 Task: Identify Urban Lofts in Chicago.
Action: Mouse moved to (317, 180)
Screenshot: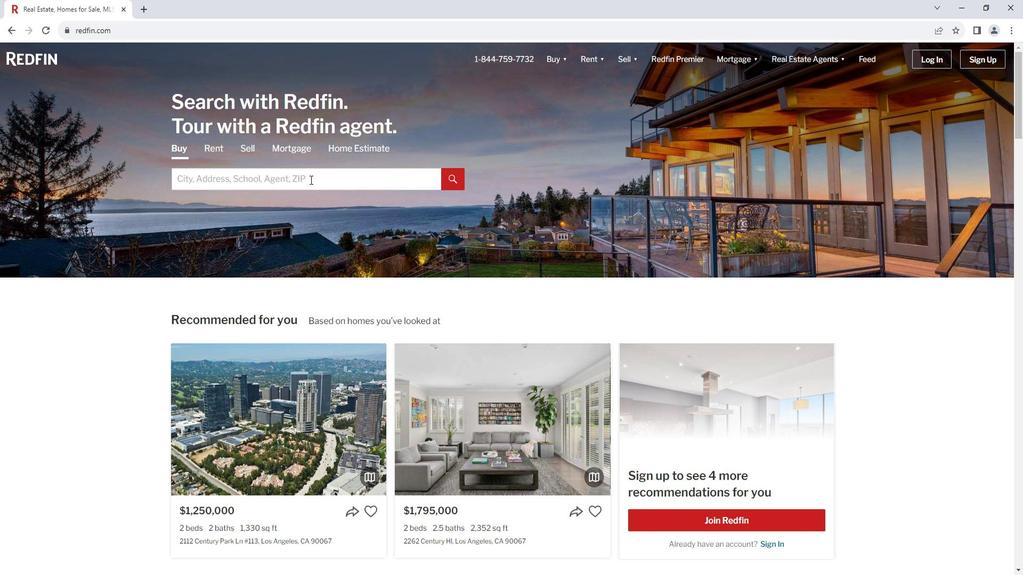 
Action: Mouse pressed left at (317, 180)
Screenshot: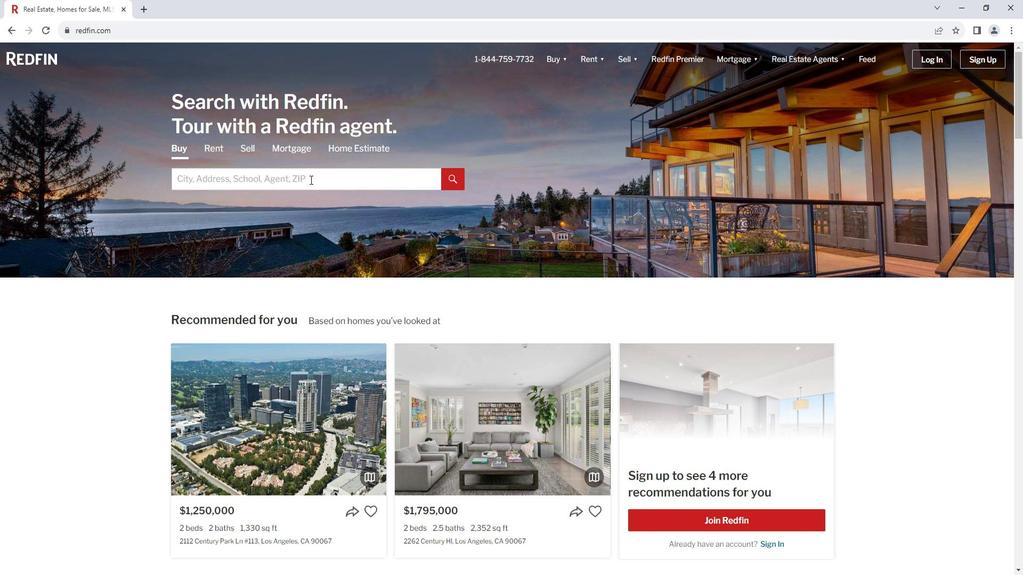 
Action: Key pressed c<Key.backspace><Key.shift>Chicago
Screenshot: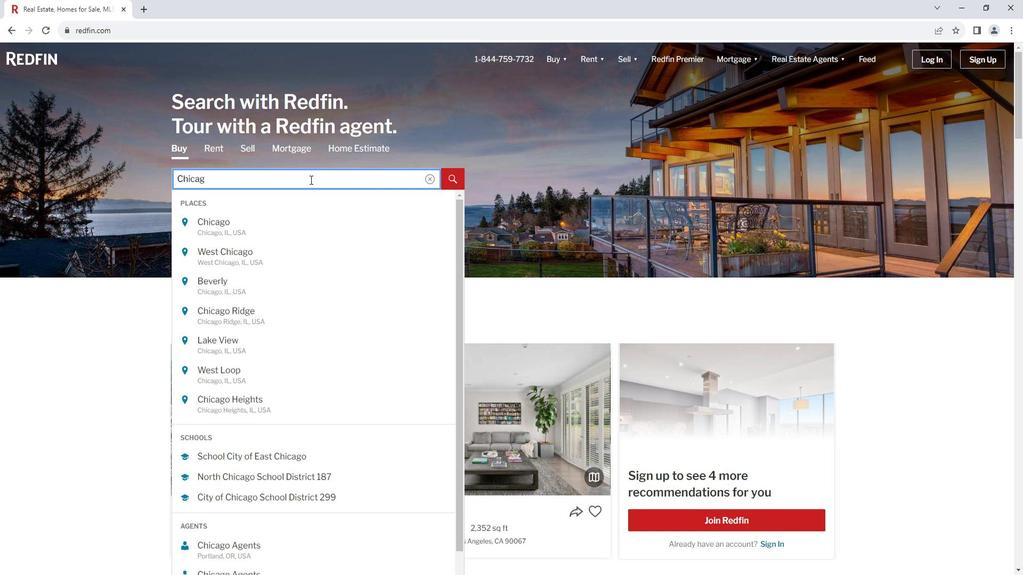 
Action: Mouse moved to (258, 221)
Screenshot: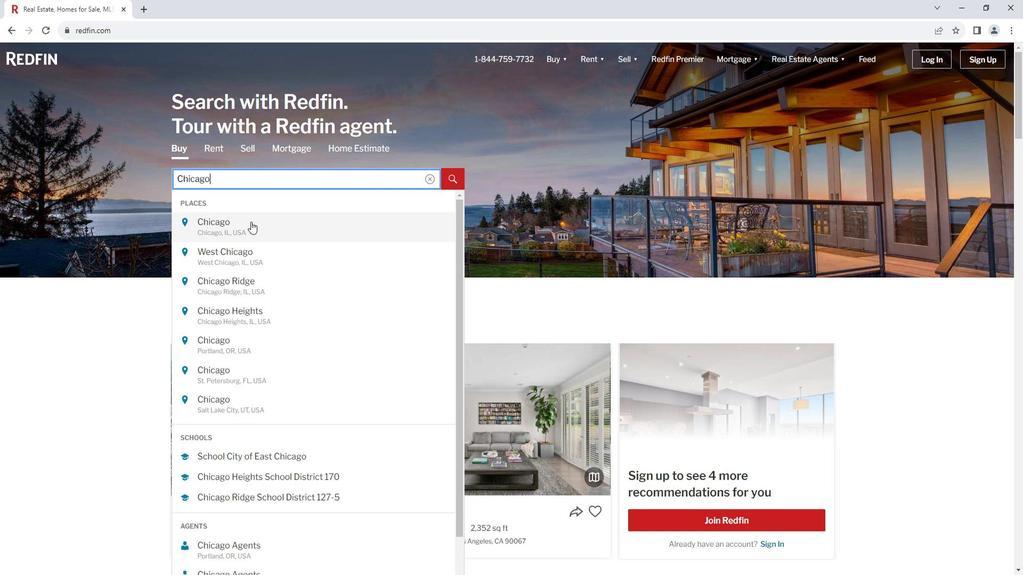 
Action: Mouse pressed left at (258, 221)
Screenshot: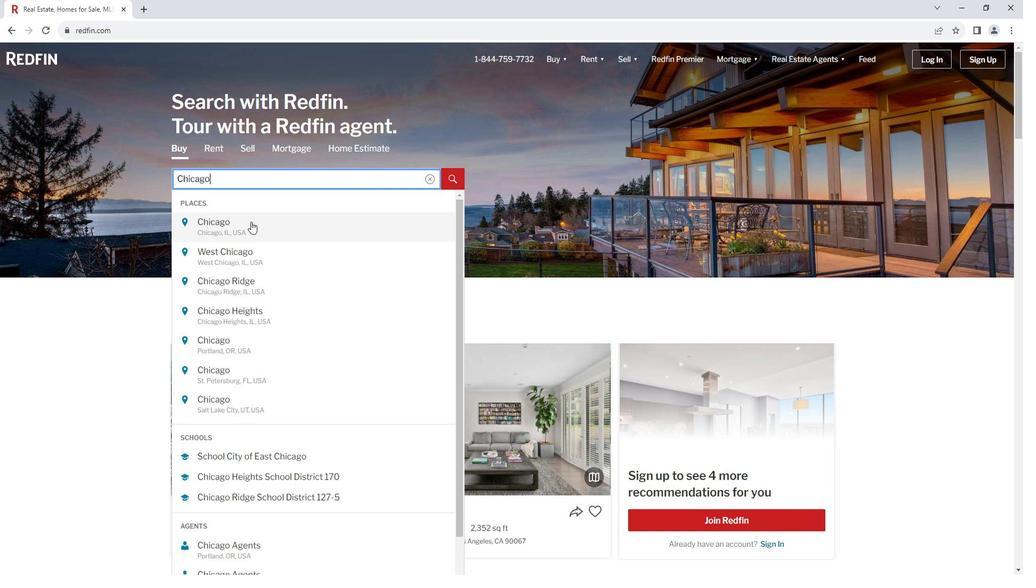 
Action: Mouse moved to (906, 133)
Screenshot: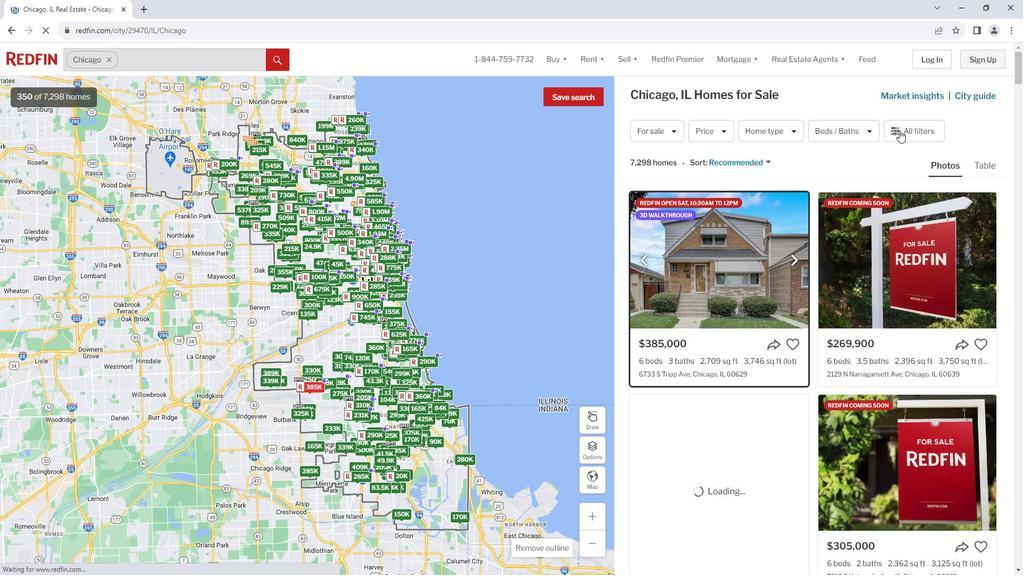 
Action: Mouse pressed left at (906, 133)
Screenshot: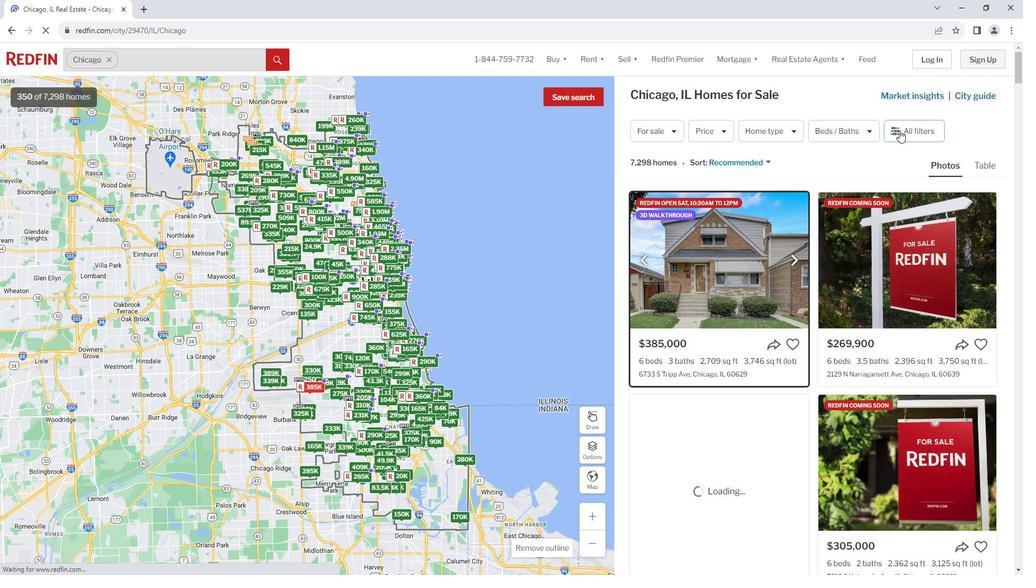 
Action: Mouse moved to (924, 132)
Screenshot: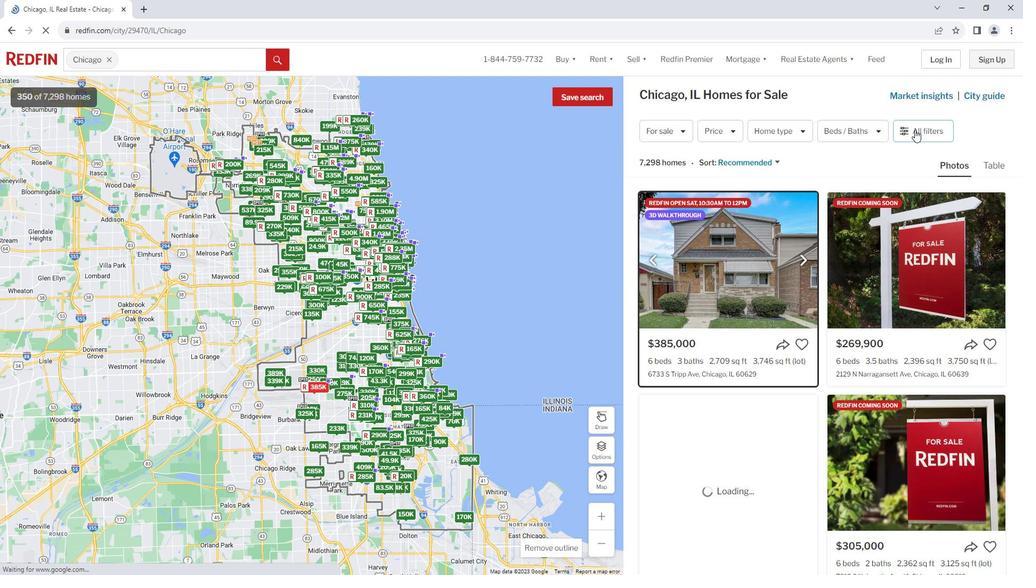 
Action: Mouse pressed left at (924, 132)
Screenshot: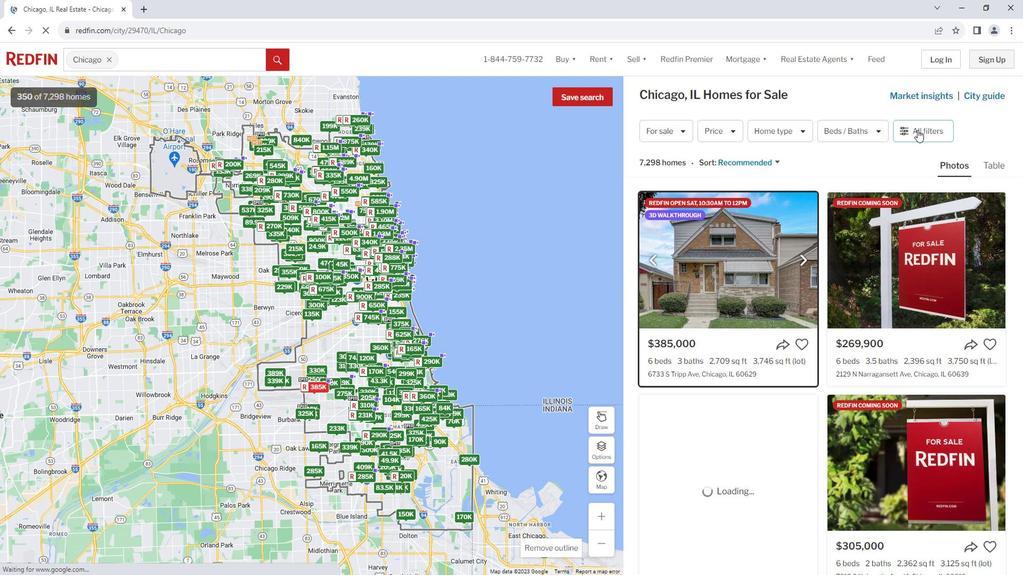 
Action: Mouse moved to (804, 287)
Screenshot: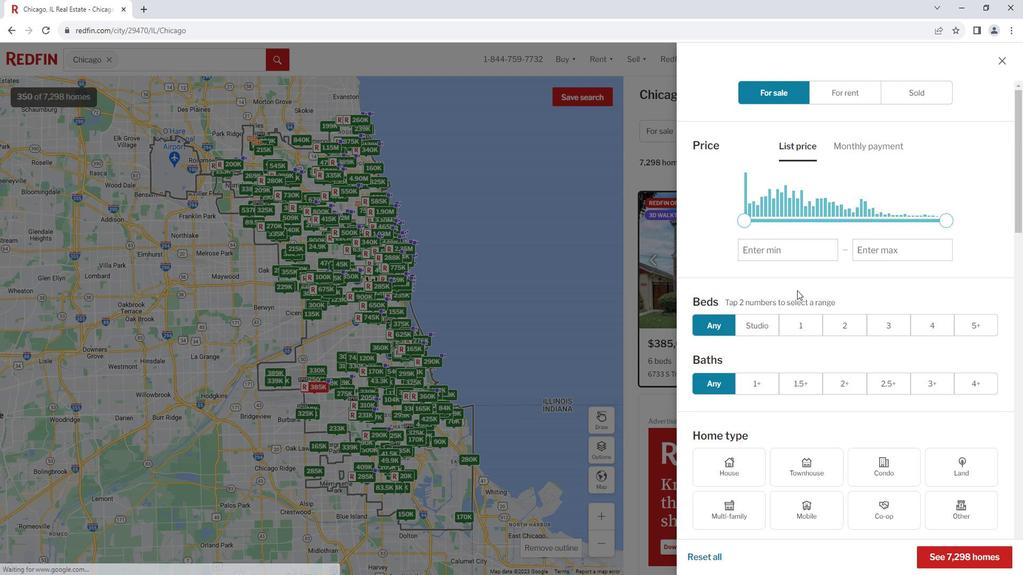 
Action: Mouse scrolled (804, 286) with delta (0, 0)
Screenshot: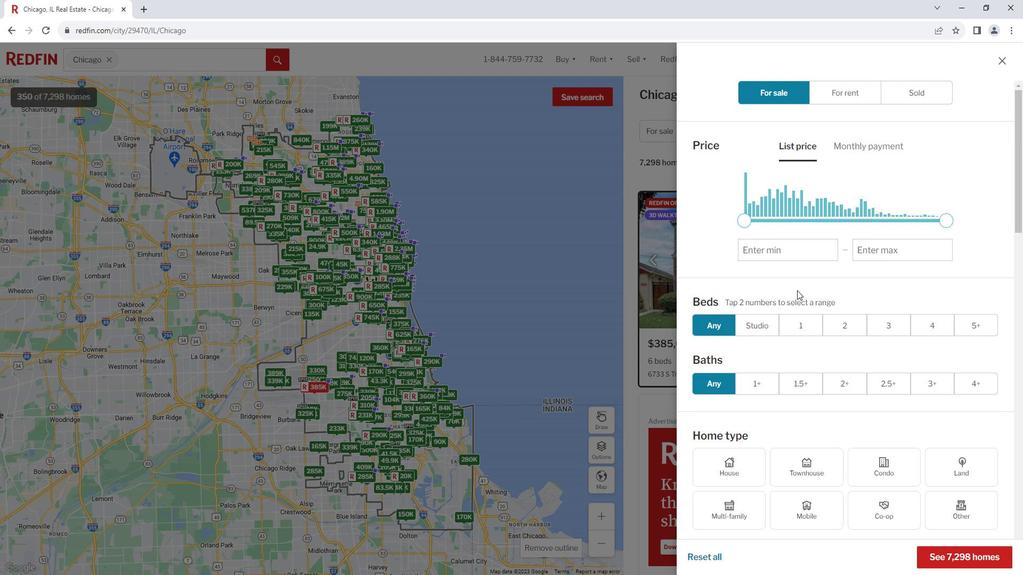 
Action: Mouse scrolled (804, 286) with delta (0, 0)
Screenshot: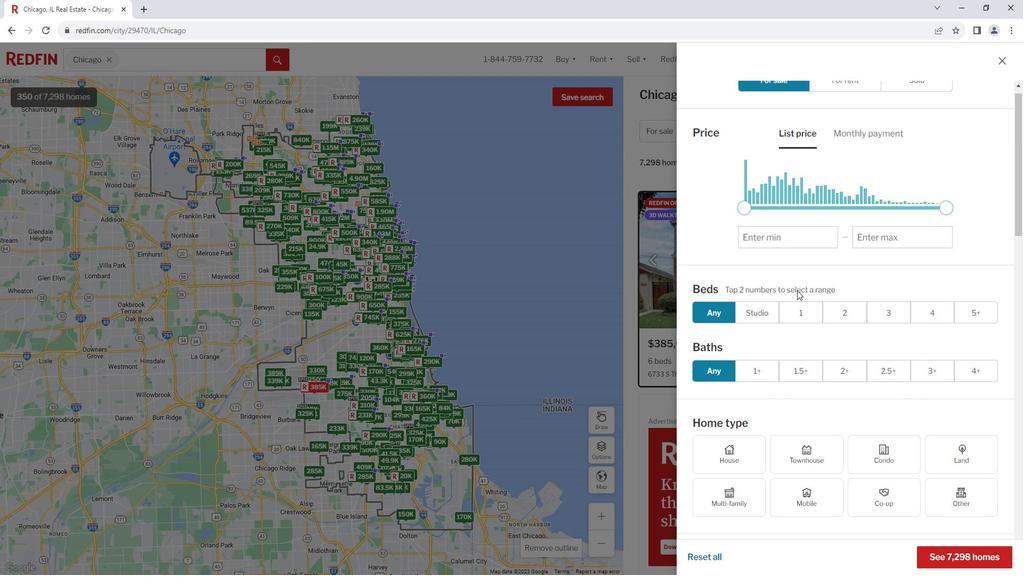 
Action: Mouse scrolled (804, 286) with delta (0, 0)
Screenshot: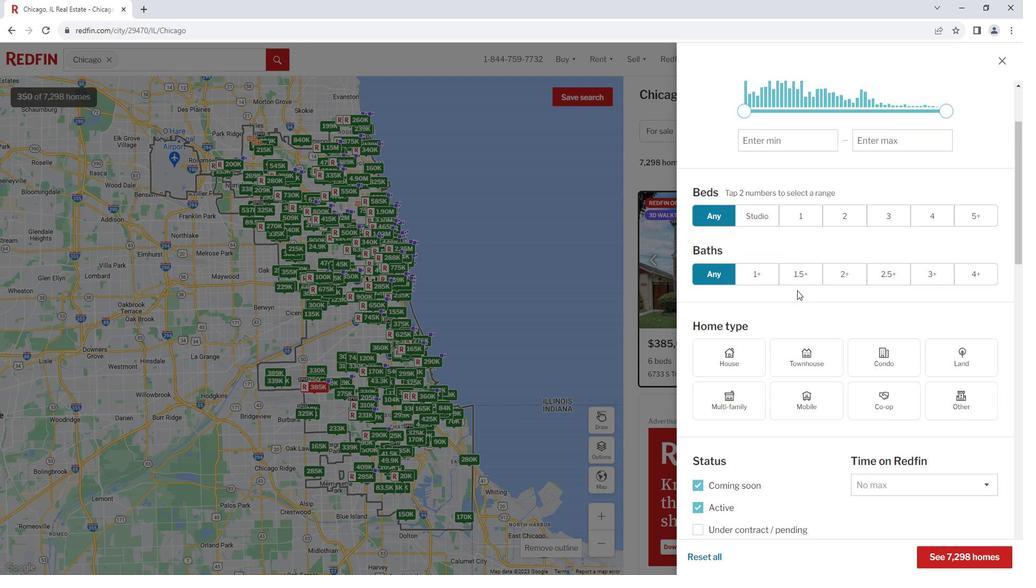 
Action: Mouse moved to (804, 287)
Screenshot: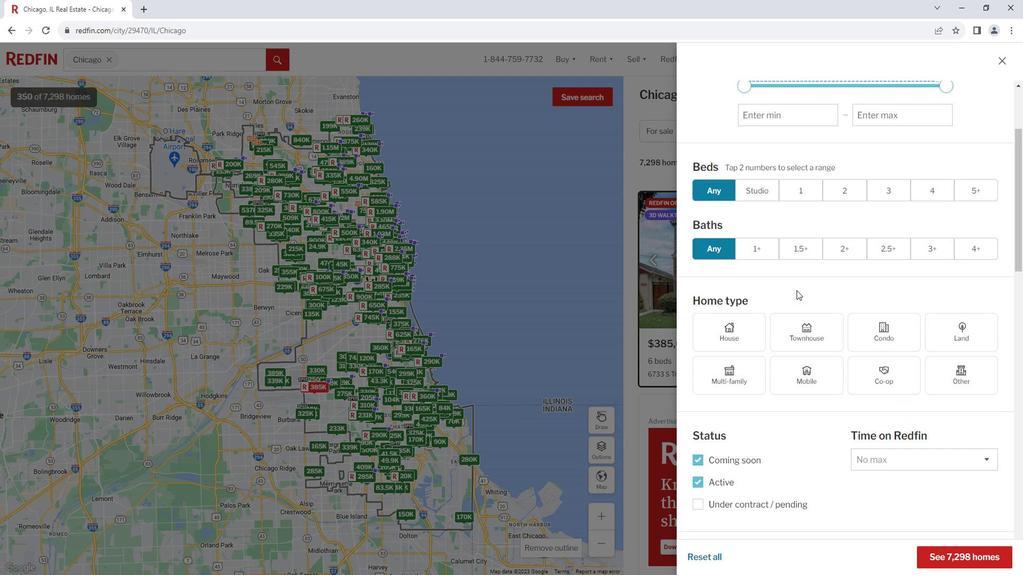 
Action: Mouse scrolled (804, 286) with delta (0, 0)
Screenshot: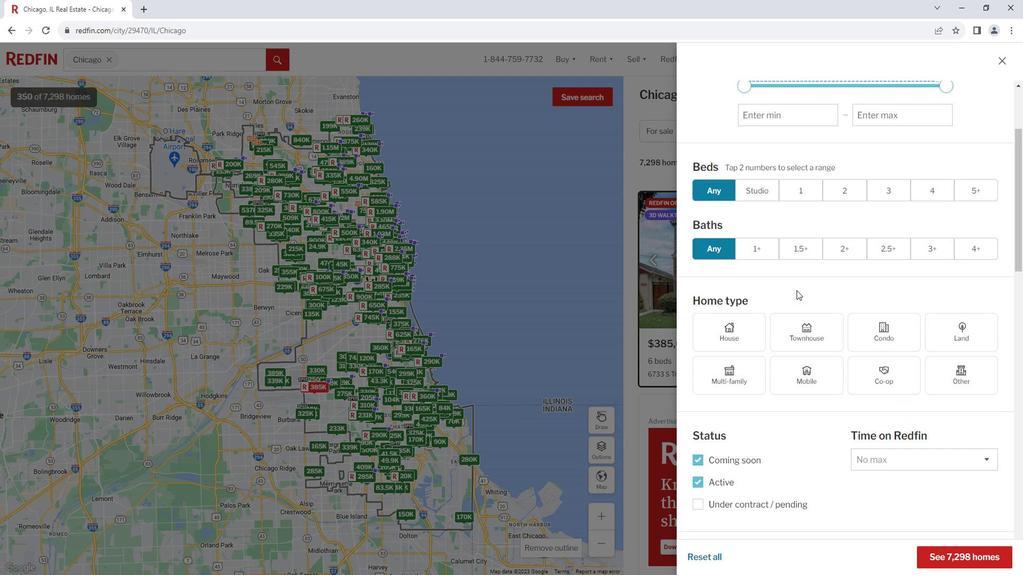 
Action: Mouse moved to (801, 286)
Screenshot: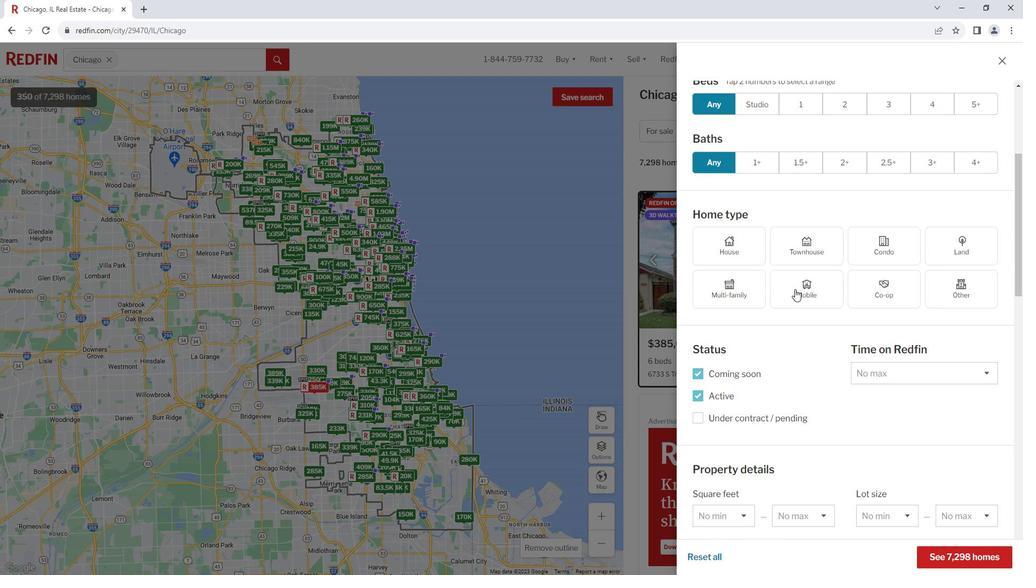 
Action: Mouse scrolled (801, 285) with delta (0, 0)
Screenshot: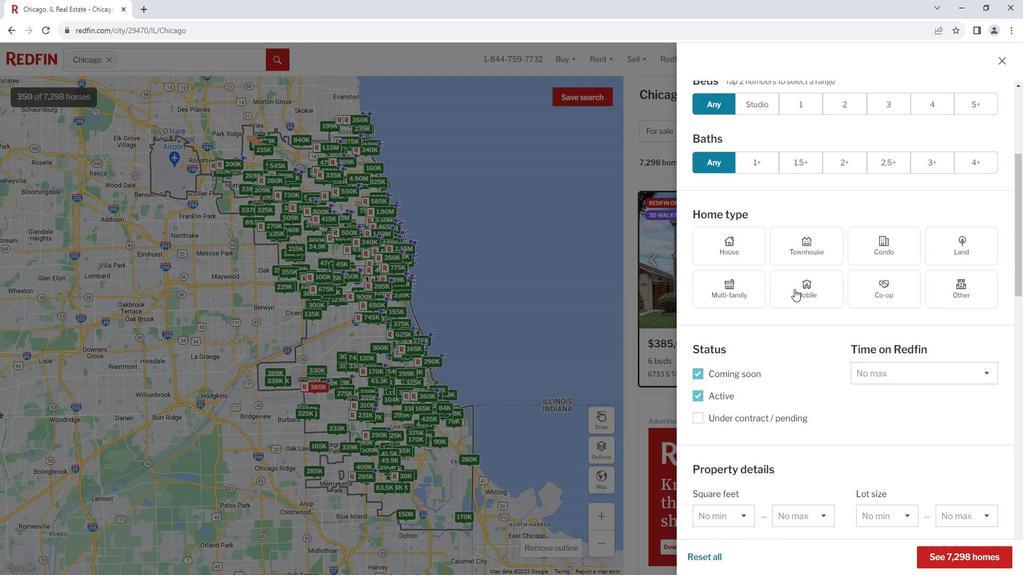 
Action: Mouse scrolled (801, 285) with delta (0, 0)
Screenshot: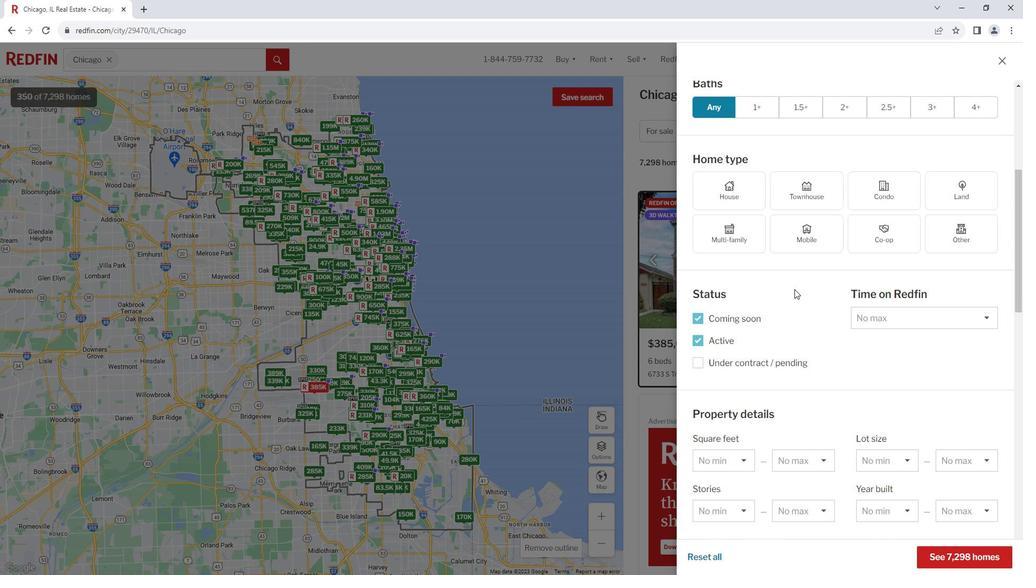 
Action: Mouse scrolled (801, 285) with delta (0, 0)
Screenshot: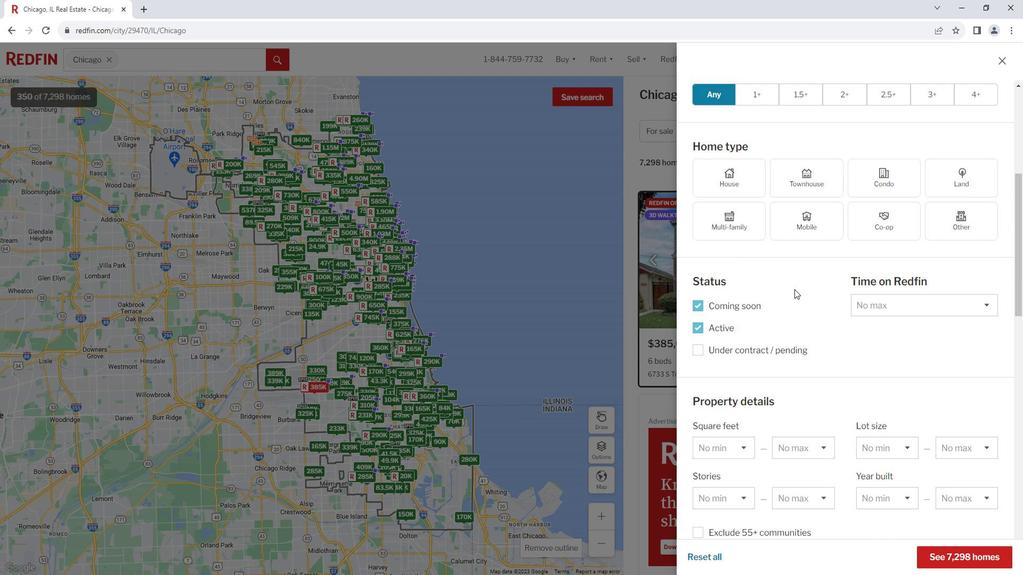 
Action: Mouse scrolled (801, 285) with delta (0, 0)
Screenshot: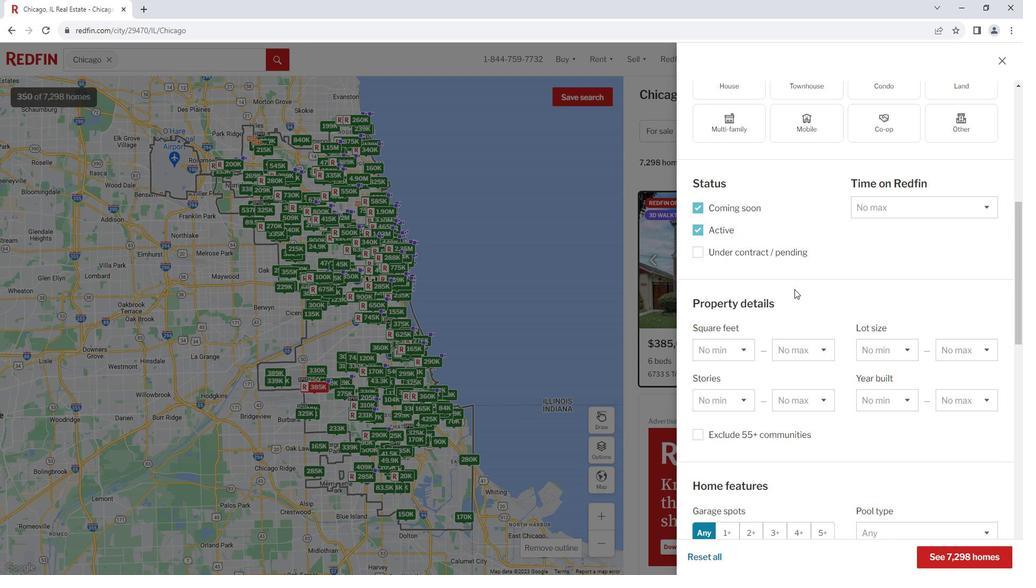 
Action: Mouse scrolled (801, 285) with delta (0, 0)
Screenshot: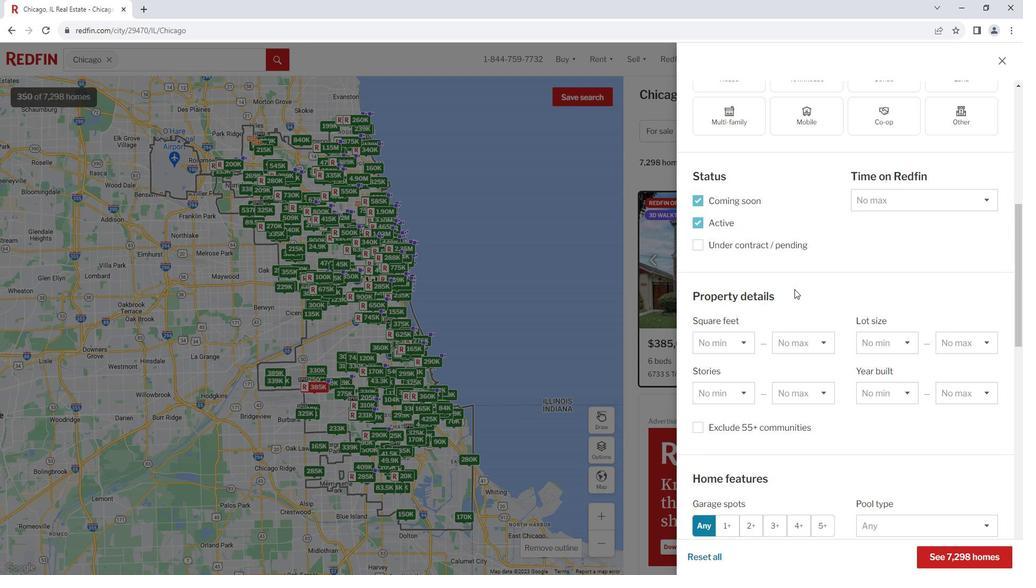 
Action: Mouse scrolled (801, 285) with delta (0, 0)
Screenshot: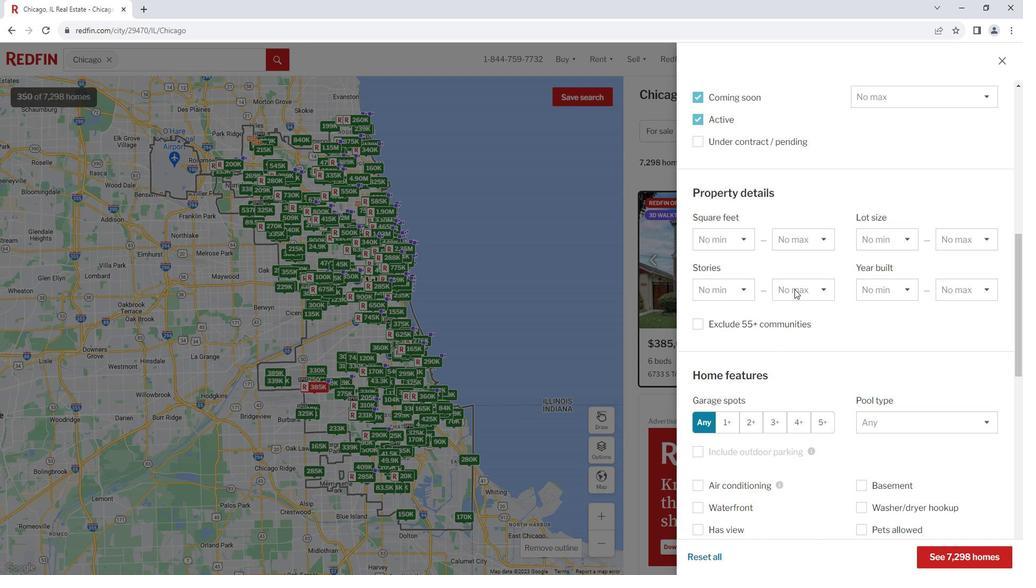 
Action: Mouse scrolled (801, 285) with delta (0, 0)
Screenshot: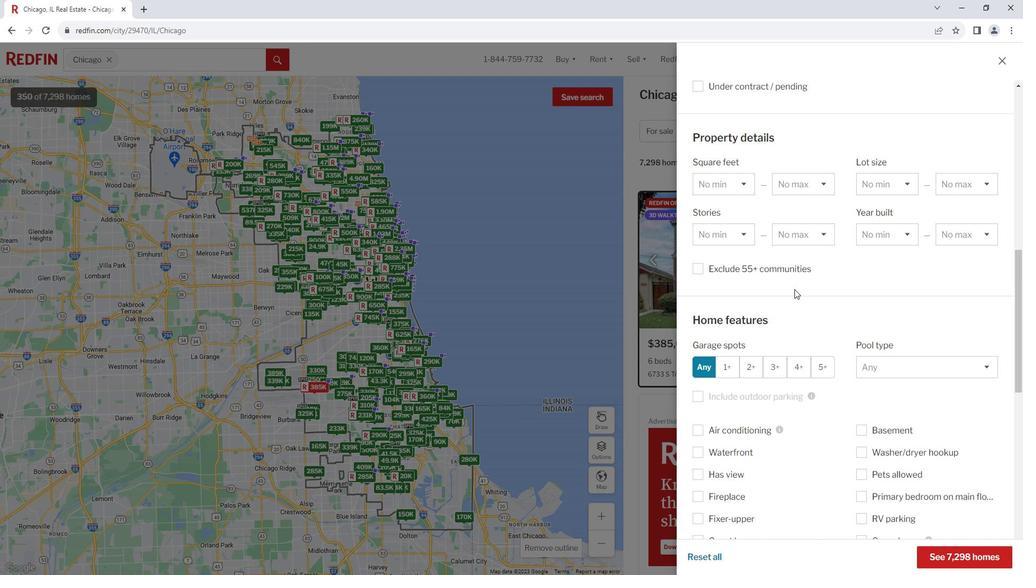
Action: Mouse scrolled (801, 285) with delta (0, 0)
Screenshot: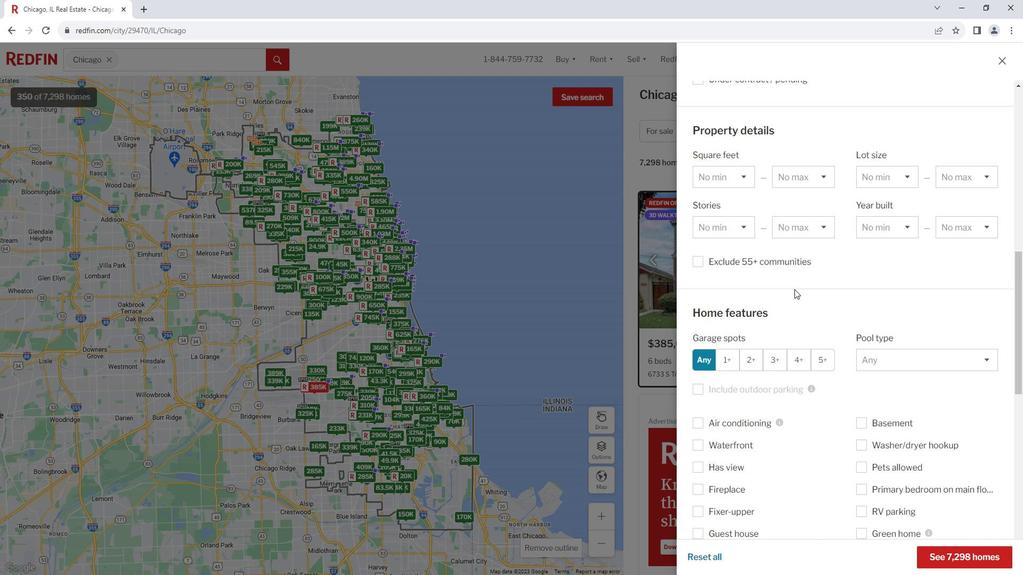 
Action: Mouse scrolled (801, 285) with delta (0, 0)
Screenshot: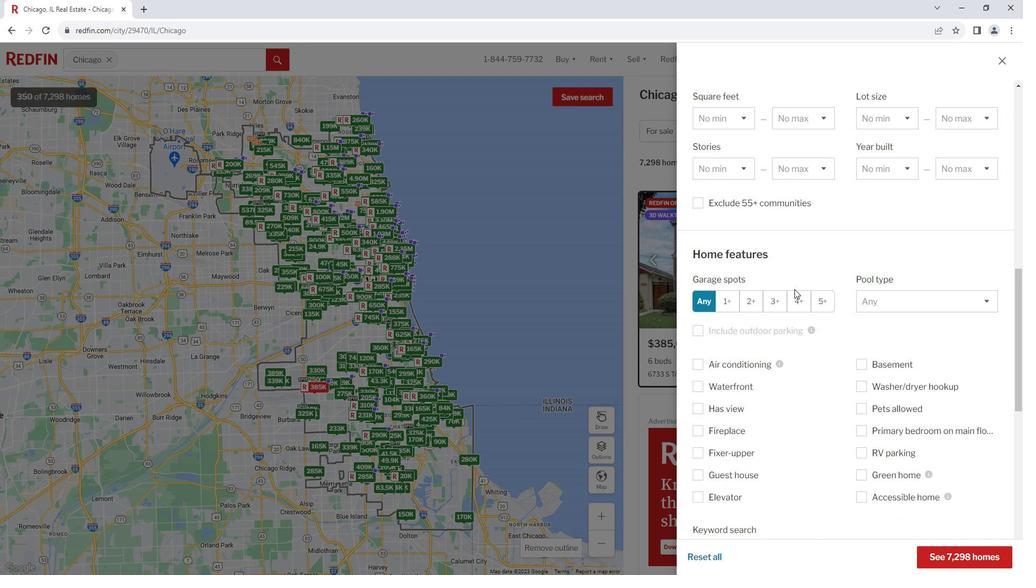 
Action: Mouse scrolled (801, 285) with delta (0, 0)
Screenshot: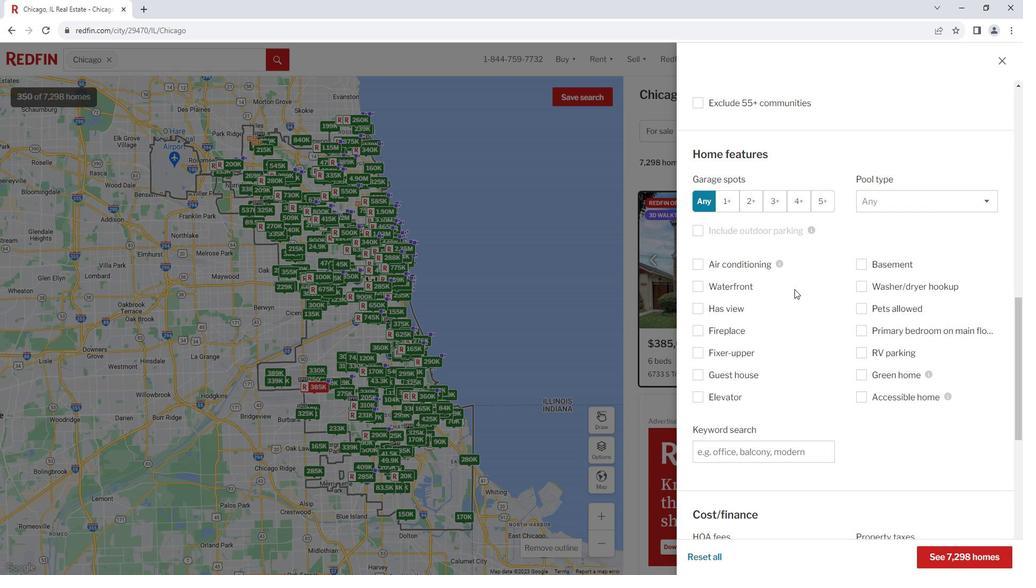 
Action: Mouse scrolled (801, 285) with delta (0, 0)
Screenshot: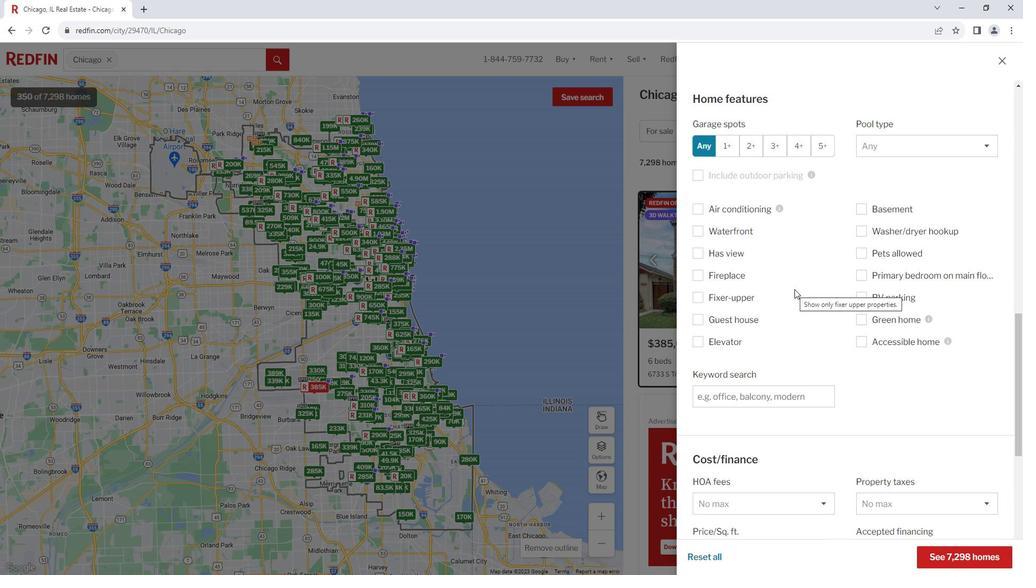 
Action: Mouse scrolled (801, 285) with delta (0, 0)
Screenshot: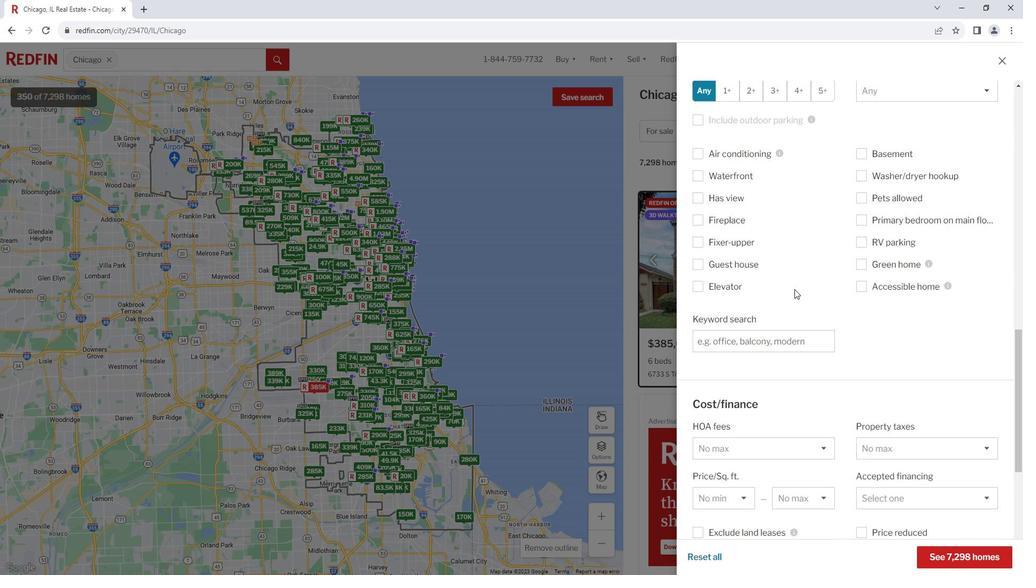
Action: Mouse moved to (770, 291)
Screenshot: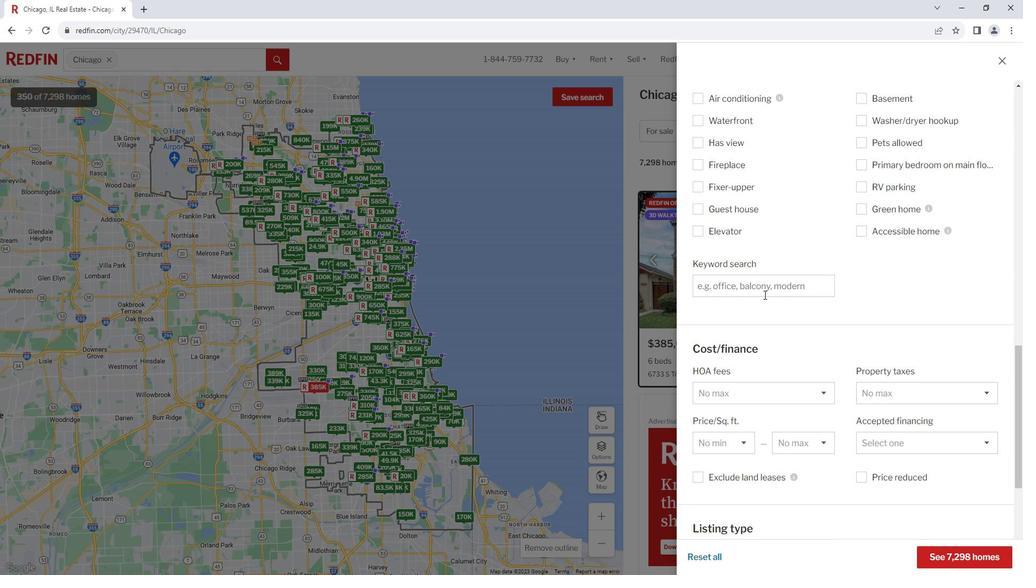 
Action: Mouse pressed left at (770, 291)
Screenshot: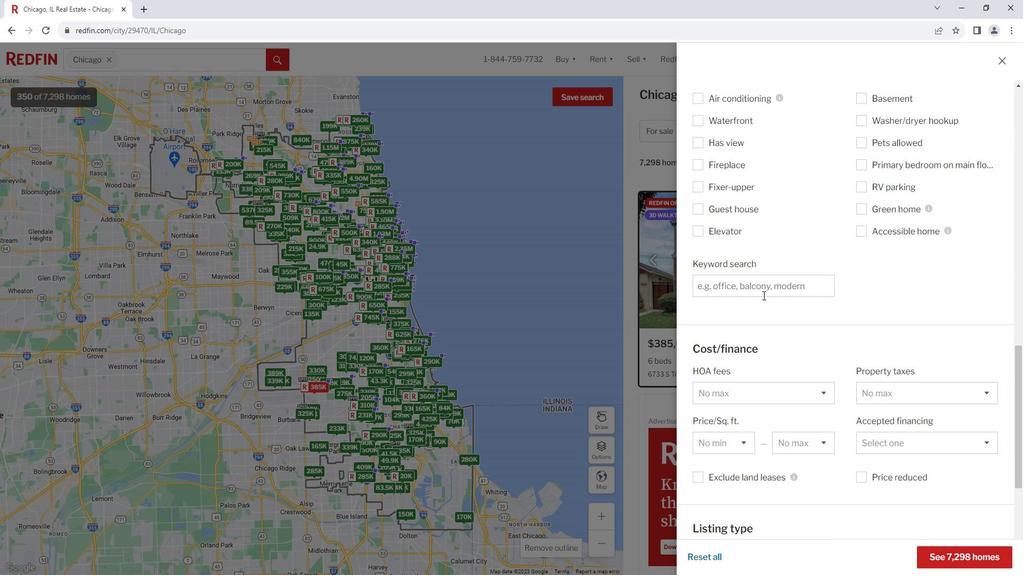 
Action: Mouse moved to (770, 291)
Screenshot: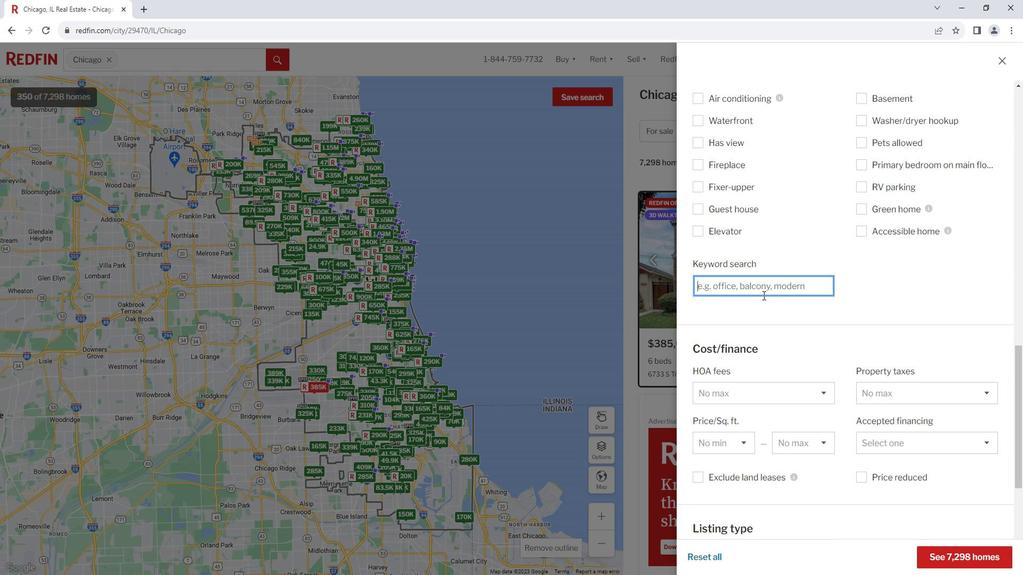 
Action: Key pressed <Key.shift>Urban<Key.space><Key.shift>Lofts
Screenshot: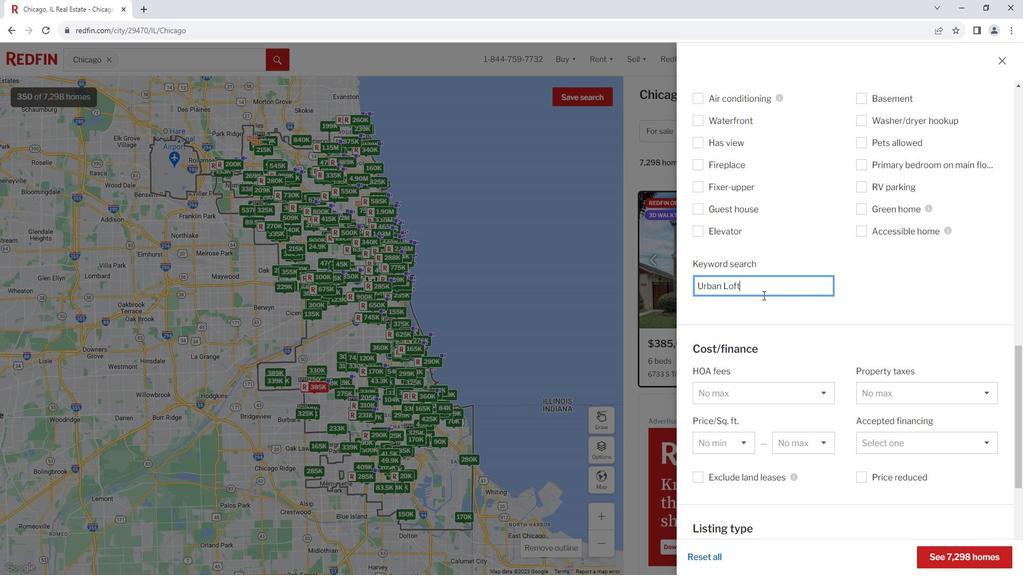 
Action: Mouse moved to (785, 373)
Screenshot: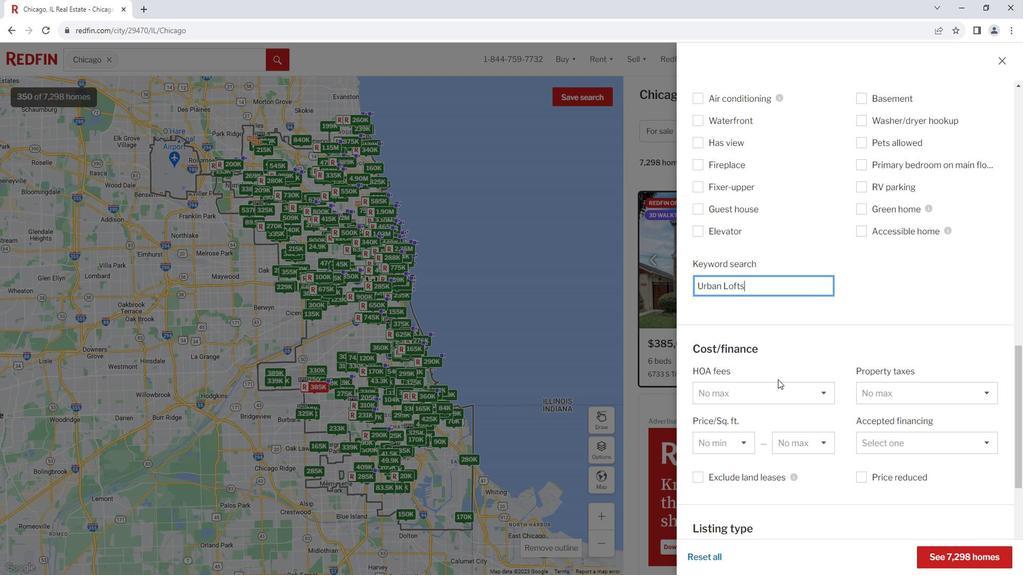 
Action: Mouse scrolled (785, 372) with delta (0, 0)
Screenshot: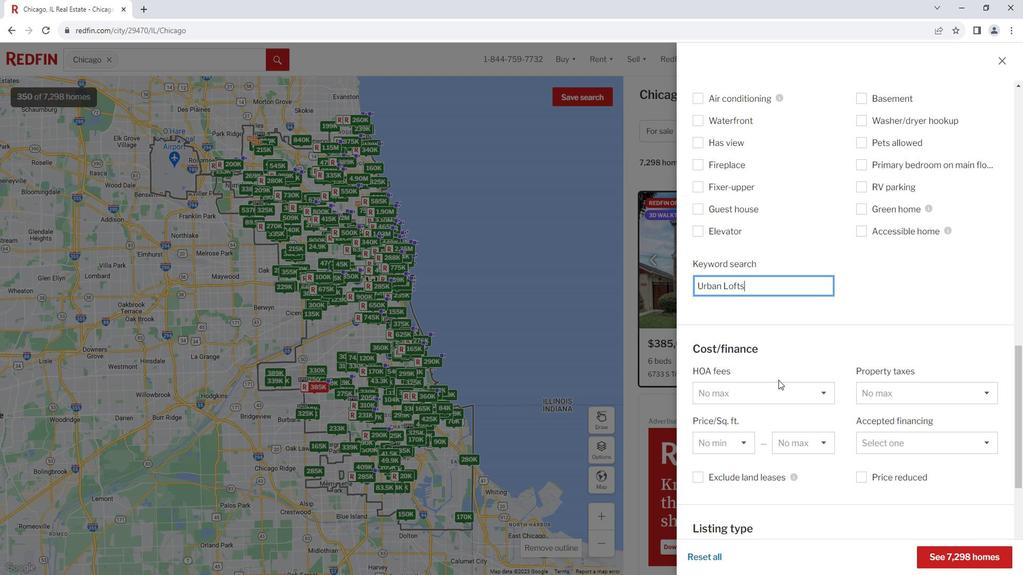 
Action: Mouse scrolled (785, 372) with delta (0, 0)
Screenshot: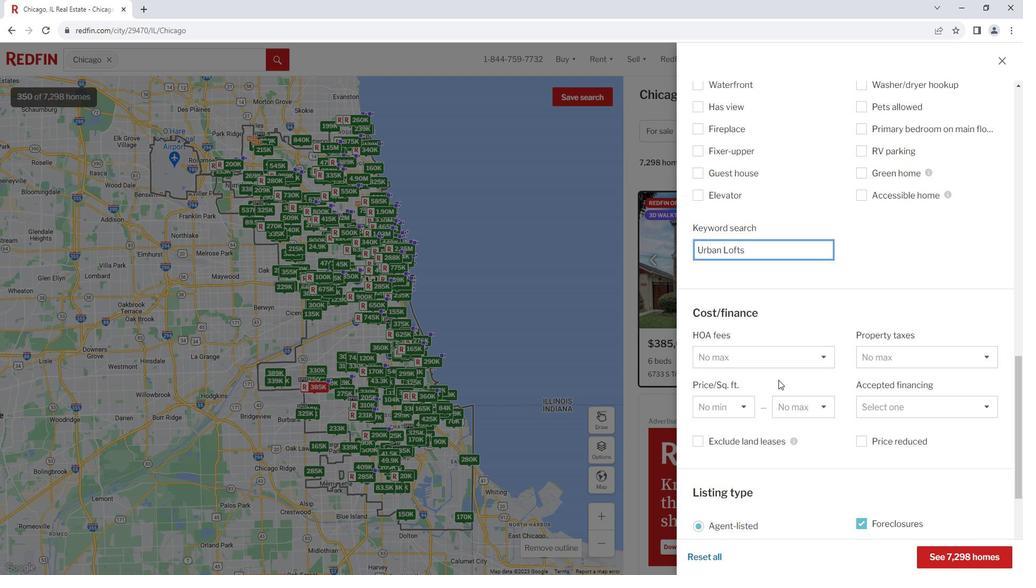
Action: Mouse scrolled (785, 372) with delta (0, 0)
Screenshot: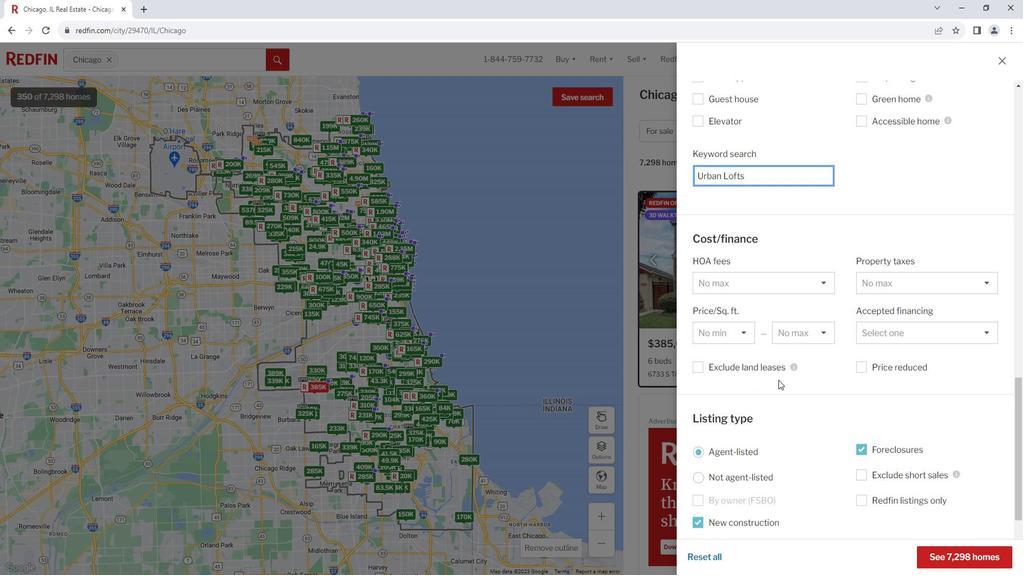 
Action: Mouse scrolled (785, 372) with delta (0, 0)
Screenshot: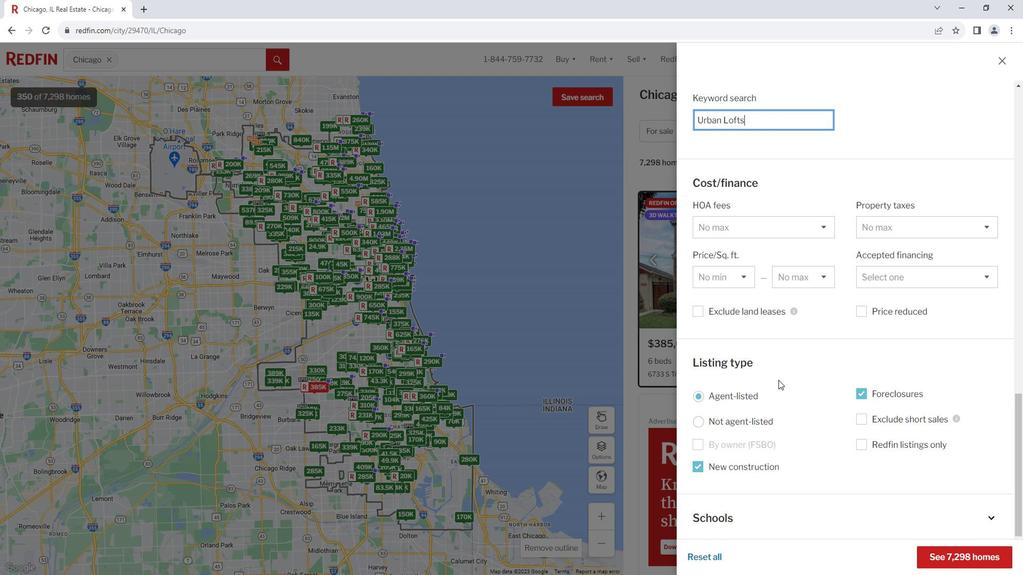 
Action: Mouse scrolled (785, 372) with delta (0, 0)
Screenshot: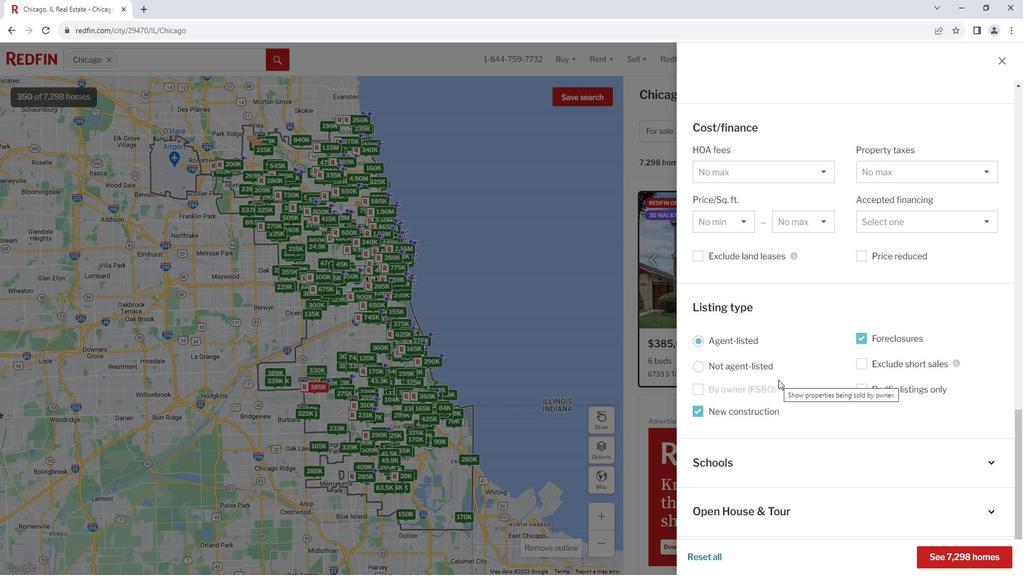 
Action: Mouse scrolled (785, 372) with delta (0, 0)
Screenshot: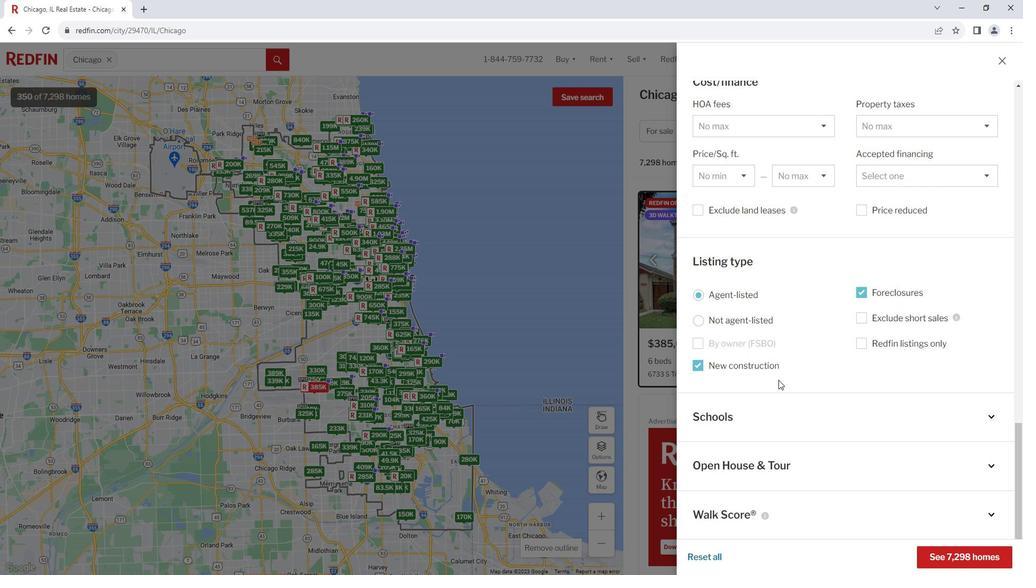 
Action: Mouse scrolled (785, 372) with delta (0, 0)
Screenshot: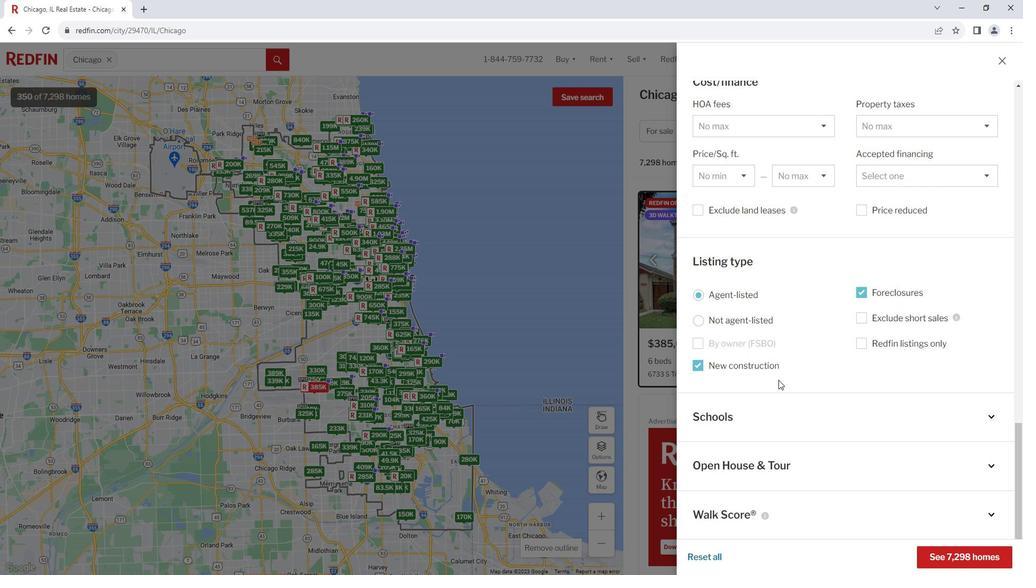 
Action: Mouse scrolled (785, 372) with delta (0, 0)
Screenshot: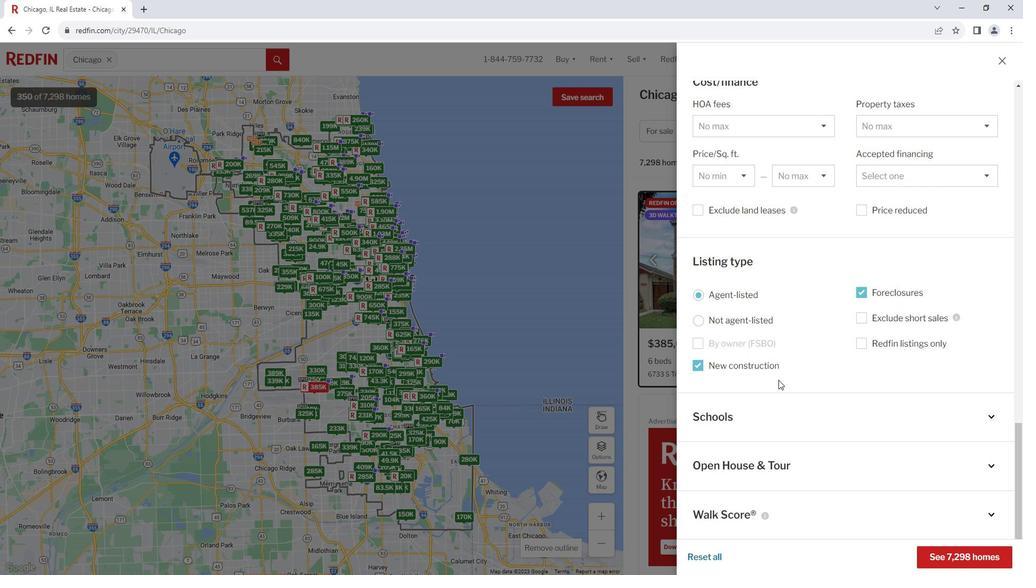 
Action: Mouse moved to (951, 540)
Screenshot: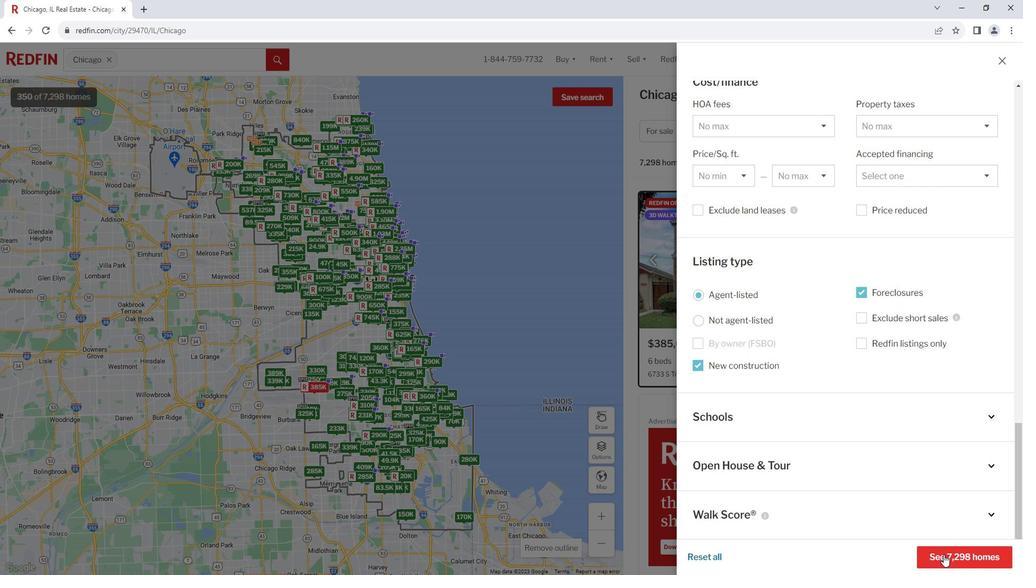 
Action: Mouse pressed left at (951, 540)
Screenshot: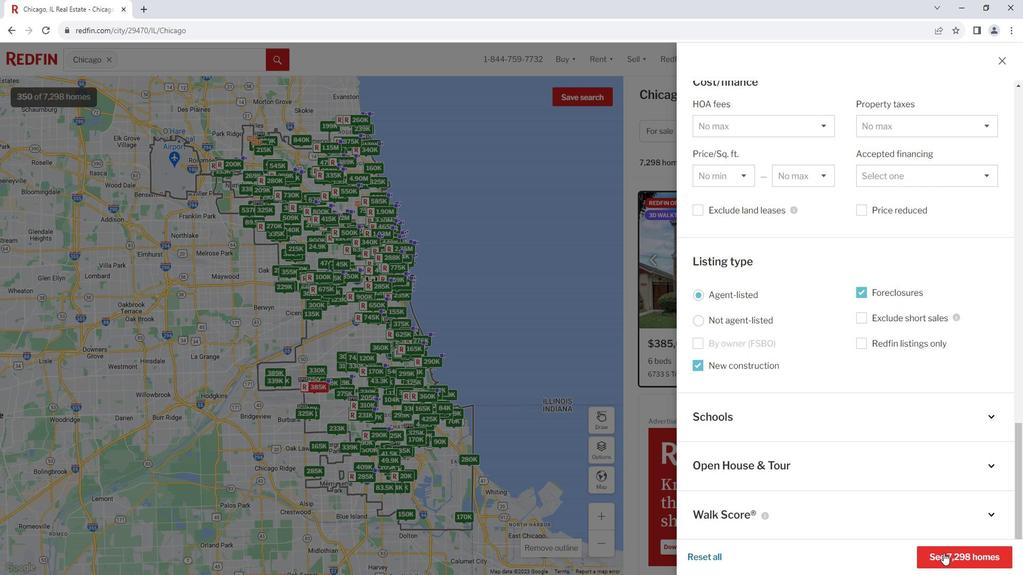 
Action: Mouse moved to (873, 251)
Screenshot: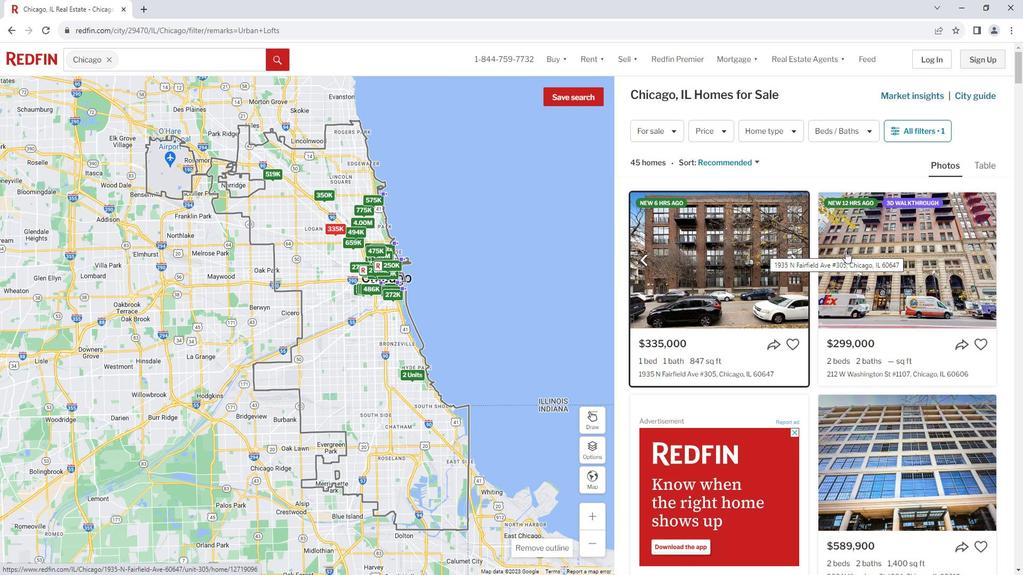 
Action: Mouse pressed left at (873, 251)
Screenshot: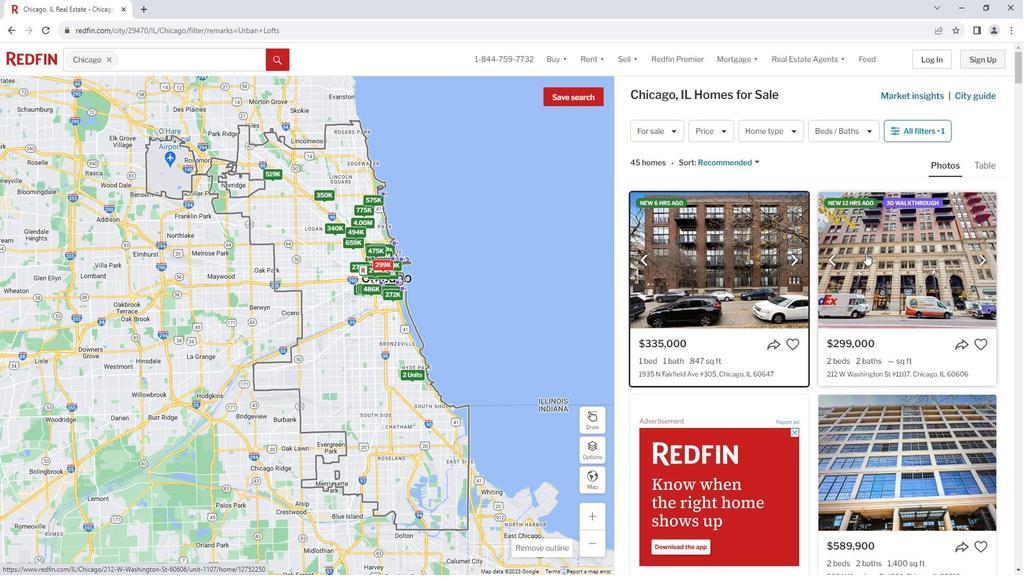 
Action: Mouse moved to (759, 343)
Screenshot: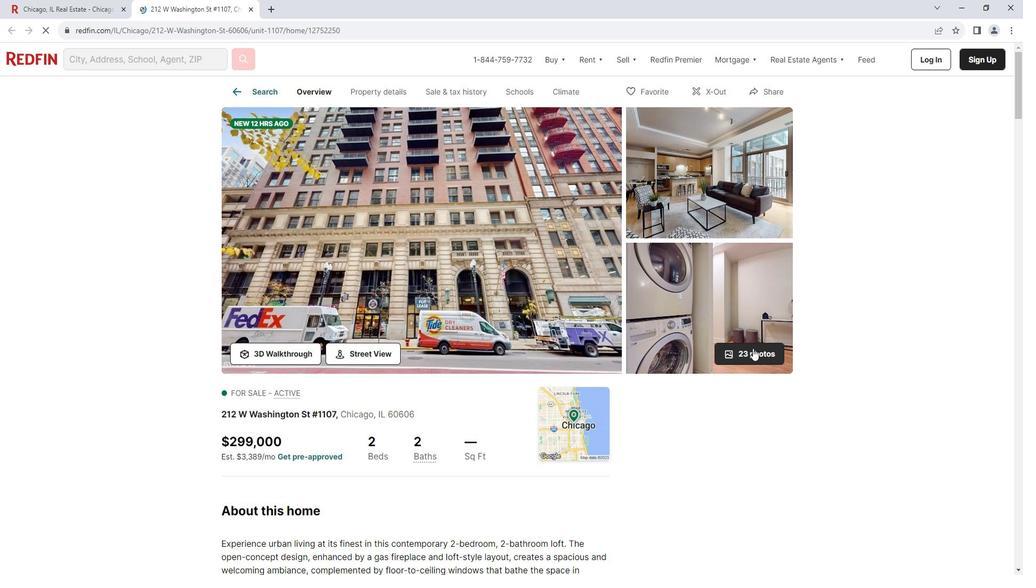 
Action: Mouse pressed left at (759, 343)
Screenshot: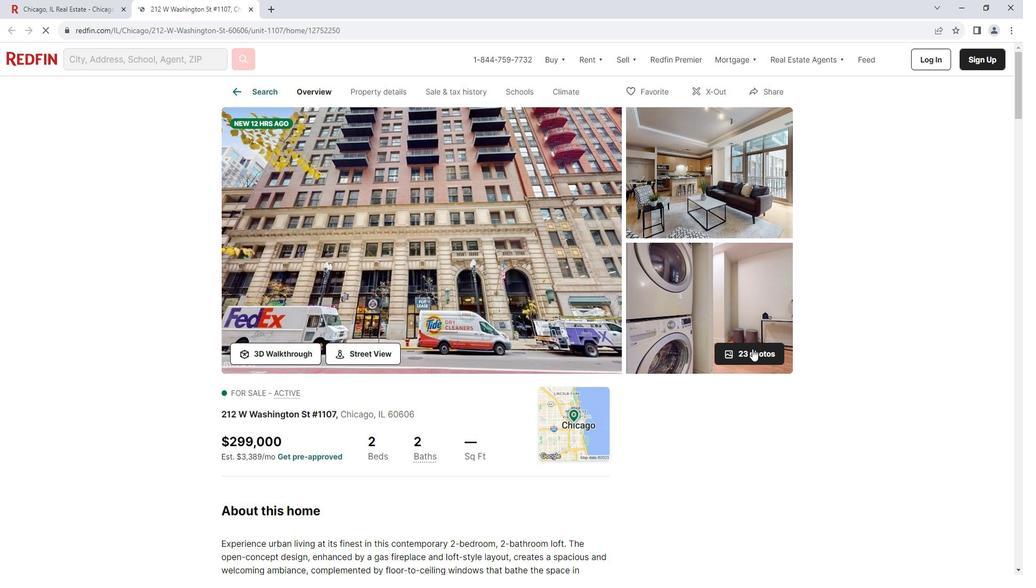 
Action: Mouse moved to (970, 306)
Screenshot: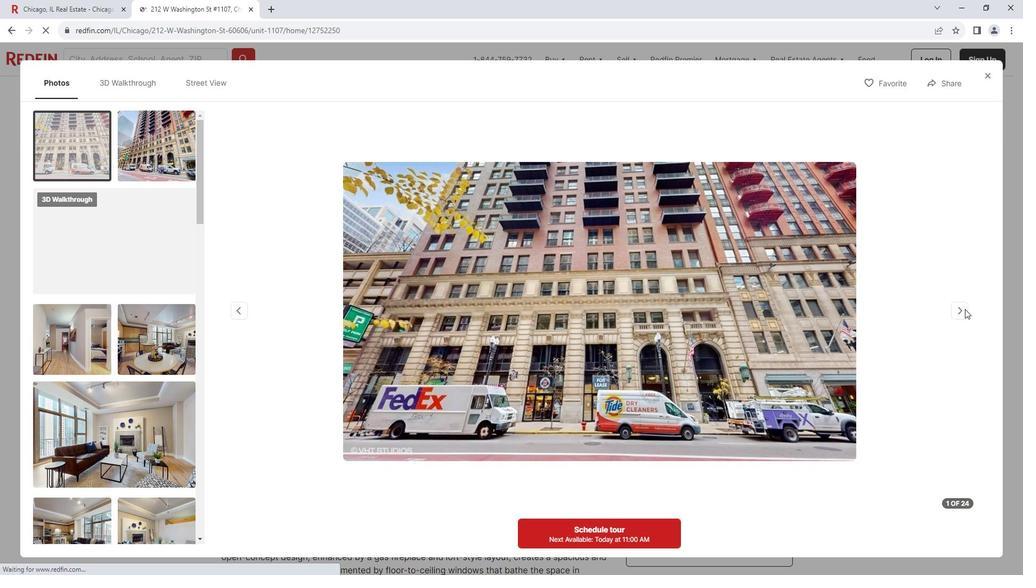 
Action: Mouse pressed left at (970, 306)
Screenshot: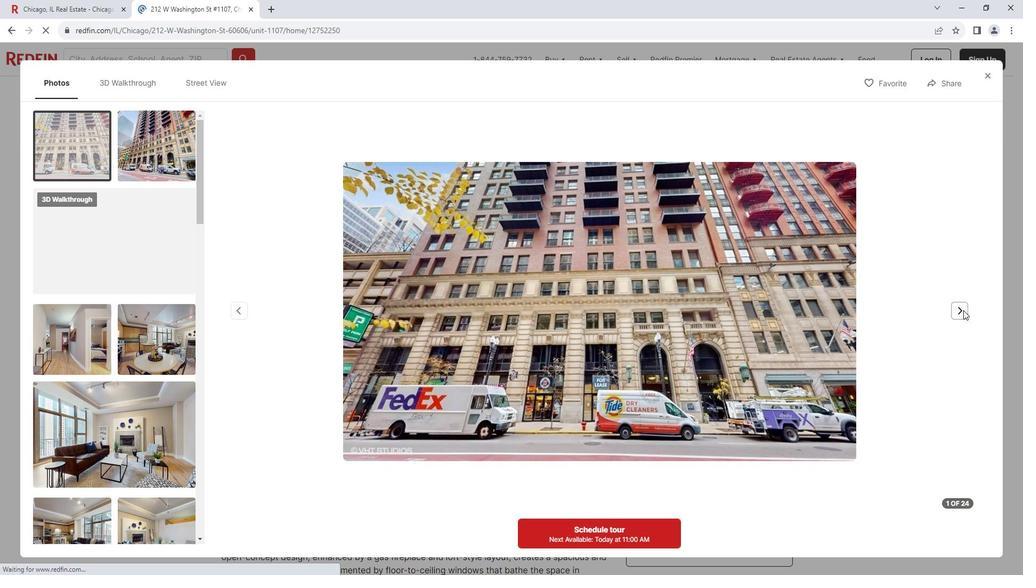 
Action: Mouse pressed left at (970, 306)
Screenshot: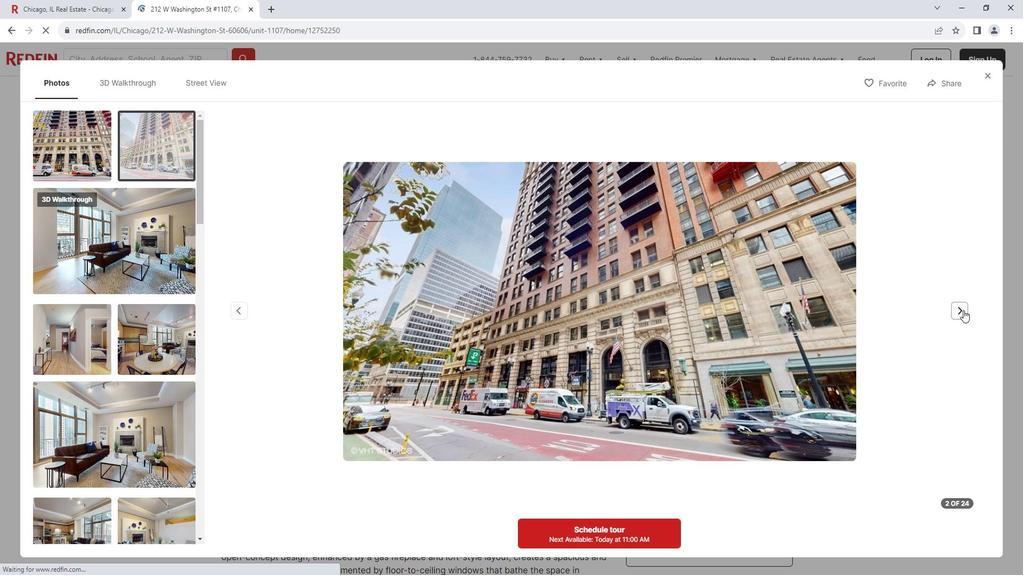 
Action: Mouse pressed left at (970, 306)
Screenshot: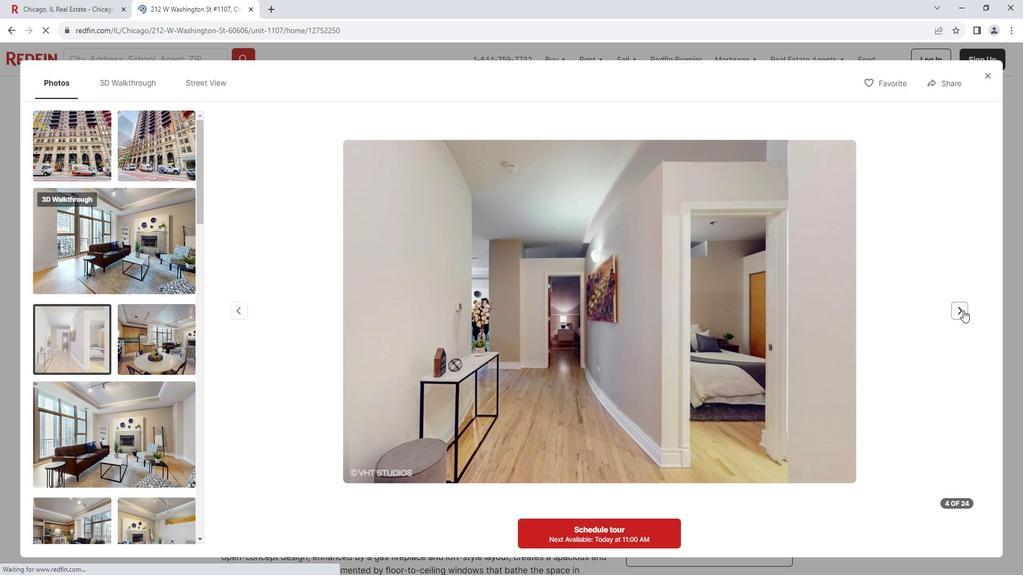 
Action: Mouse pressed left at (970, 306)
Screenshot: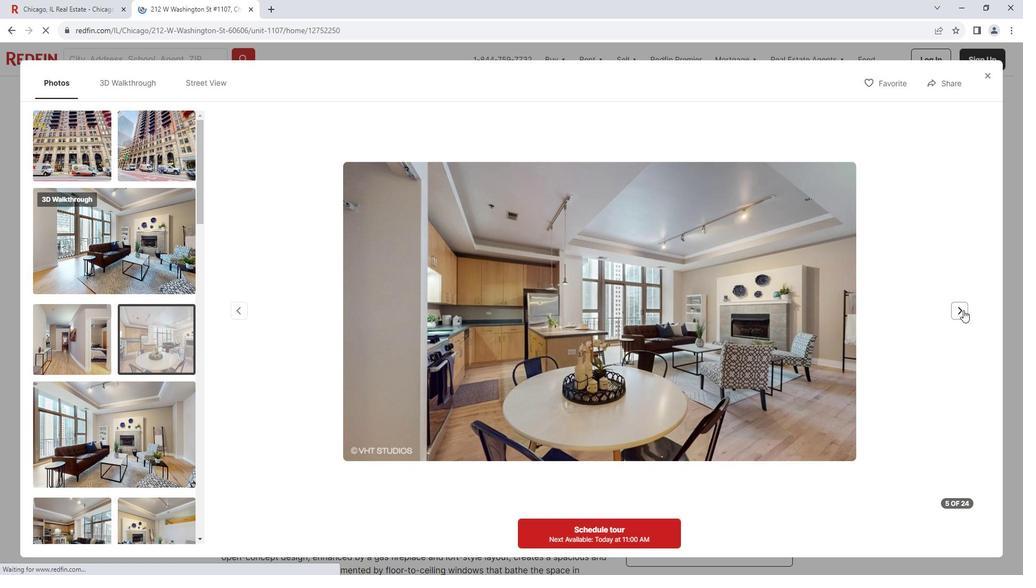 
Action: Mouse moved to (993, 78)
Screenshot: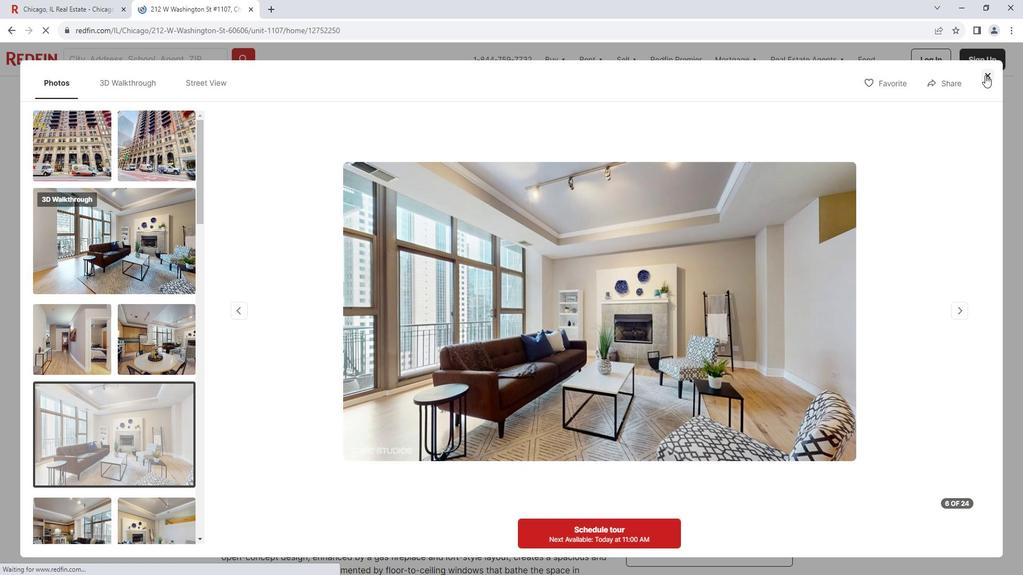
Action: Mouse pressed left at (993, 78)
Screenshot: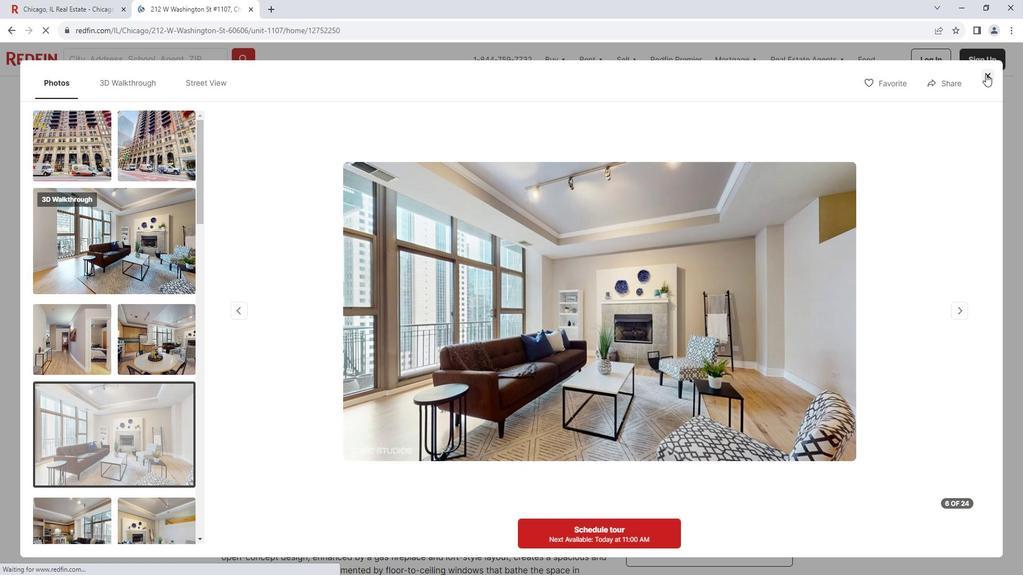 
Action: Mouse moved to (870, 212)
Screenshot: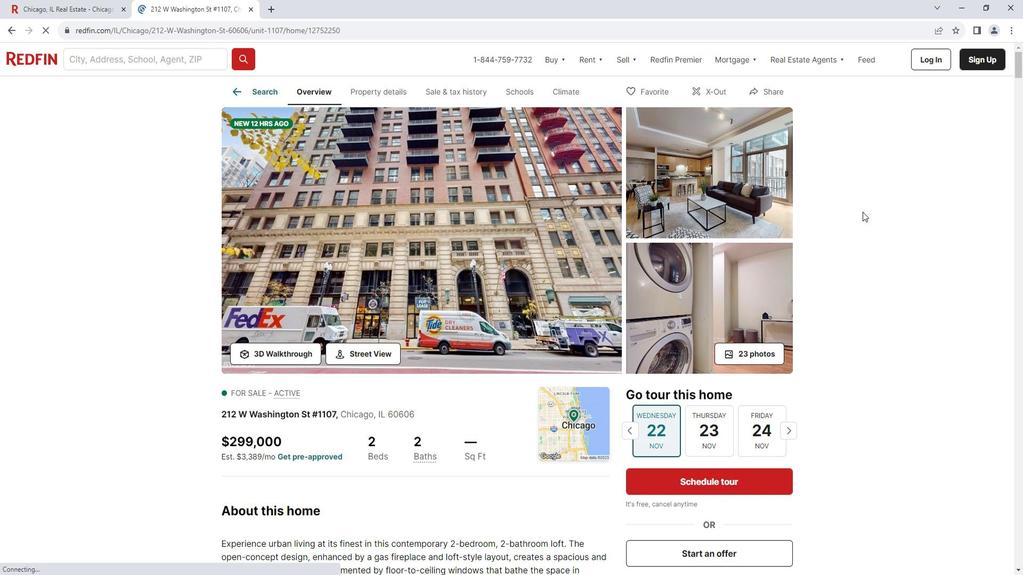 
Action: Mouse scrolled (870, 211) with delta (0, 0)
Screenshot: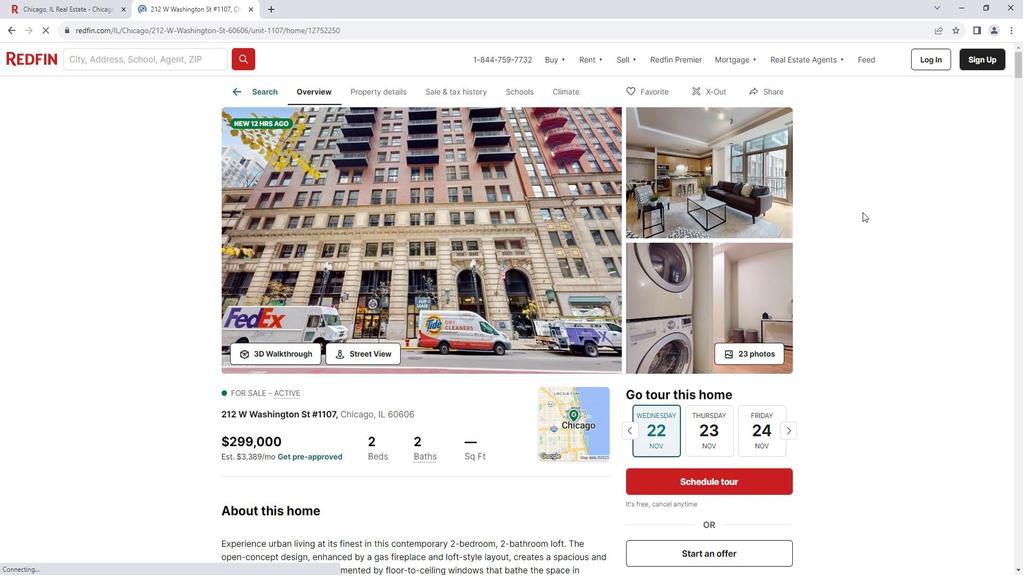 
Action: Mouse scrolled (870, 211) with delta (0, 0)
Screenshot: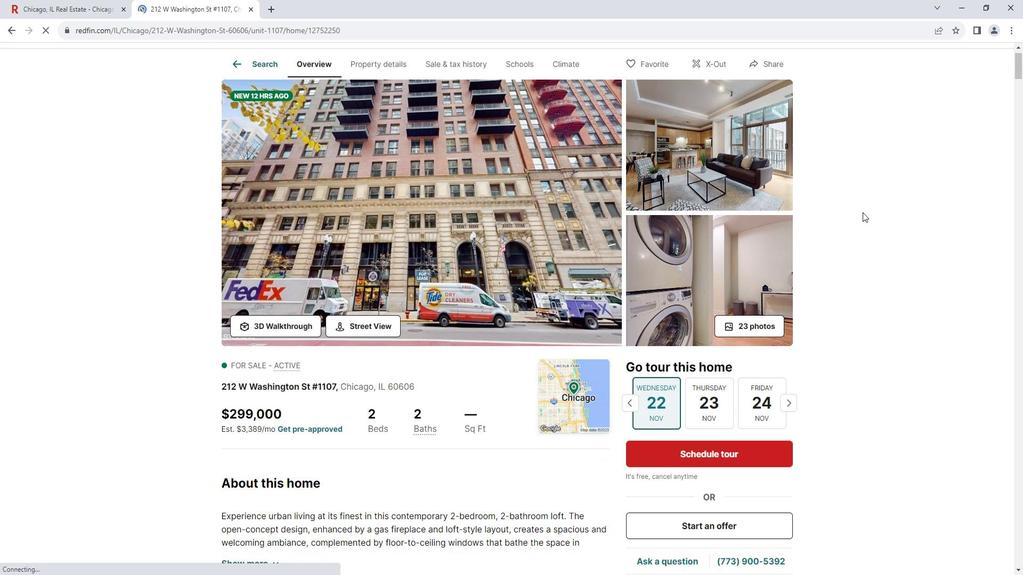 
Action: Mouse scrolled (870, 211) with delta (0, 0)
Screenshot: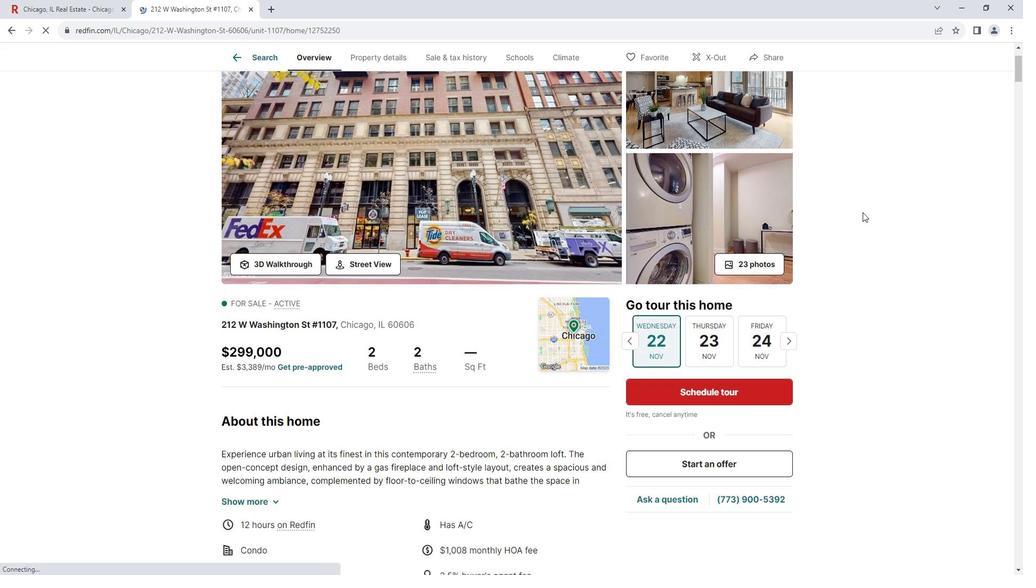 
Action: Mouse moved to (267, 416)
Screenshot: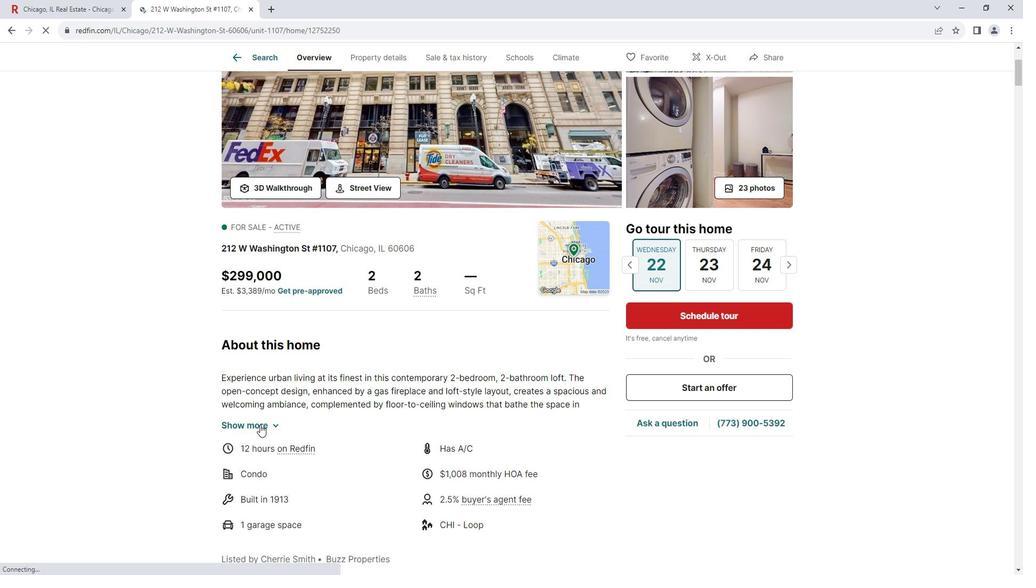 
Action: Mouse pressed left at (267, 416)
Screenshot: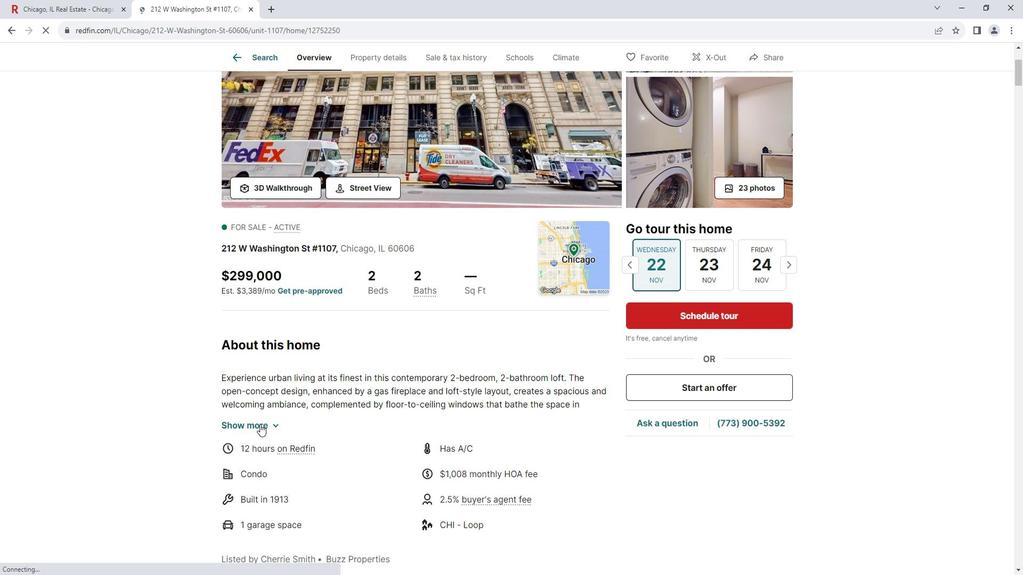 
Action: Mouse moved to (300, 410)
Screenshot: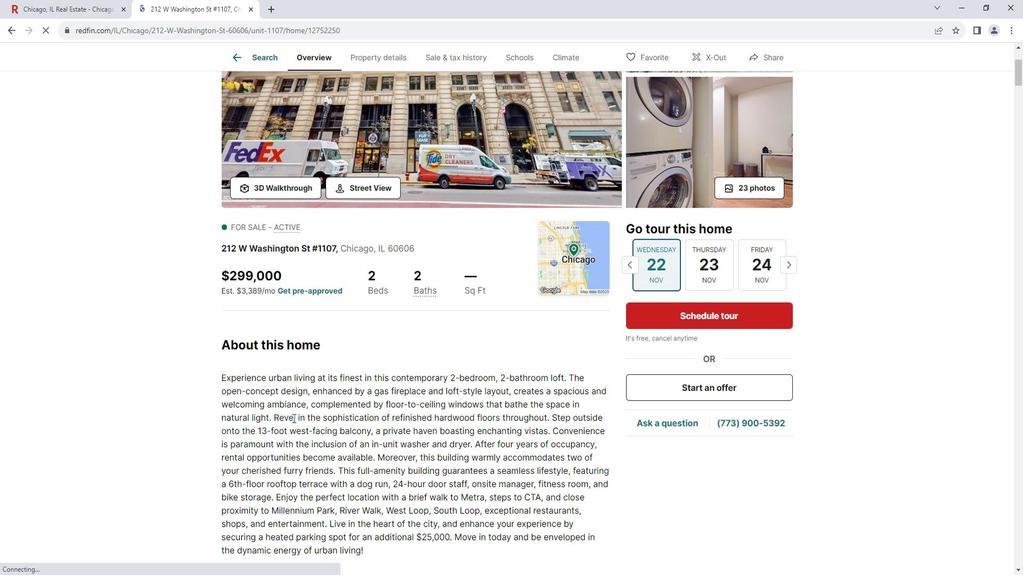 
Action: Mouse scrolled (300, 409) with delta (0, 0)
Screenshot: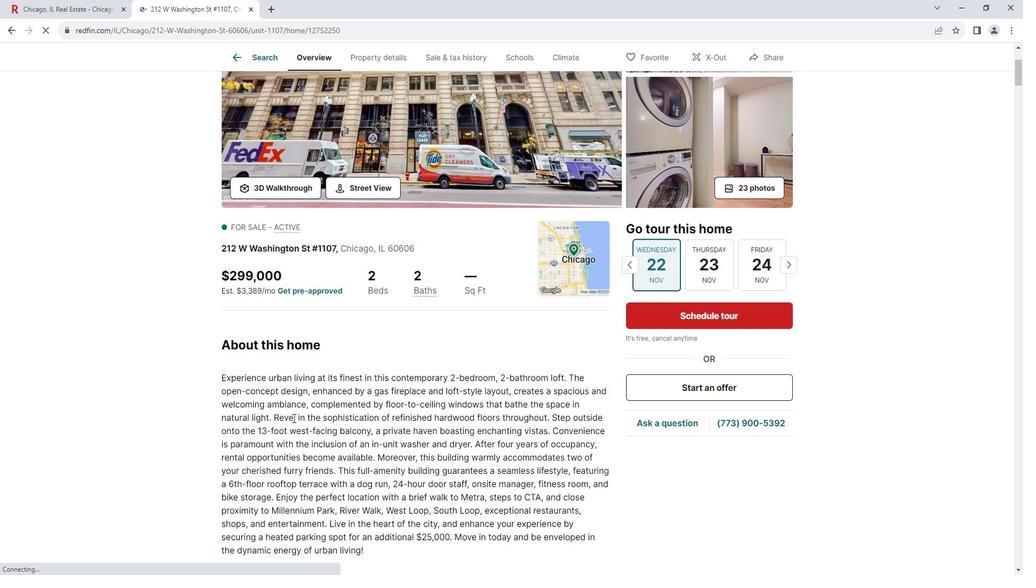 
Action: Mouse moved to (301, 409)
Screenshot: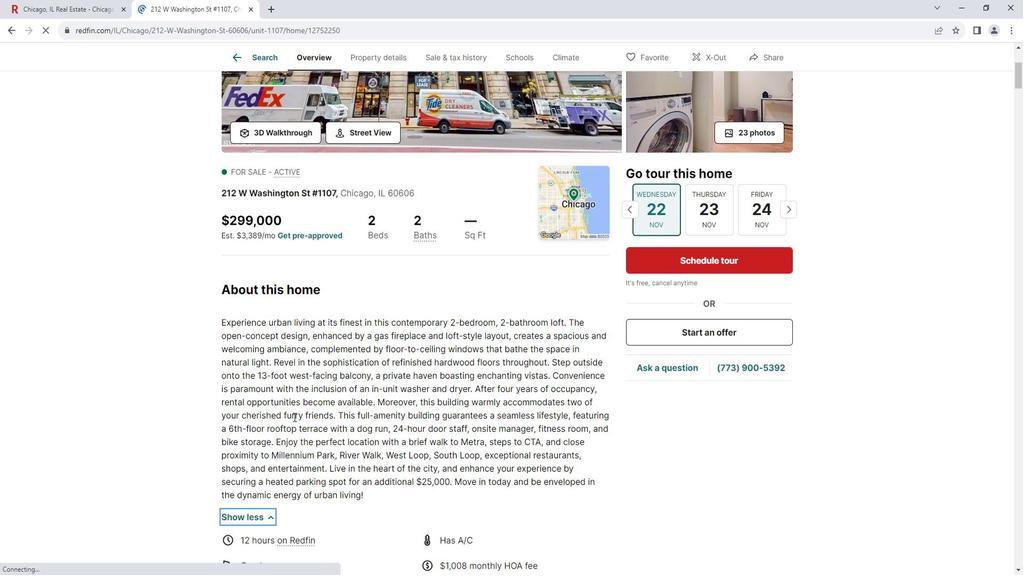 
Action: Mouse scrolled (301, 408) with delta (0, 0)
Screenshot: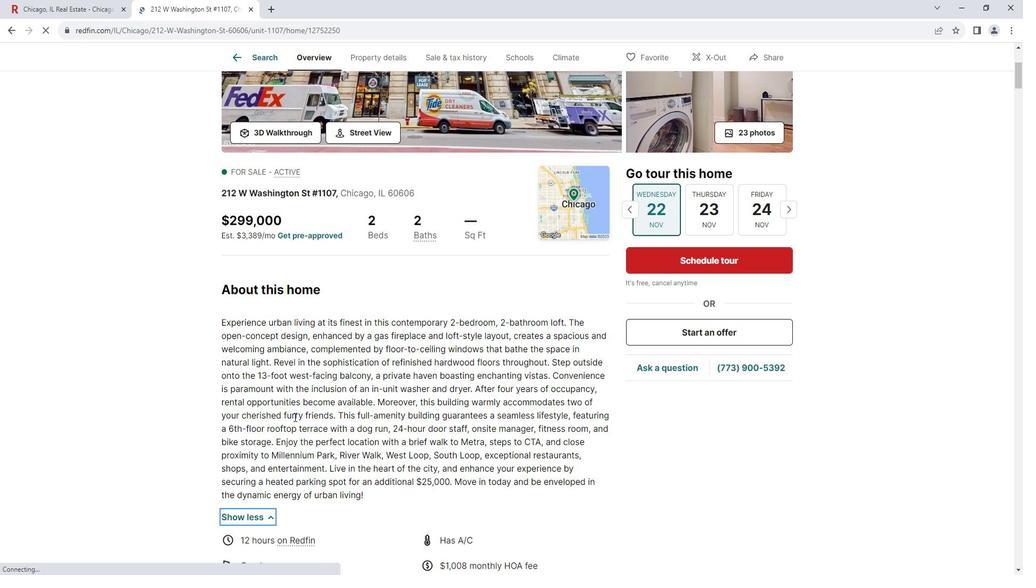 
Action: Mouse moved to (303, 408)
Screenshot: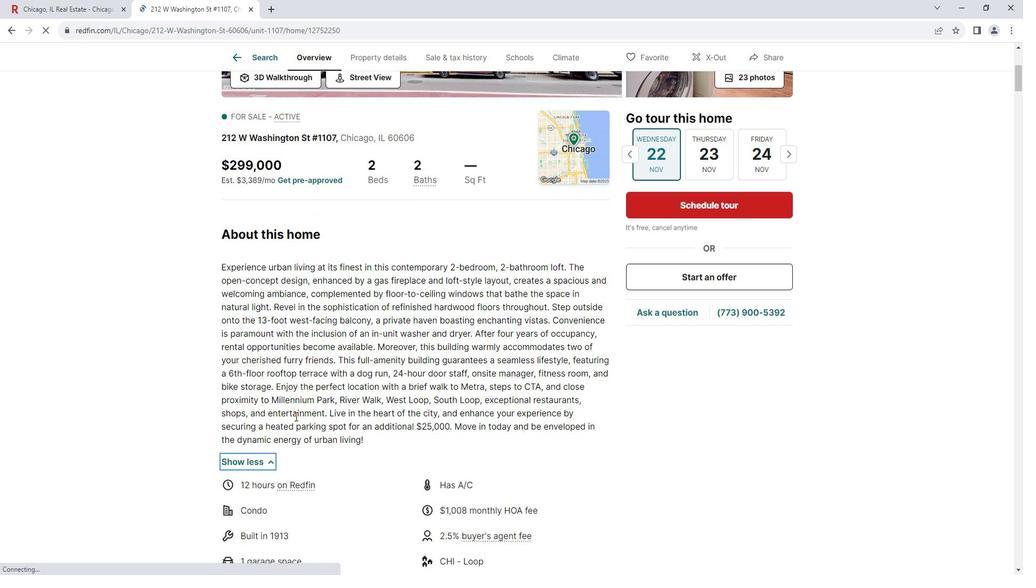 
Action: Mouse scrolled (303, 408) with delta (0, 0)
Screenshot: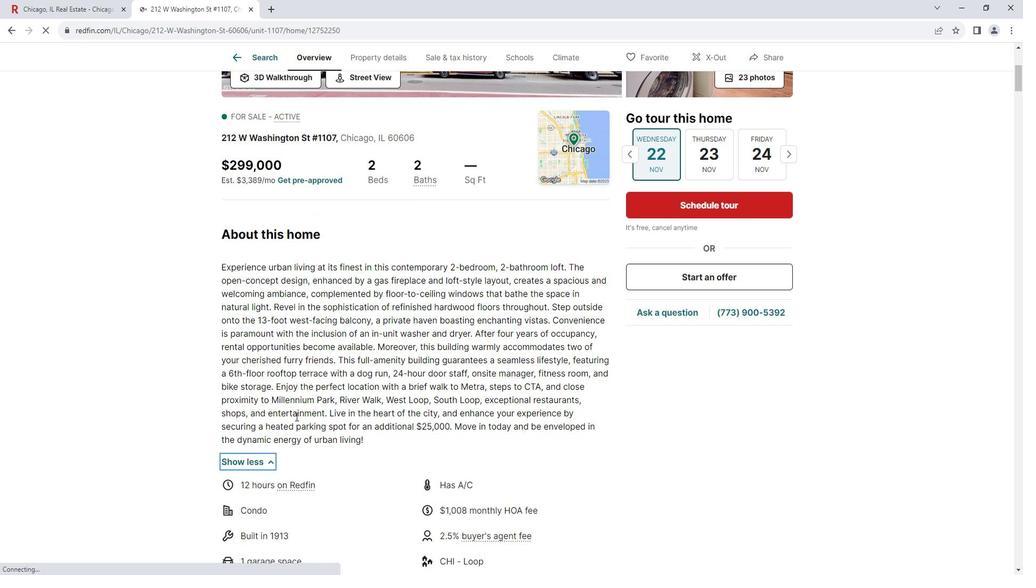 
Action: Mouse scrolled (303, 408) with delta (0, 0)
Screenshot: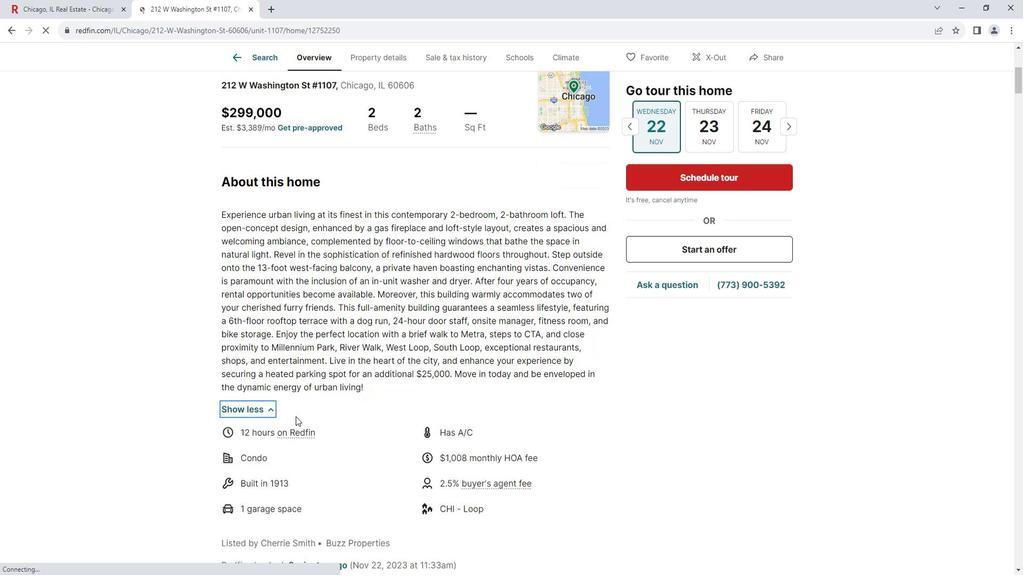 
Action: Mouse scrolled (303, 408) with delta (0, 0)
Screenshot: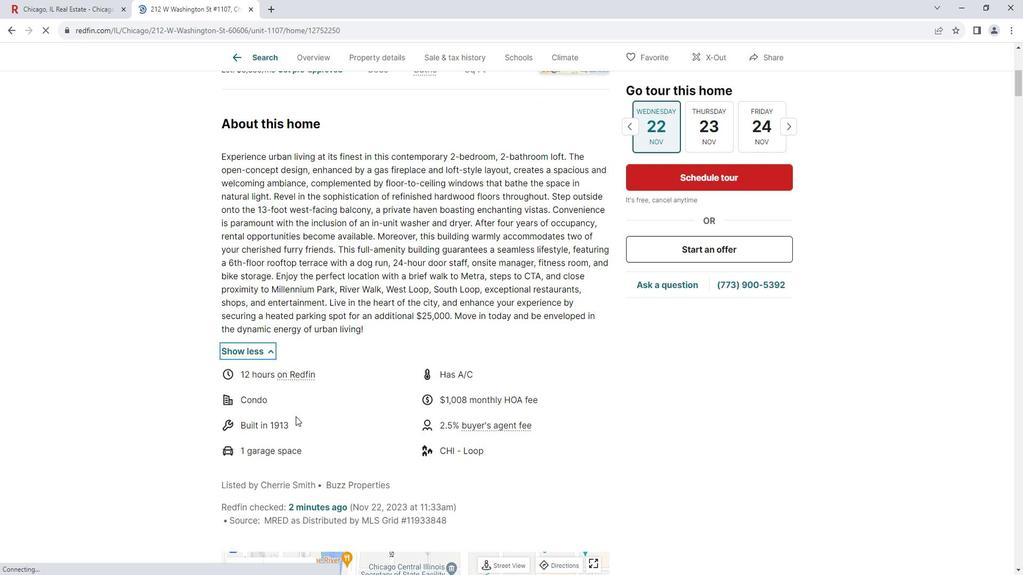 
Action: Mouse scrolled (303, 408) with delta (0, 0)
Screenshot: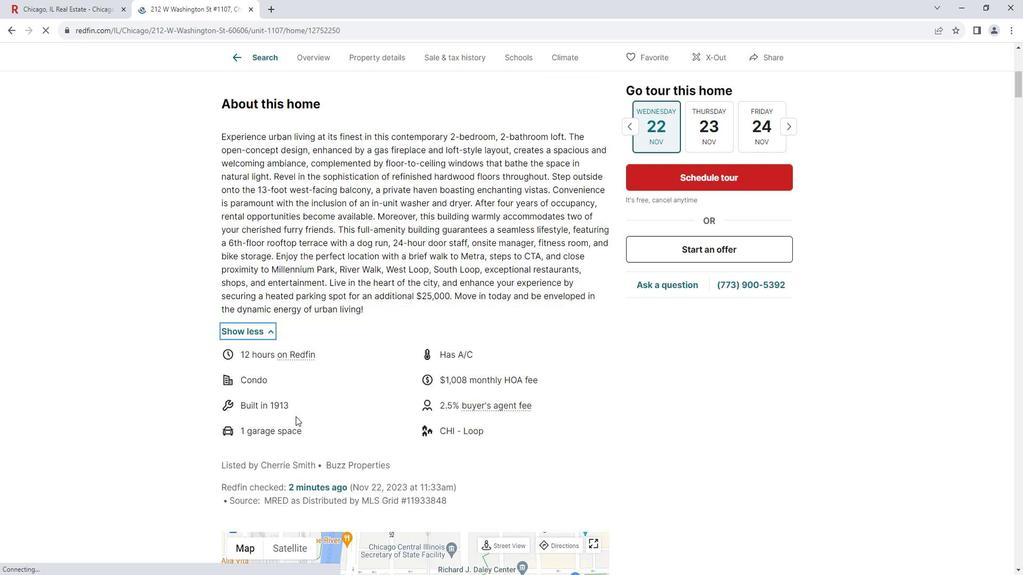 
Action: Mouse scrolled (303, 408) with delta (0, 0)
Screenshot: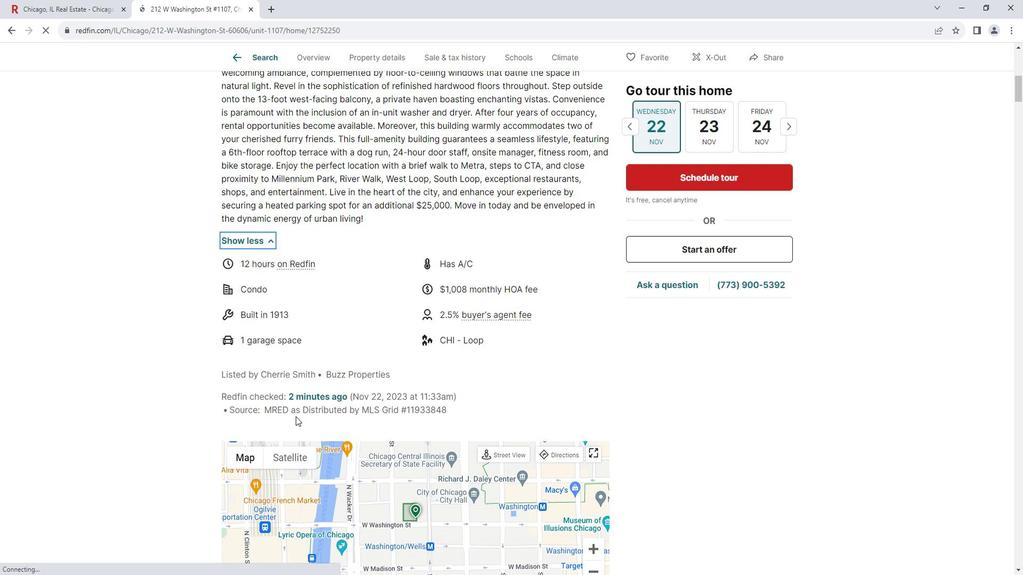 
Action: Mouse scrolled (303, 408) with delta (0, 0)
Screenshot: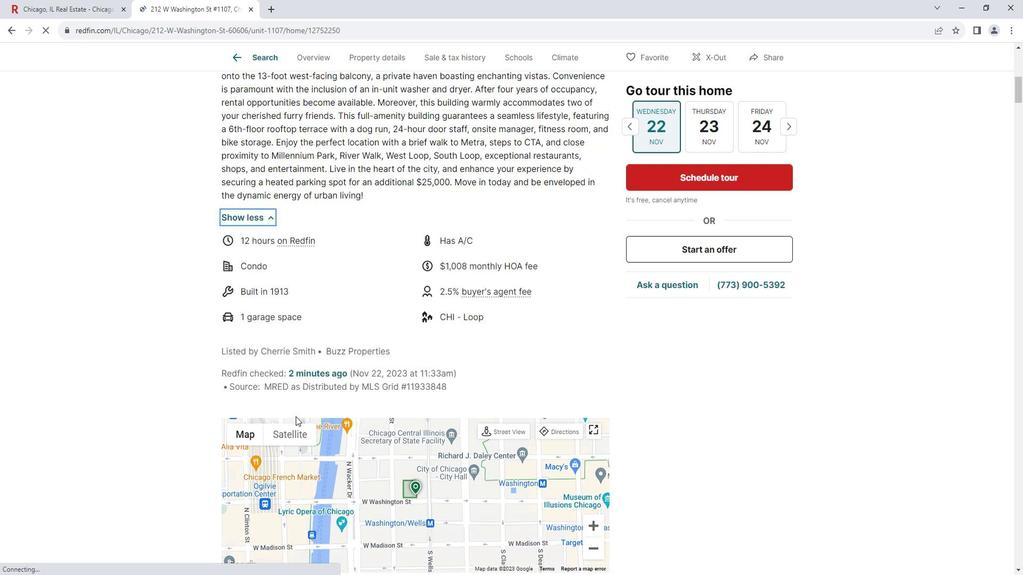 
Action: Mouse moved to (303, 408)
Screenshot: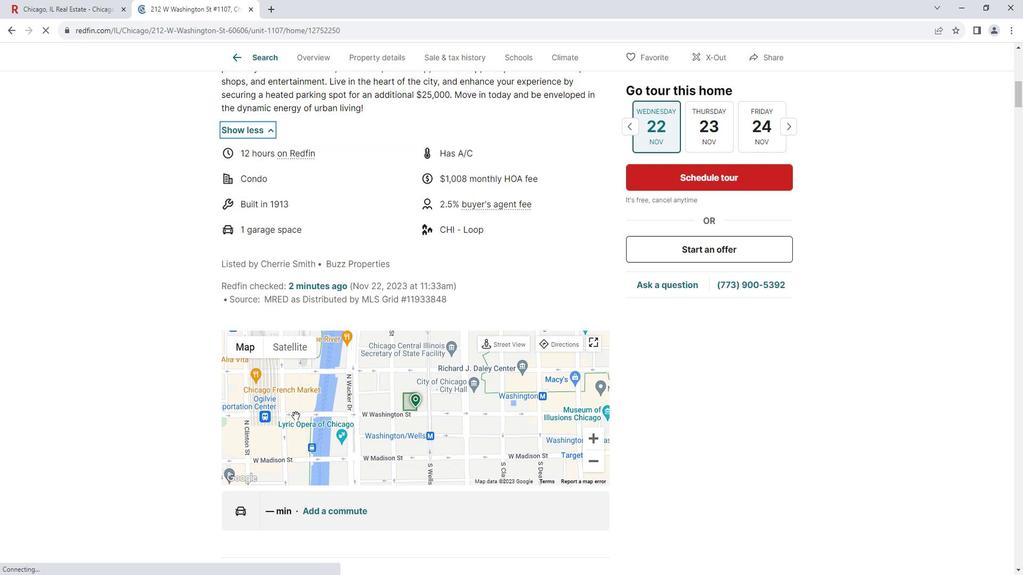 
Action: Mouse scrolled (303, 407) with delta (0, 0)
Screenshot: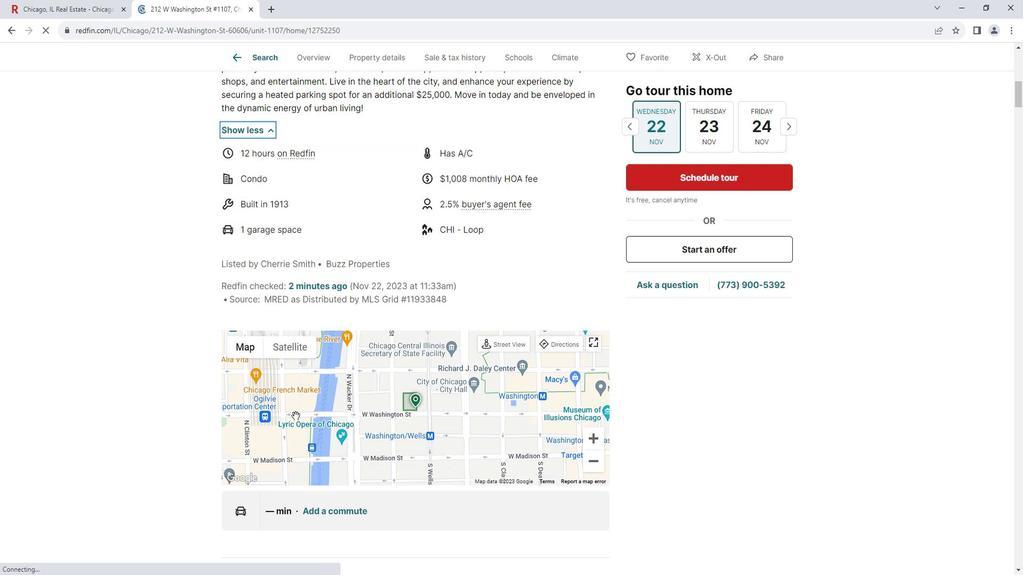 
Action: Mouse scrolled (303, 407) with delta (0, 0)
Screenshot: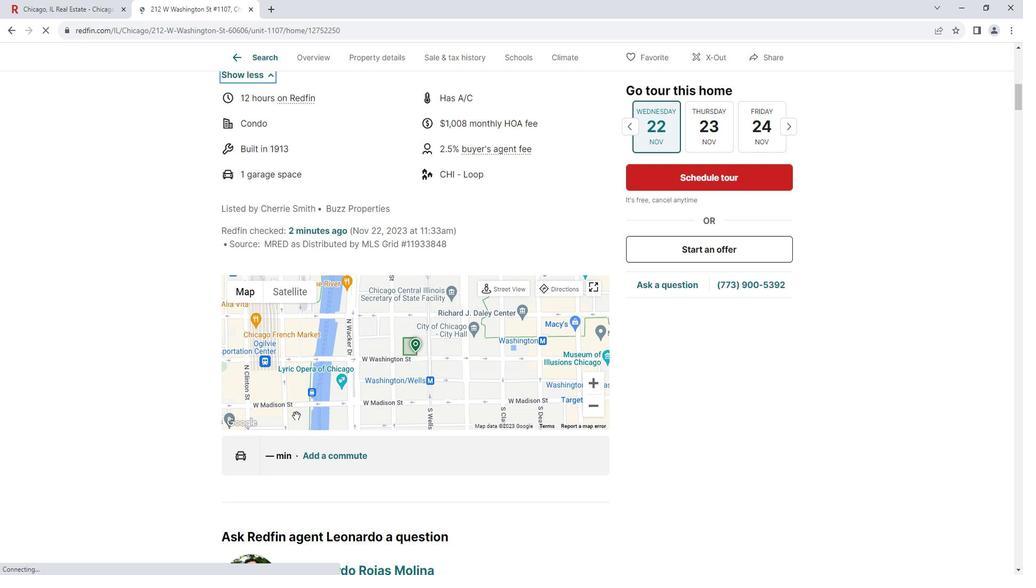 
Action: Mouse scrolled (303, 407) with delta (0, 0)
Screenshot: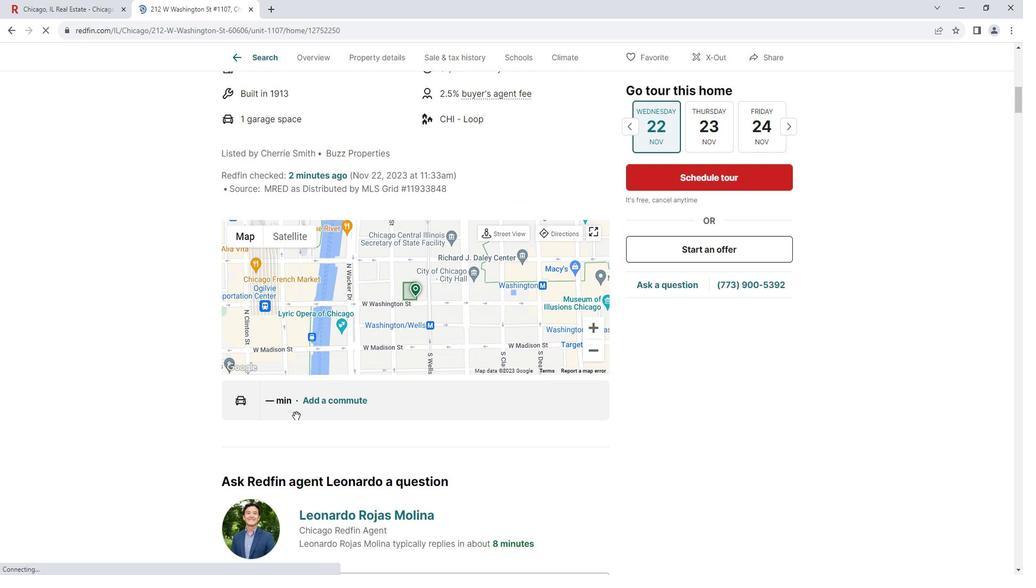 
Action: Mouse scrolled (303, 407) with delta (0, 0)
Screenshot: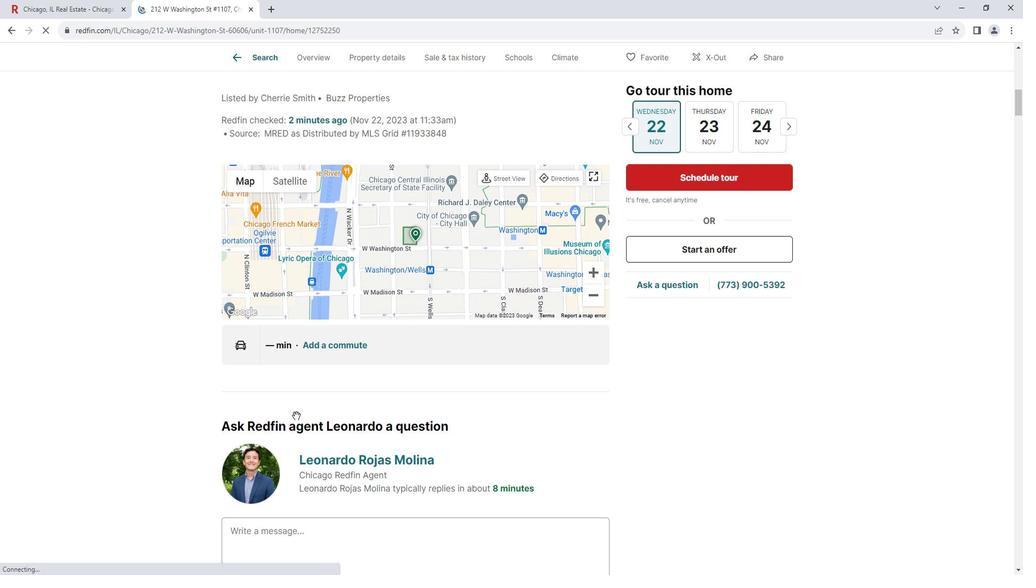 
Action: Mouse scrolled (303, 407) with delta (0, 0)
Screenshot: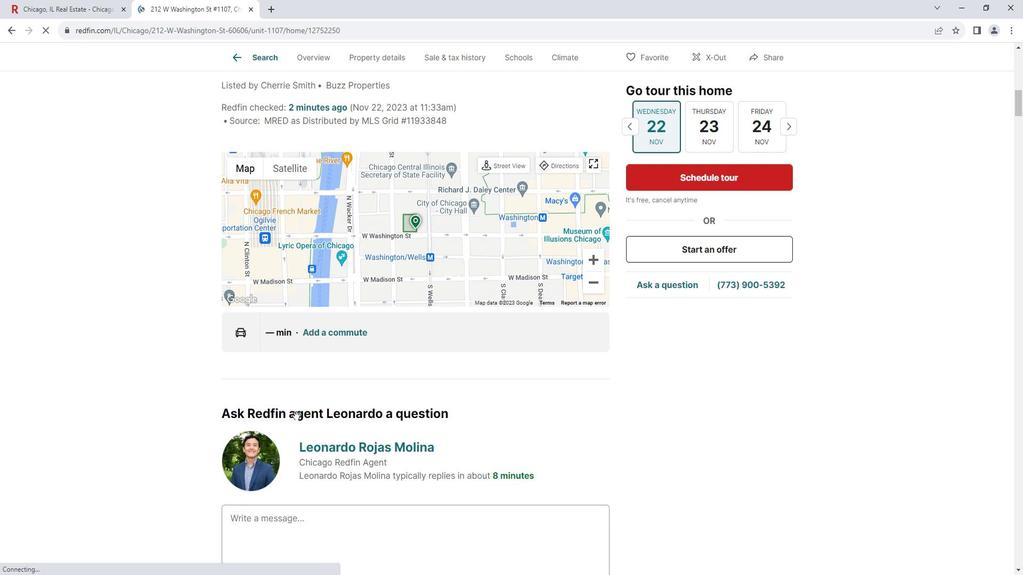 
Action: Mouse scrolled (303, 407) with delta (0, 0)
Screenshot: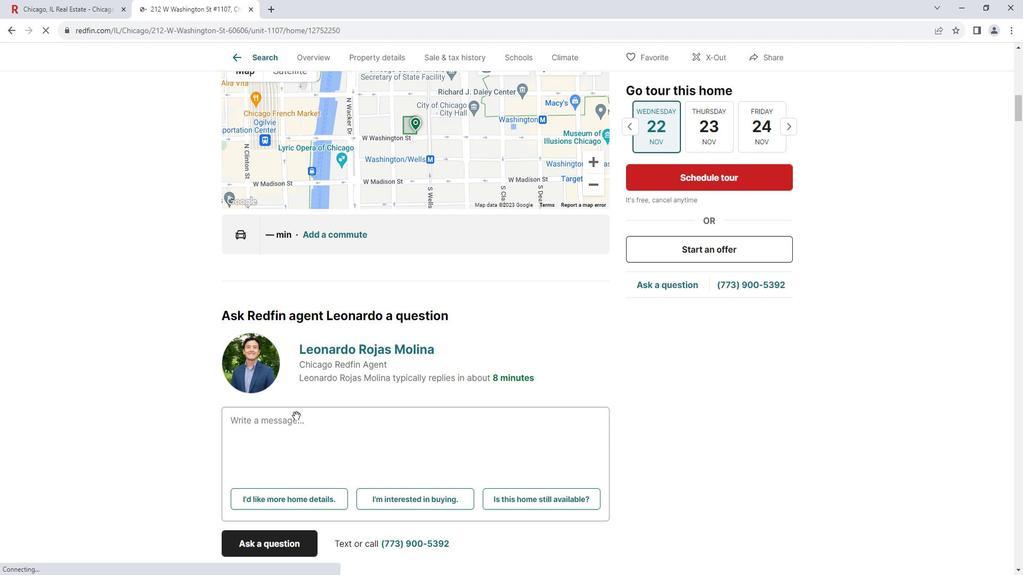 
Action: Mouse scrolled (303, 407) with delta (0, 0)
Screenshot: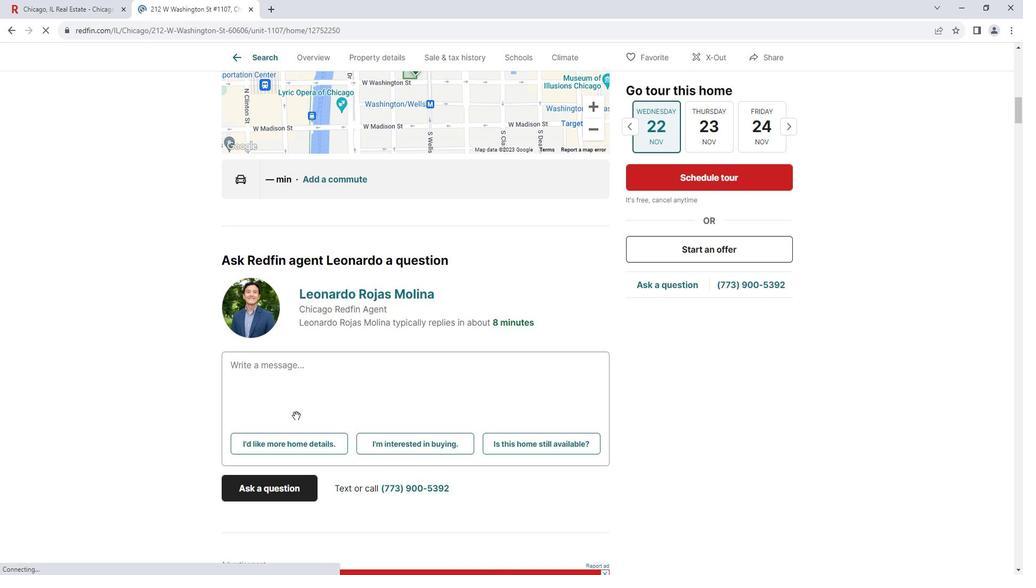 
Action: Mouse scrolled (303, 407) with delta (0, 0)
Screenshot: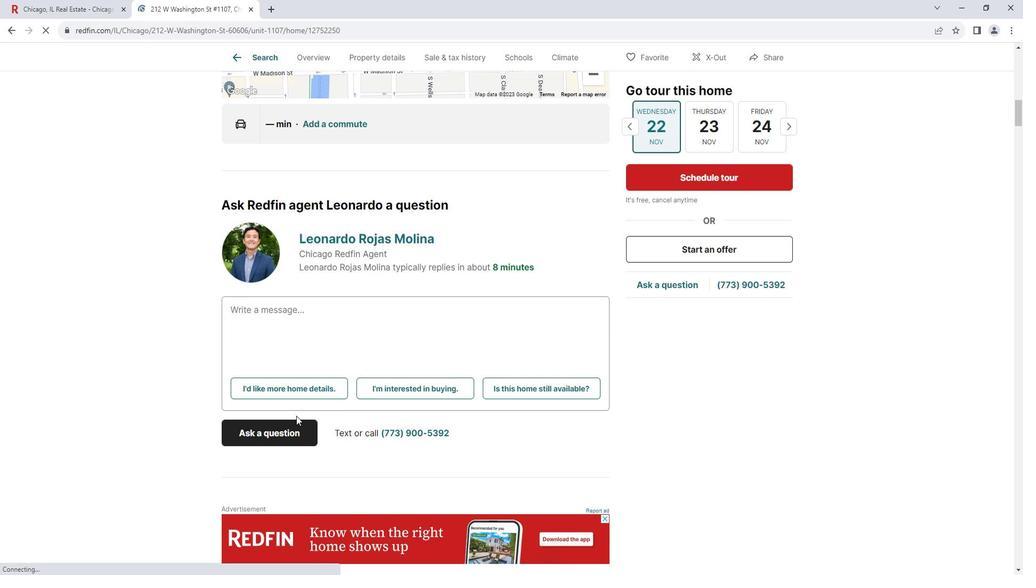 
Action: Mouse scrolled (303, 407) with delta (0, 0)
Screenshot: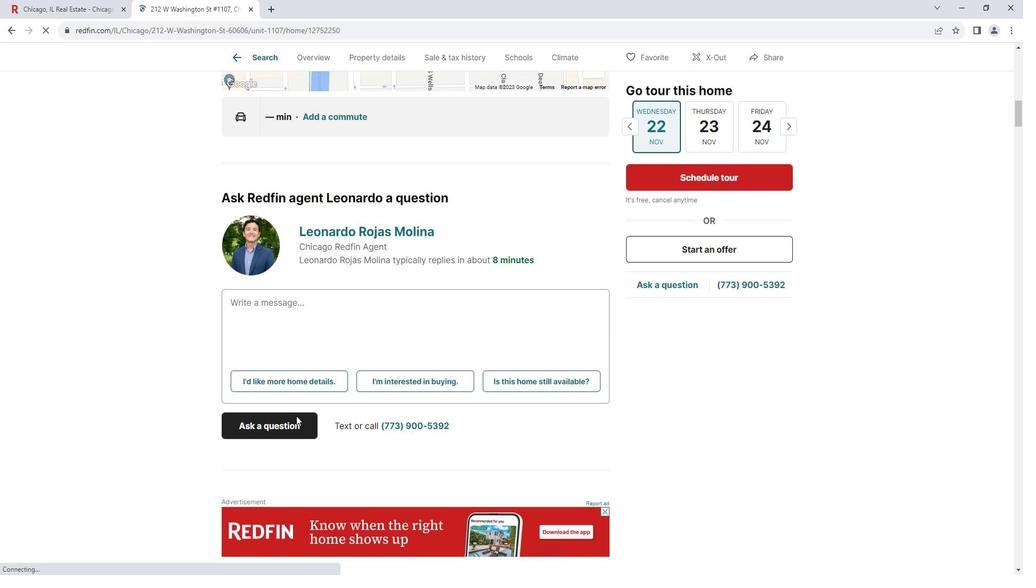 
Action: Mouse scrolled (303, 407) with delta (0, 0)
Screenshot: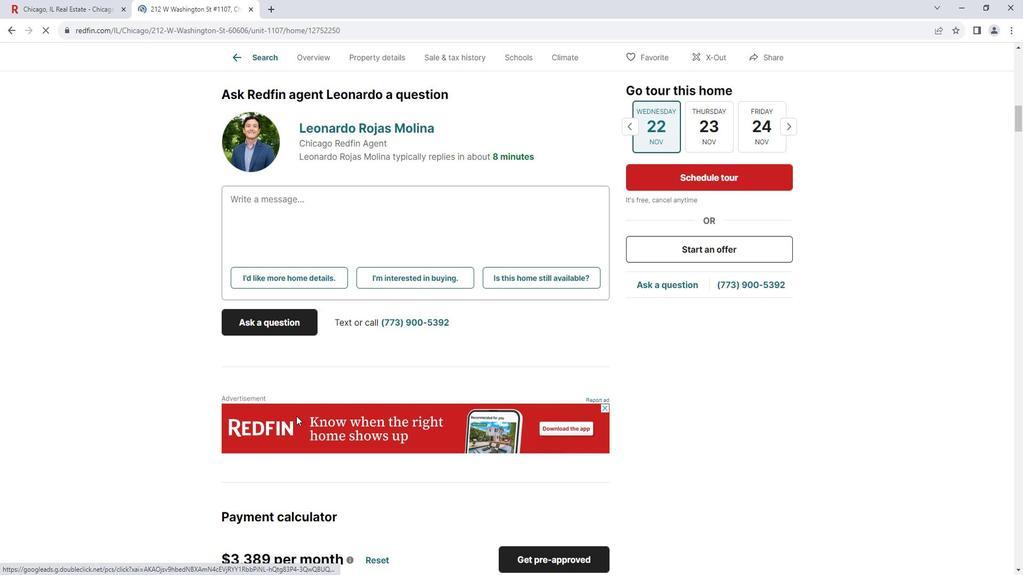 
Action: Mouse scrolled (303, 407) with delta (0, 0)
Screenshot: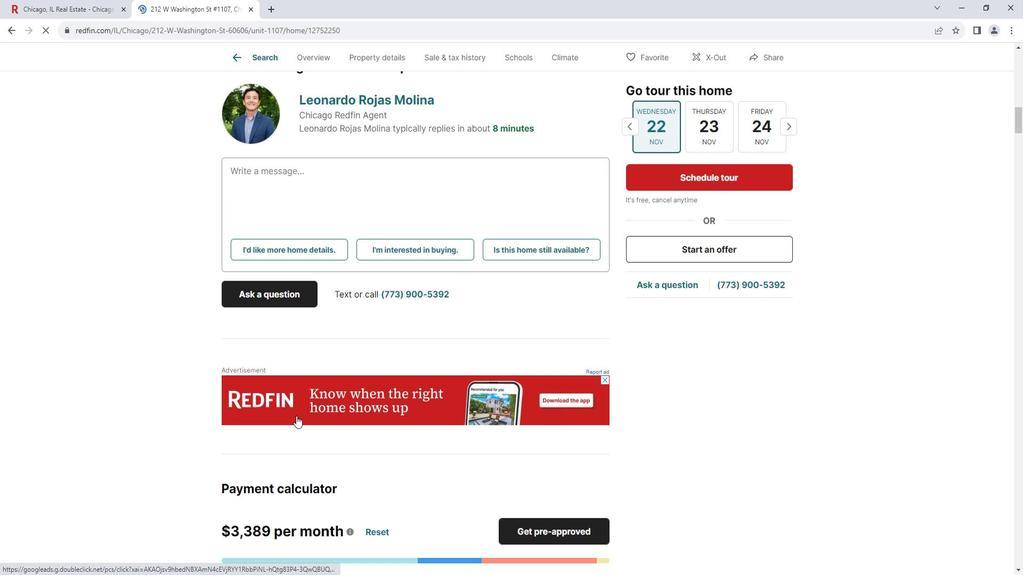 
Action: Mouse scrolled (303, 407) with delta (0, 0)
Screenshot: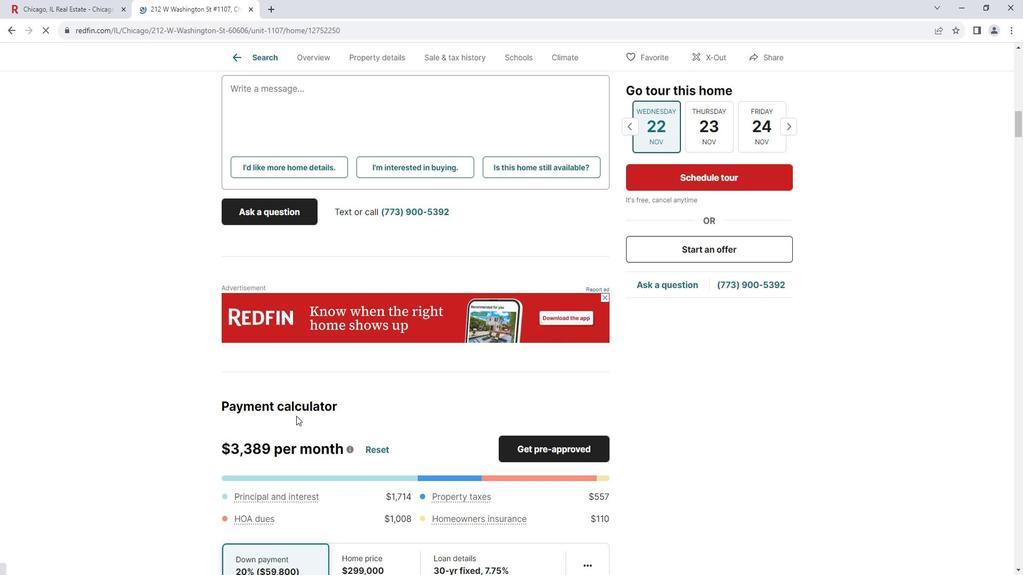 
Action: Mouse scrolled (303, 407) with delta (0, 0)
Screenshot: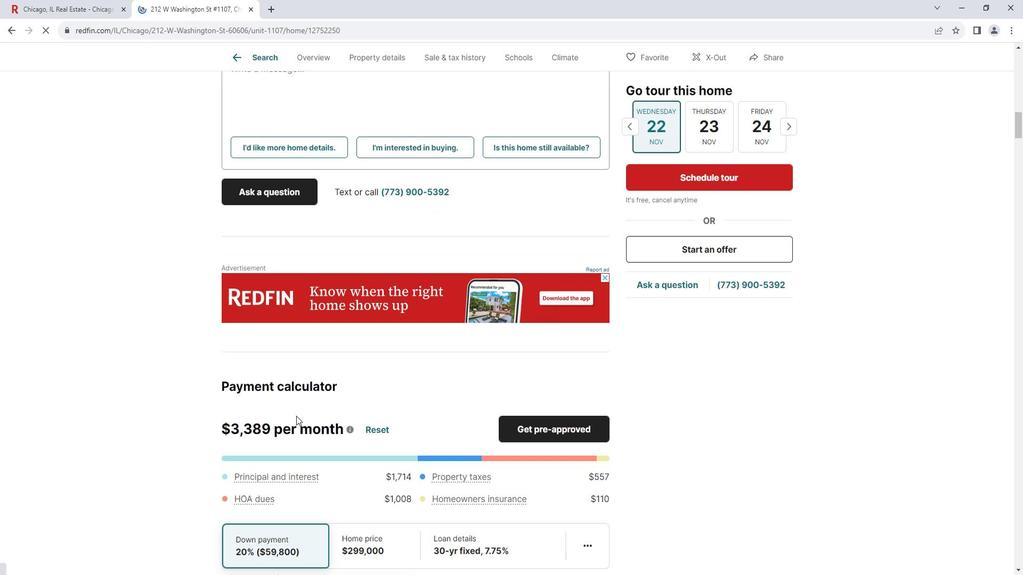 
Action: Mouse scrolled (303, 407) with delta (0, 0)
Screenshot: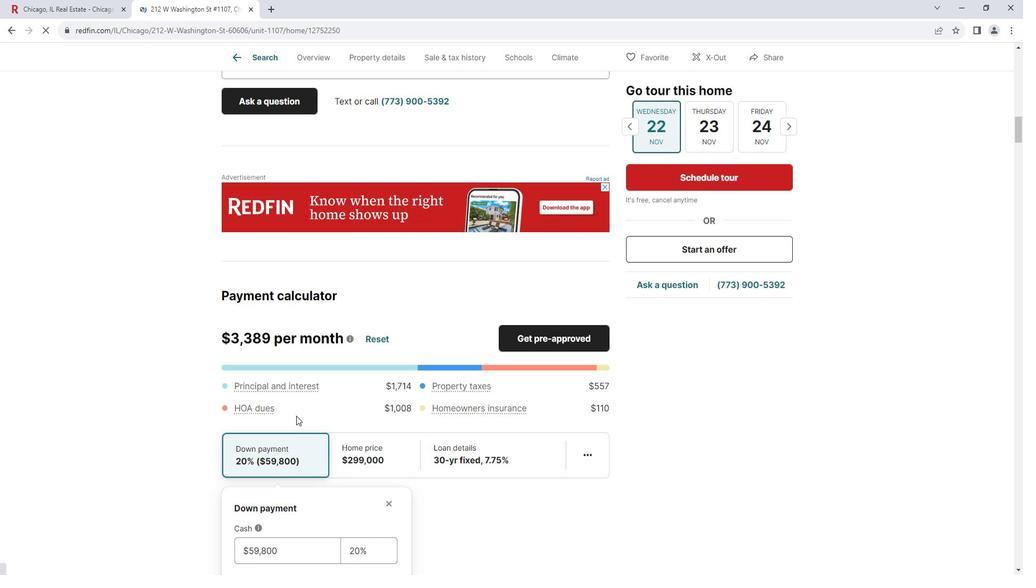 
Action: Mouse scrolled (303, 407) with delta (0, 0)
Screenshot: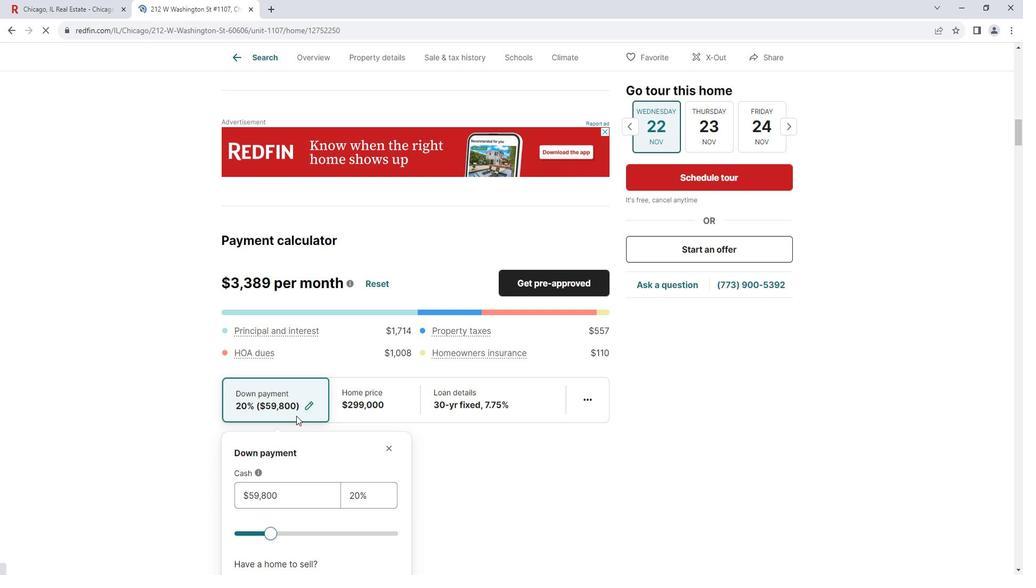 
Action: Mouse scrolled (303, 407) with delta (0, 0)
Screenshot: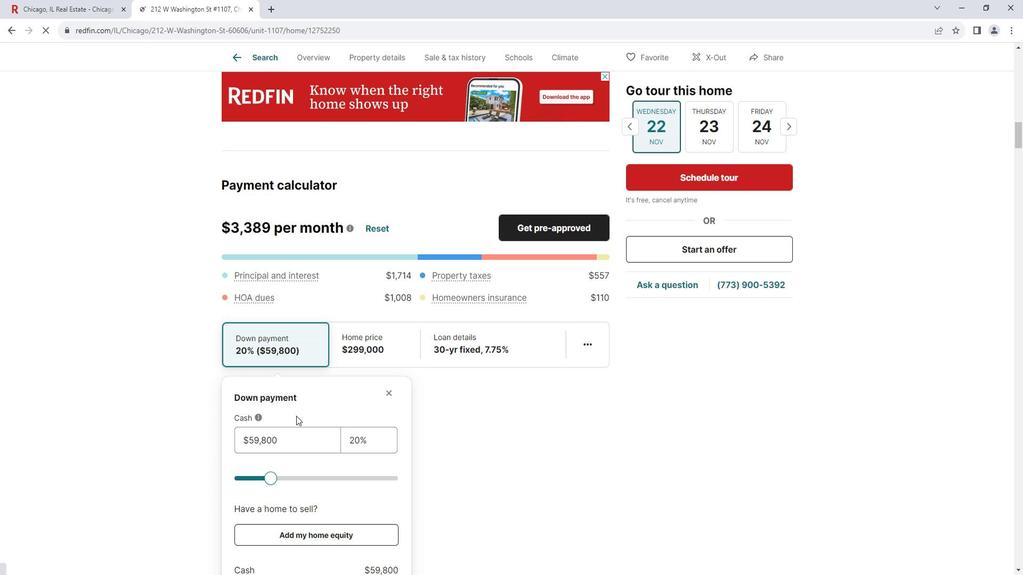 
Action: Mouse scrolled (303, 407) with delta (0, 0)
Screenshot: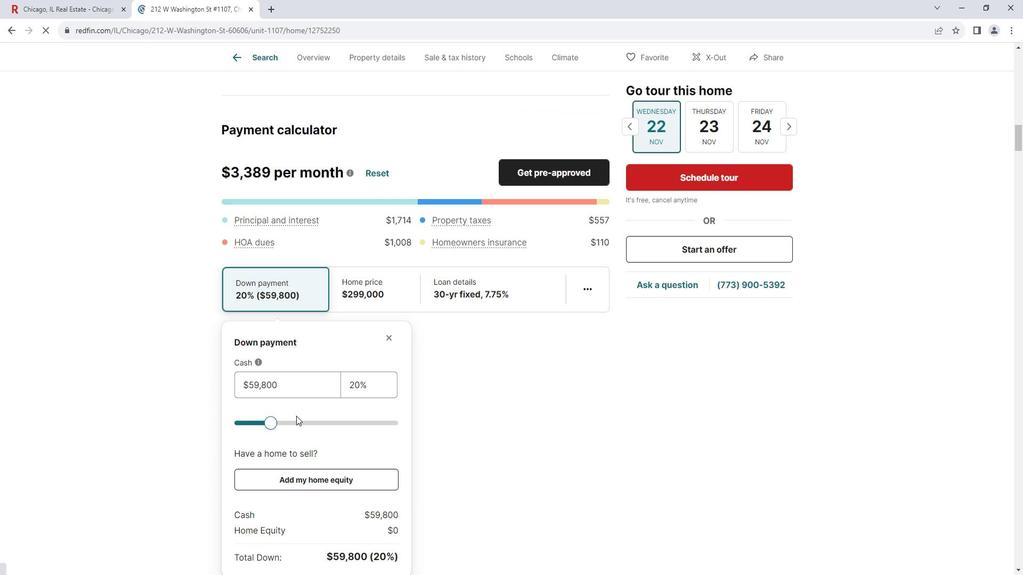 
Action: Mouse scrolled (303, 407) with delta (0, 0)
Screenshot: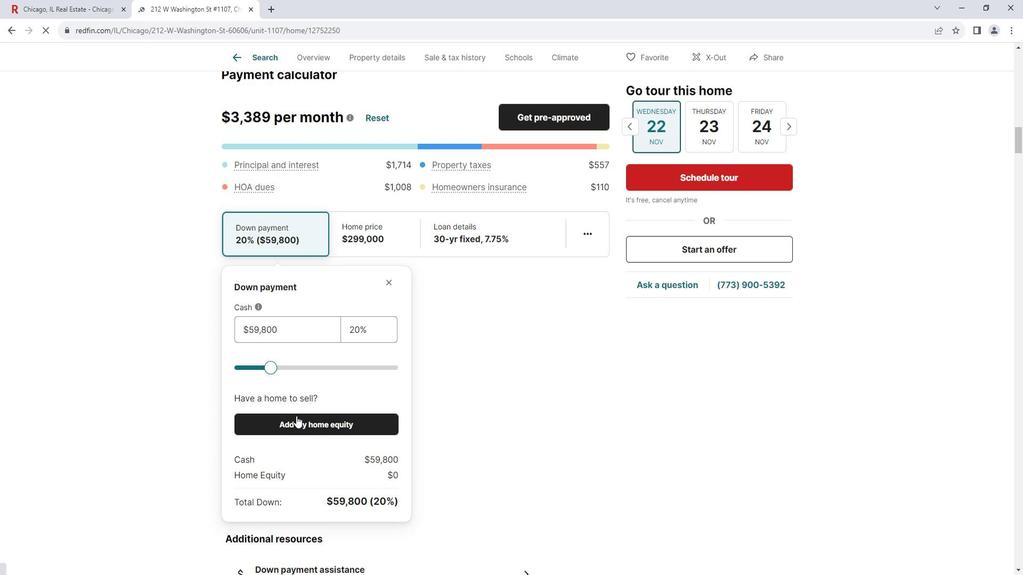 
Action: Mouse moved to (377, 180)
Screenshot: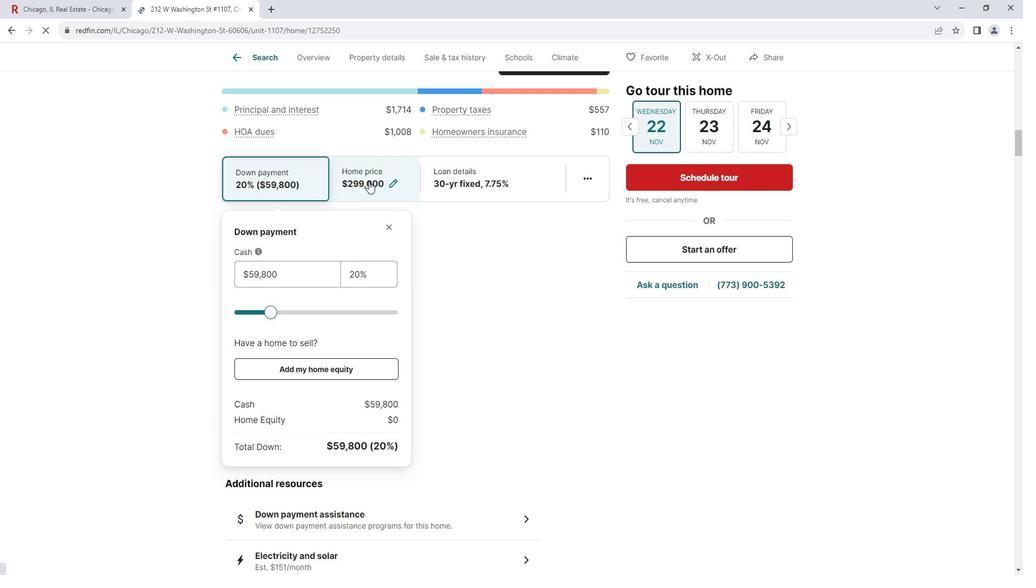 
Action: Mouse pressed left at (377, 180)
Screenshot: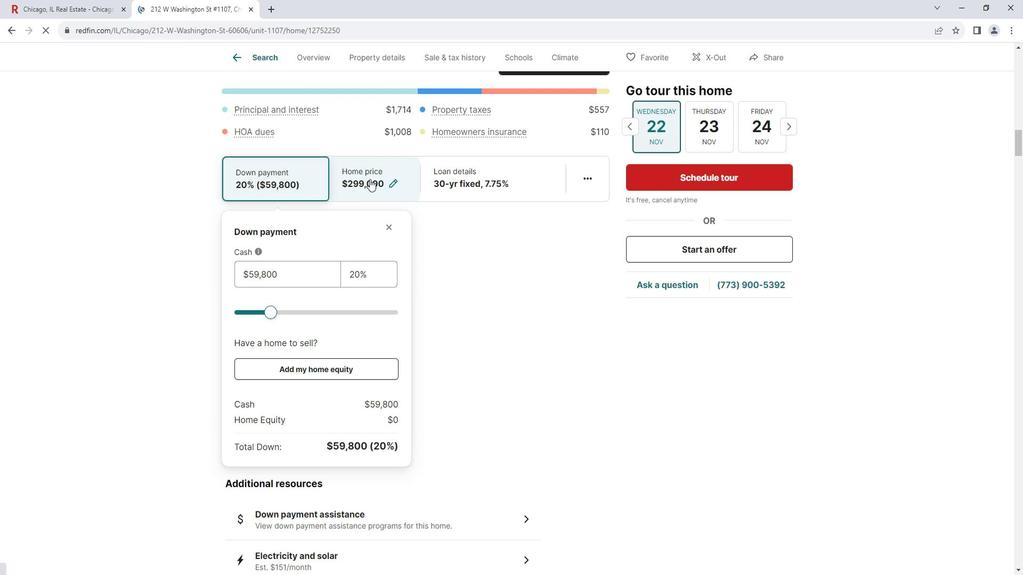 
Action: Mouse moved to (485, 177)
Screenshot: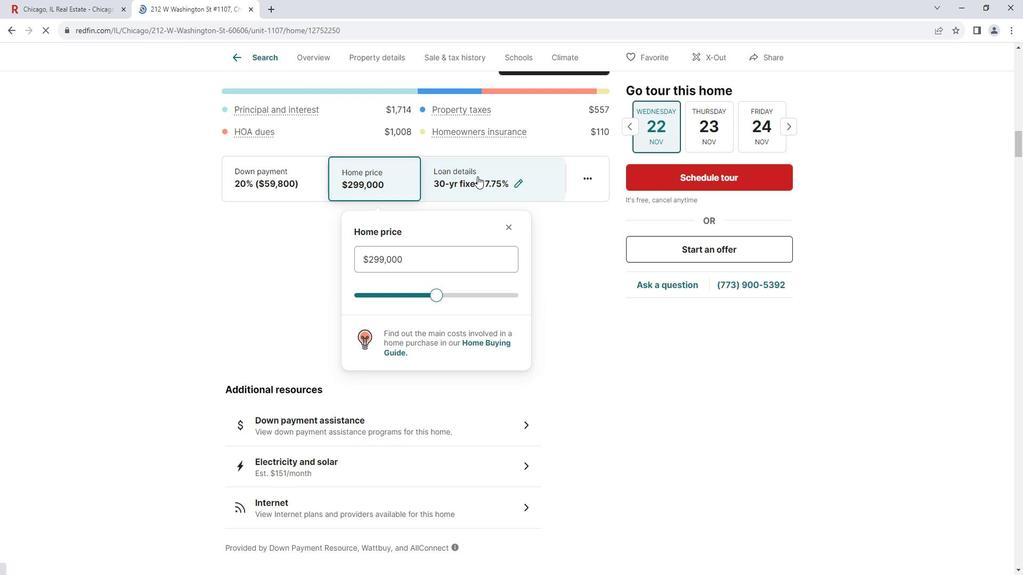 
Action: Mouse pressed left at (485, 177)
Screenshot: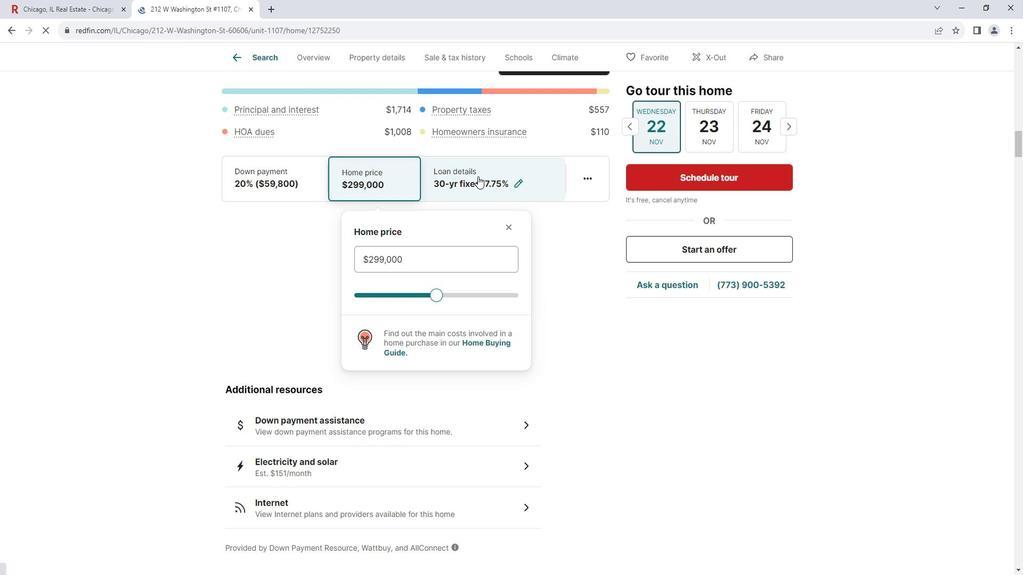 
Action: Mouse moved to (593, 175)
Screenshot: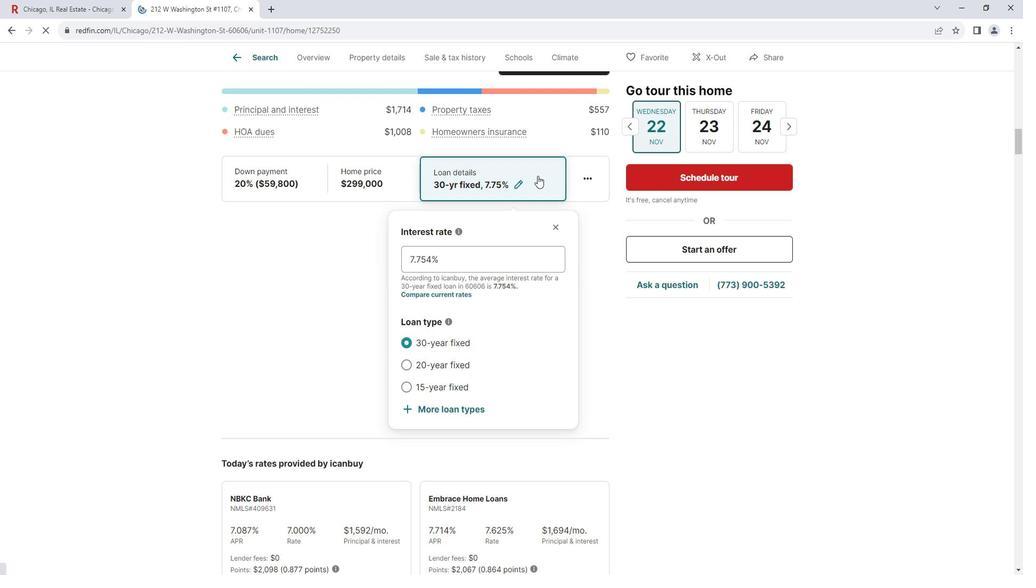 
Action: Mouse pressed left at (593, 175)
Screenshot: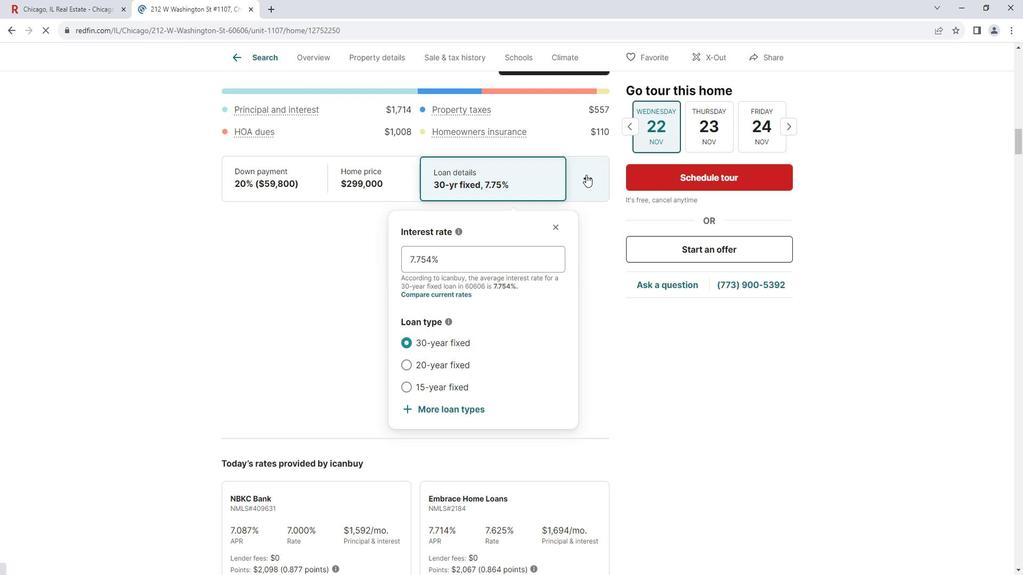 
Action: Mouse moved to (542, 243)
Screenshot: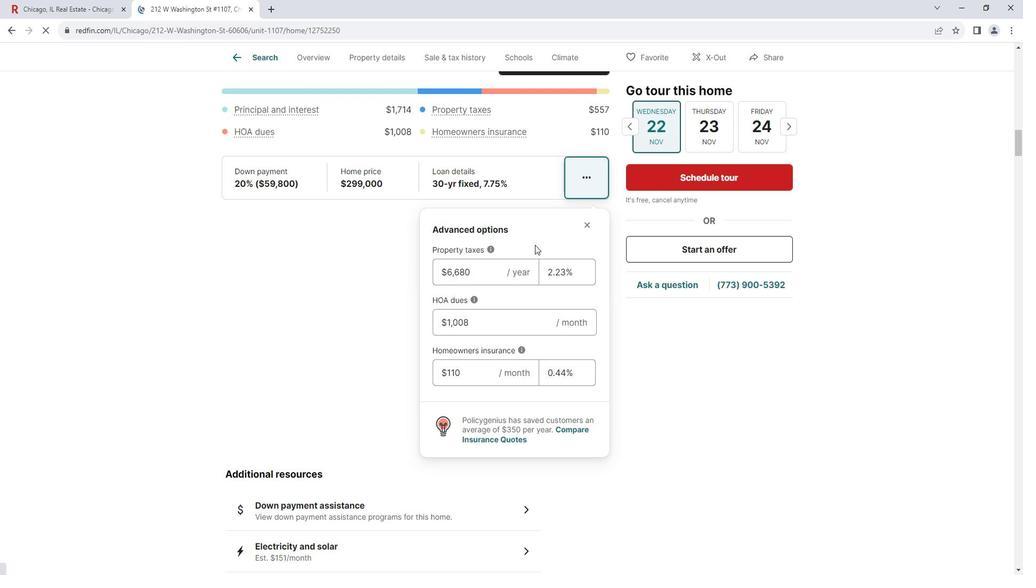 
Action: Mouse scrolled (542, 242) with delta (0, 0)
Screenshot: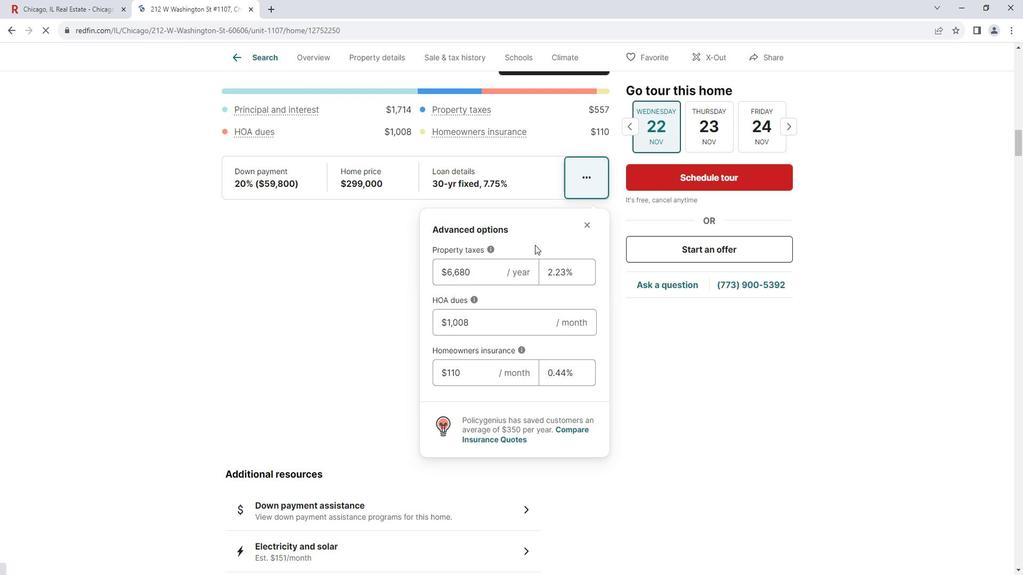 
Action: Mouse scrolled (542, 242) with delta (0, 0)
Screenshot: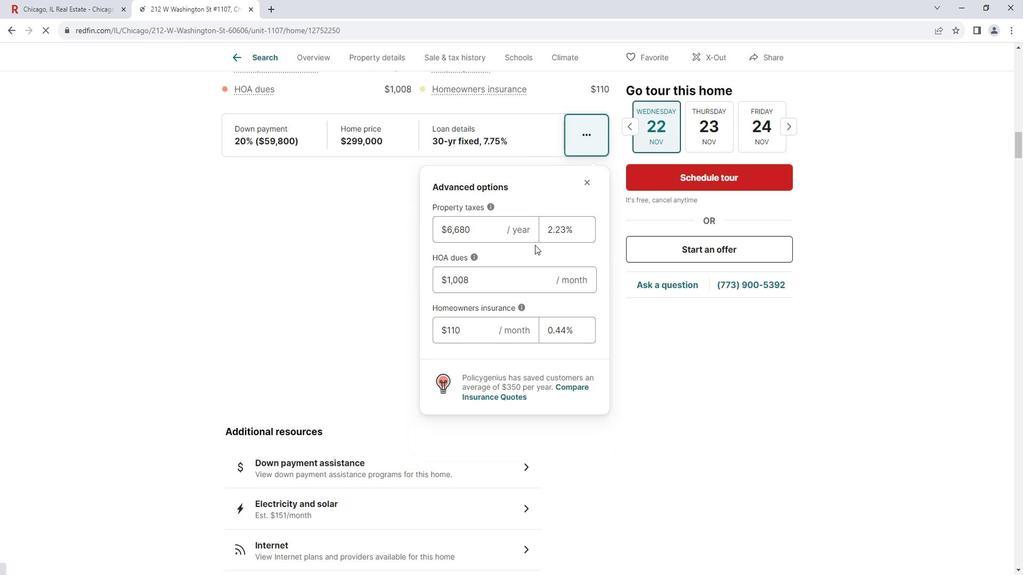 
Action: Mouse scrolled (542, 242) with delta (0, 0)
Screenshot: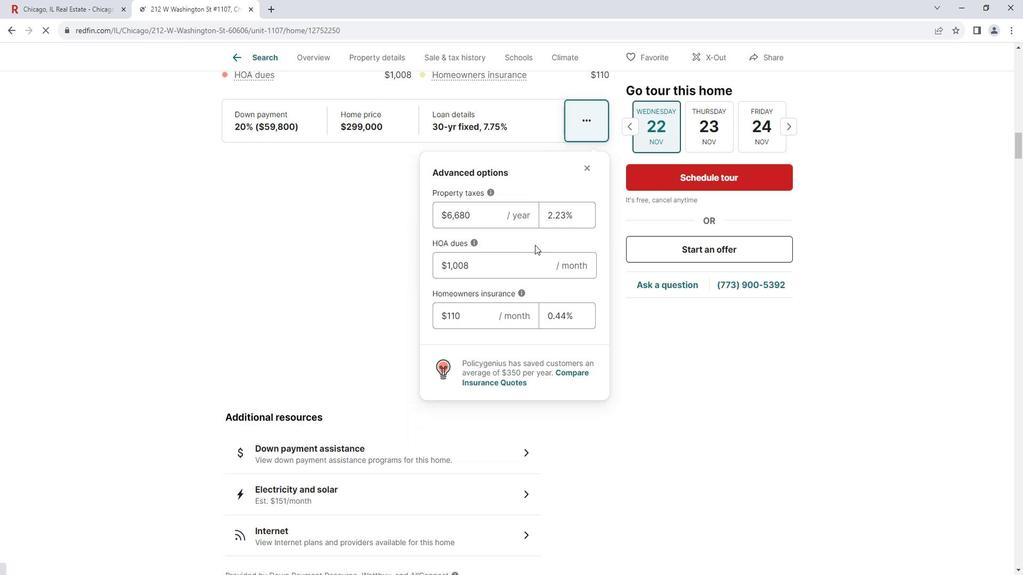 
Action: Mouse scrolled (542, 242) with delta (0, 0)
Screenshot: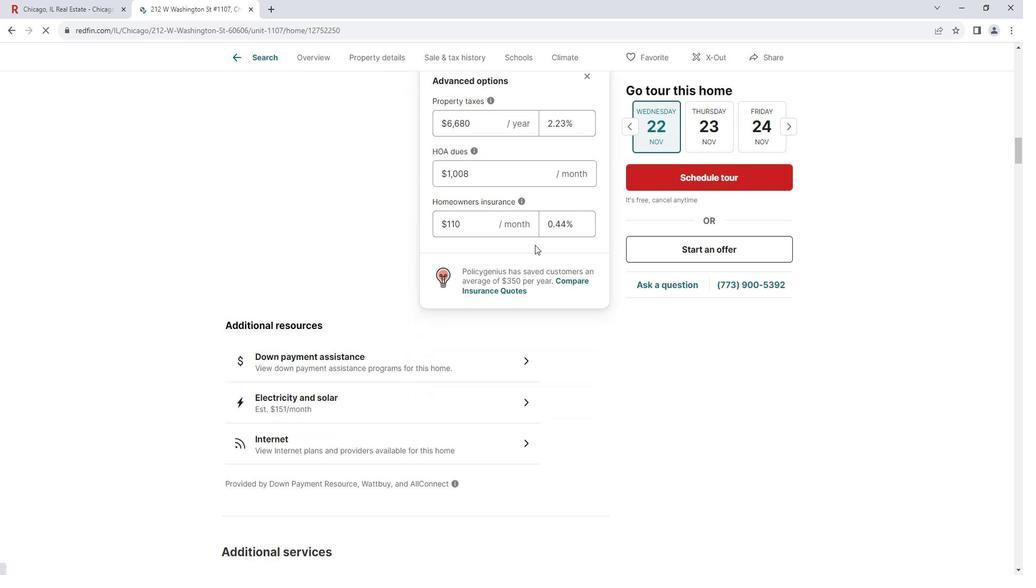 
Action: Mouse scrolled (542, 242) with delta (0, 0)
Screenshot: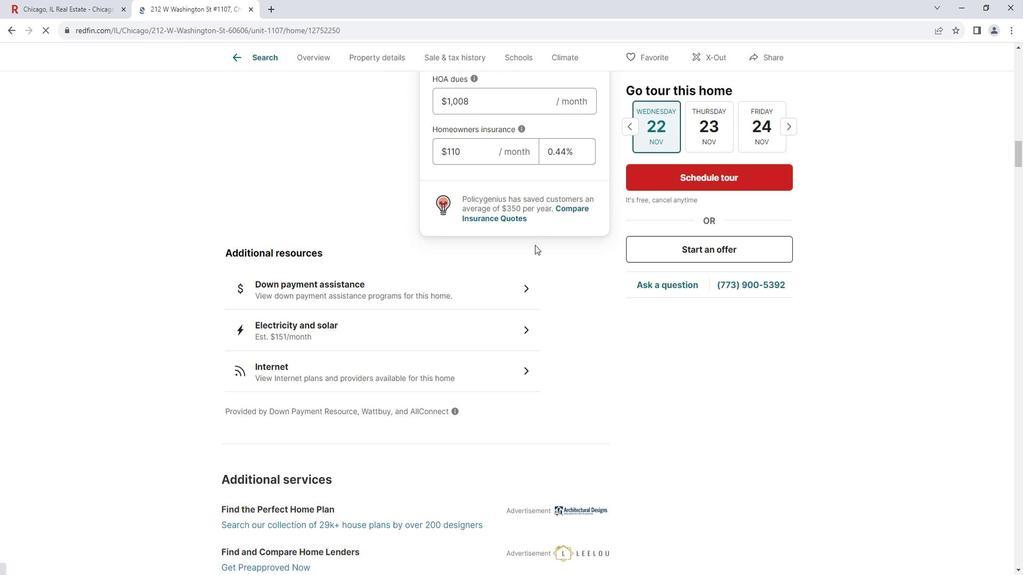 
Action: Mouse moved to (505, 232)
Screenshot: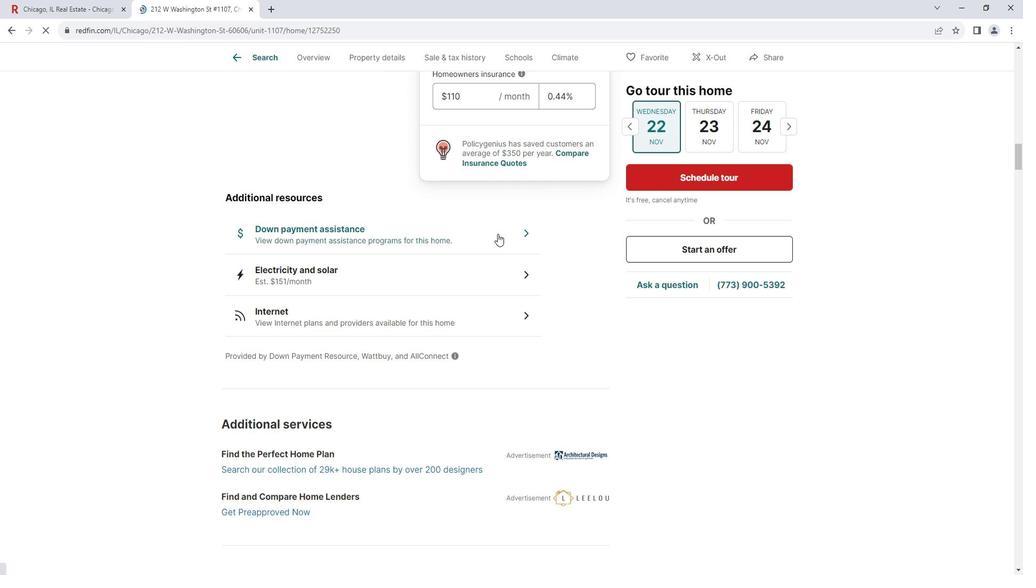 
Action: Mouse pressed left at (505, 232)
Screenshot: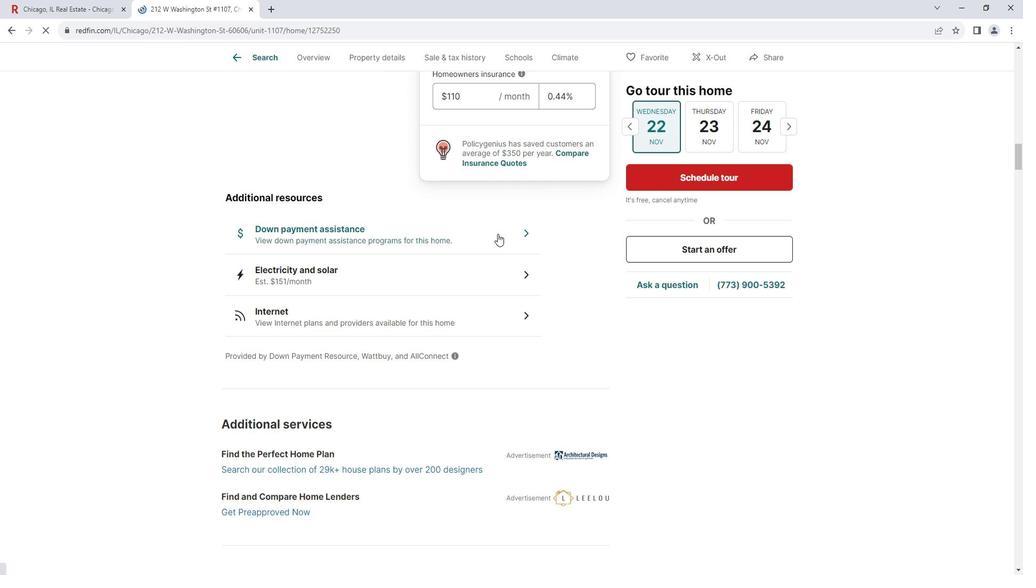 
Action: Mouse moved to (504, 232)
Screenshot: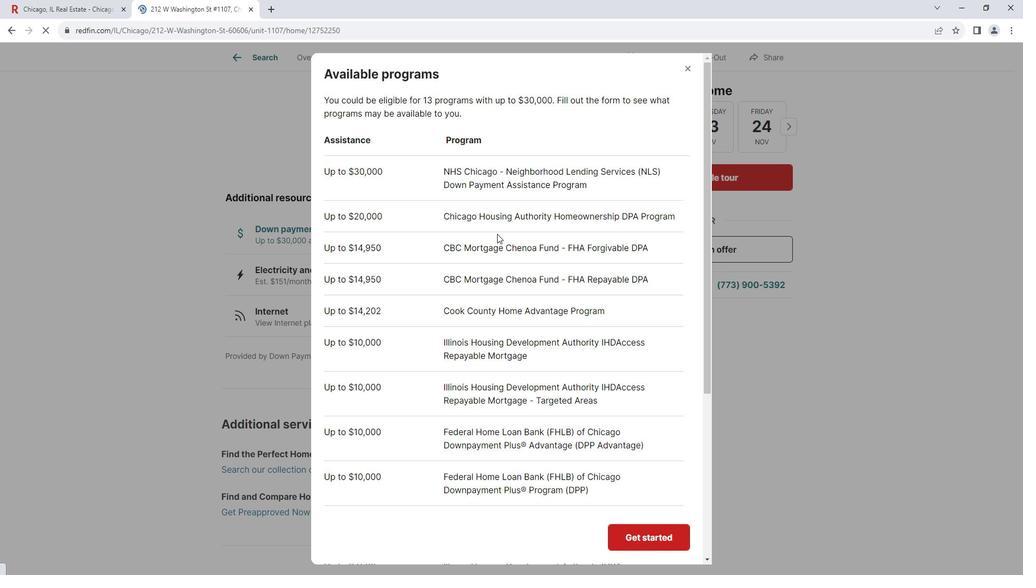 
Action: Mouse scrolled (504, 232) with delta (0, 0)
Screenshot: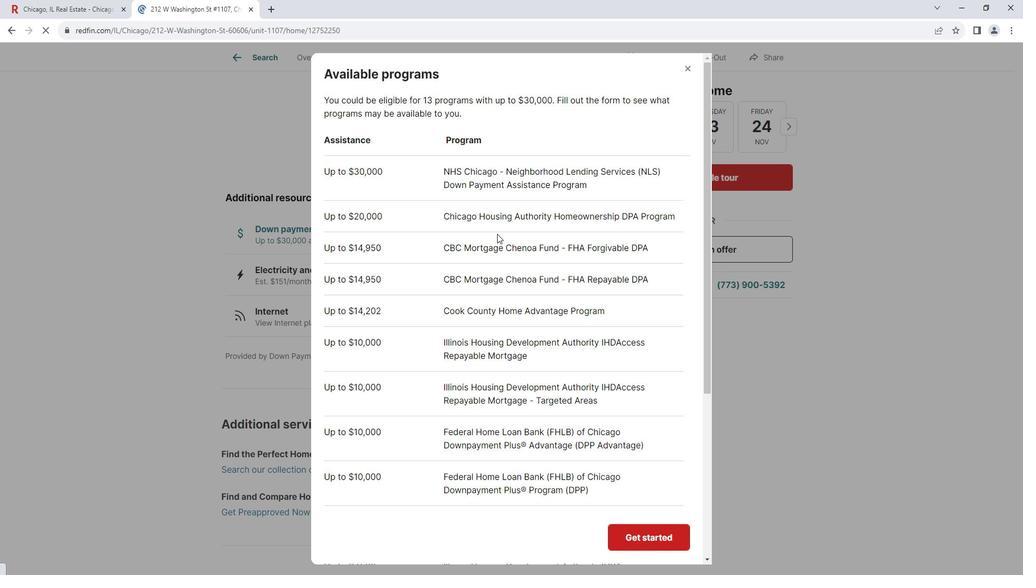 
Action: Mouse scrolled (504, 232) with delta (0, 0)
Screenshot: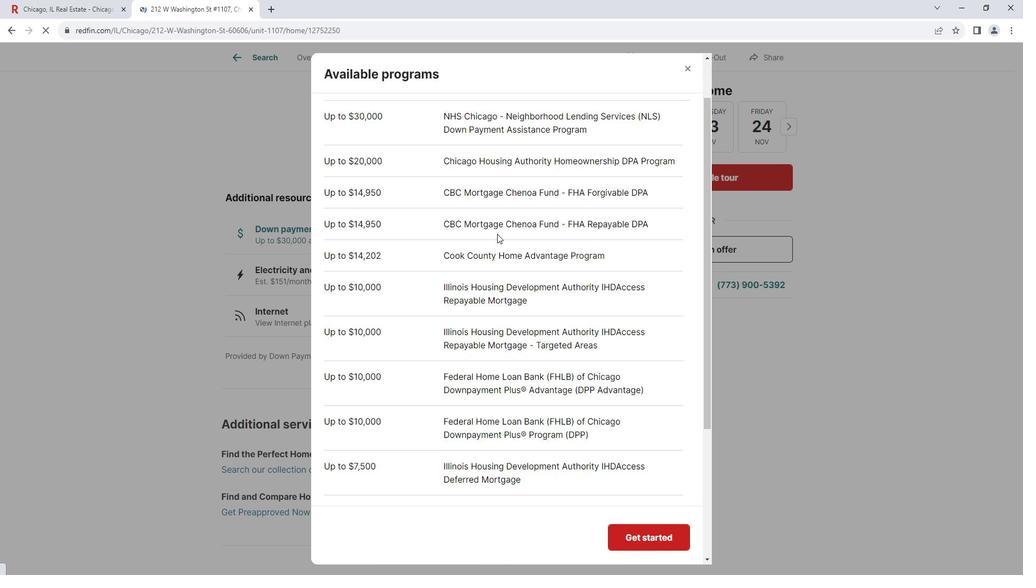 
Action: Mouse scrolled (504, 232) with delta (0, 0)
Screenshot: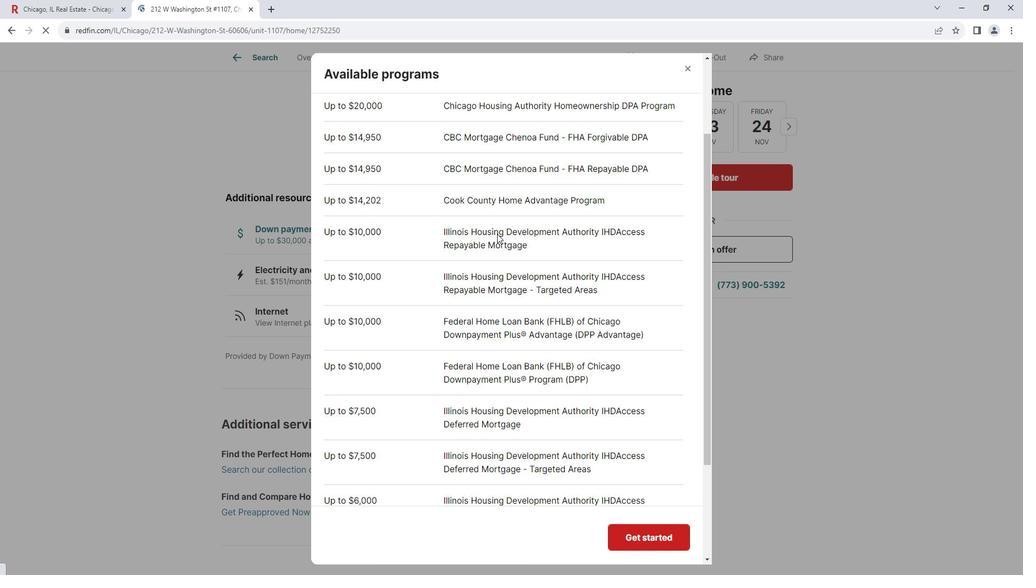 
Action: Mouse scrolled (504, 232) with delta (0, 0)
Screenshot: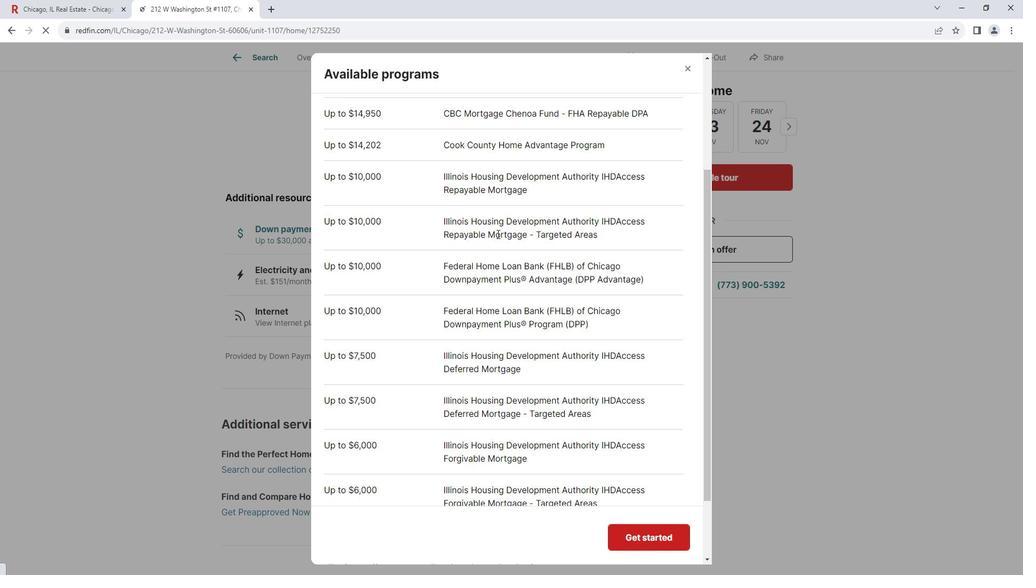 
Action: Mouse scrolled (504, 232) with delta (0, 0)
Screenshot: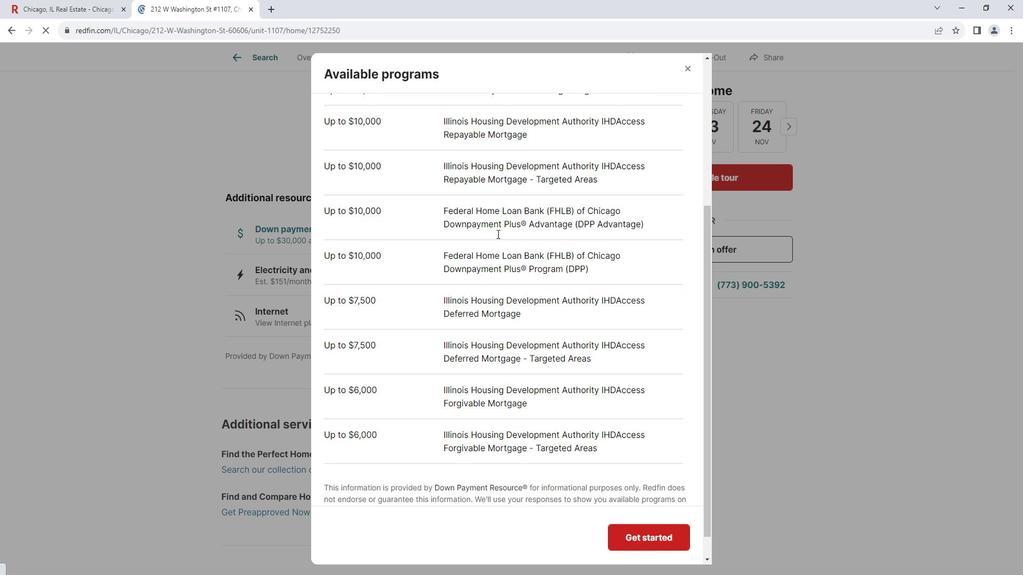 
Action: Mouse scrolled (504, 232) with delta (0, 0)
Screenshot: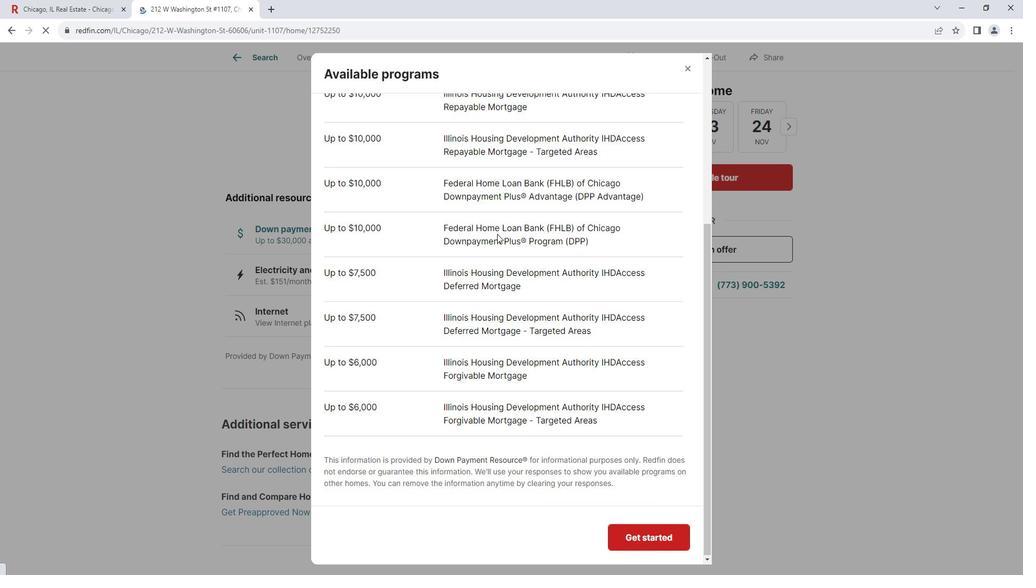 
Action: Mouse moved to (694, 69)
Screenshot: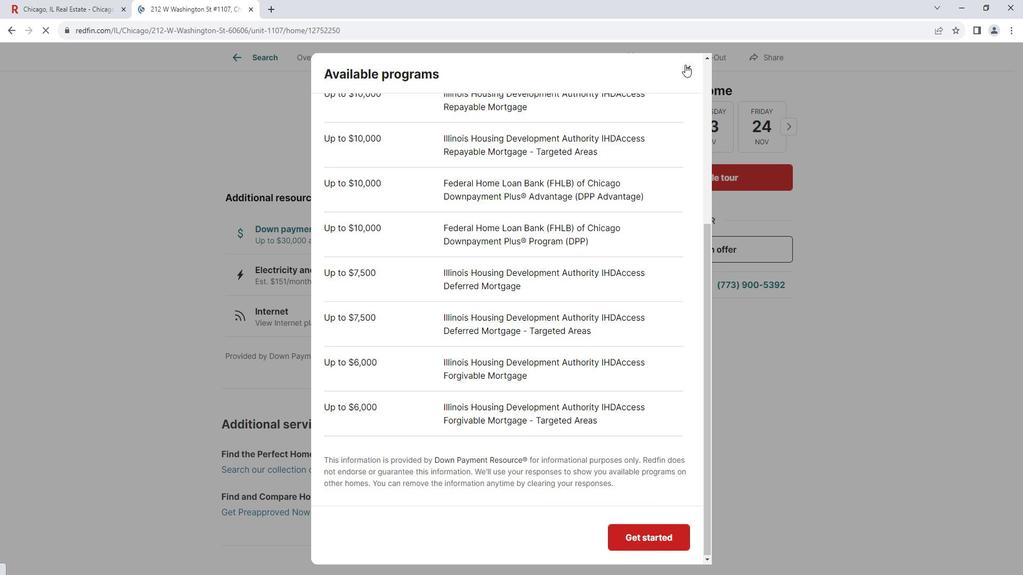 
Action: Mouse pressed left at (694, 69)
Screenshot: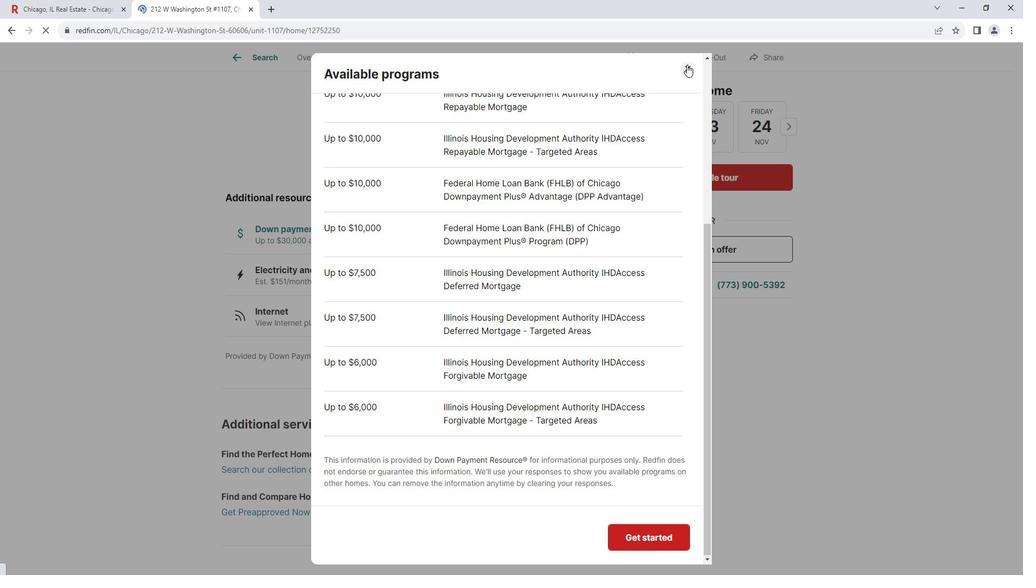 
Action: Mouse moved to (524, 271)
Screenshot: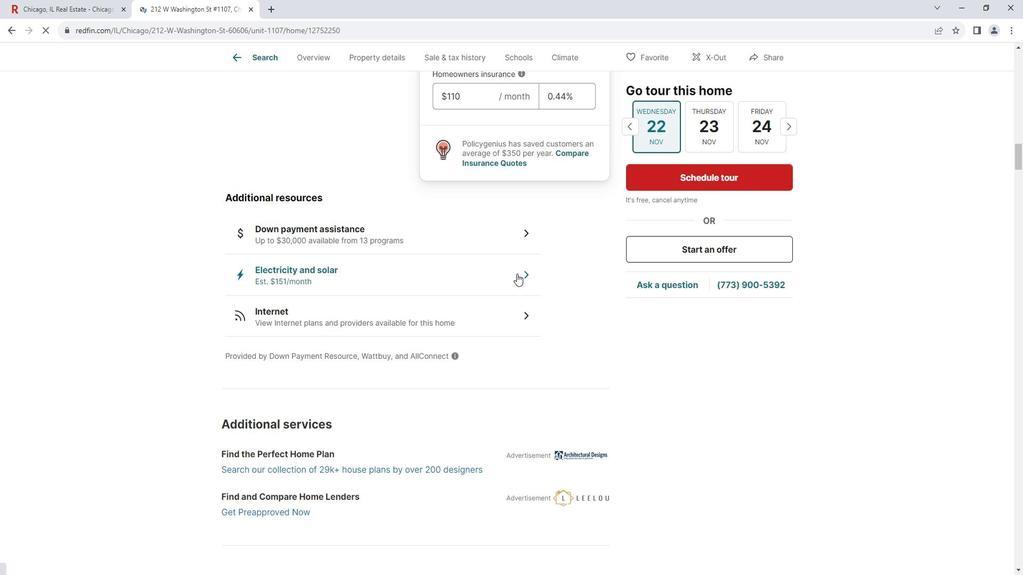 
Action: Mouse pressed left at (524, 271)
Screenshot: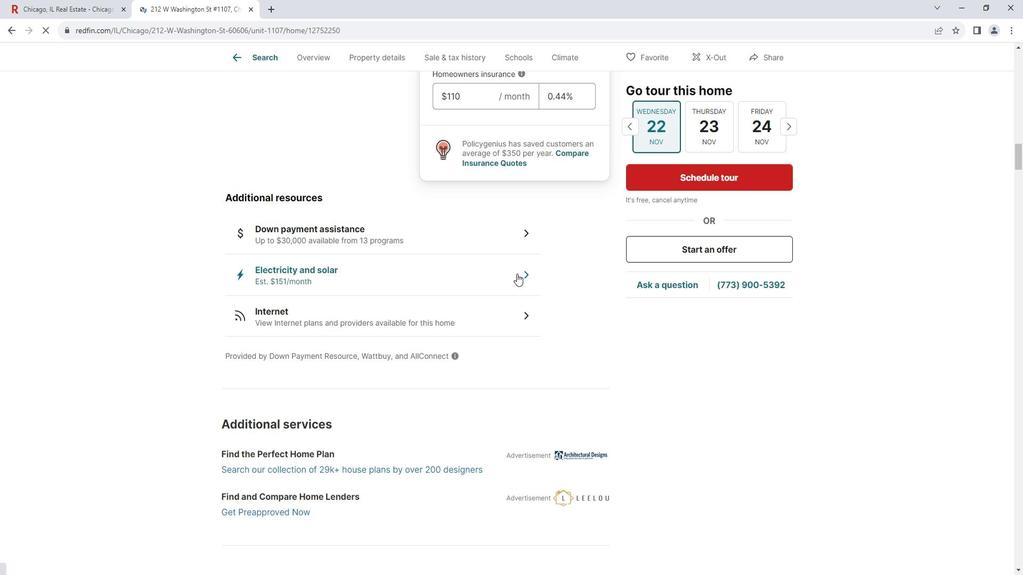 
Action: Mouse moved to (701, 194)
Screenshot: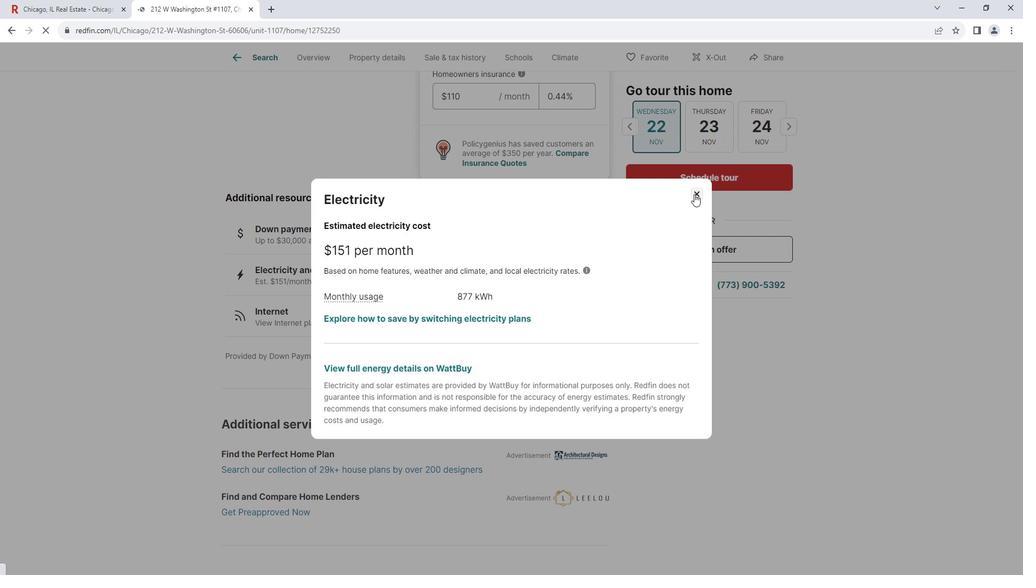 
Action: Mouse pressed left at (701, 194)
Screenshot: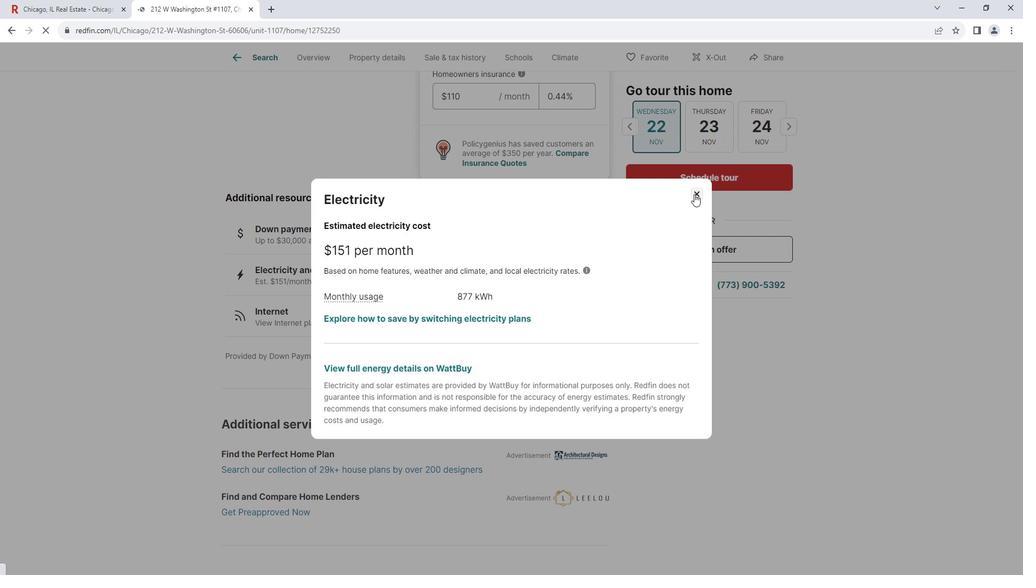 
Action: Mouse moved to (528, 314)
Screenshot: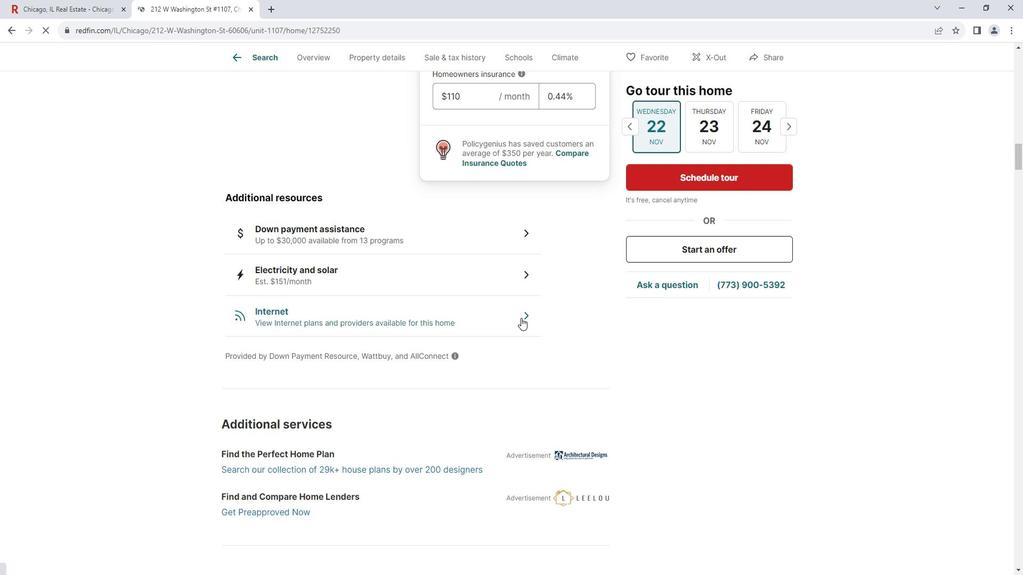 
Action: Mouse pressed left at (528, 314)
Screenshot: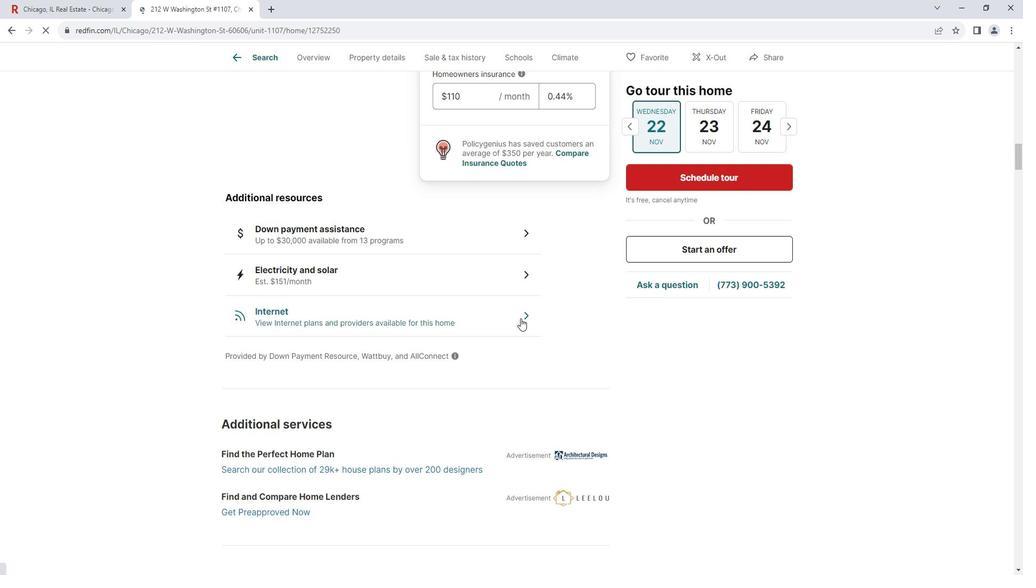 
Action: Mouse moved to (537, 301)
Screenshot: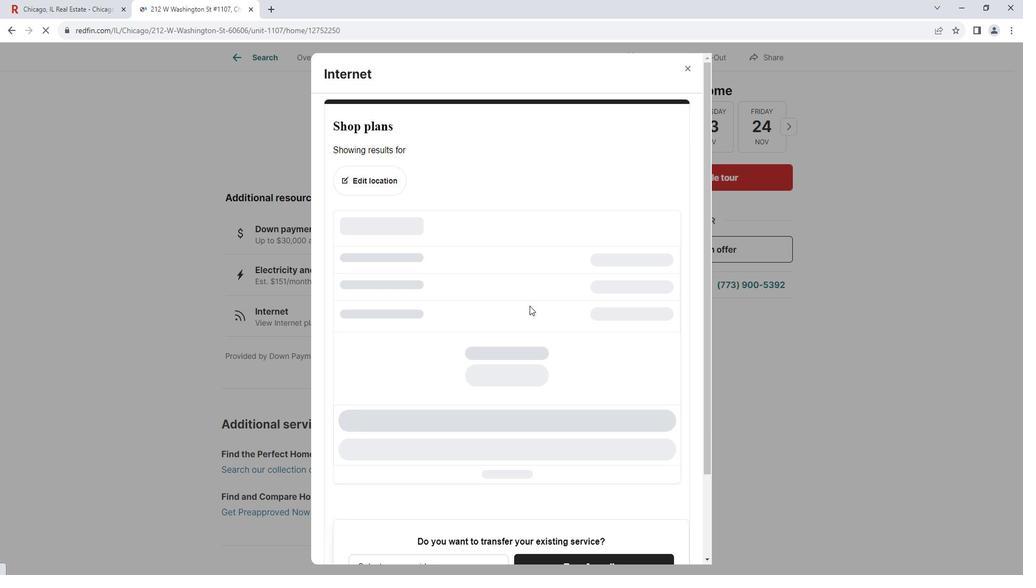
Action: Mouse scrolled (537, 300) with delta (0, 0)
Screenshot: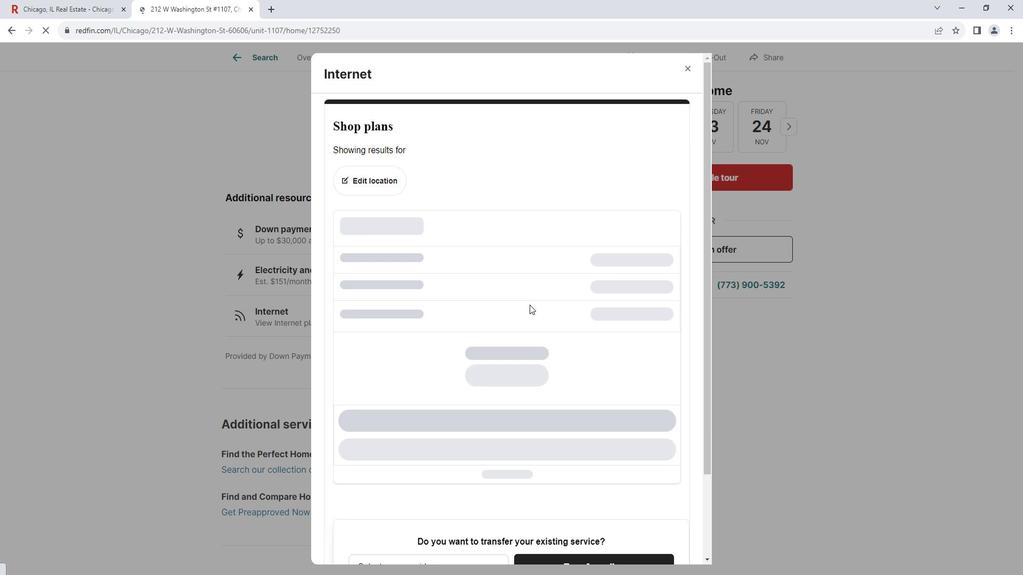 
Action: Mouse scrolled (537, 300) with delta (0, 0)
Screenshot: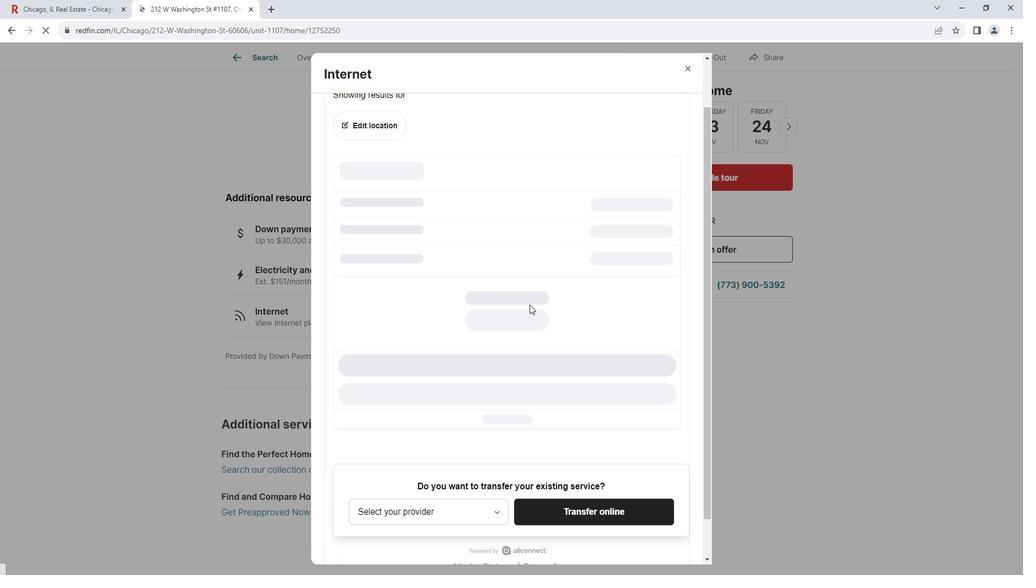 
Action: Mouse scrolled (537, 300) with delta (0, 0)
Screenshot: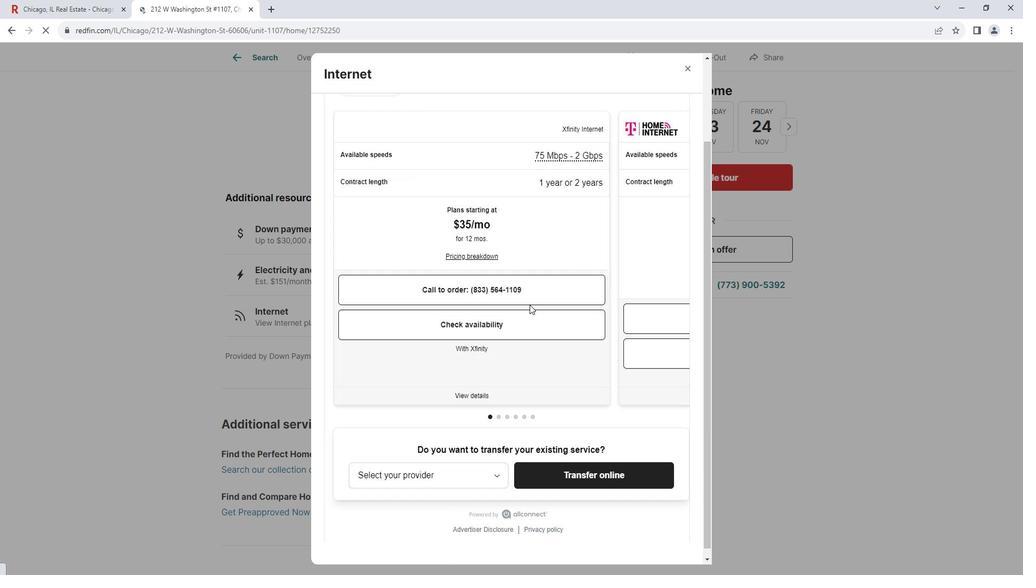 
Action: Mouse scrolled (537, 301) with delta (0, 0)
Screenshot: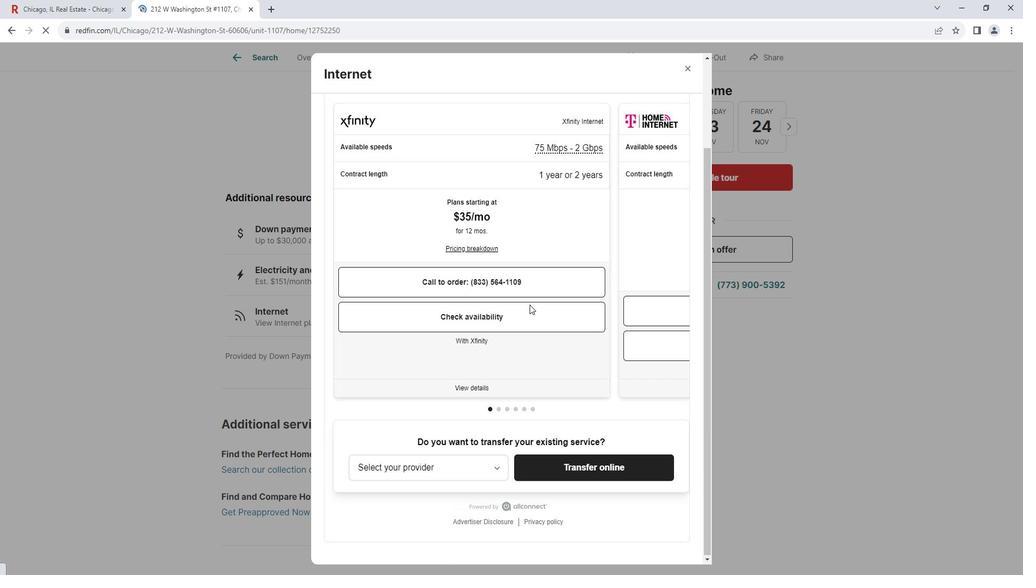 
Action: Mouse scrolled (537, 301) with delta (0, 0)
Screenshot: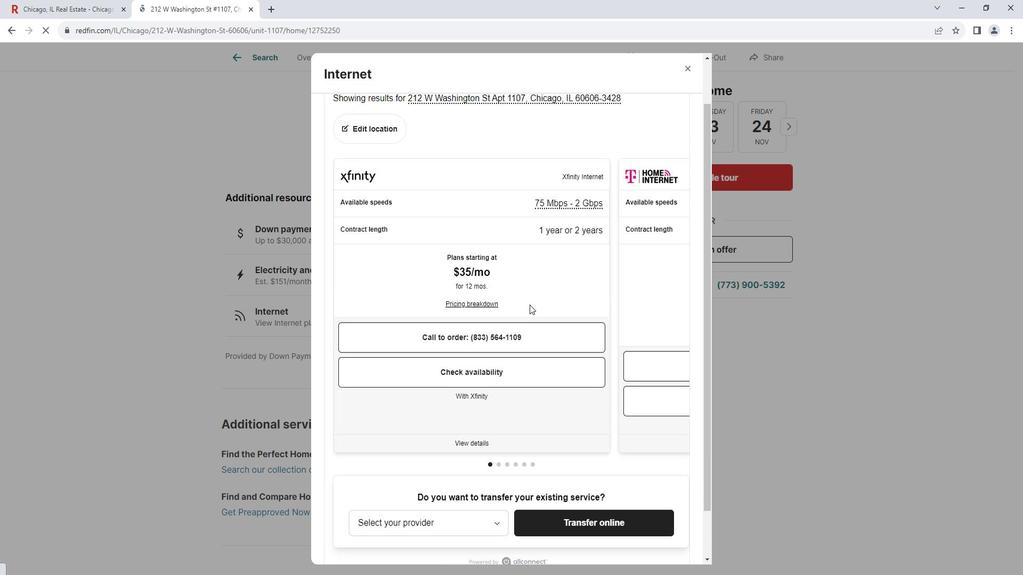 
Action: Mouse moved to (693, 70)
Screenshot: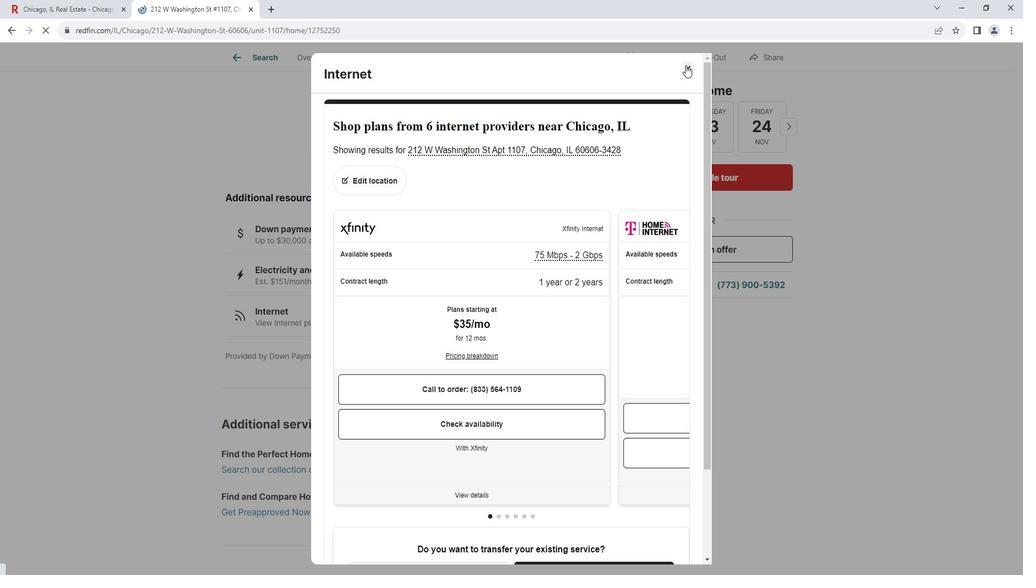 
Action: Mouse pressed left at (693, 70)
Screenshot: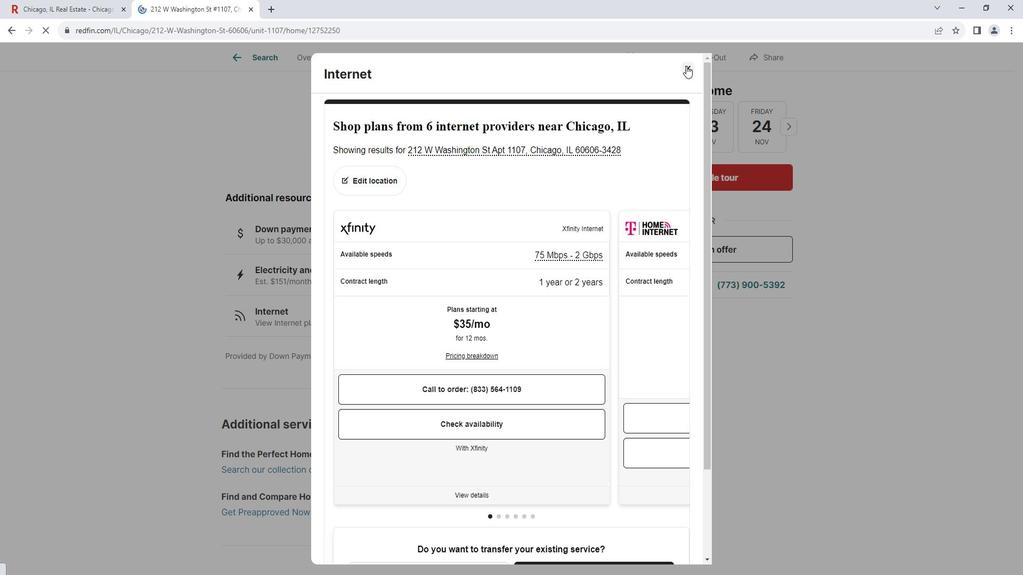 
Action: Mouse moved to (596, 229)
Screenshot: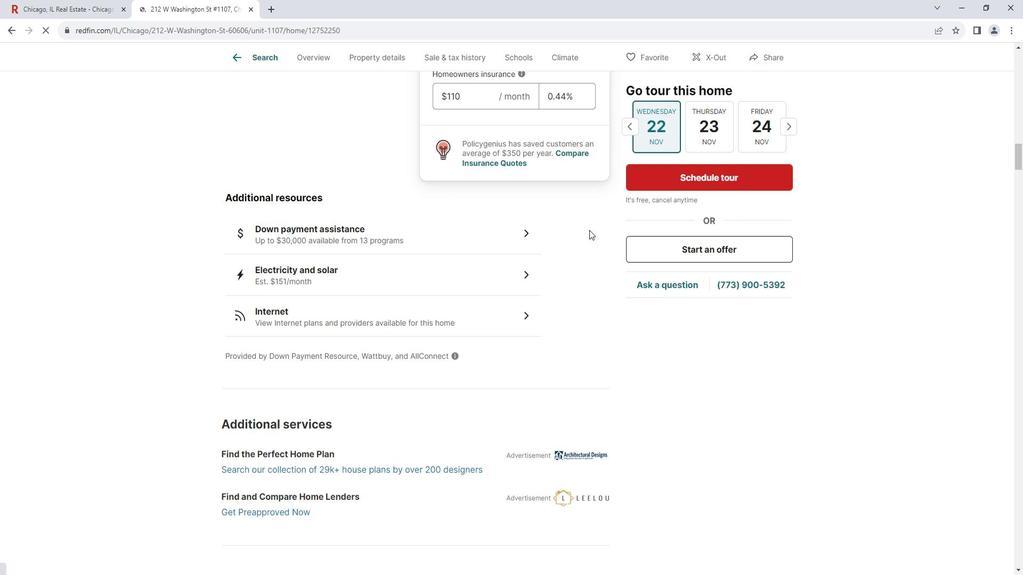 
Action: Mouse scrolled (596, 229) with delta (0, 0)
Screenshot: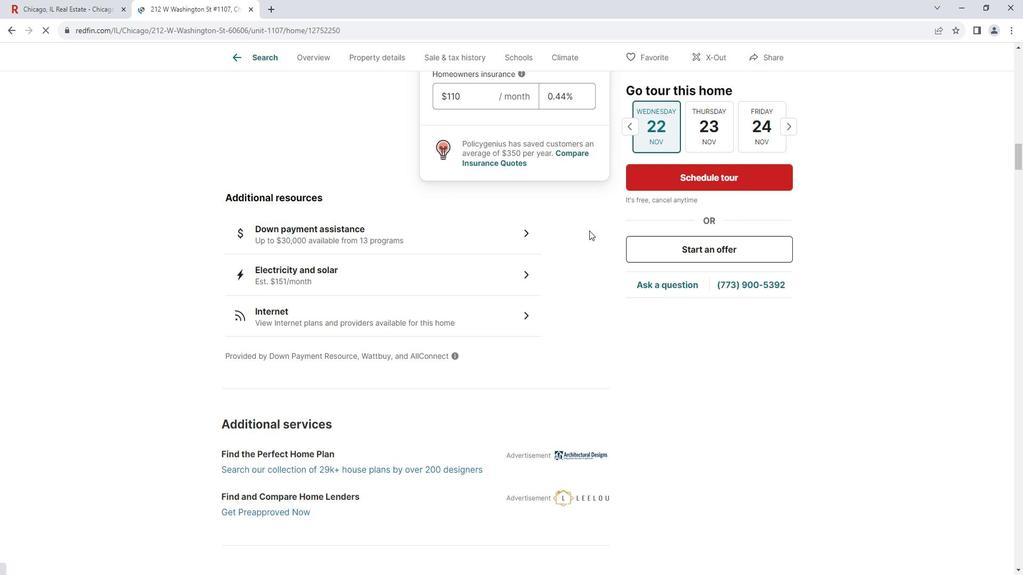 
Action: Mouse scrolled (596, 229) with delta (0, 0)
Screenshot: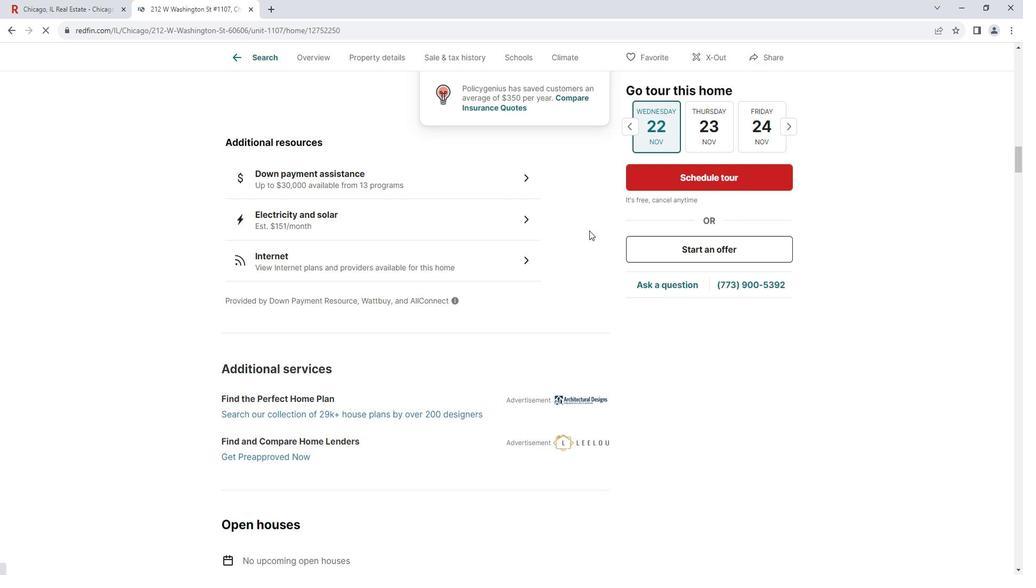 
Action: Mouse scrolled (596, 229) with delta (0, 0)
Screenshot: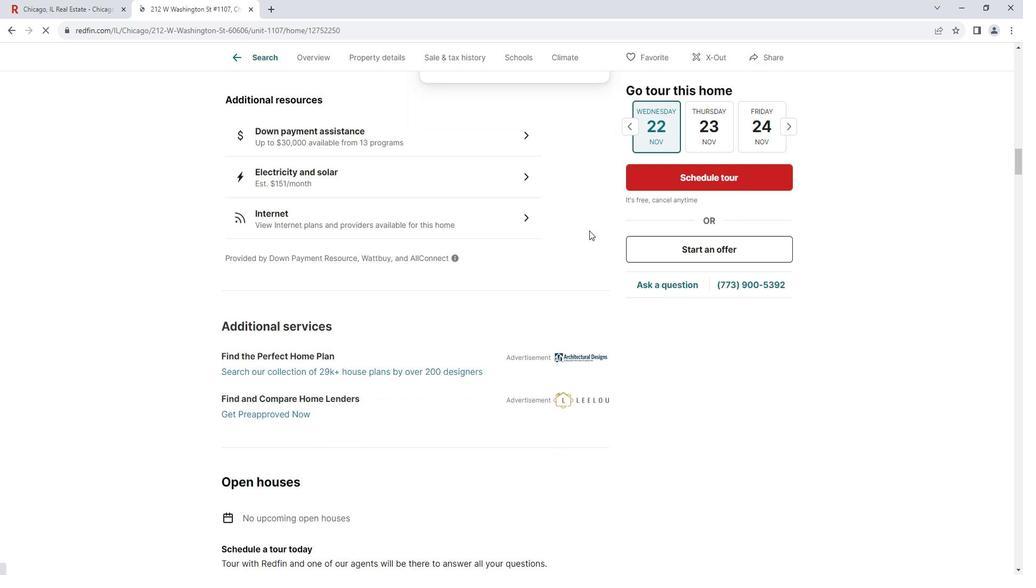 
Action: Mouse scrolled (596, 229) with delta (0, 0)
Screenshot: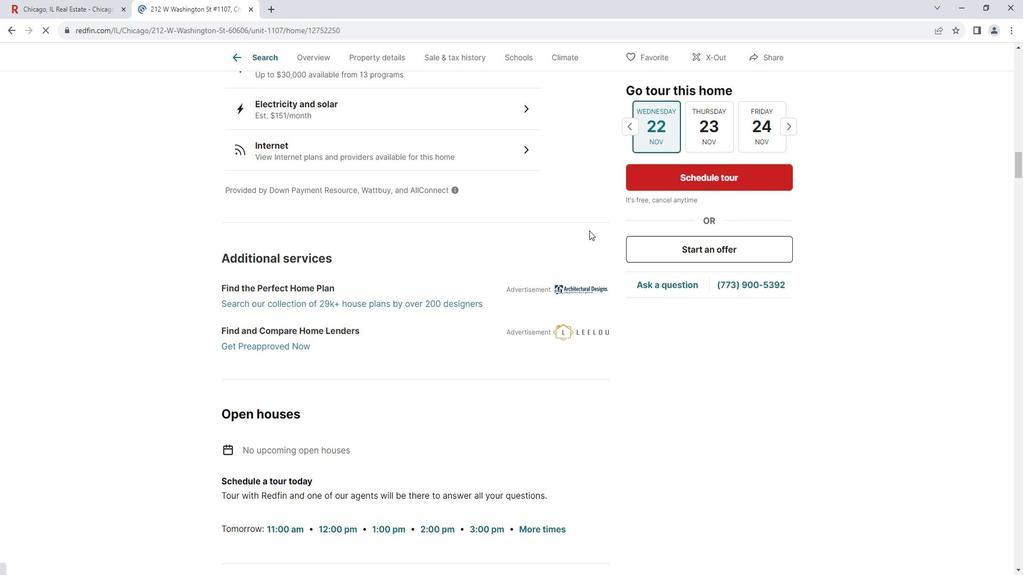 
Action: Mouse scrolled (596, 229) with delta (0, 0)
Screenshot: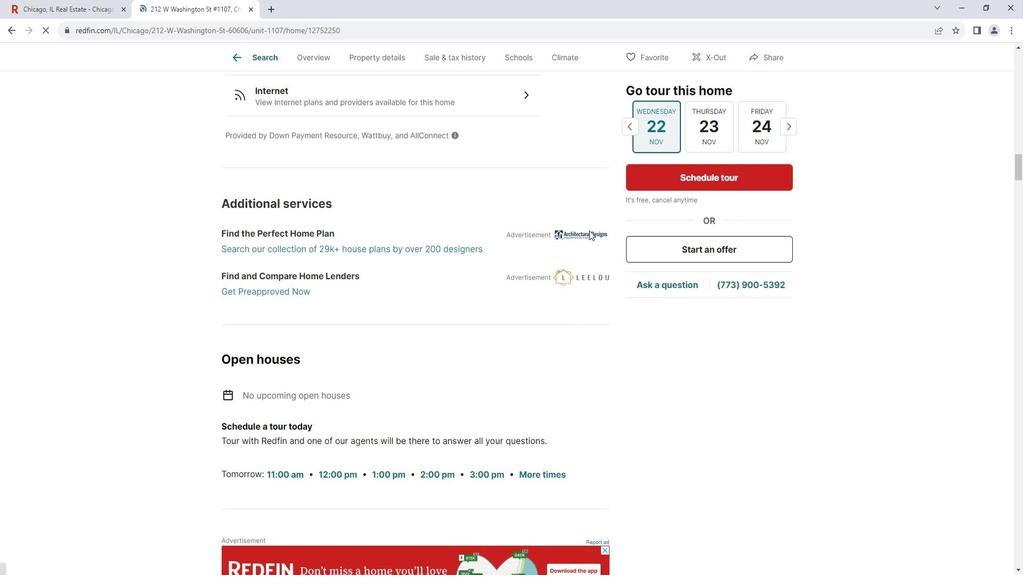 
Action: Mouse scrolled (596, 229) with delta (0, 0)
Screenshot: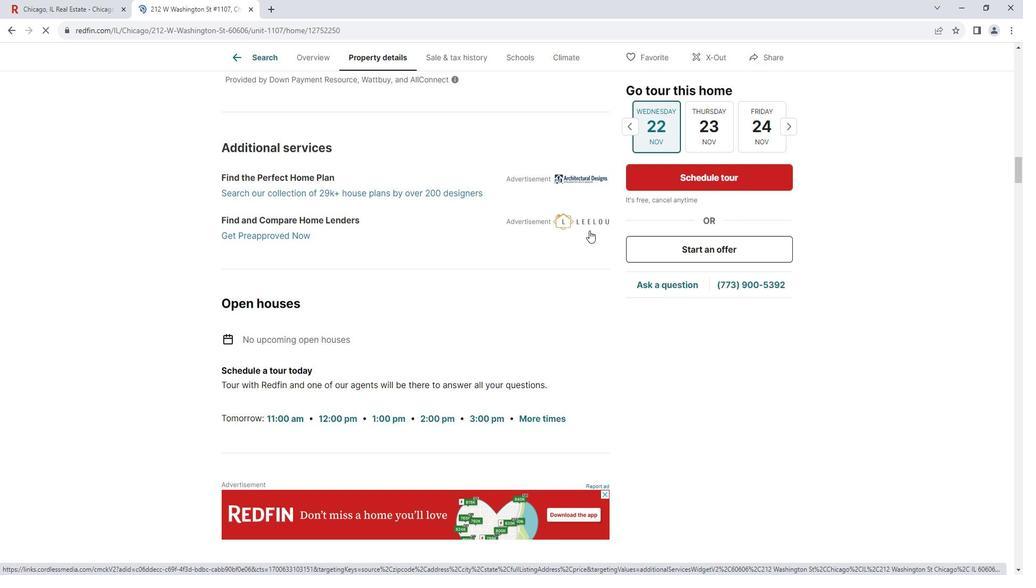 
Action: Mouse scrolled (596, 229) with delta (0, 0)
Screenshot: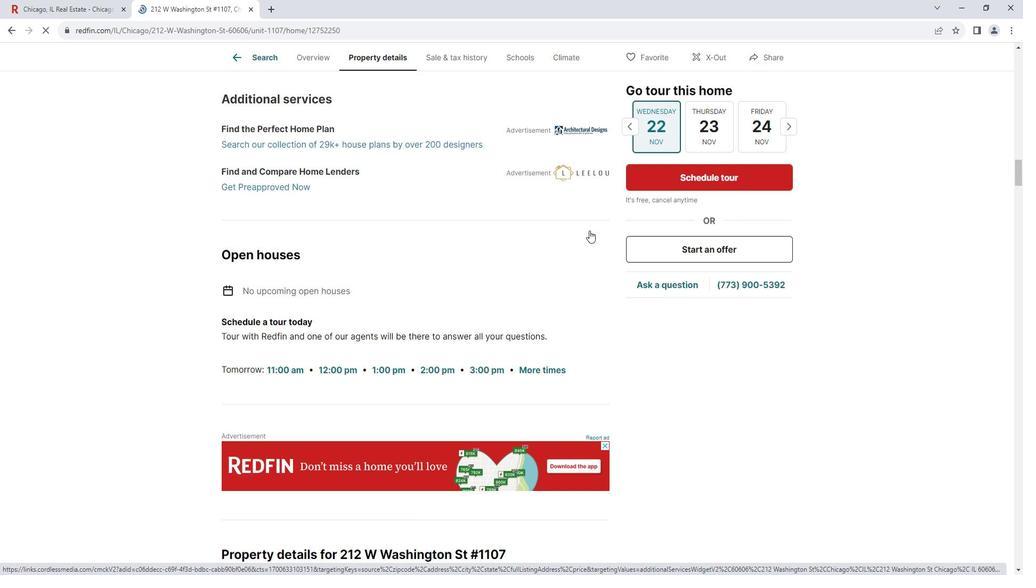 
Action: Mouse scrolled (596, 229) with delta (0, 0)
Screenshot: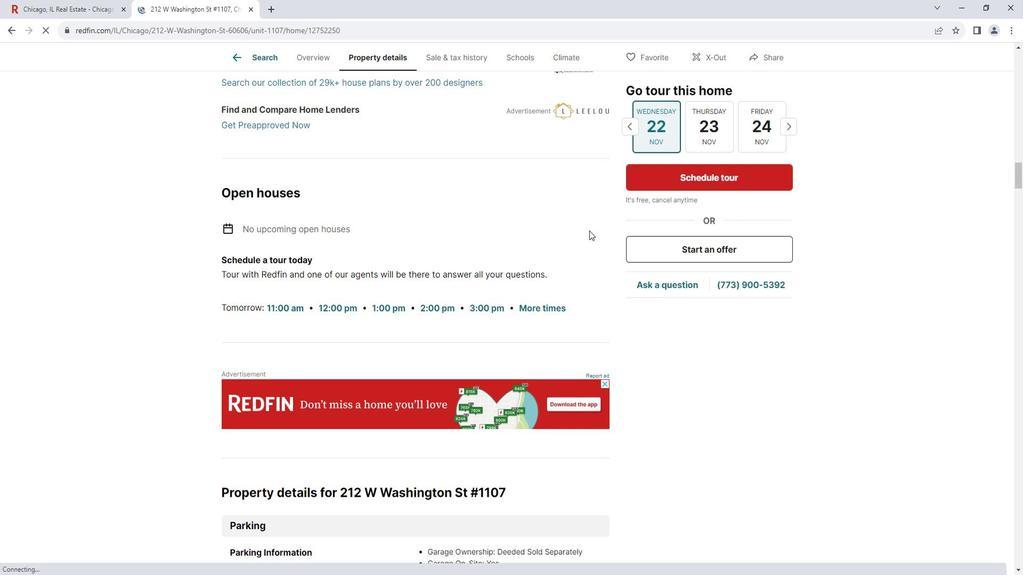 
Action: Mouse scrolled (596, 229) with delta (0, 0)
Screenshot: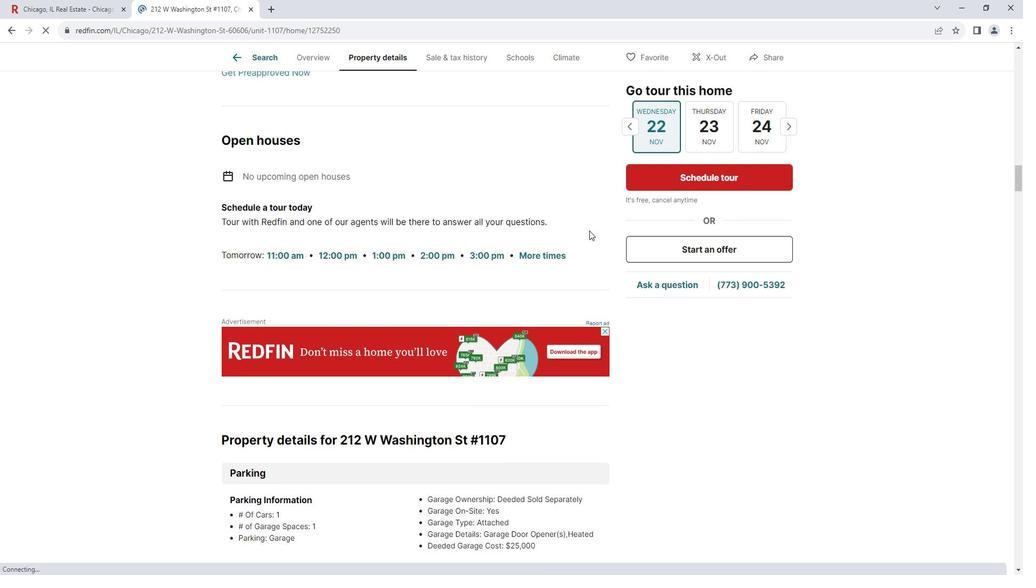 
Action: Mouse moved to (596, 230)
Screenshot: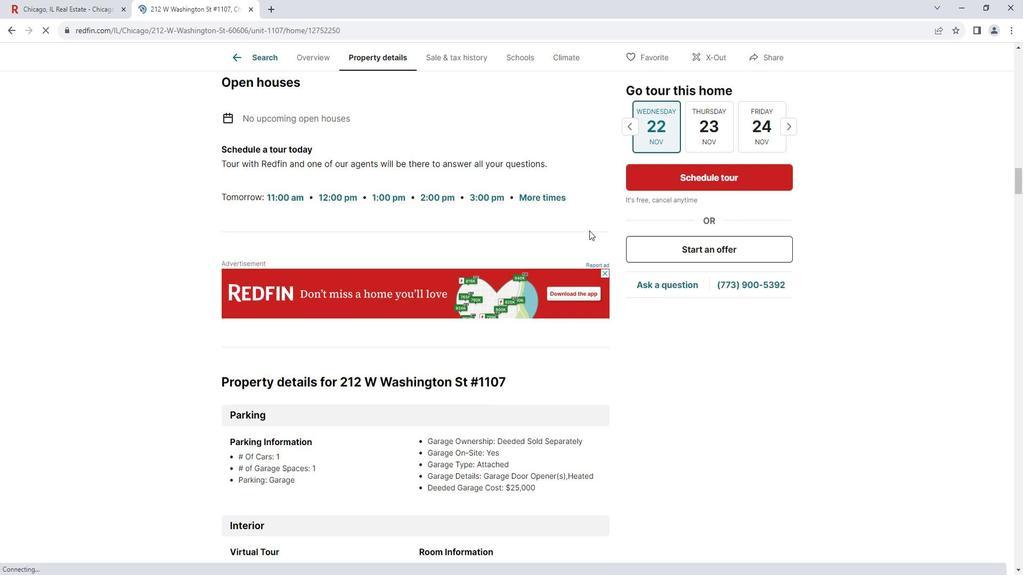 
Action: Mouse scrolled (596, 229) with delta (0, 0)
Screenshot: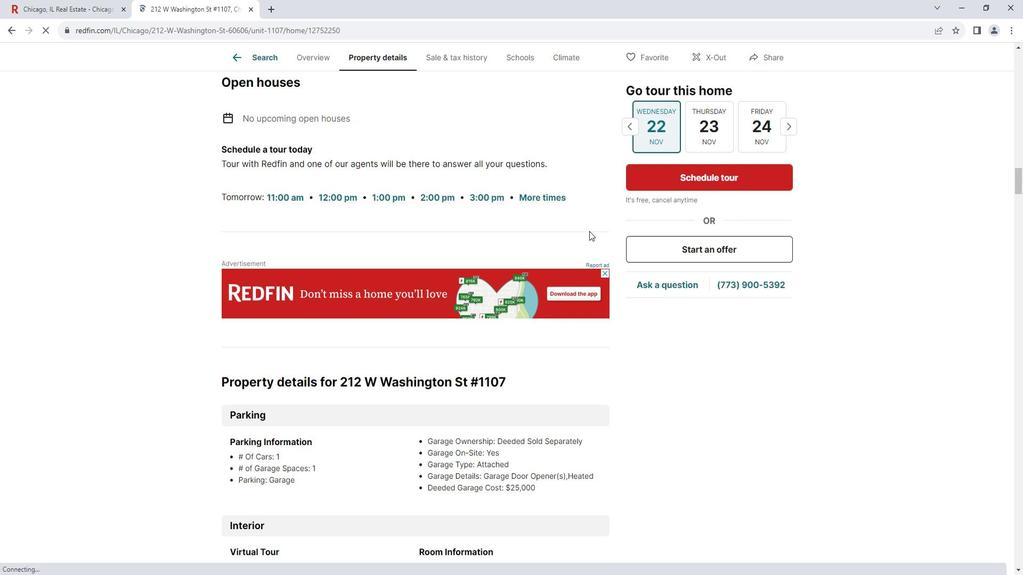 
Action: Mouse scrolled (596, 229) with delta (0, 0)
Screenshot: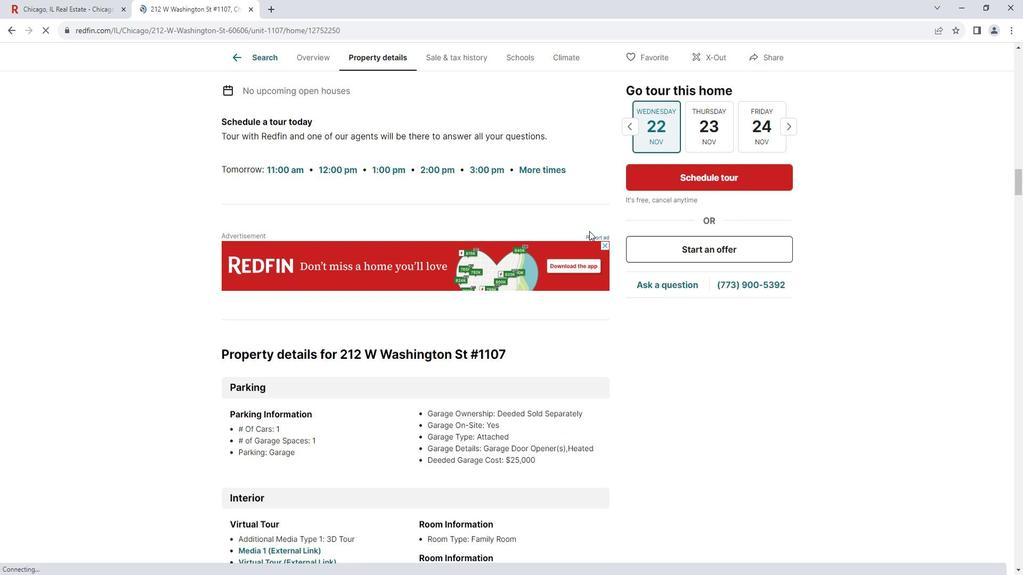 
Action: Mouse scrolled (596, 229) with delta (0, 0)
Screenshot: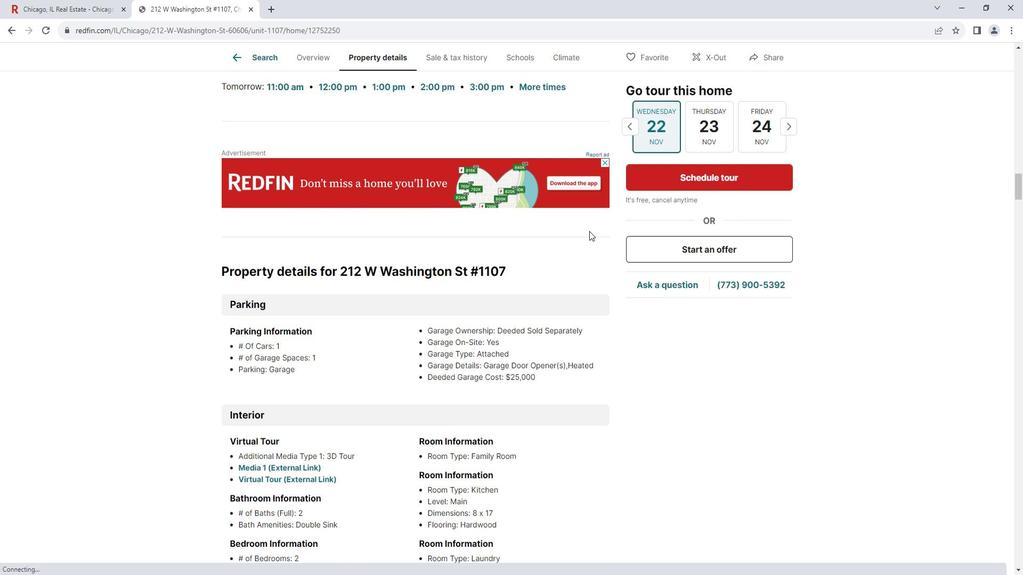 
Action: Mouse scrolled (596, 229) with delta (0, 0)
Screenshot: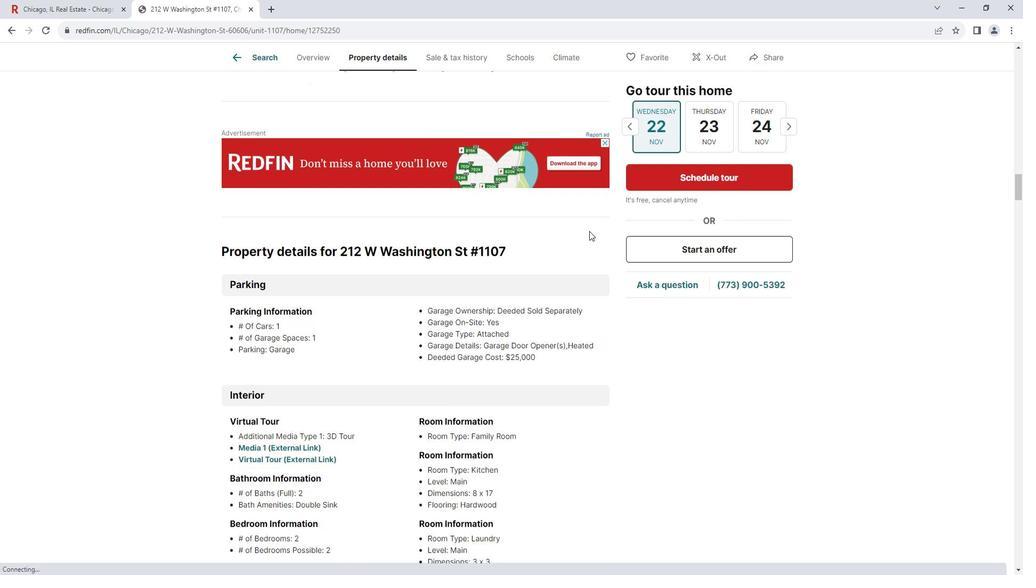 
Action: Mouse scrolled (596, 229) with delta (0, 0)
Screenshot: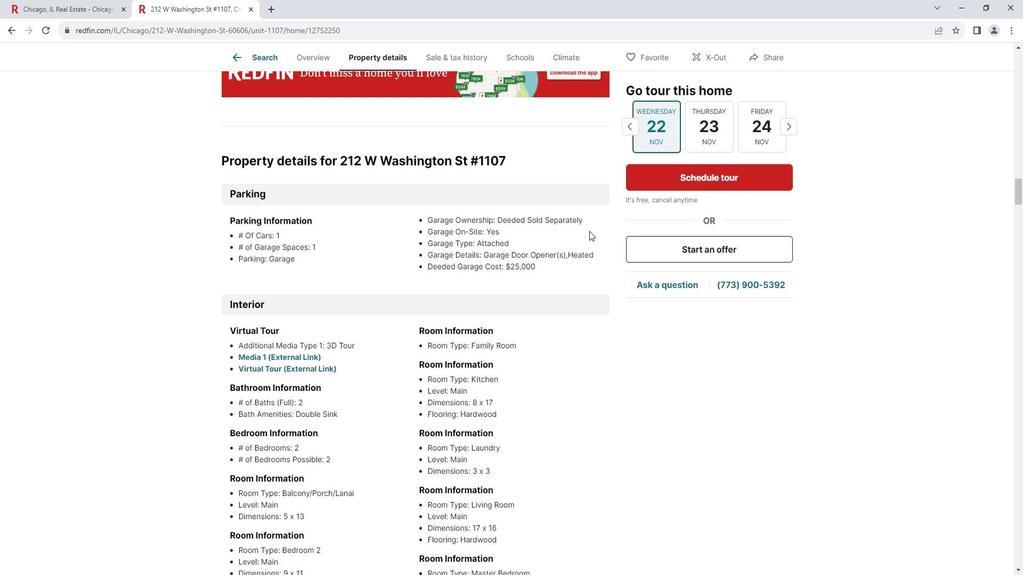
Action: Mouse scrolled (596, 229) with delta (0, 0)
Screenshot: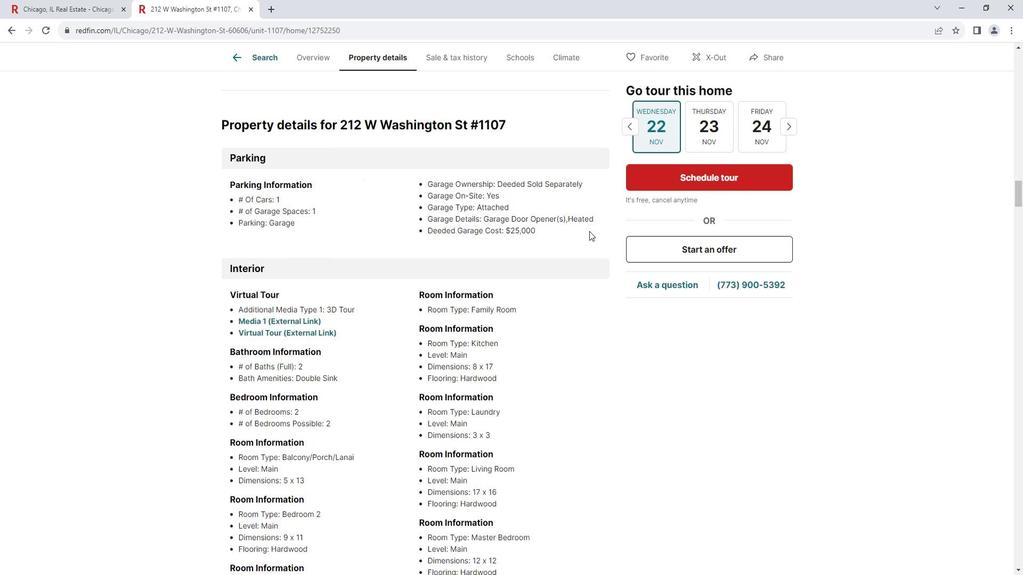 
Action: Mouse scrolled (596, 229) with delta (0, 0)
Screenshot: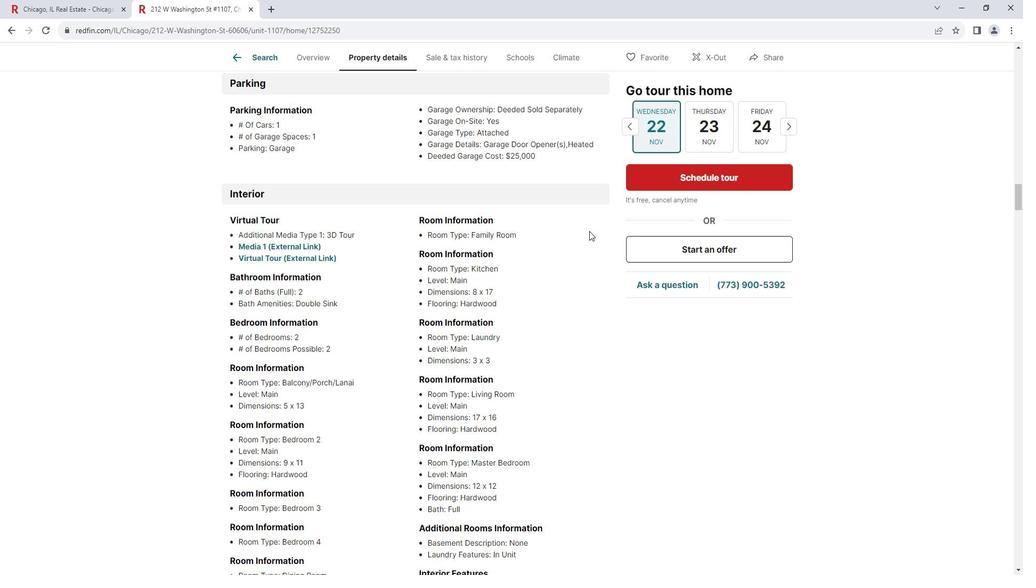
Action: Mouse scrolled (596, 229) with delta (0, 0)
Screenshot: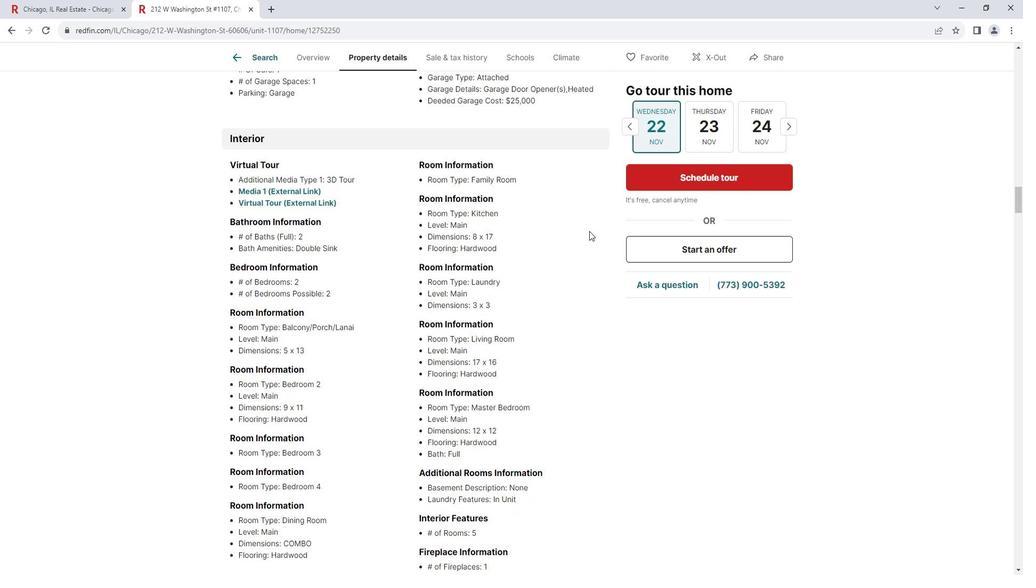 
Action: Mouse scrolled (596, 229) with delta (0, 0)
Screenshot: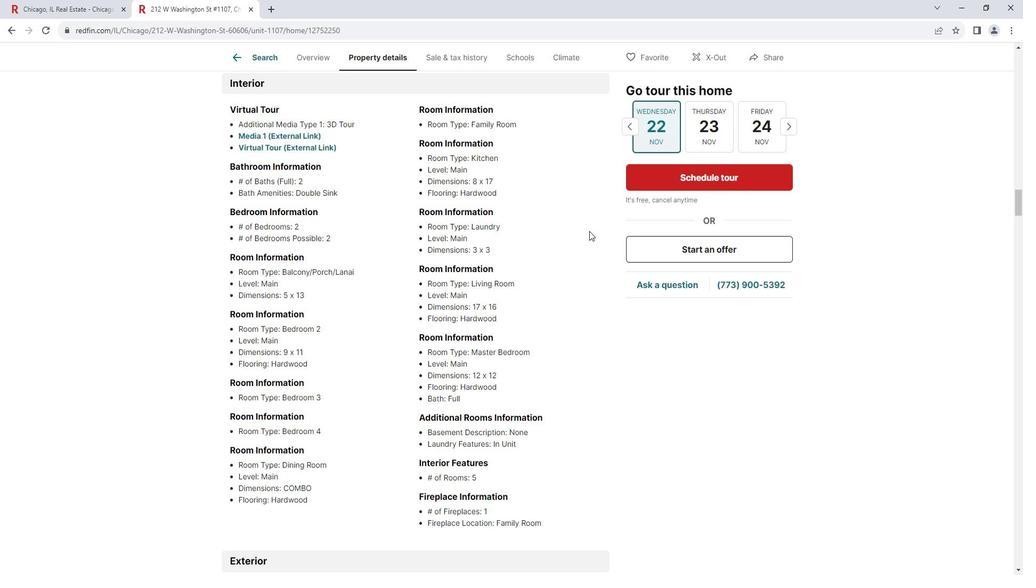 
Action: Mouse scrolled (596, 229) with delta (0, 0)
Screenshot: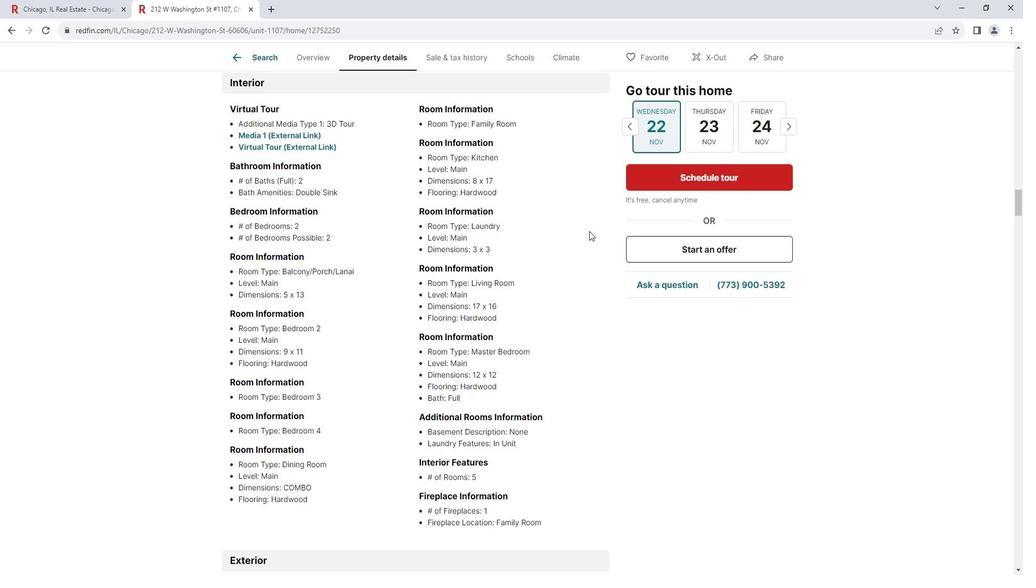 
Action: Mouse scrolled (596, 229) with delta (0, 0)
Screenshot: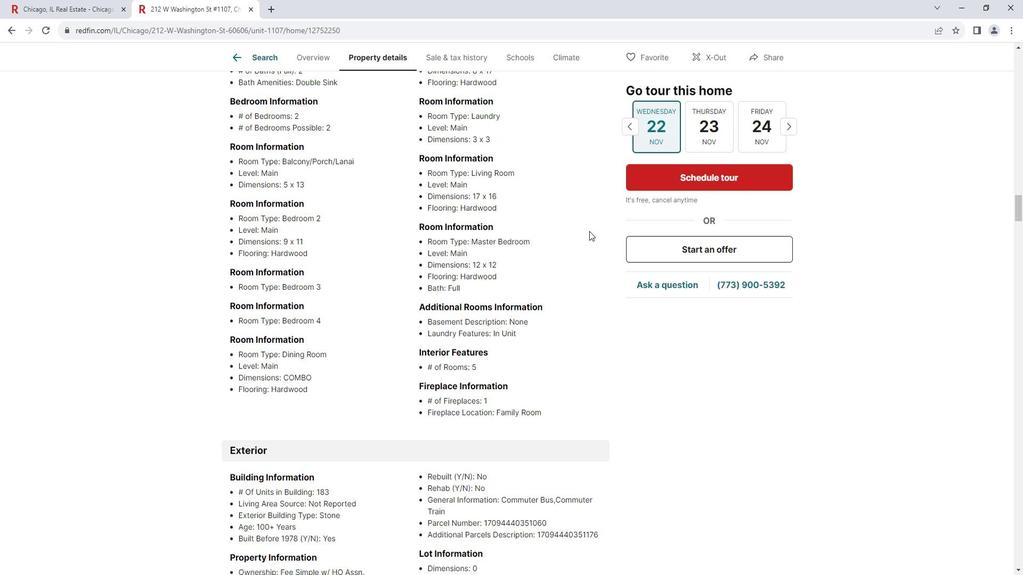 
Action: Mouse scrolled (596, 229) with delta (0, 0)
Screenshot: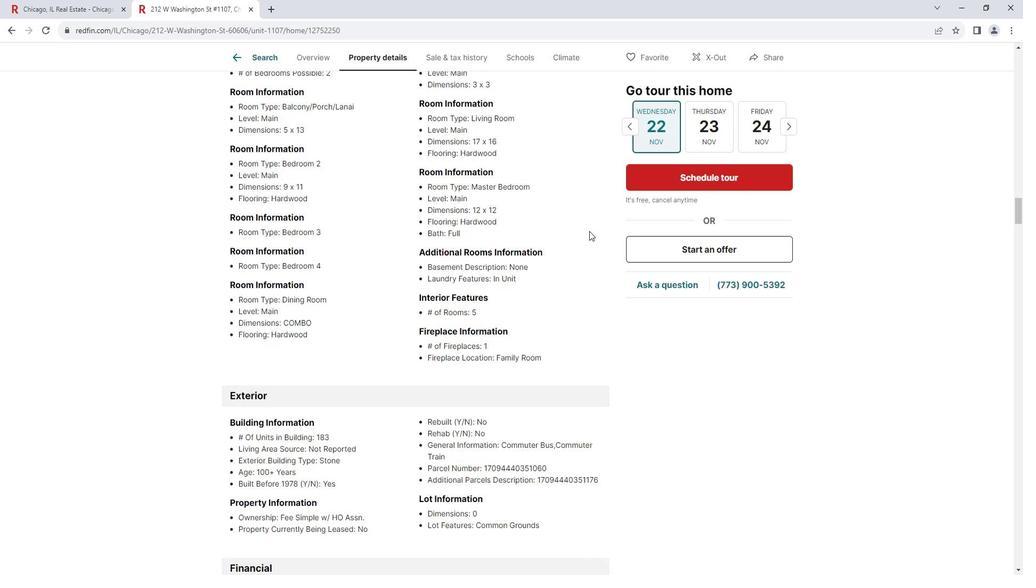 
Action: Mouse scrolled (596, 229) with delta (0, 0)
Screenshot: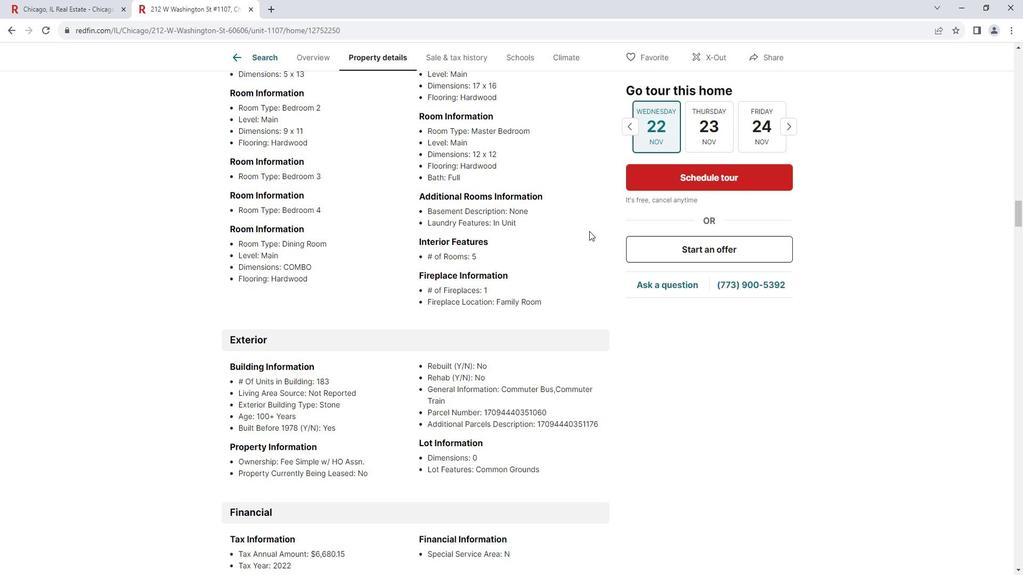 
Action: Mouse scrolled (596, 229) with delta (0, 0)
Screenshot: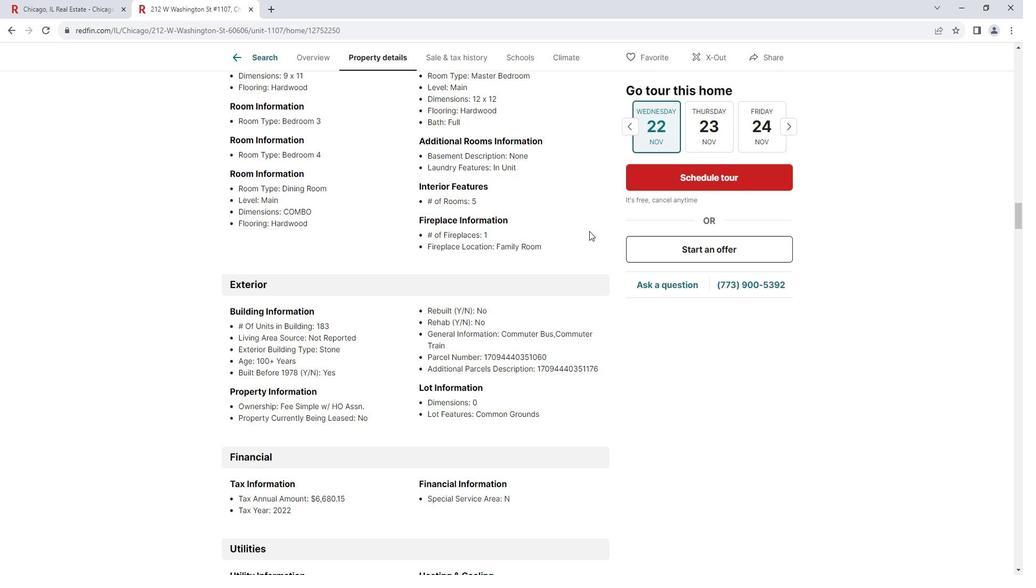 
Action: Mouse scrolled (596, 229) with delta (0, 0)
Screenshot: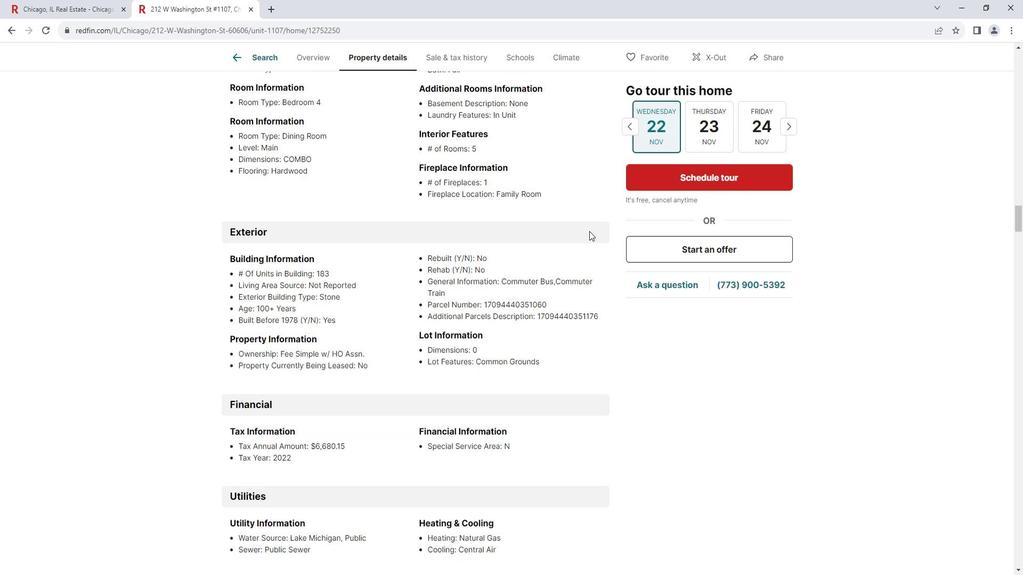 
Action: Mouse scrolled (596, 229) with delta (0, 0)
Screenshot: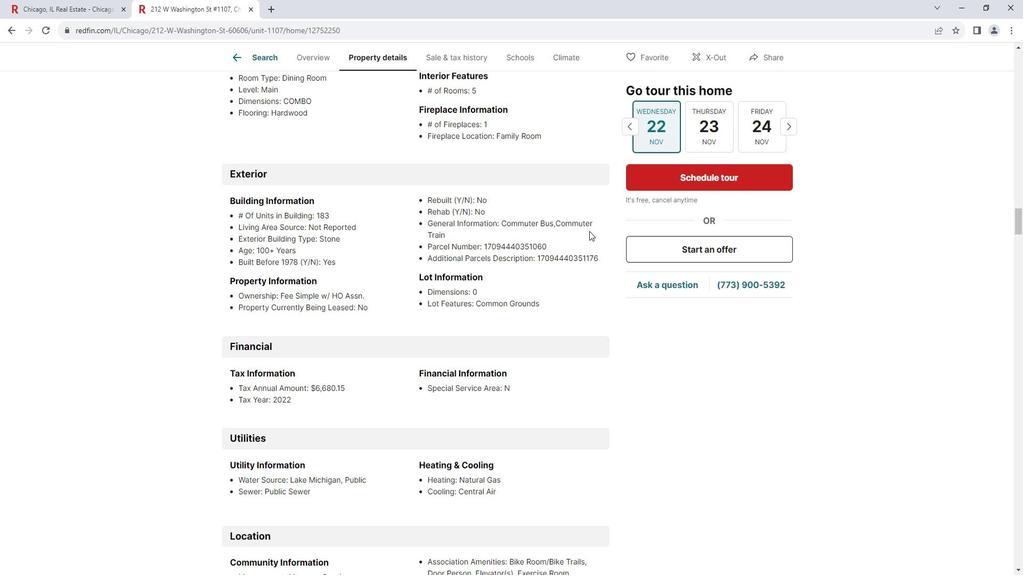 
Action: Mouse scrolled (596, 229) with delta (0, 0)
Screenshot: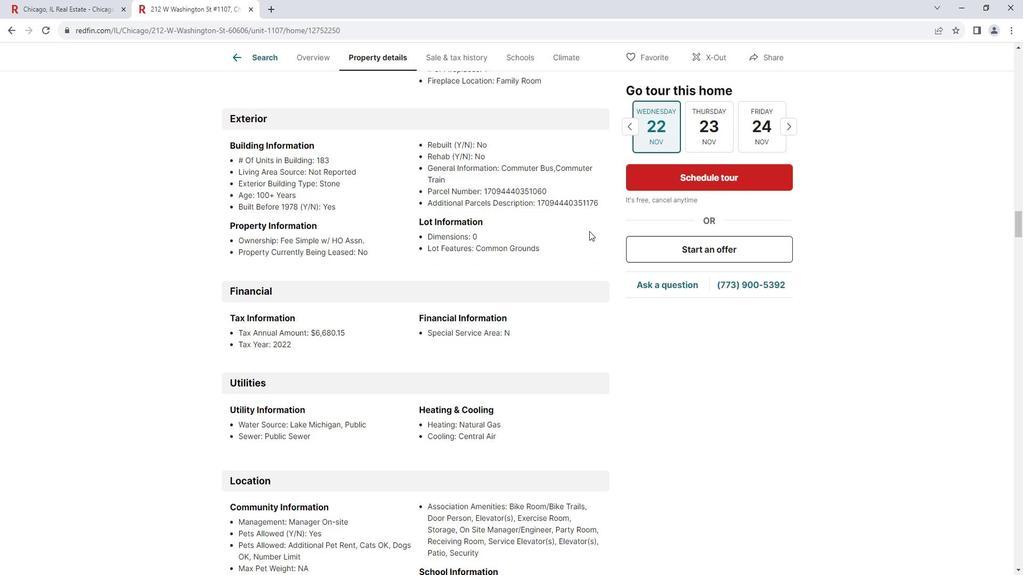 
Action: Mouse scrolled (596, 229) with delta (0, 0)
Screenshot: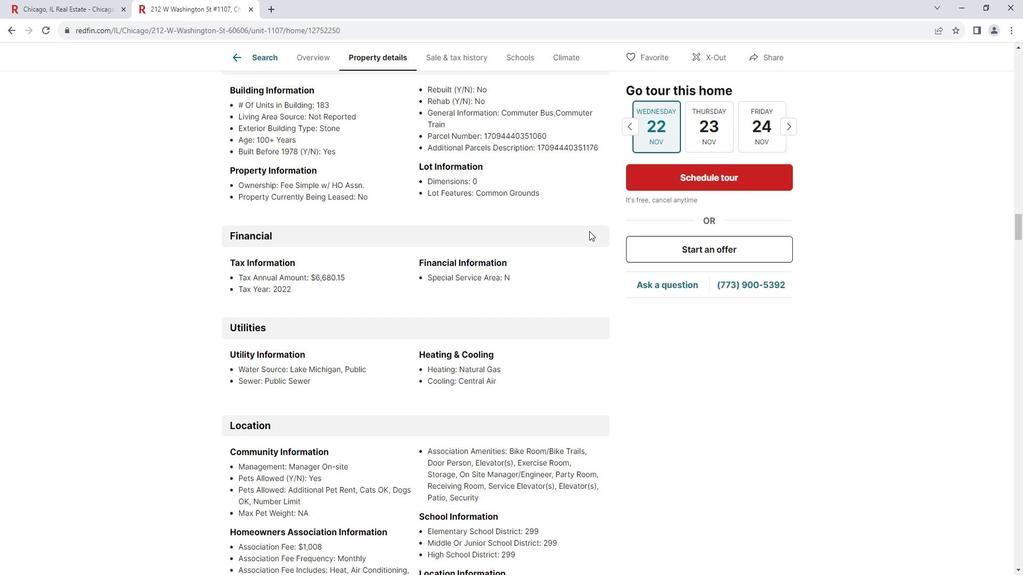 
Action: Mouse scrolled (596, 229) with delta (0, 0)
Screenshot: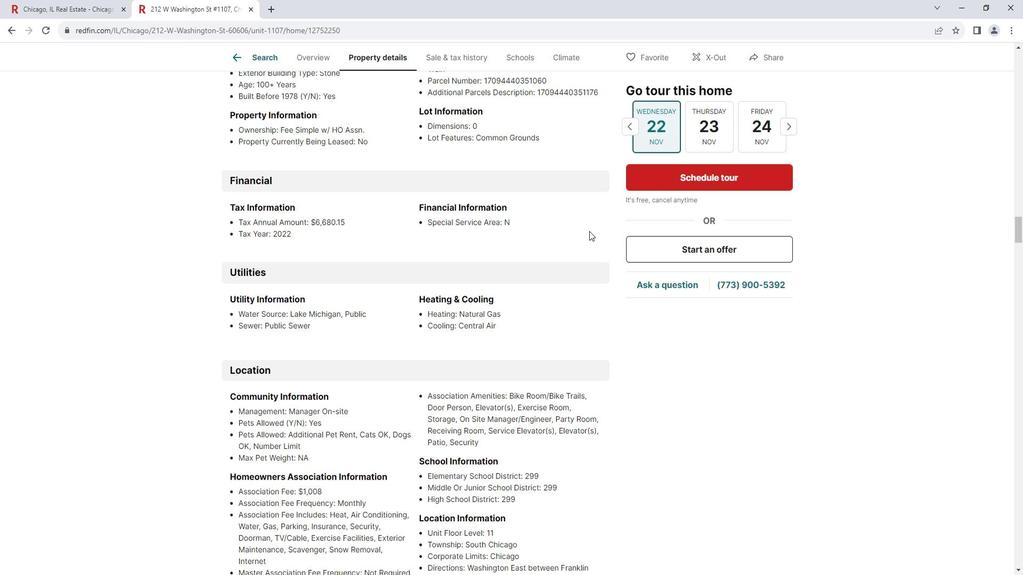 
Action: Mouse scrolled (596, 229) with delta (0, 0)
Screenshot: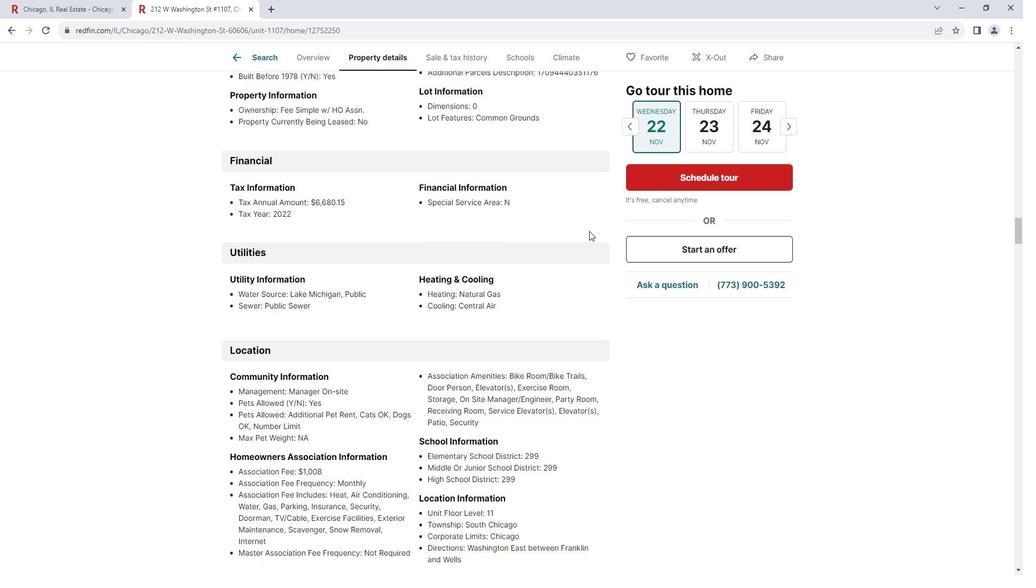 
Action: Mouse scrolled (596, 229) with delta (0, 0)
Screenshot: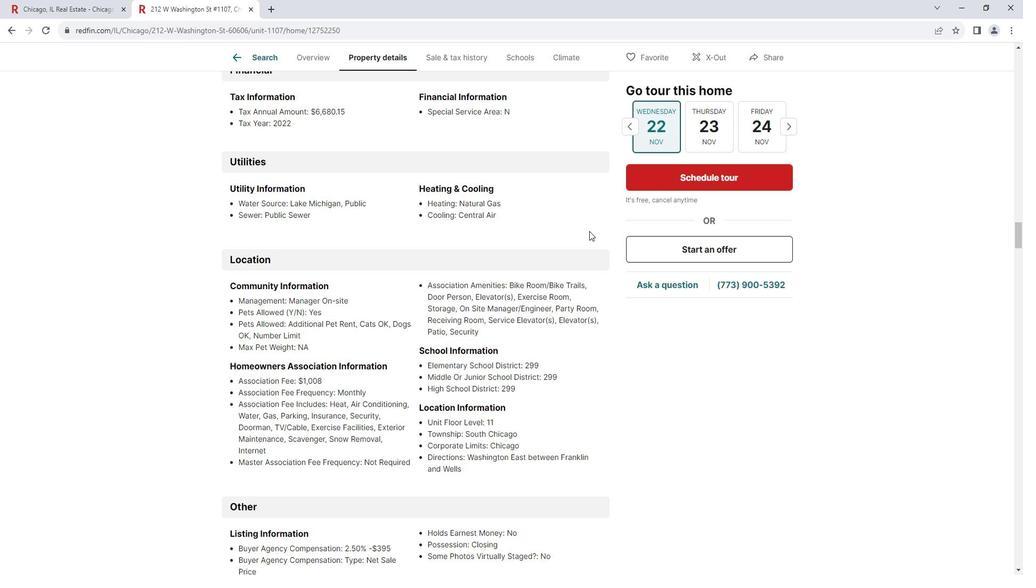 
Action: Mouse scrolled (596, 229) with delta (0, 0)
Screenshot: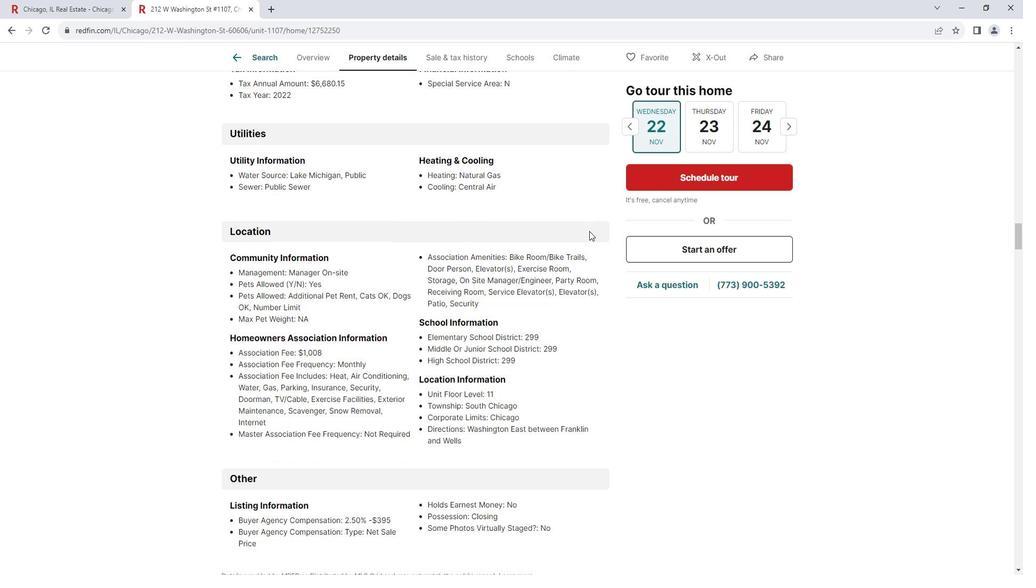 
Action: Mouse scrolled (596, 229) with delta (0, 0)
Screenshot: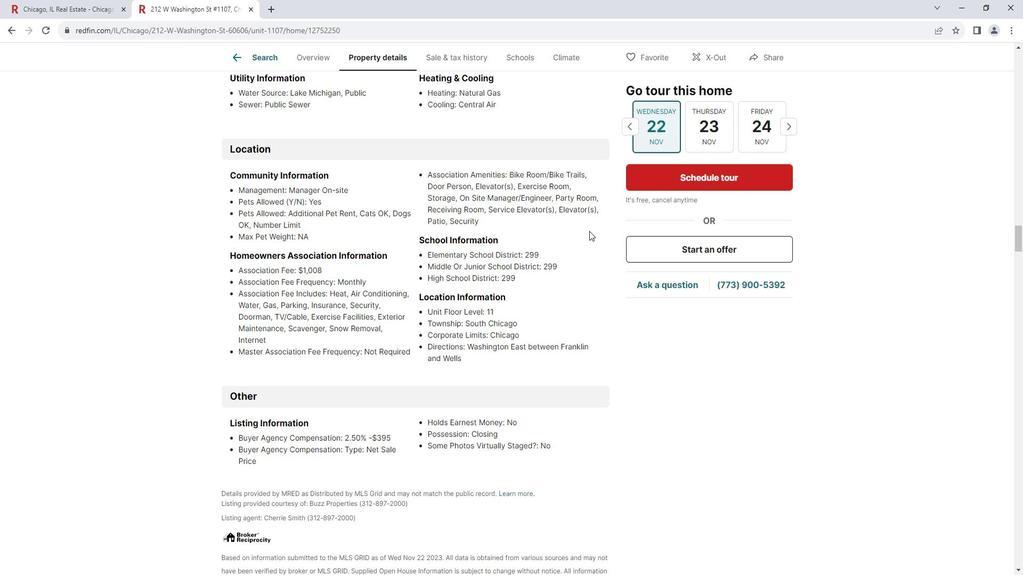 
Action: Mouse scrolled (596, 229) with delta (0, 0)
Screenshot: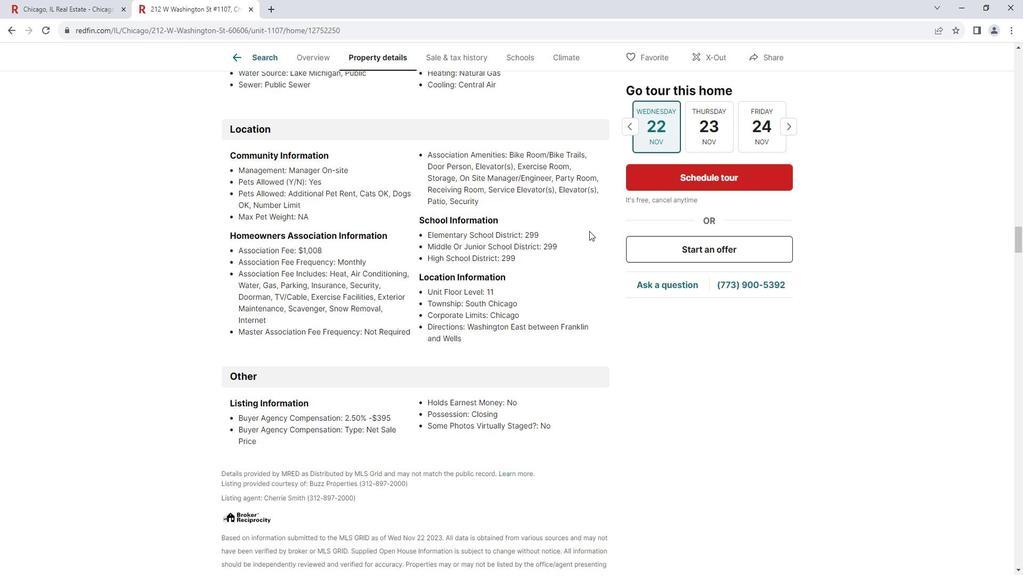 
Action: Mouse scrolled (596, 229) with delta (0, 0)
Screenshot: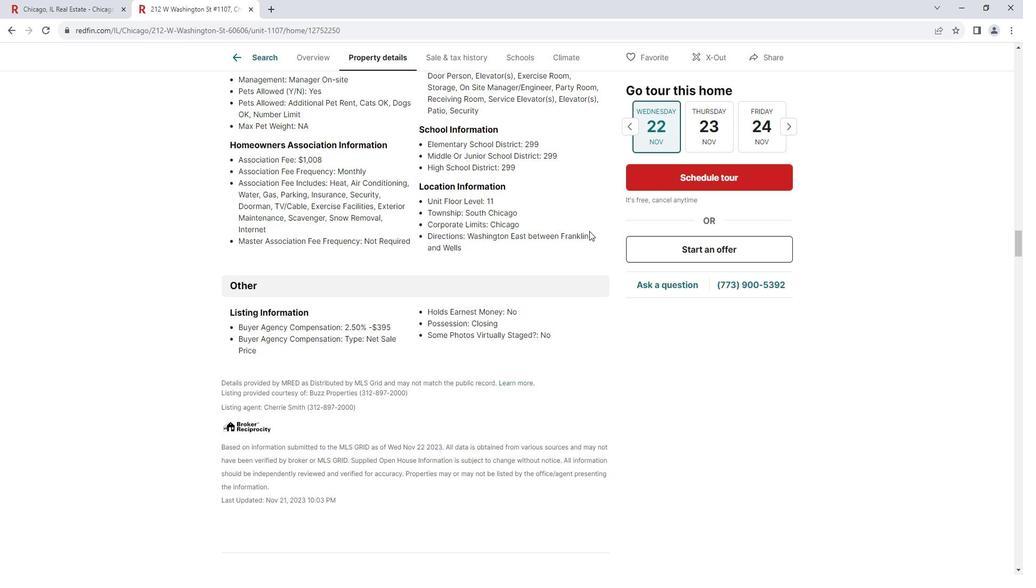 
Action: Mouse scrolled (596, 229) with delta (0, 0)
Screenshot: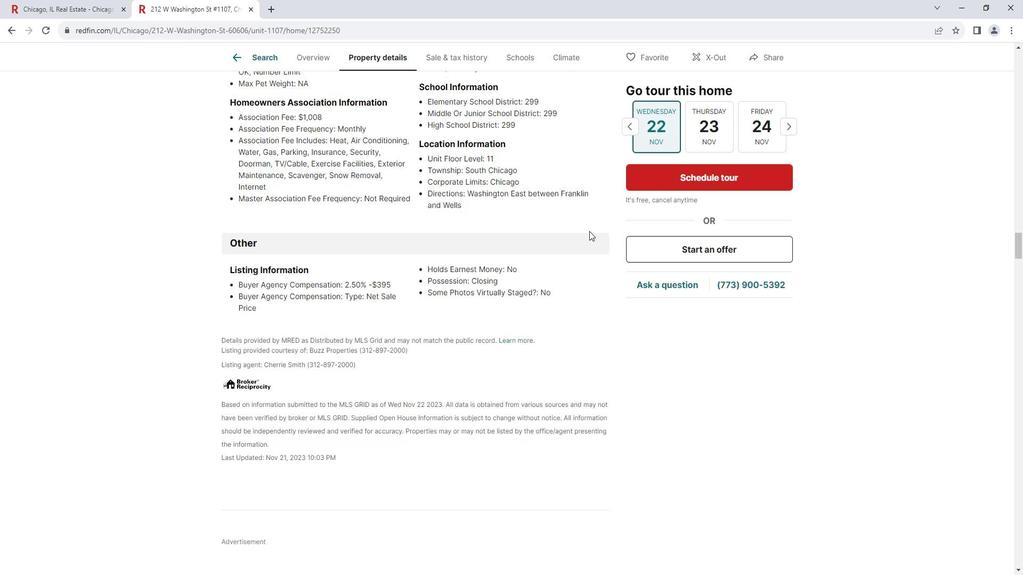 
Action: Mouse scrolled (596, 229) with delta (0, 0)
Screenshot: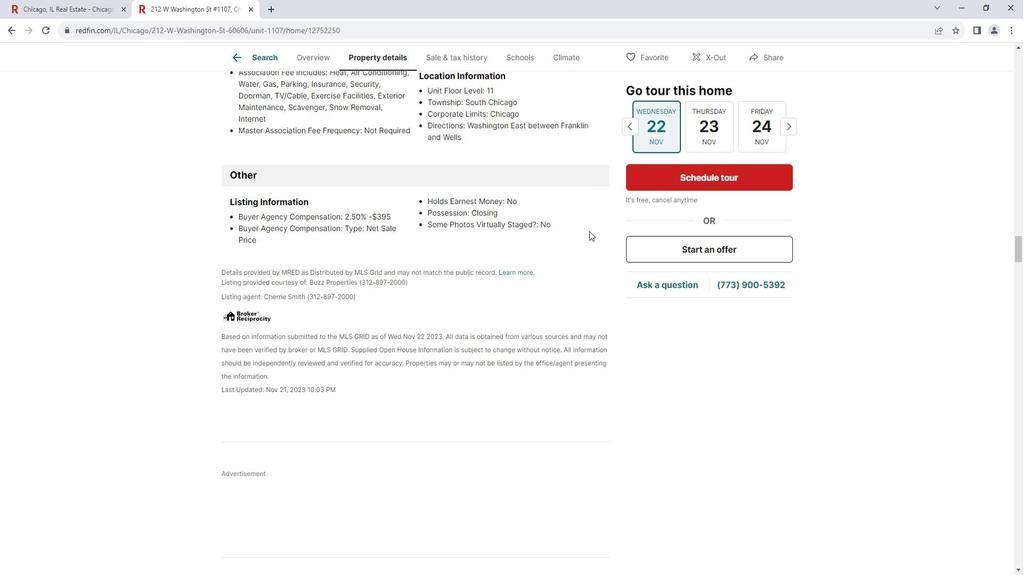 
Action: Mouse scrolled (596, 229) with delta (0, 0)
Screenshot: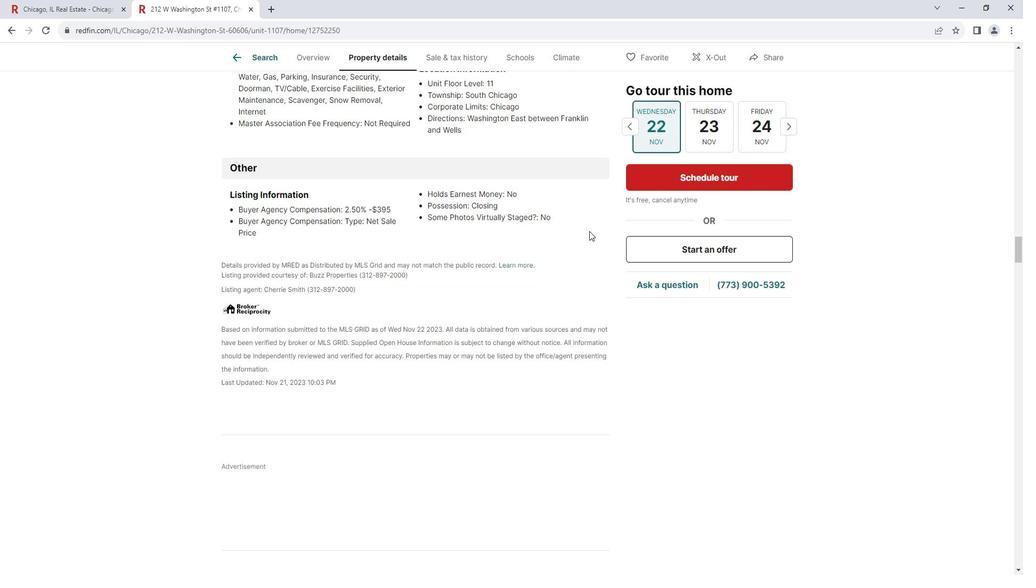 
Action: Mouse scrolled (596, 229) with delta (0, 0)
Screenshot: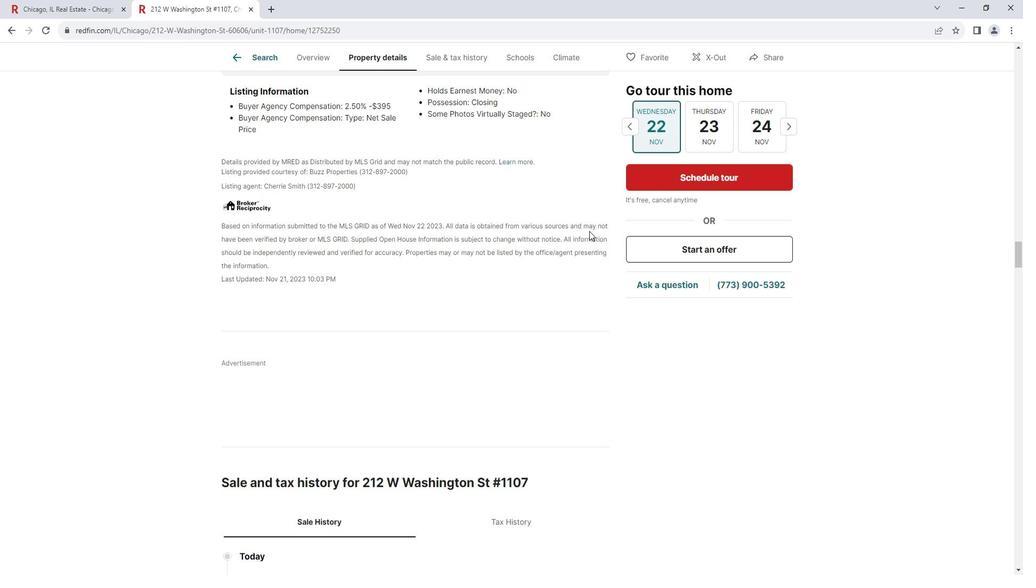 
Action: Mouse scrolled (596, 229) with delta (0, 0)
Screenshot: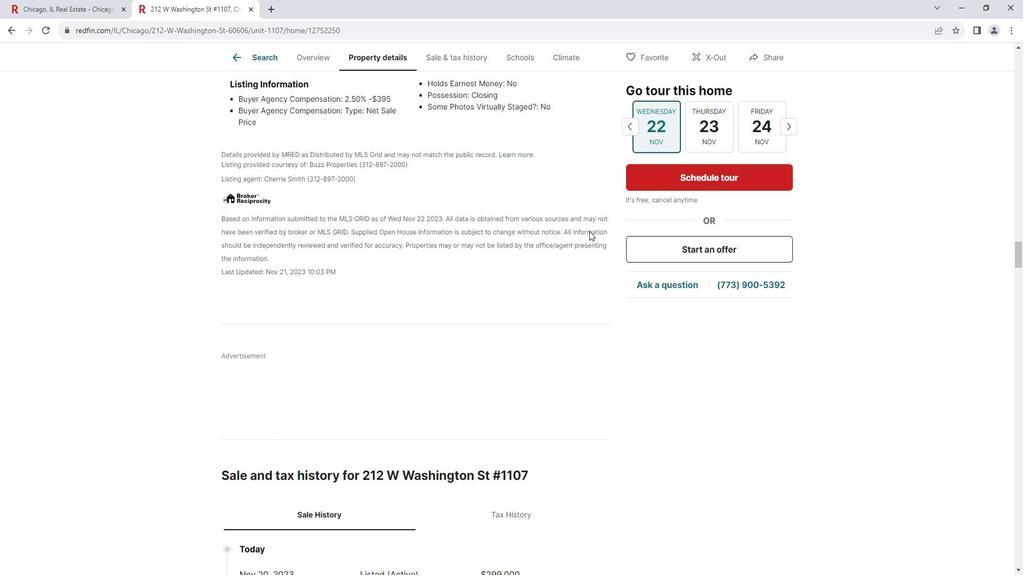 
Action: Mouse scrolled (596, 229) with delta (0, 0)
Screenshot: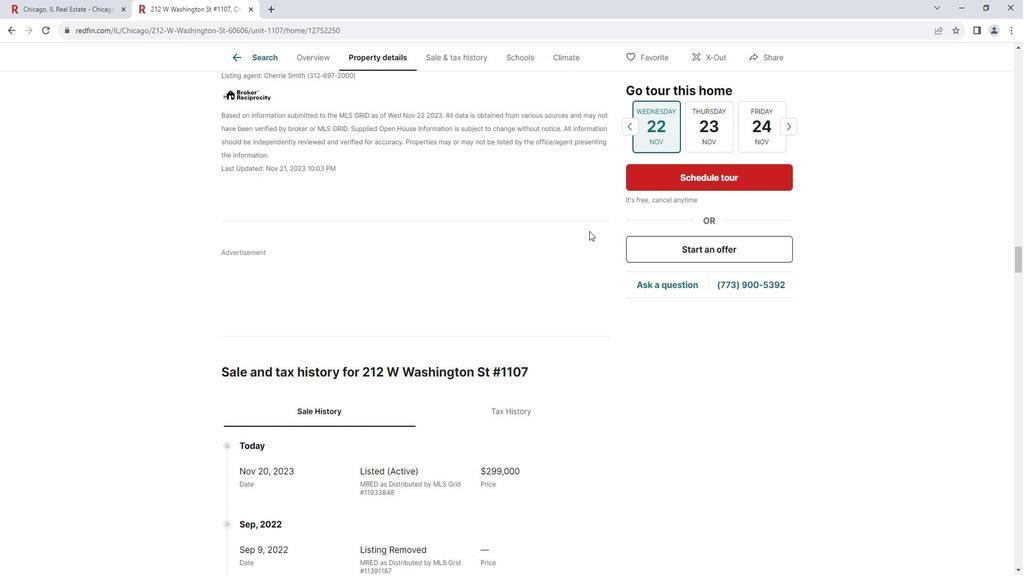 
Action: Mouse scrolled (596, 229) with delta (0, 0)
Screenshot: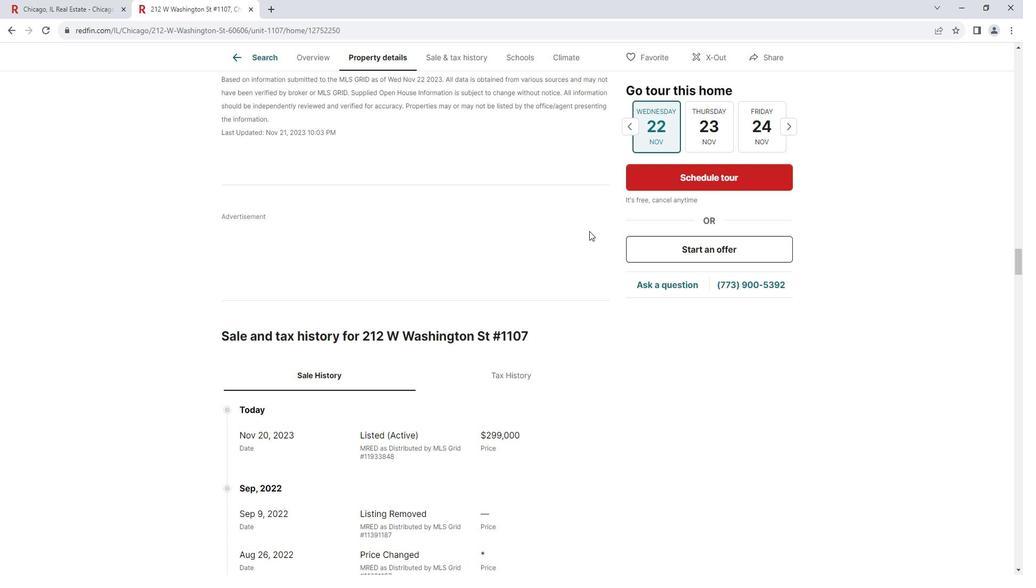 
Action: Mouse scrolled (596, 229) with delta (0, 0)
Screenshot: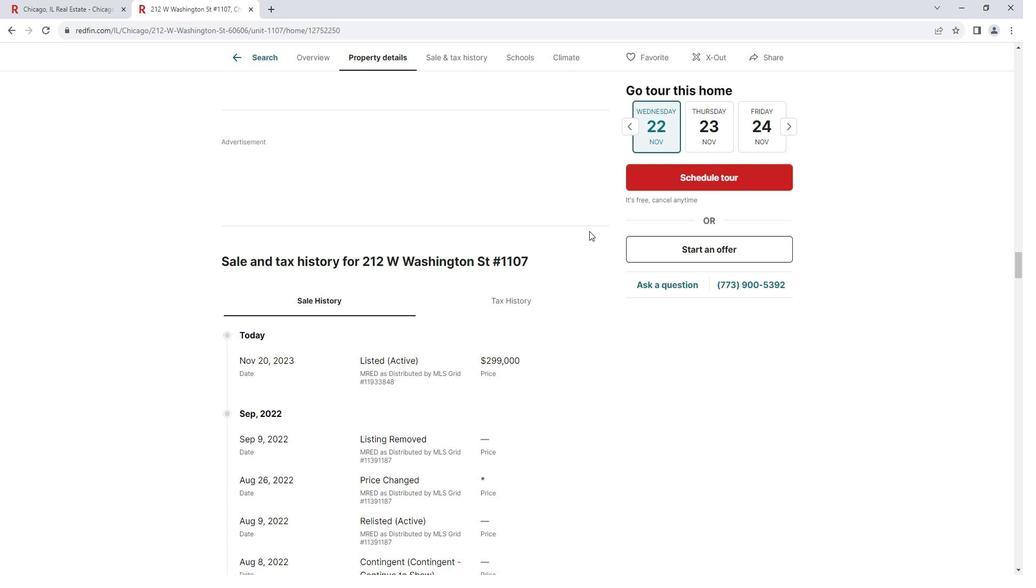 
Action: Mouse moved to (546, 246)
Screenshot: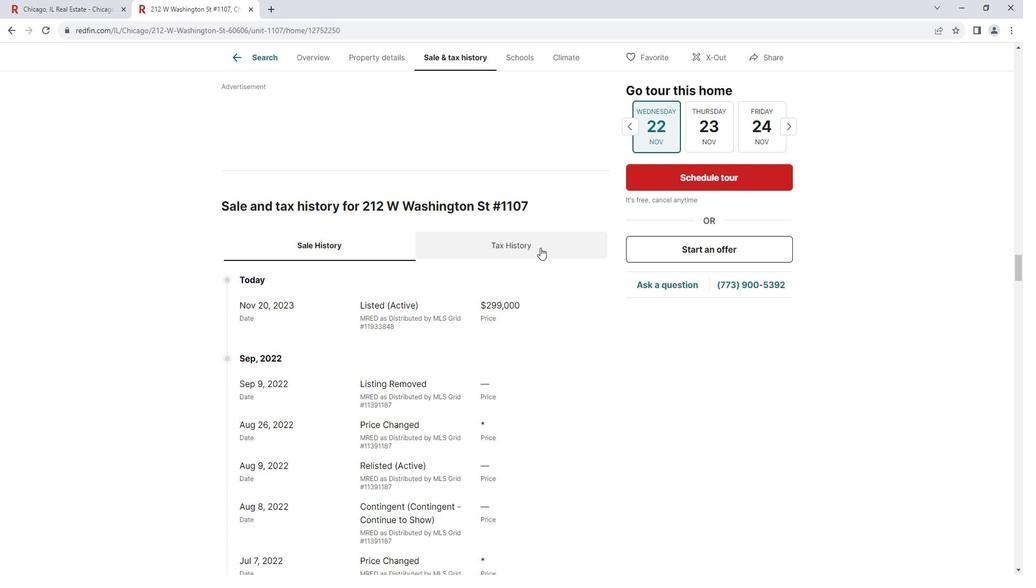 
Action: Mouse pressed left at (546, 246)
Screenshot: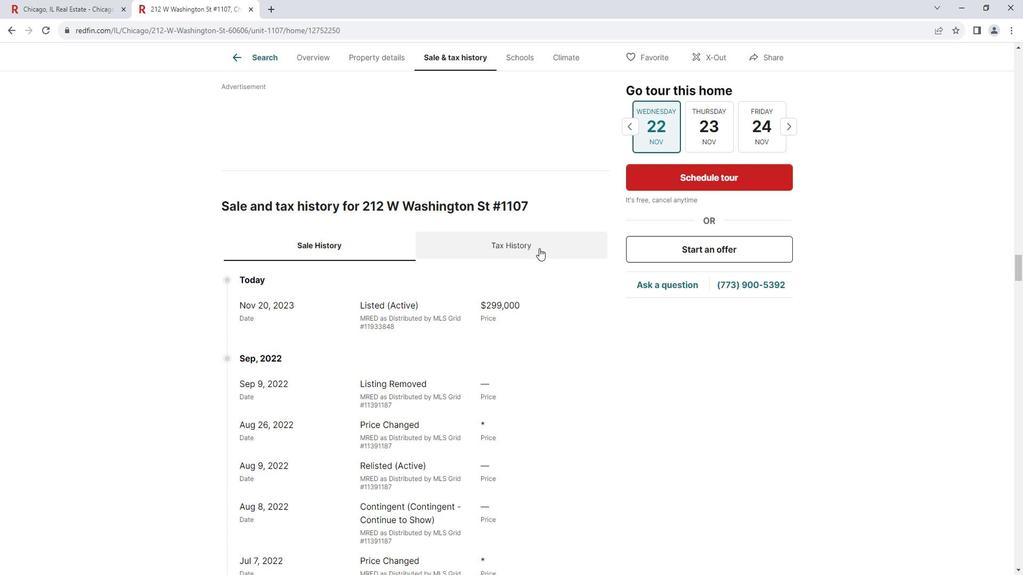 
Action: Mouse moved to (541, 266)
Screenshot: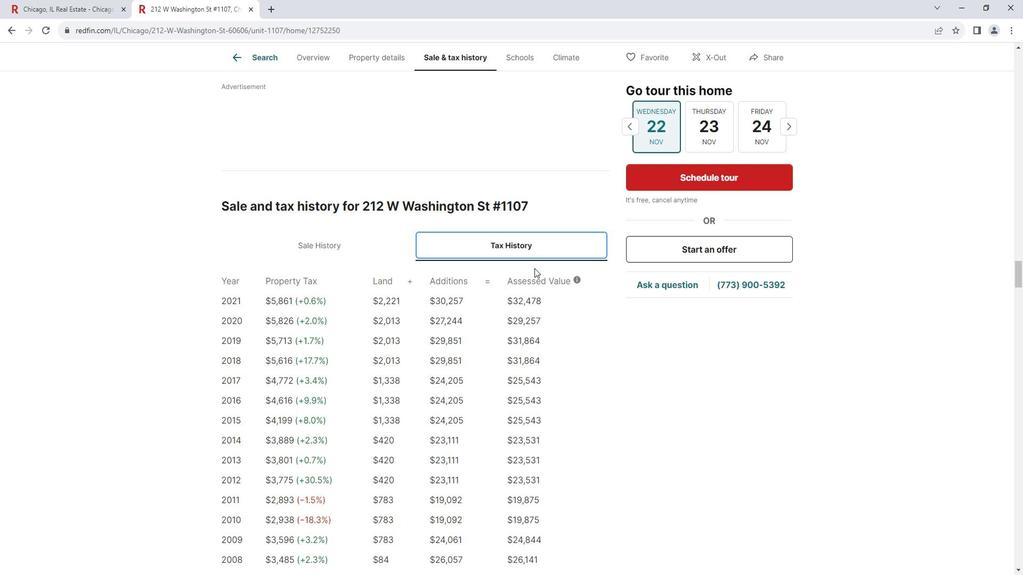 
Action: Mouse scrolled (541, 266) with delta (0, 0)
Screenshot: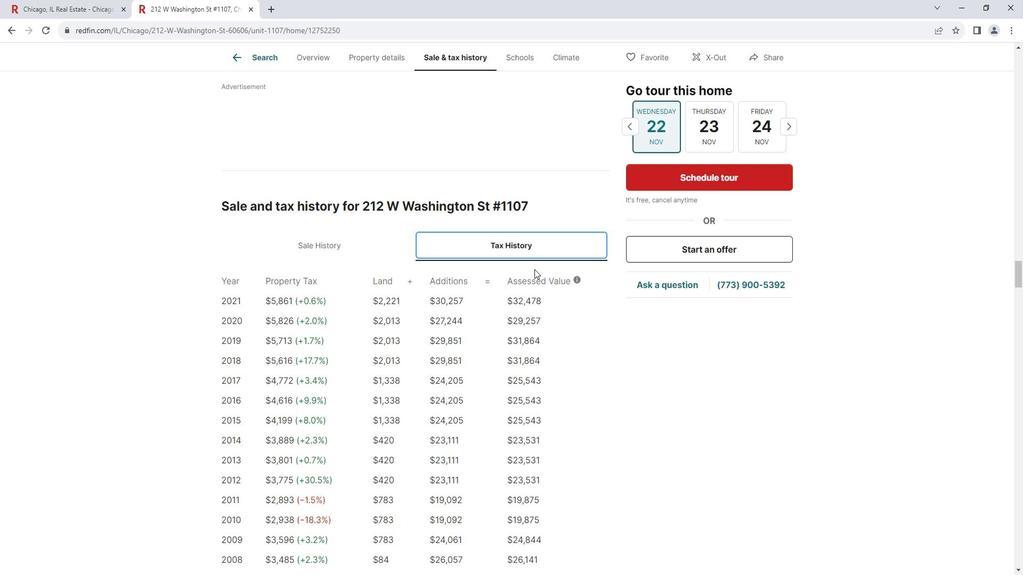 
Action: Mouse scrolled (541, 266) with delta (0, 0)
Screenshot: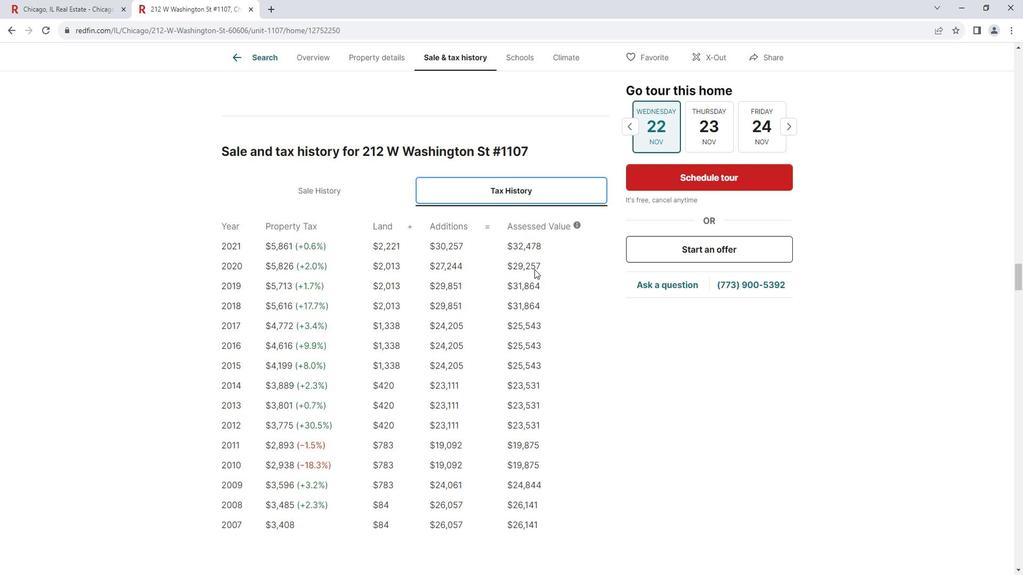 
Action: Mouse moved to (338, 134)
Screenshot: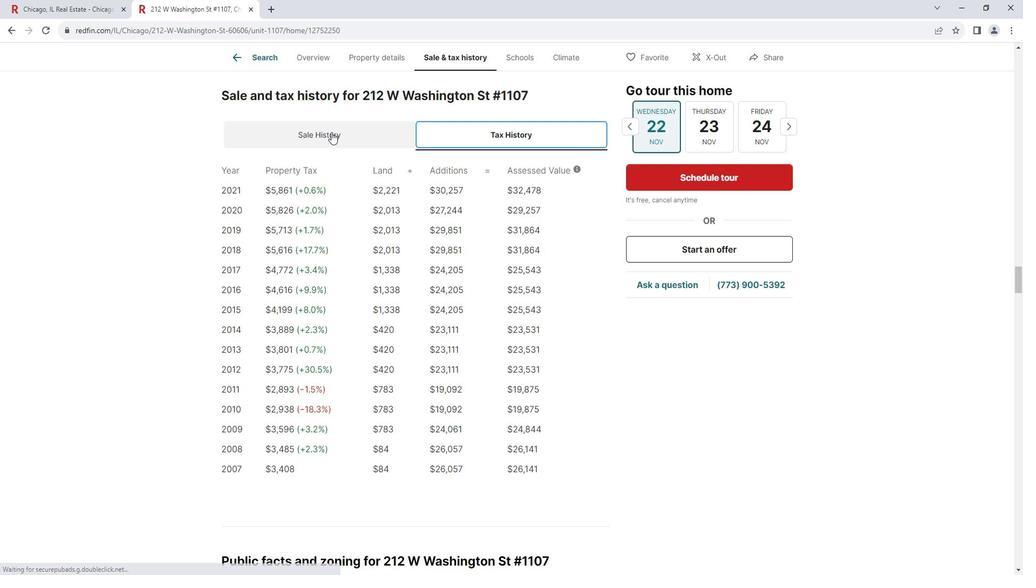 
Action: Mouse pressed left at (338, 134)
Screenshot: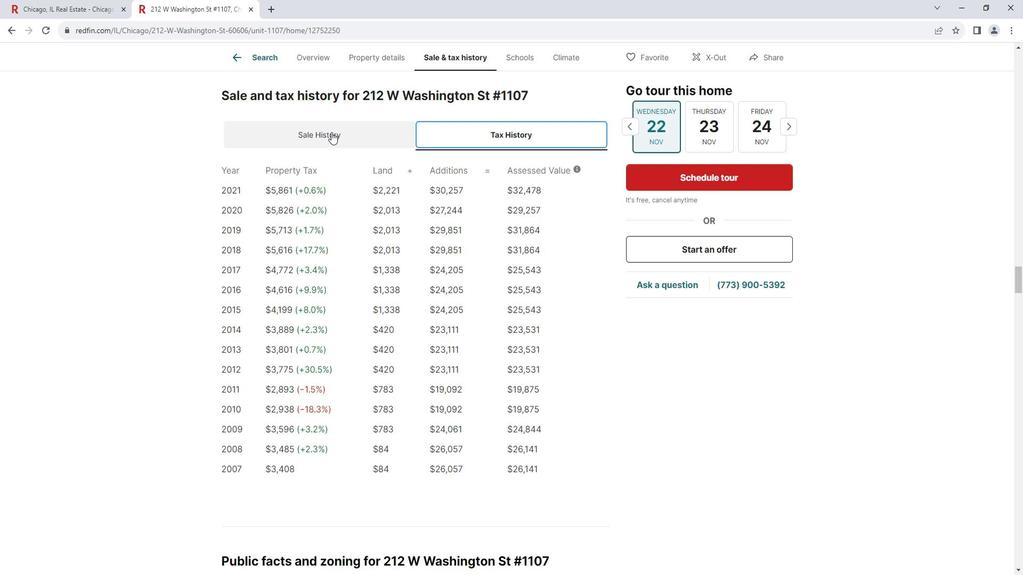 
Action: Mouse moved to (377, 236)
Screenshot: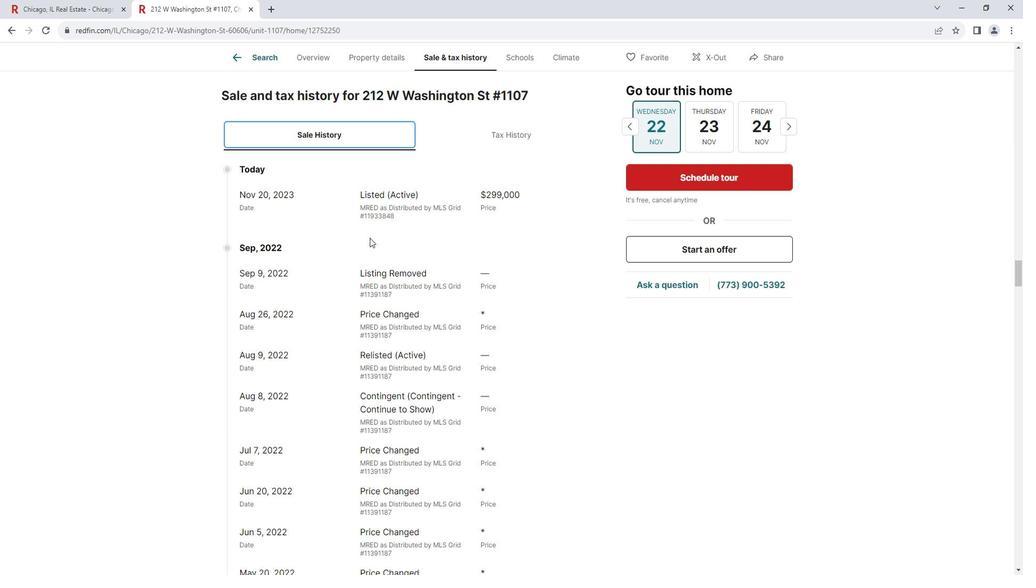 
Action: Mouse scrolled (377, 236) with delta (0, 0)
Screenshot: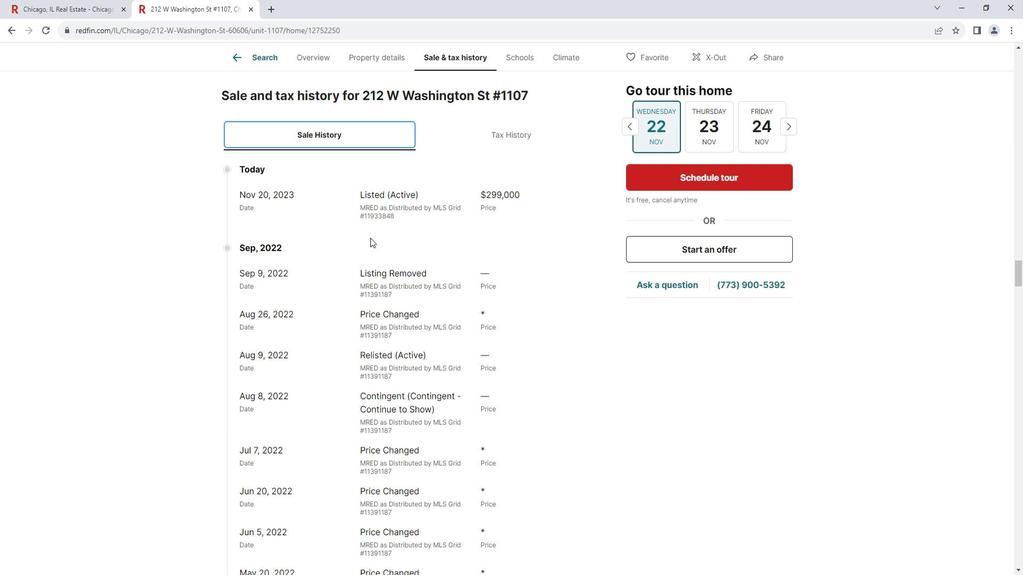 
Action: Mouse scrolled (377, 236) with delta (0, 0)
Screenshot: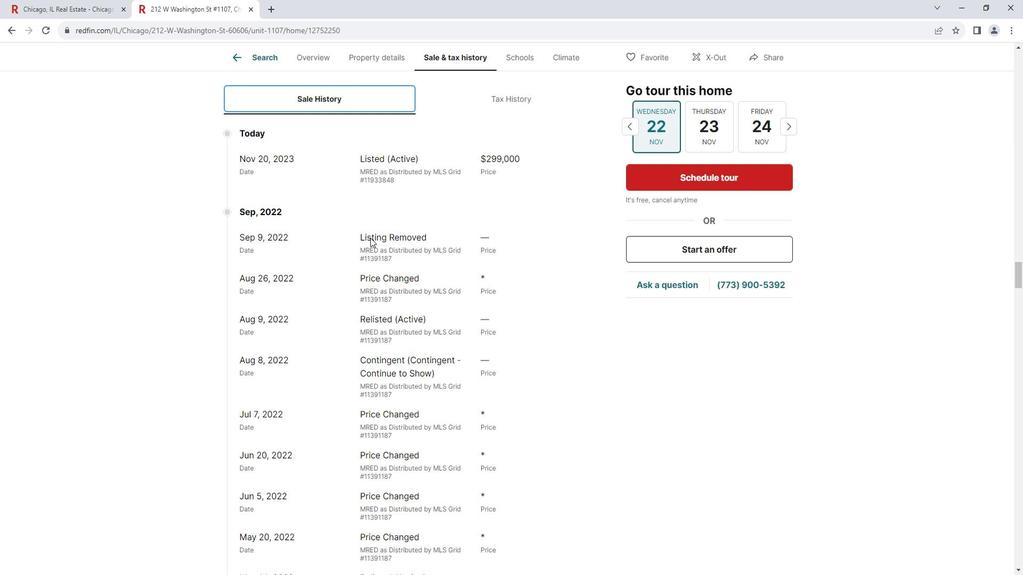 
Action: Mouse moved to (379, 234)
Screenshot: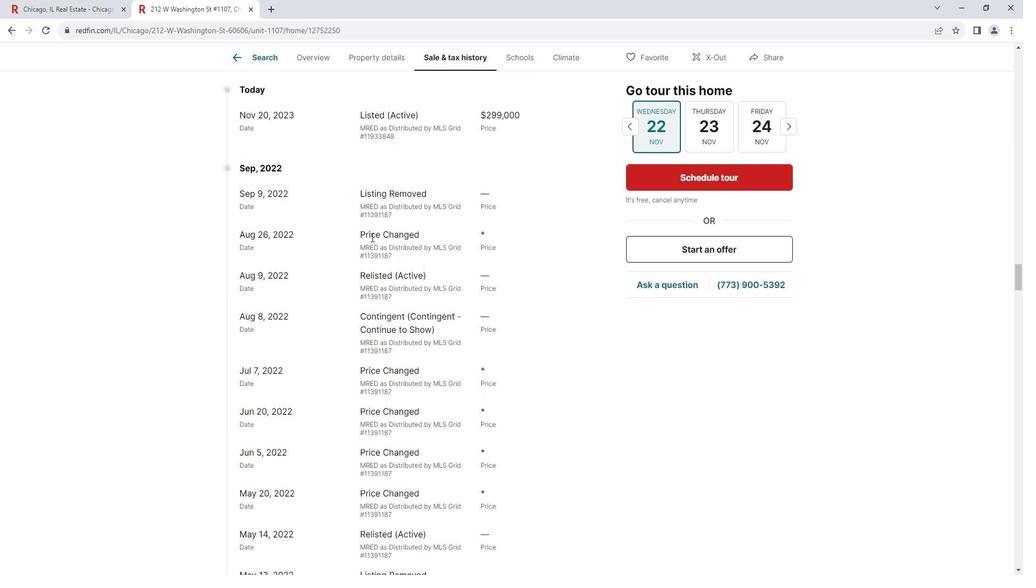 
Action: Mouse scrolled (379, 234) with delta (0, 0)
Screenshot: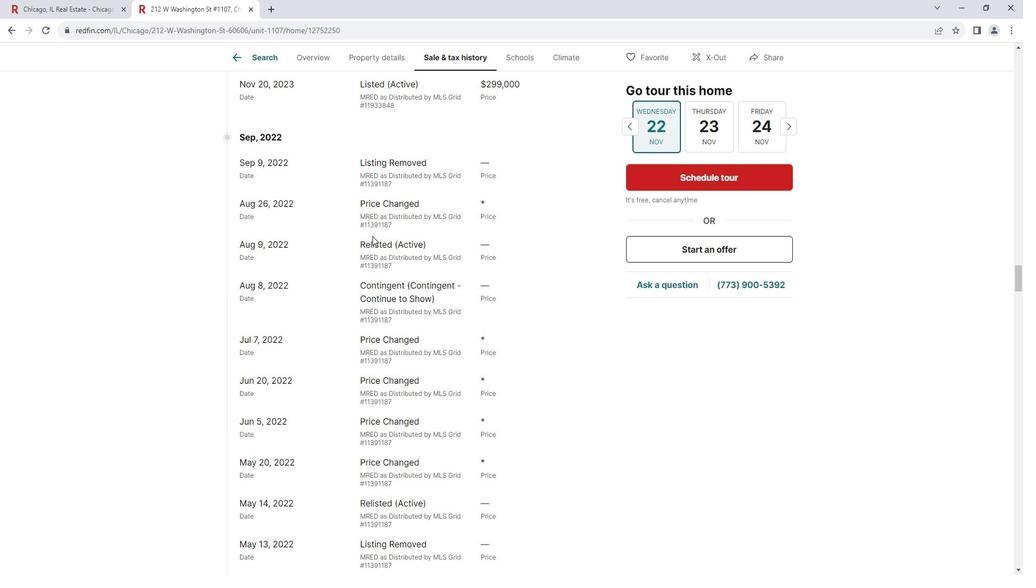 
Action: Mouse scrolled (379, 234) with delta (0, 0)
Screenshot: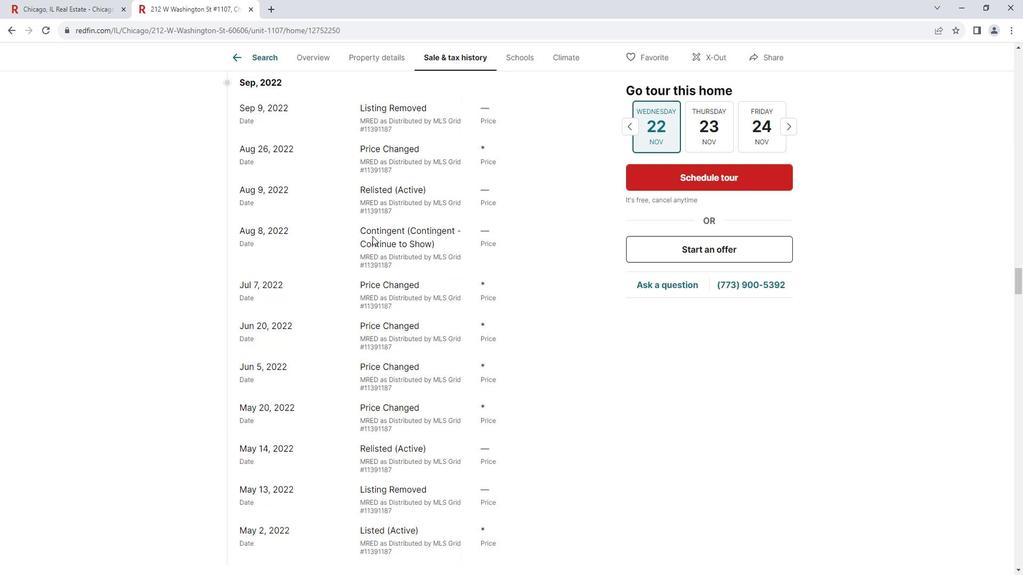 
Action: Mouse moved to (380, 234)
Screenshot: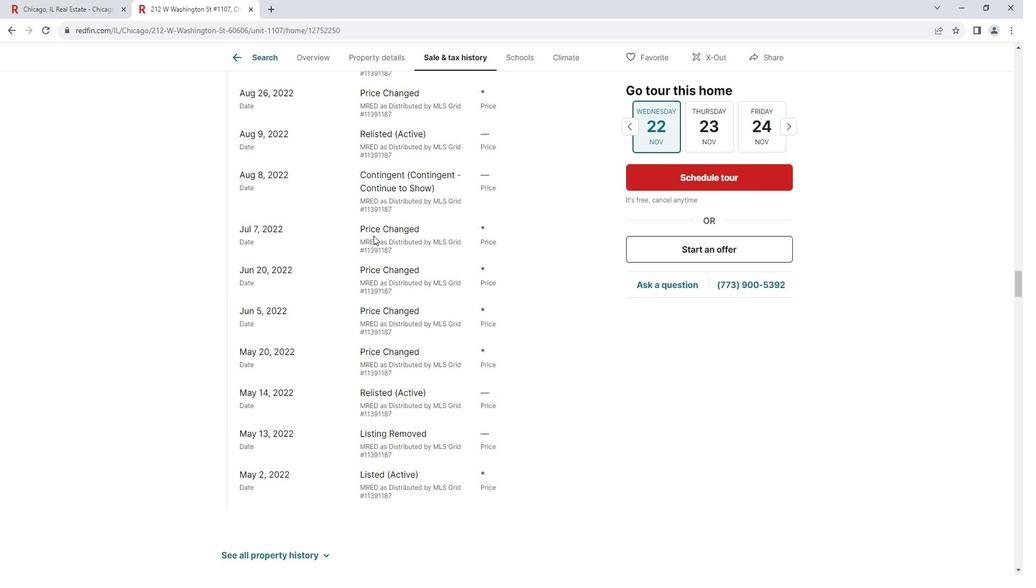 
Action: Mouse scrolled (380, 233) with delta (0, 0)
Screenshot: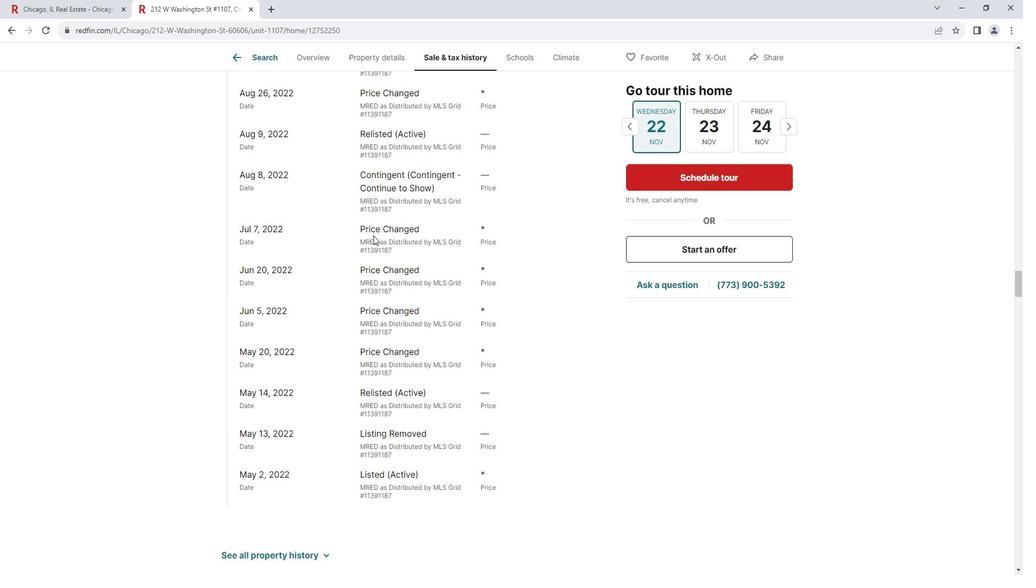 
Action: Mouse moved to (381, 234)
Screenshot: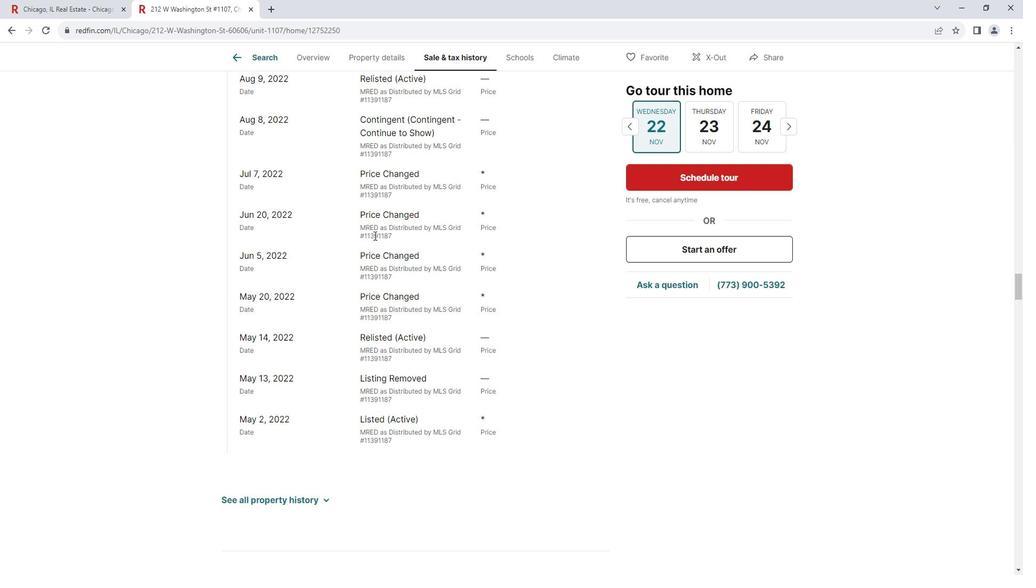 
Action: Mouse scrolled (381, 233) with delta (0, 0)
Screenshot: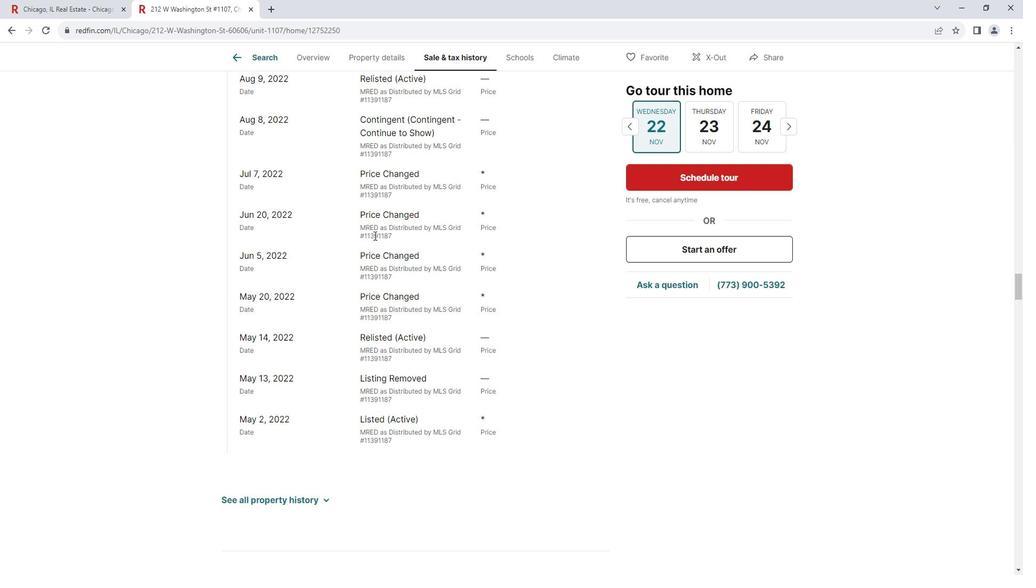 
Action: Mouse moved to (382, 233)
Screenshot: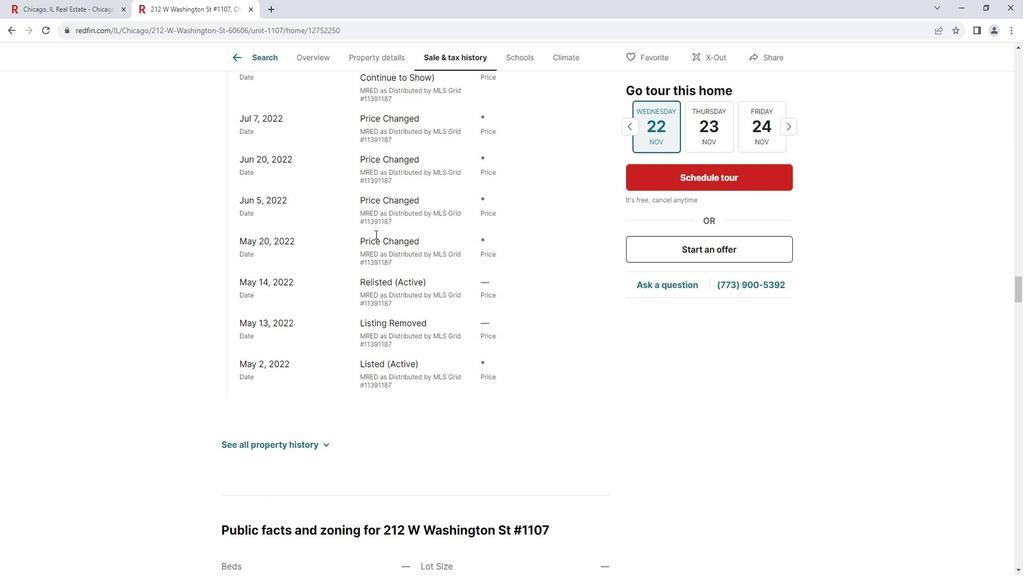 
Action: Mouse scrolled (382, 232) with delta (0, 0)
Screenshot: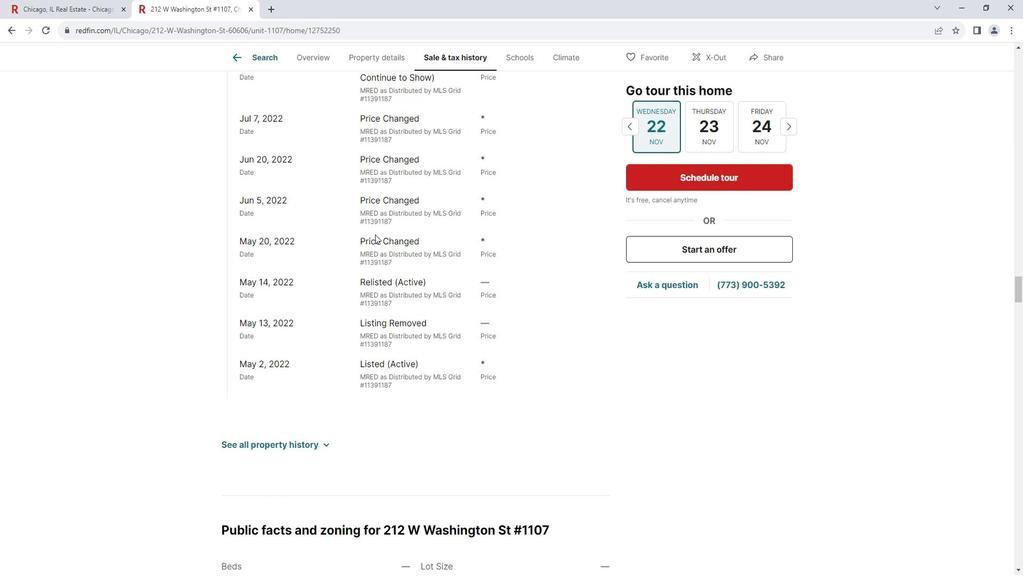 
Action: Mouse scrolled (382, 232) with delta (0, 0)
Screenshot: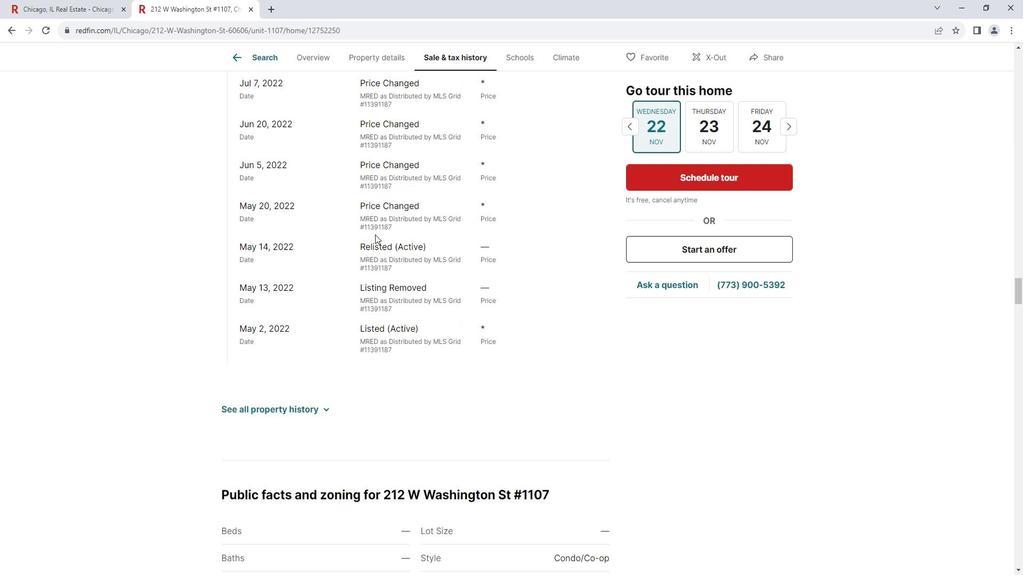 
Action: Mouse moved to (383, 233)
Screenshot: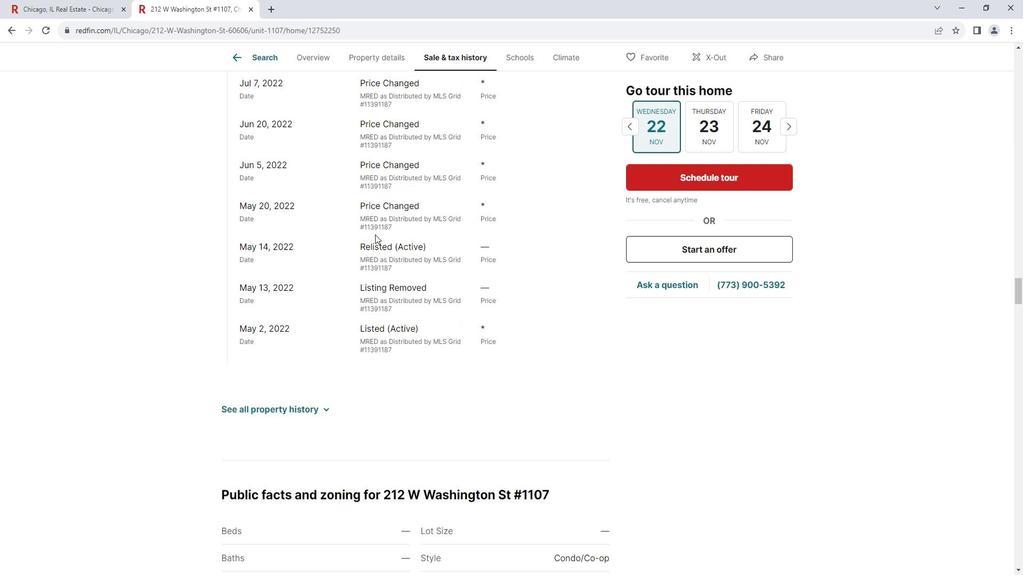
Action: Mouse scrolled (383, 232) with delta (0, 0)
Screenshot: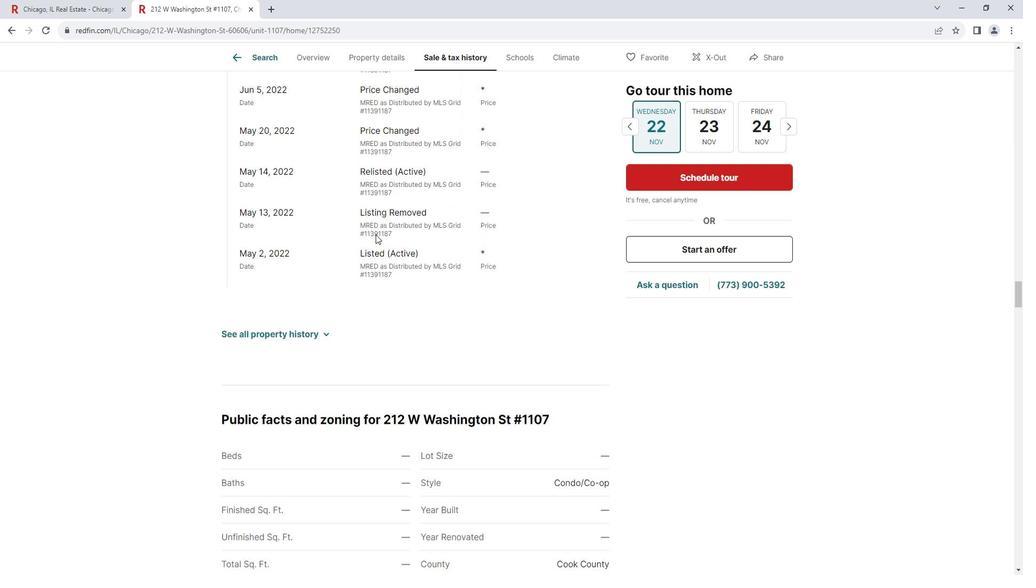 
Action: Mouse moved to (383, 232)
Screenshot: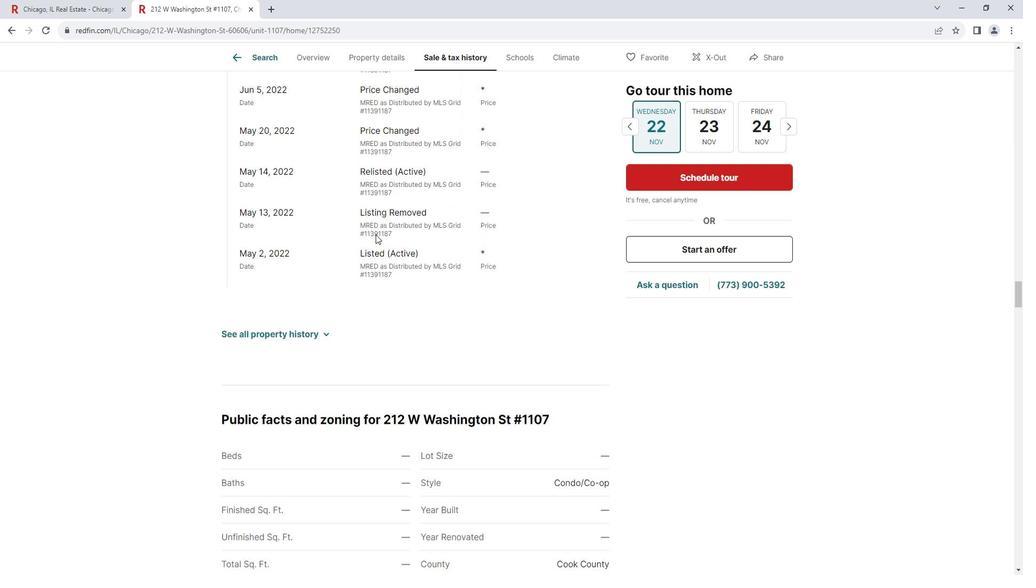 
Action: Mouse scrolled (383, 232) with delta (0, 0)
Screenshot: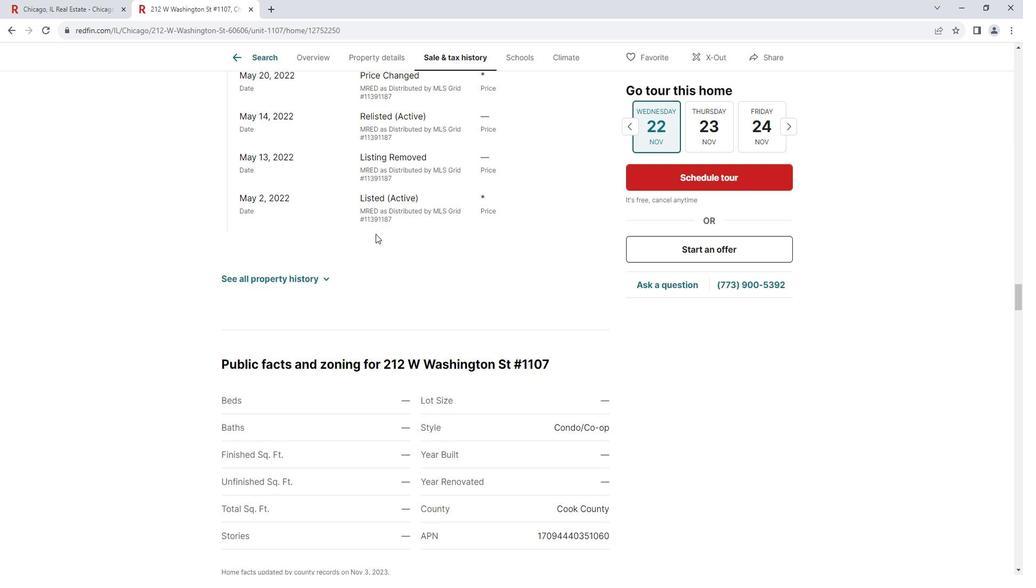 
Action: Mouse scrolled (383, 232) with delta (0, 0)
Screenshot: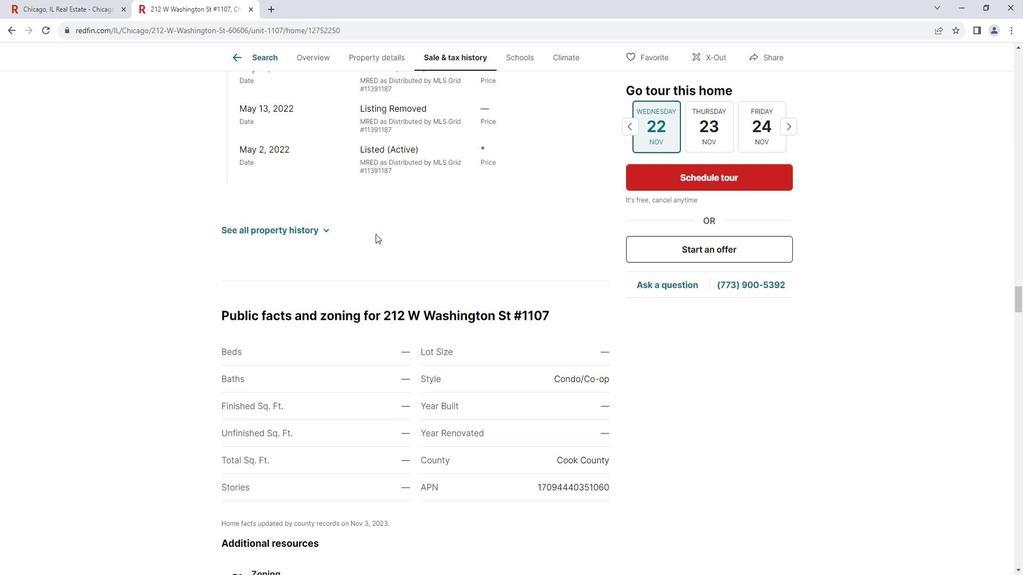 
Action: Mouse moved to (383, 232)
Screenshot: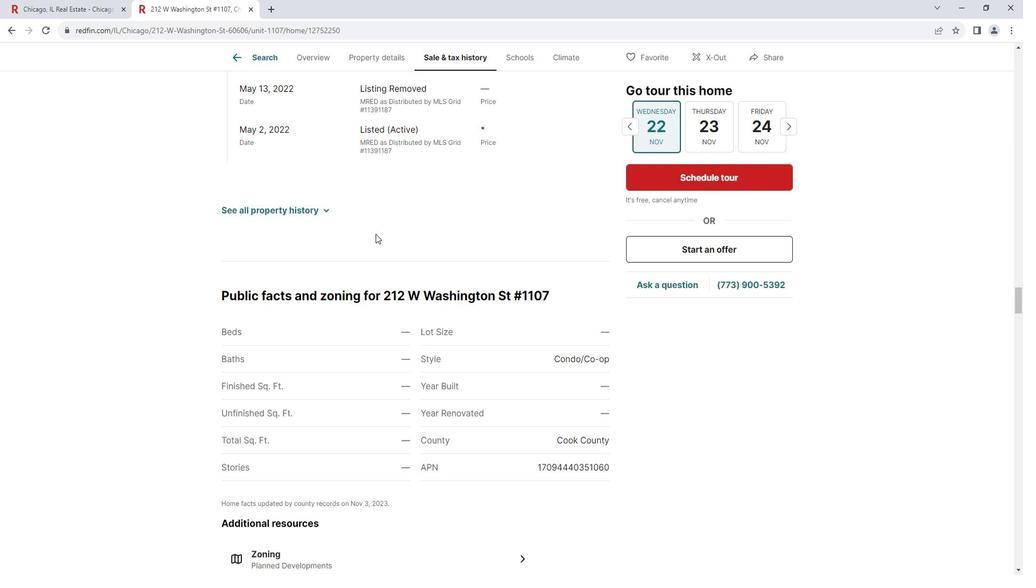 
Action: Mouse scrolled (383, 232) with delta (0, 0)
Screenshot: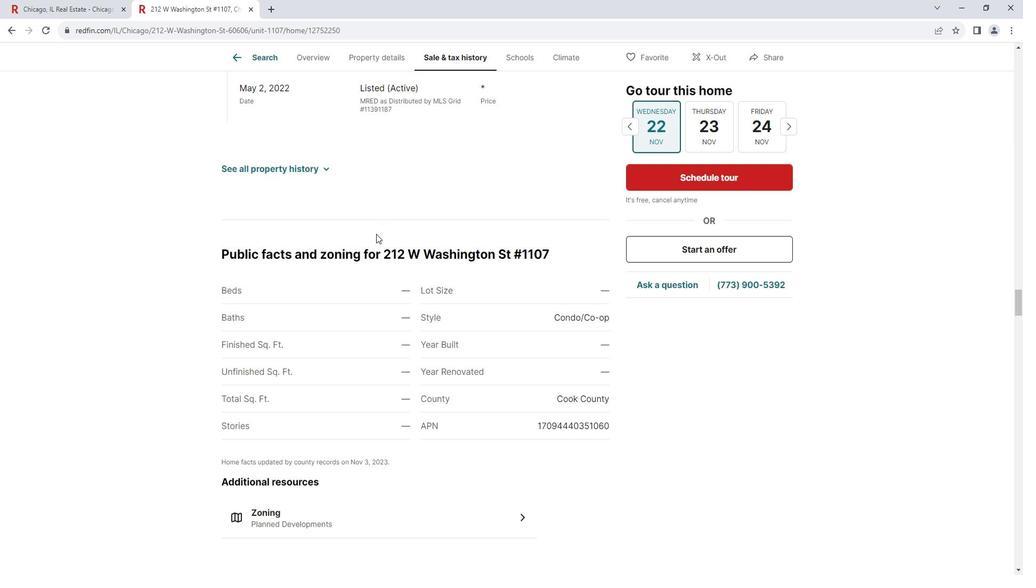 
Action: Mouse moved to (383, 232)
Screenshot: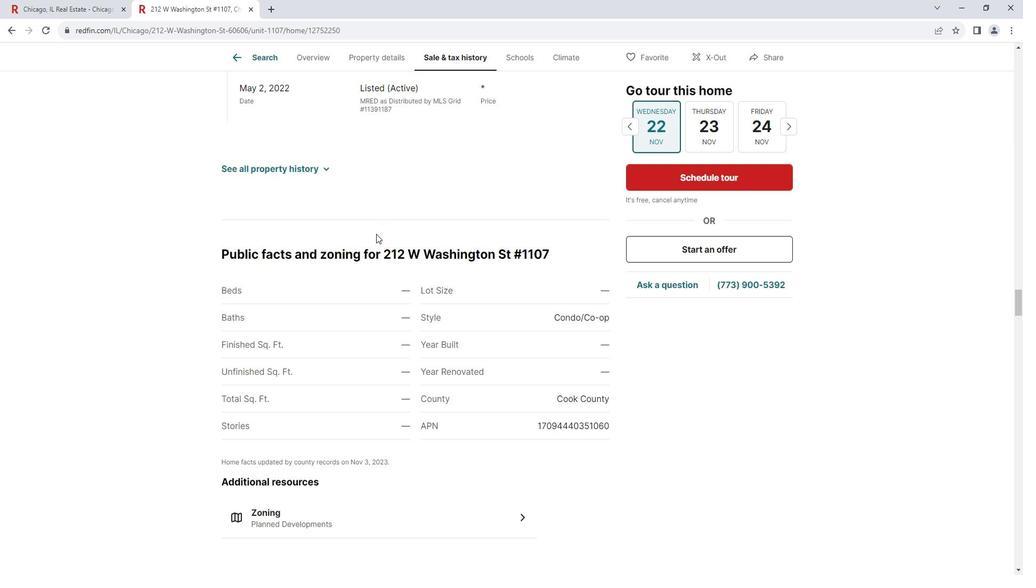 
Action: Mouse scrolled (383, 231) with delta (0, 0)
Screenshot: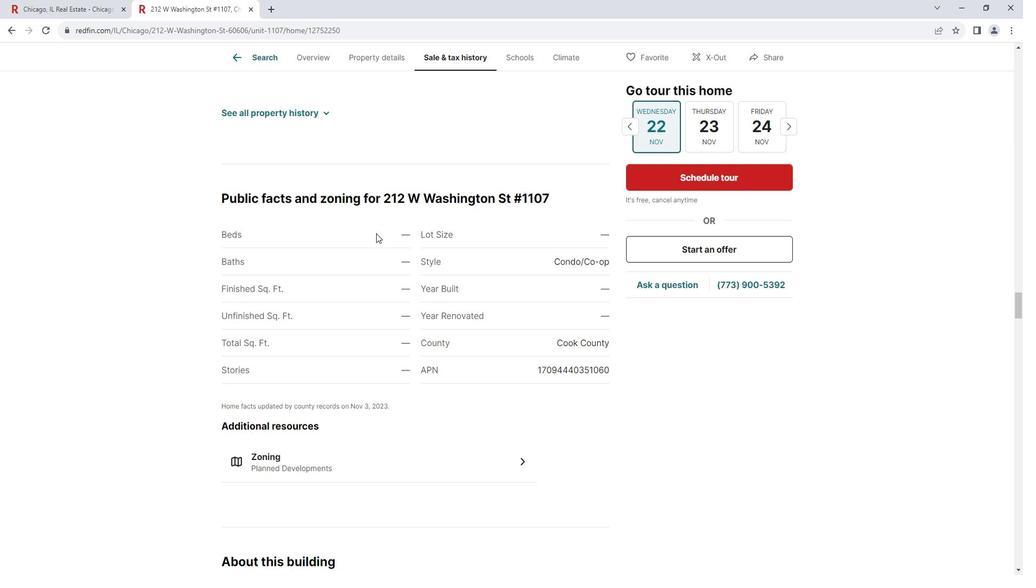 
Action: Mouse scrolled (383, 231) with delta (0, 0)
Screenshot: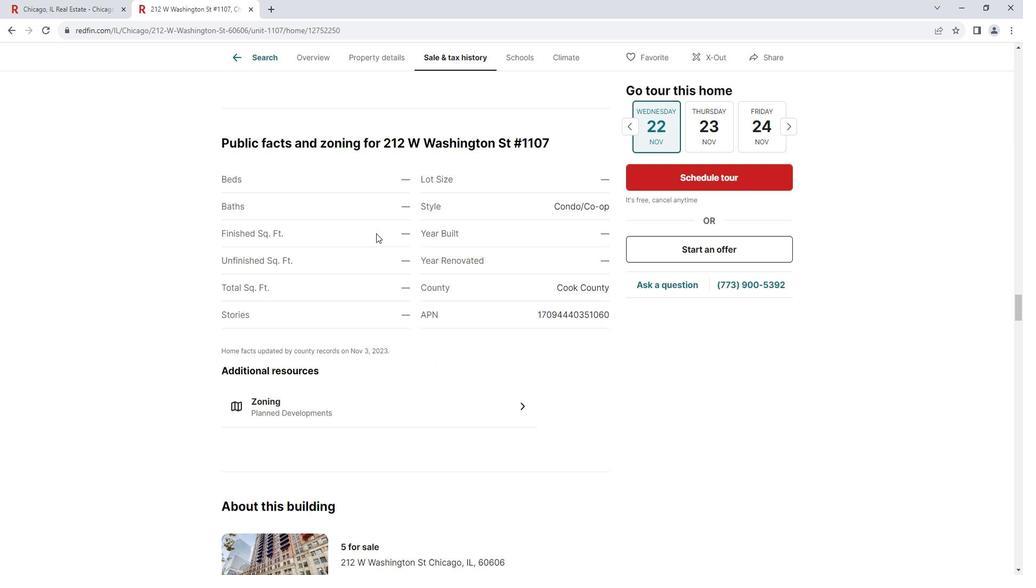 
Action: Mouse scrolled (383, 231) with delta (0, 0)
Screenshot: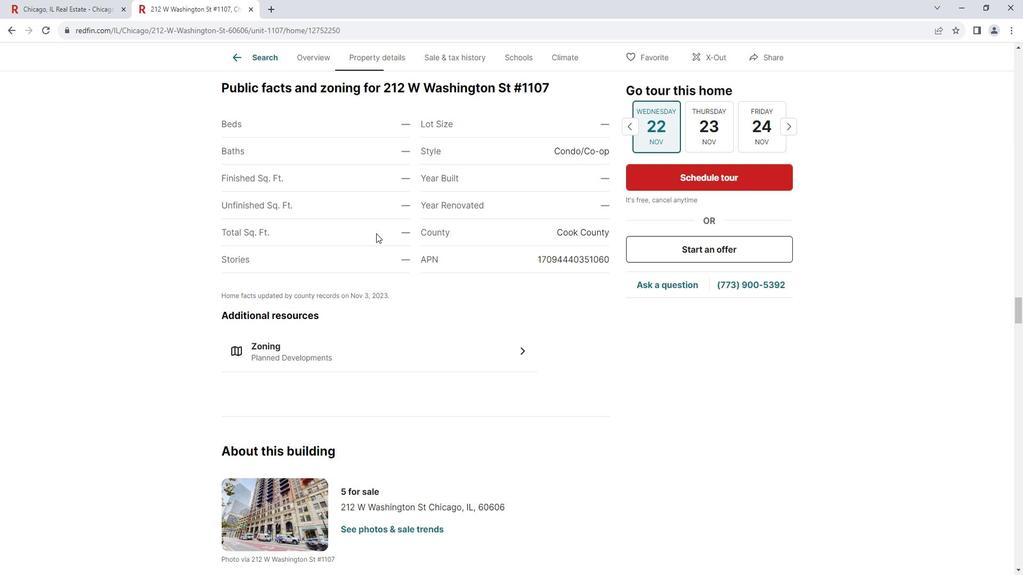 
Action: Mouse moved to (525, 295)
Screenshot: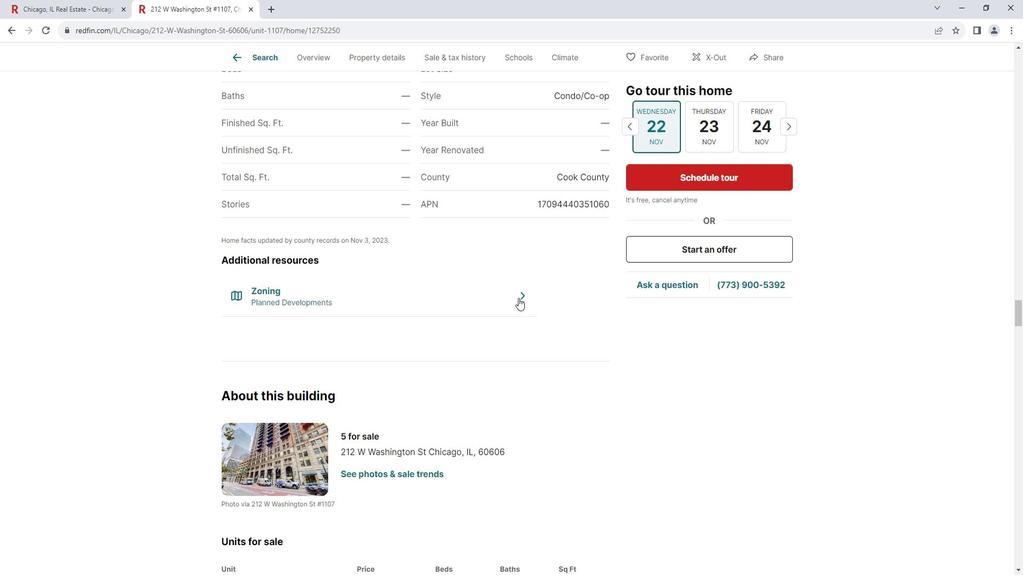 
Action: Mouse pressed left at (525, 295)
Screenshot: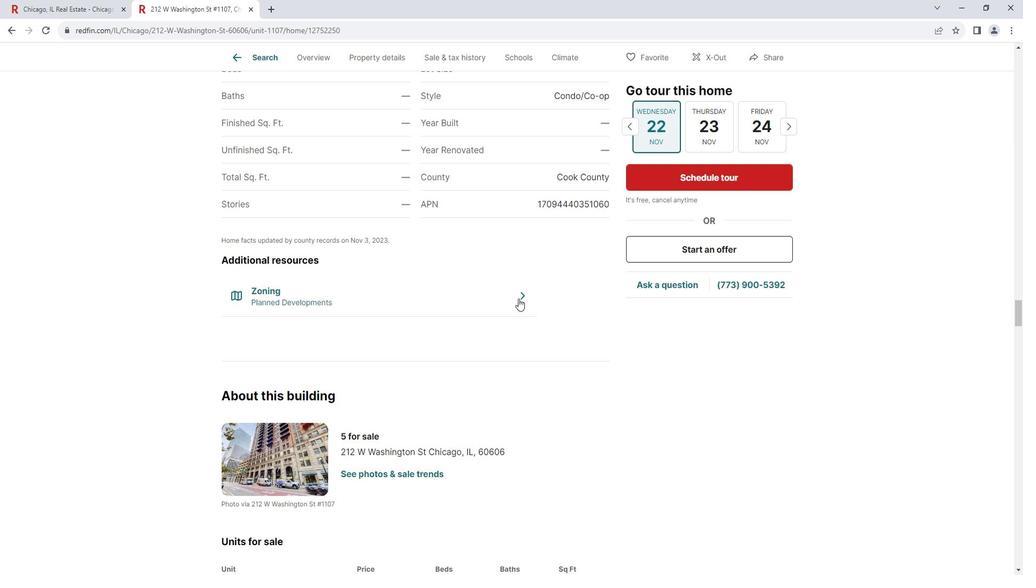 
Action: Mouse moved to (527, 295)
Screenshot: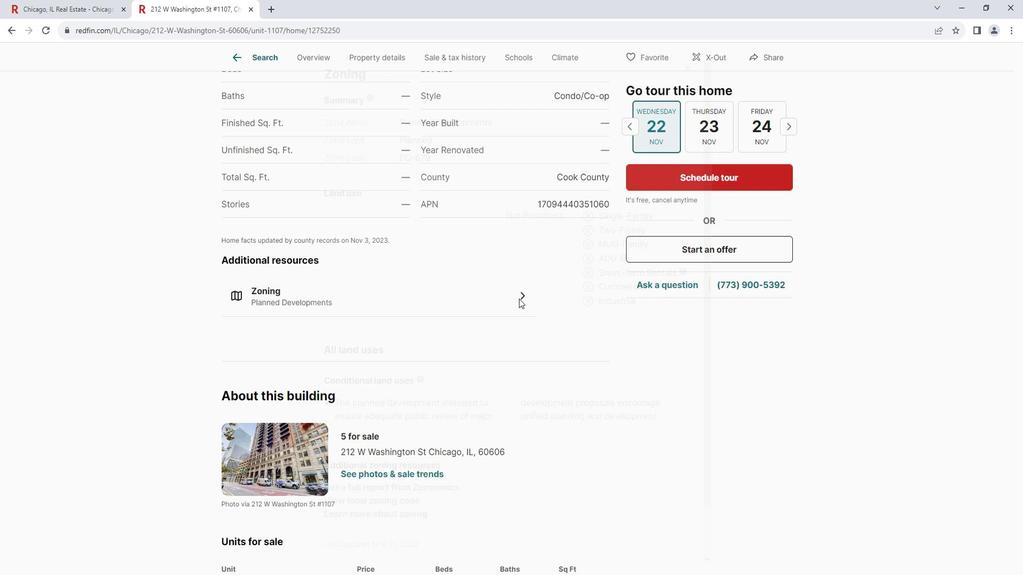 
Action: Mouse scrolled (527, 294) with delta (0, 0)
Screenshot: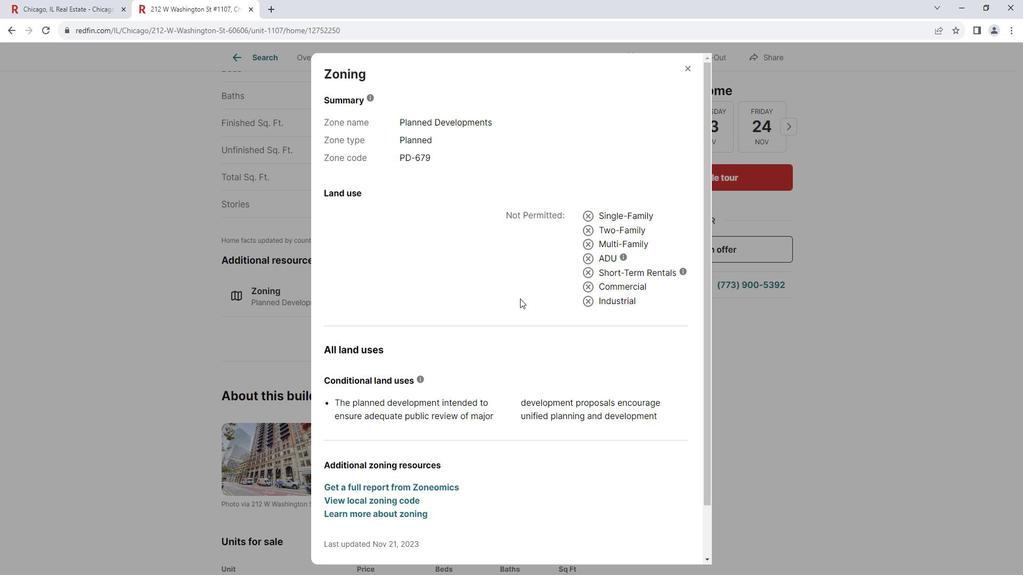 
Action: Mouse scrolled (527, 294) with delta (0, 0)
Screenshot: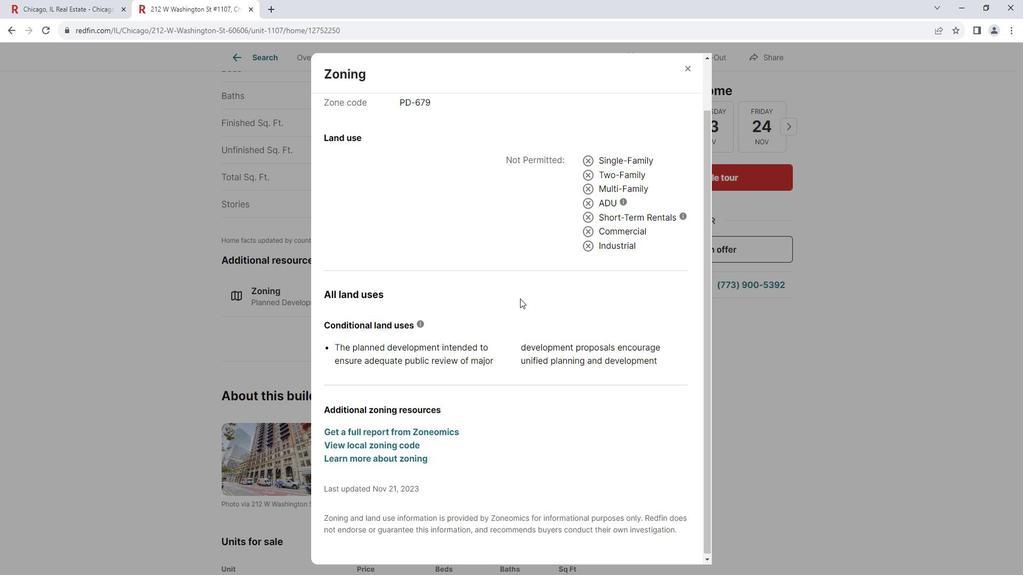 
Action: Mouse moved to (528, 294)
Screenshot: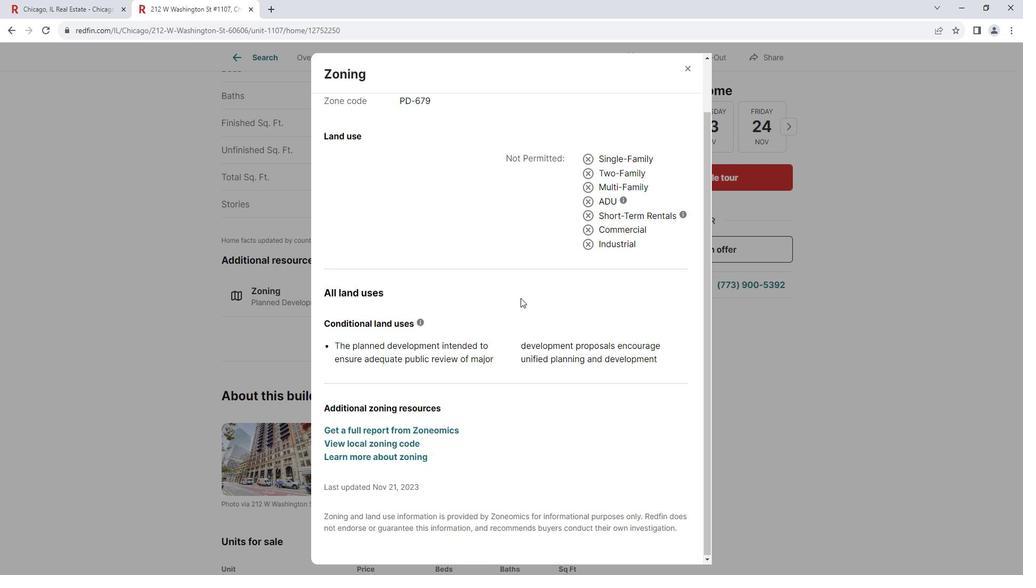 
Action: Mouse scrolled (528, 295) with delta (0, 0)
Screenshot: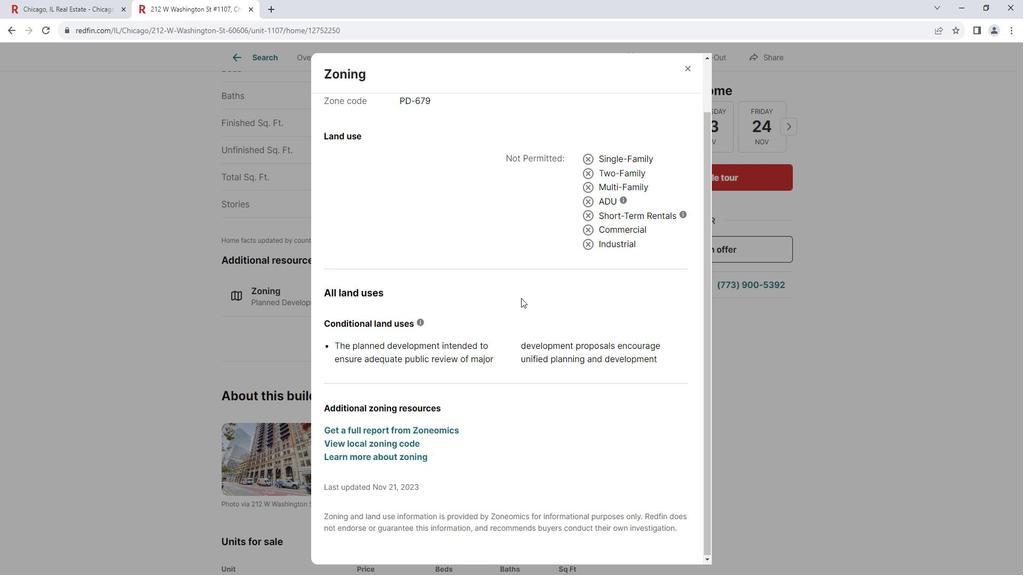 
Action: Mouse moved to (528, 294)
Screenshot: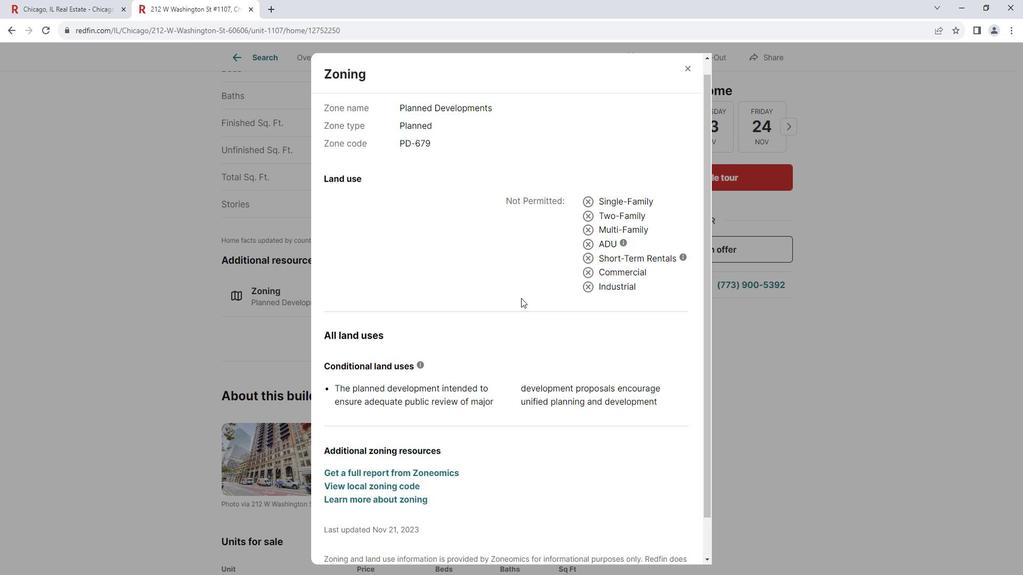 
Action: Mouse scrolled (528, 295) with delta (0, 0)
Screenshot: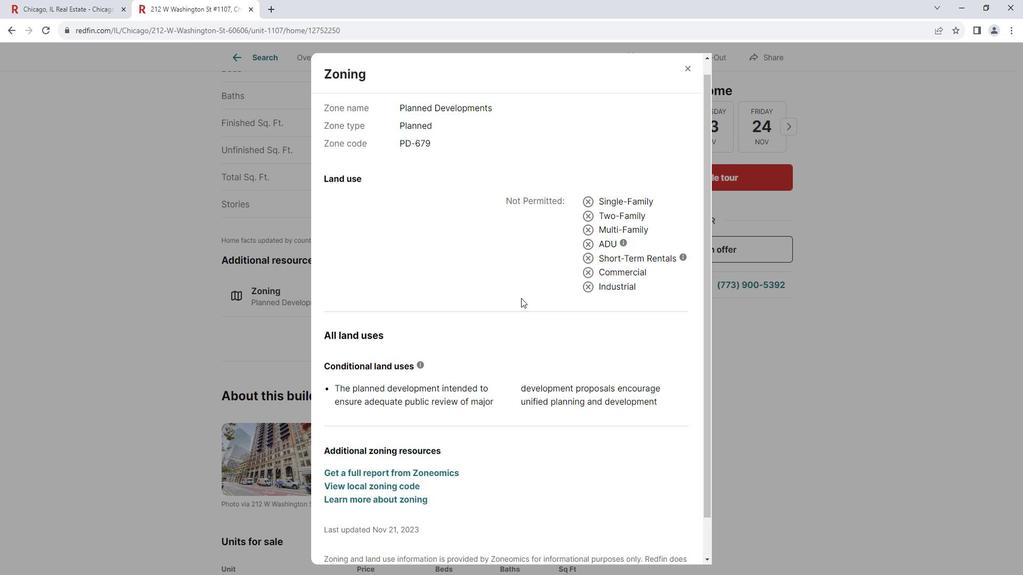 
Action: Mouse moved to (694, 73)
Screenshot: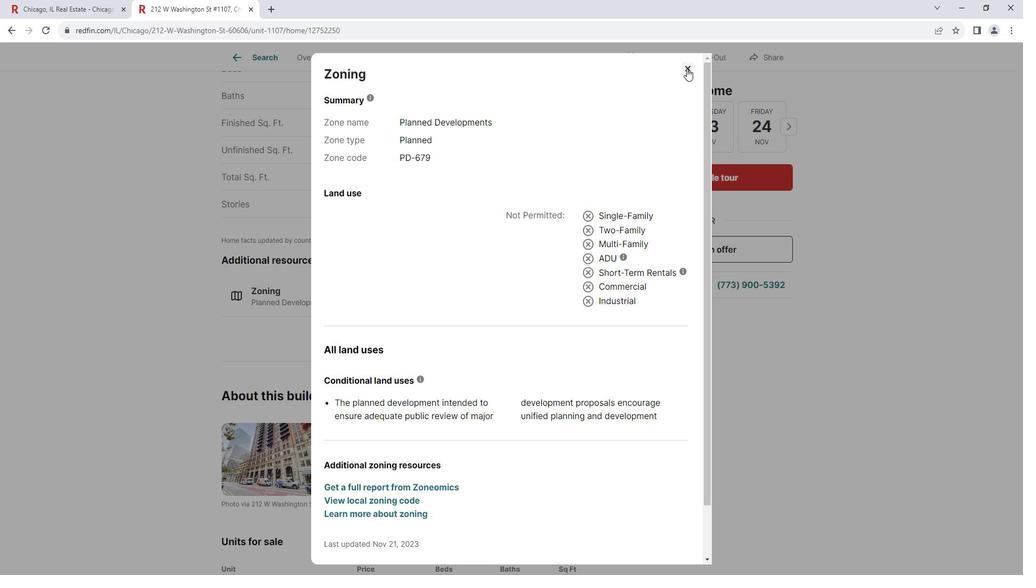
Action: Mouse pressed left at (694, 73)
Screenshot: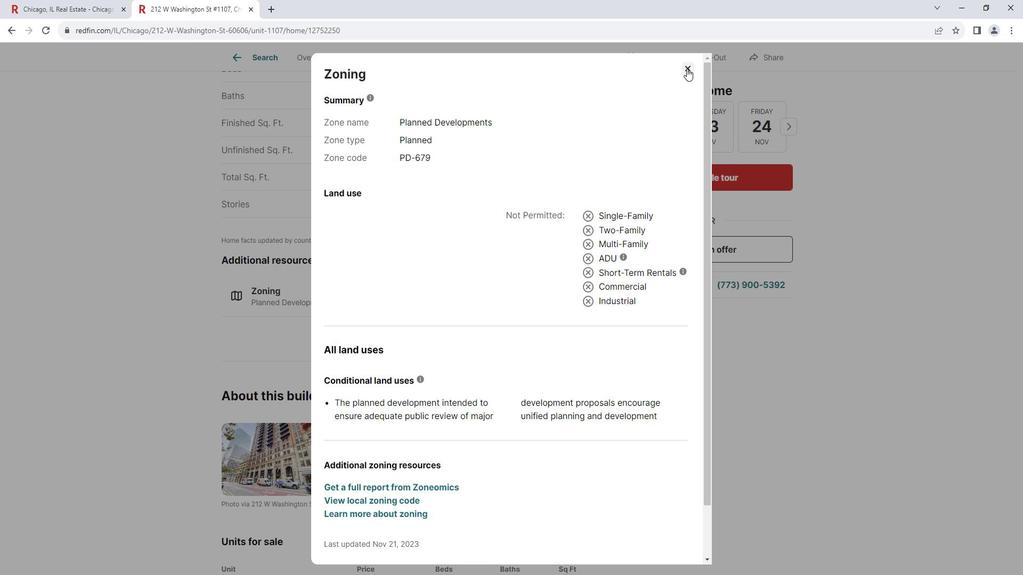 
Action: Mouse moved to (602, 191)
Screenshot: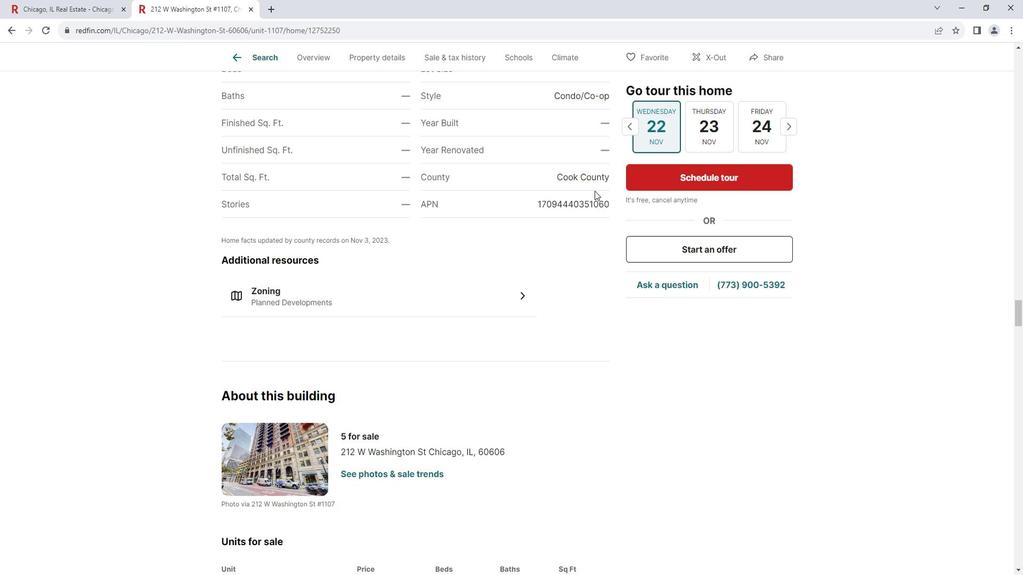 
Action: Mouse scrolled (602, 191) with delta (0, 0)
Screenshot: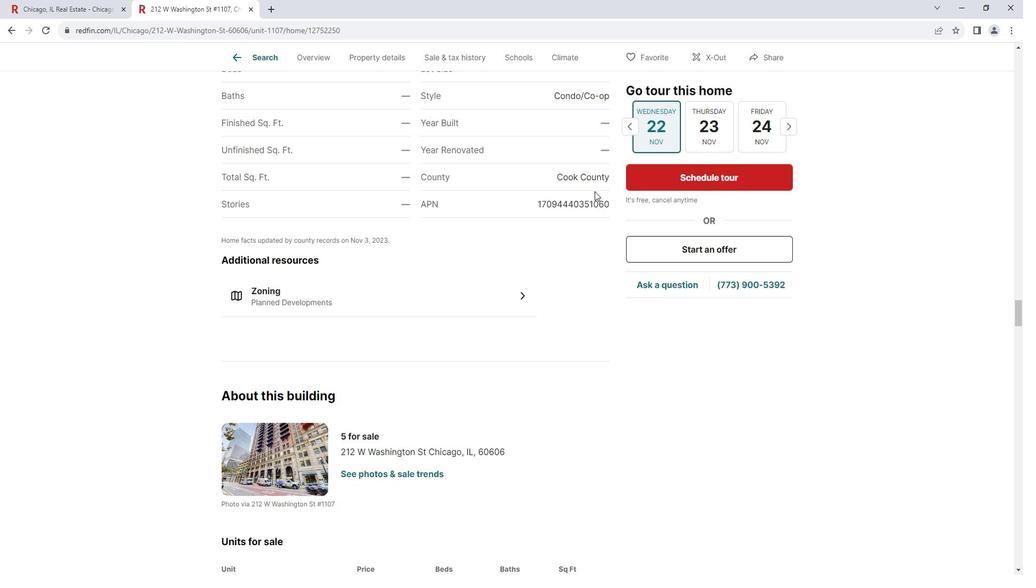 
Action: Mouse scrolled (602, 191) with delta (0, 0)
Screenshot: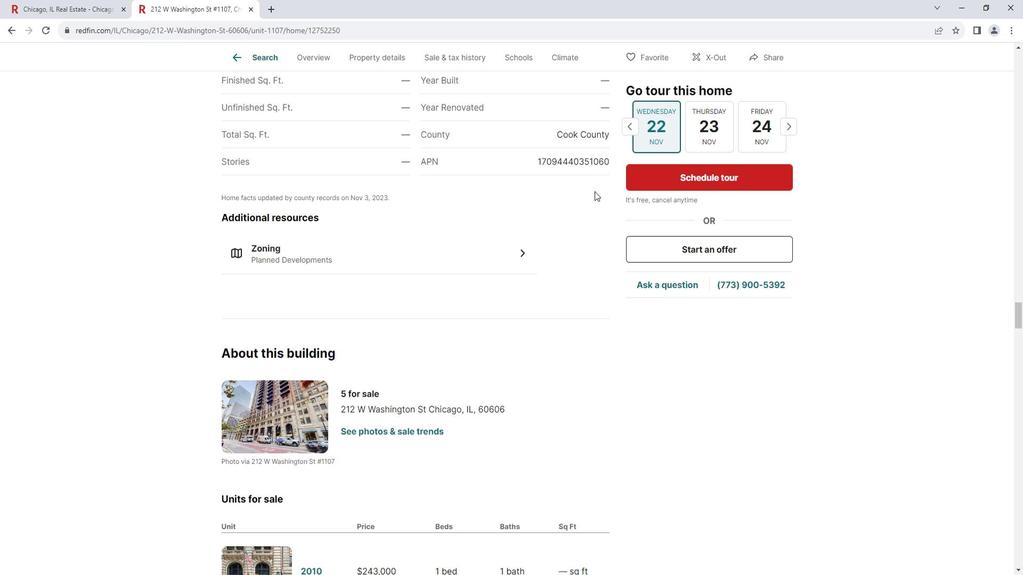 
Action: Mouse scrolled (602, 191) with delta (0, 0)
Screenshot: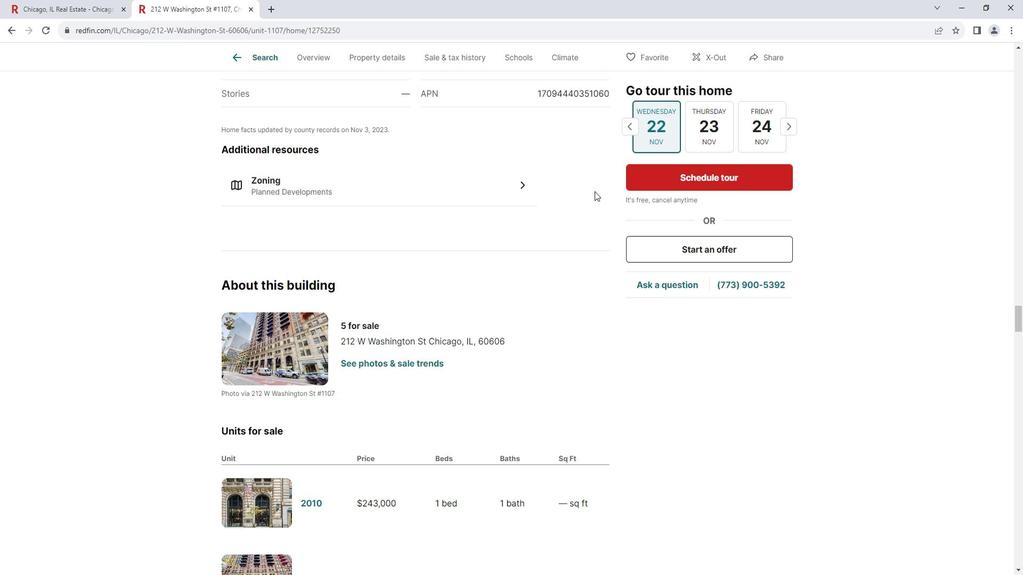 
Action: Mouse moved to (598, 193)
Screenshot: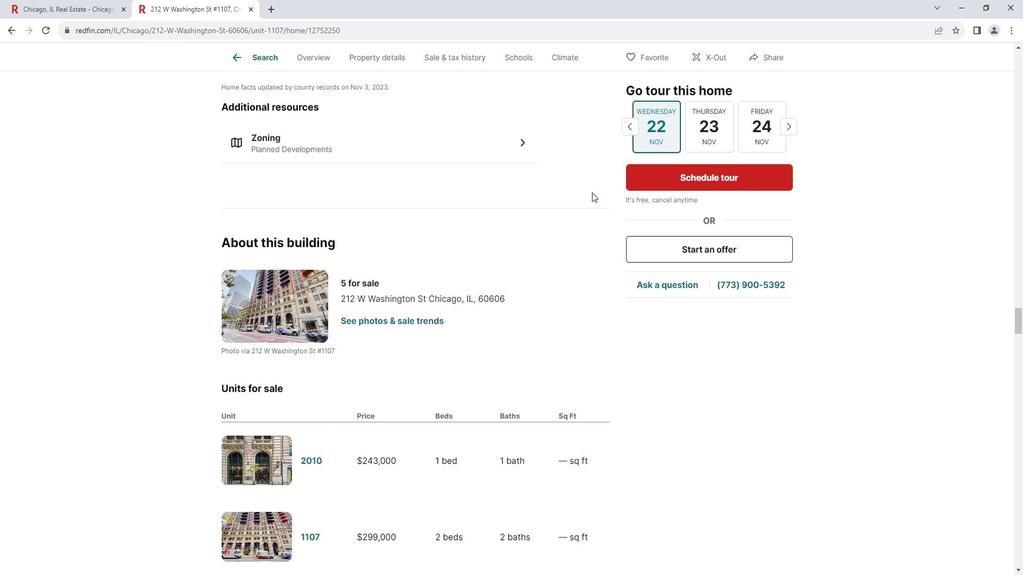 
Action: Mouse scrolled (598, 192) with delta (0, 0)
Screenshot: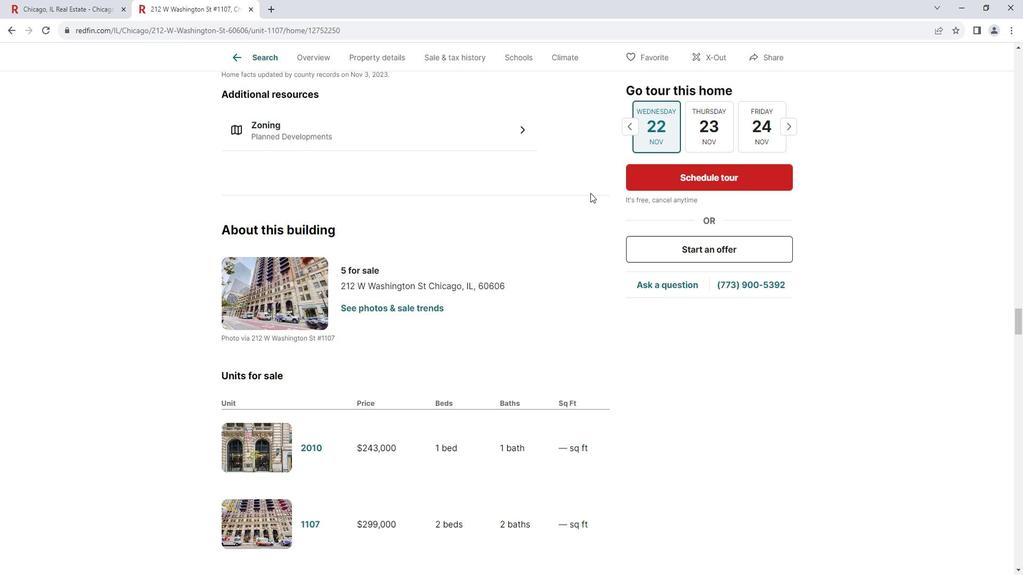 
Action: Mouse moved to (596, 193)
Screenshot: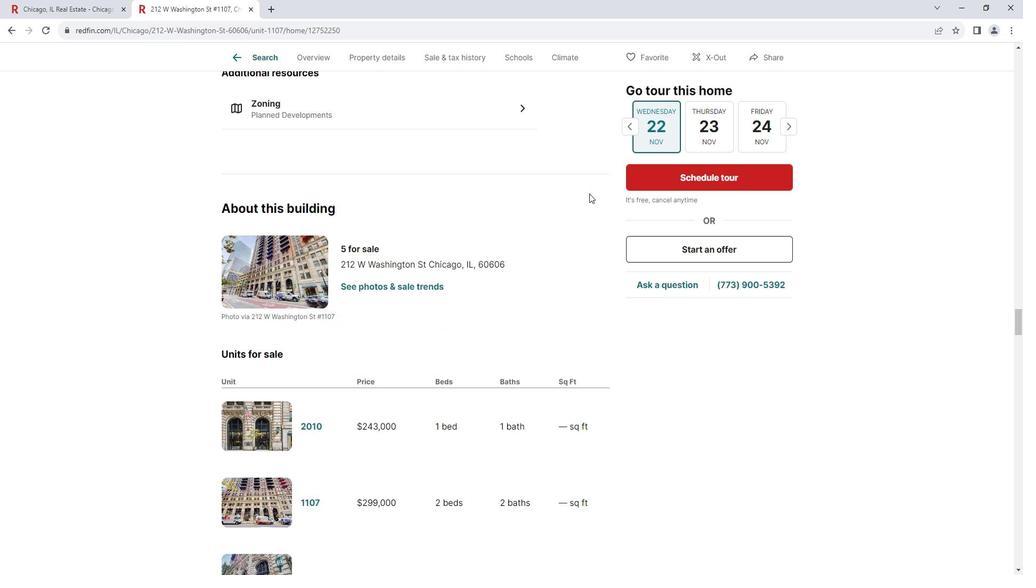 
Action: Mouse scrolled (596, 193) with delta (0, 0)
Screenshot: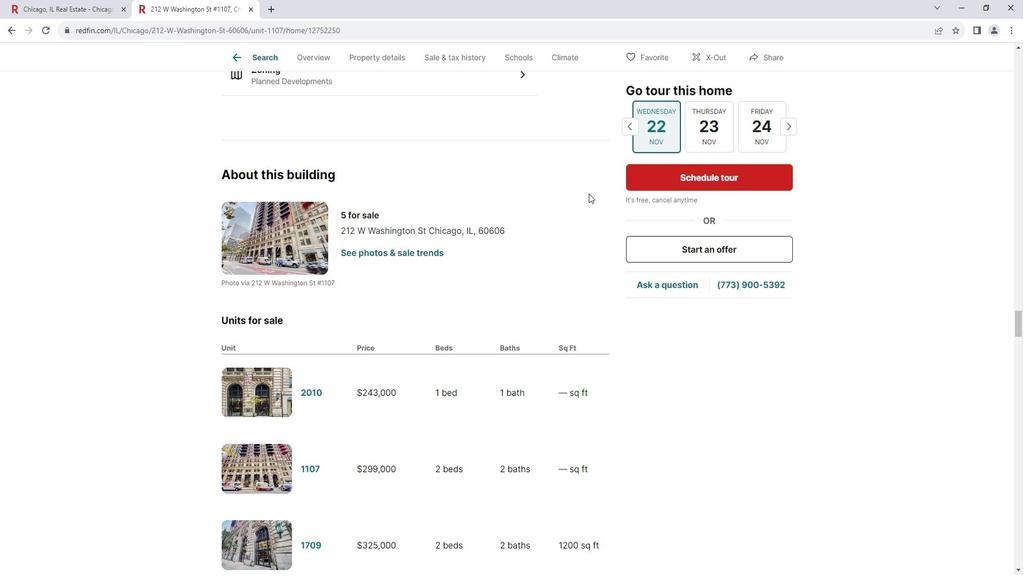 
Action: Mouse scrolled (596, 193) with delta (0, 0)
Screenshot: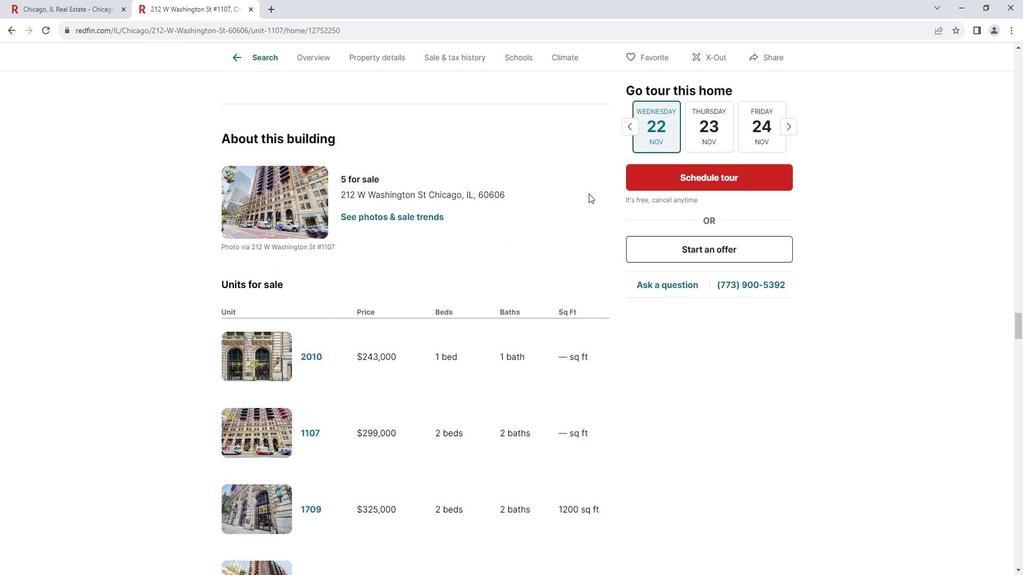
Action: Mouse scrolled (596, 193) with delta (0, 0)
Screenshot: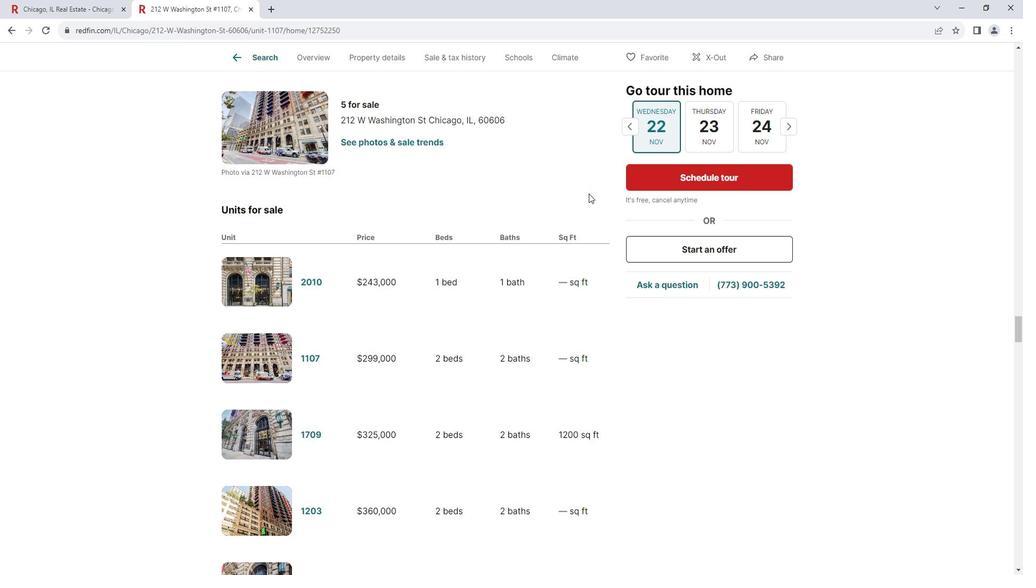 
Action: Mouse scrolled (596, 193) with delta (0, 0)
Screenshot: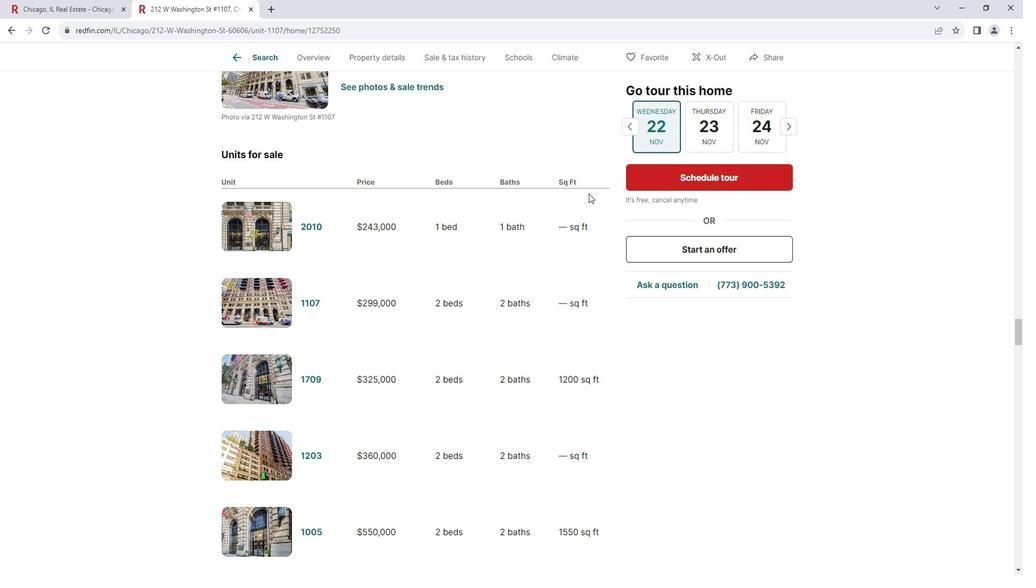 
Action: Mouse scrolled (596, 193) with delta (0, 0)
Screenshot: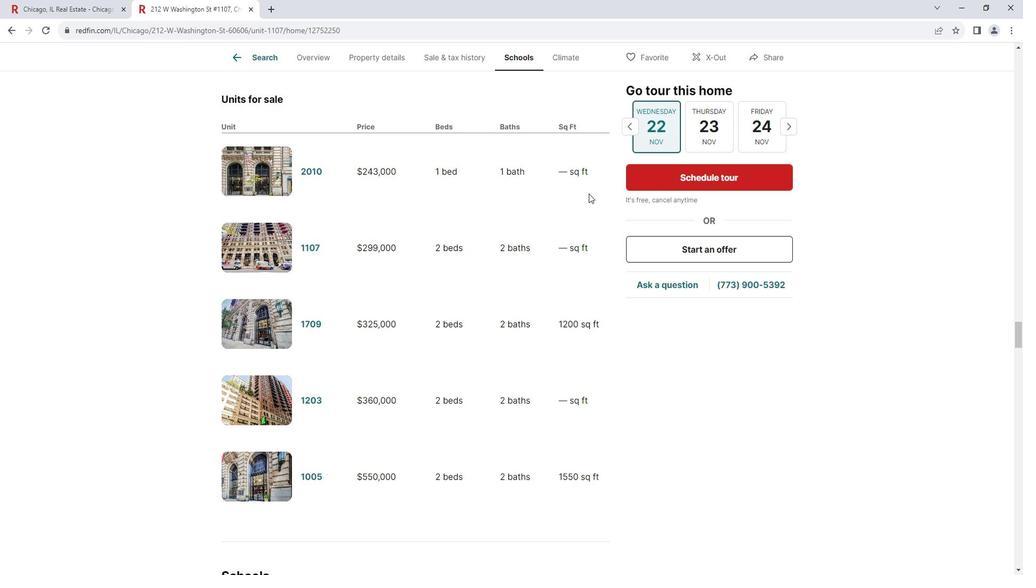 
Action: Mouse scrolled (596, 193) with delta (0, 0)
Screenshot: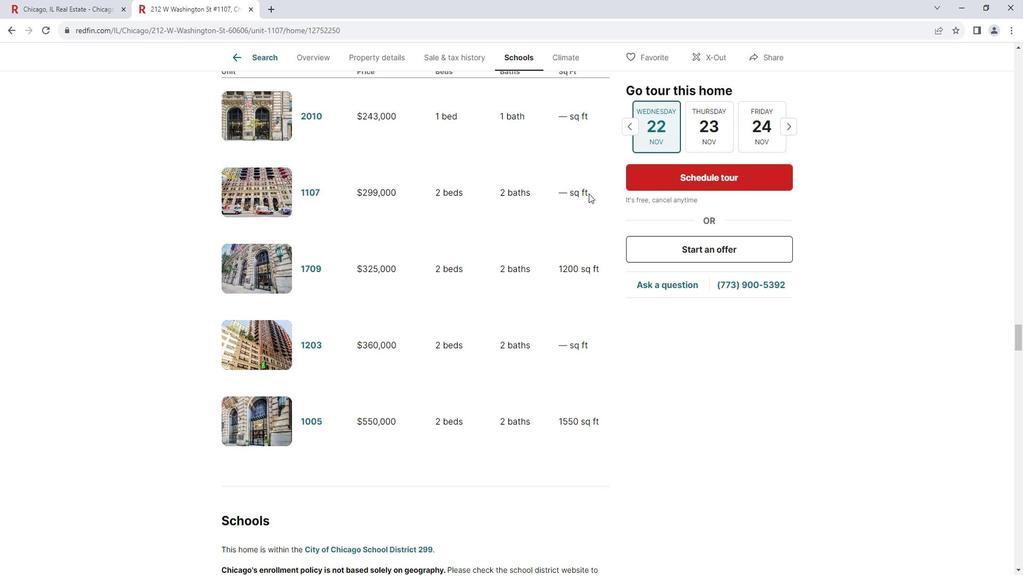 
Action: Mouse scrolled (596, 193) with delta (0, 0)
Screenshot: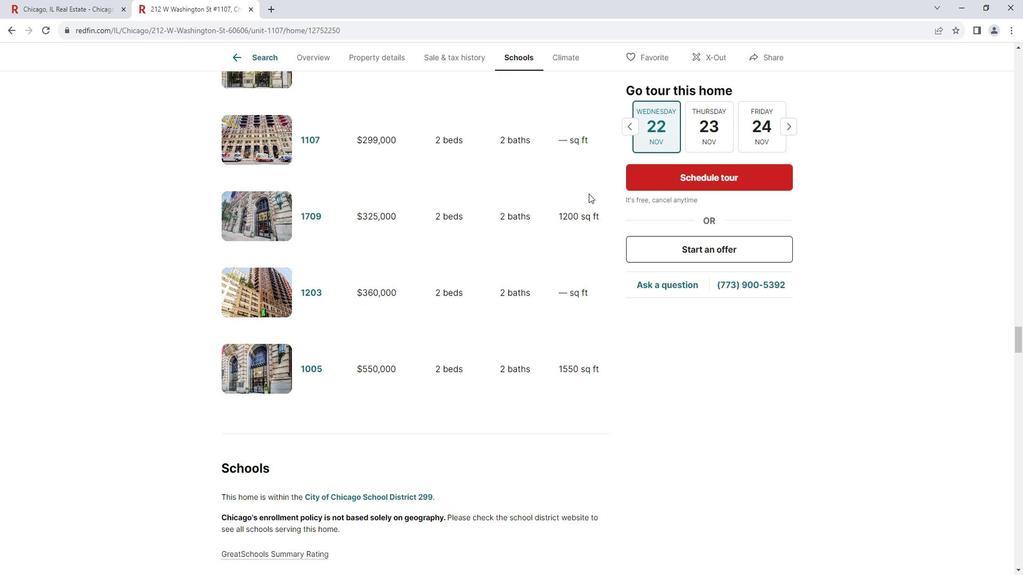 
Action: Mouse scrolled (596, 193) with delta (0, 0)
Screenshot: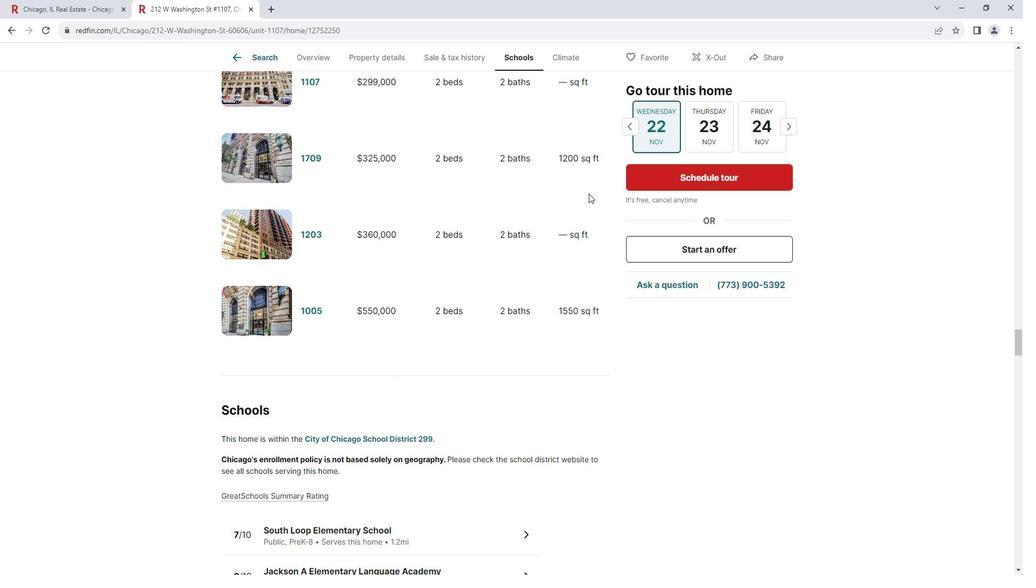 
Action: Mouse scrolled (596, 193) with delta (0, 0)
Screenshot: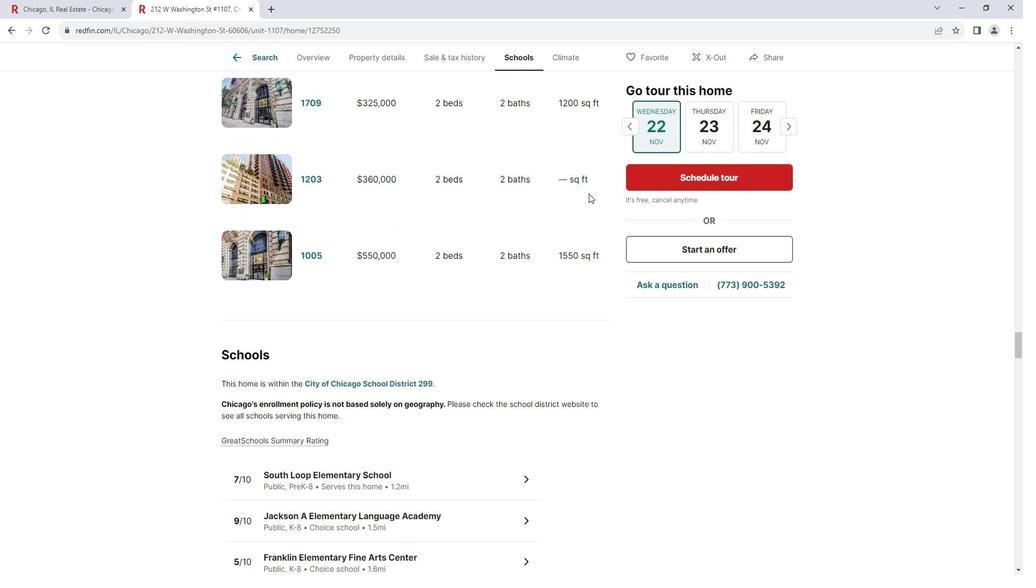 
Action: Mouse scrolled (596, 193) with delta (0, 0)
Screenshot: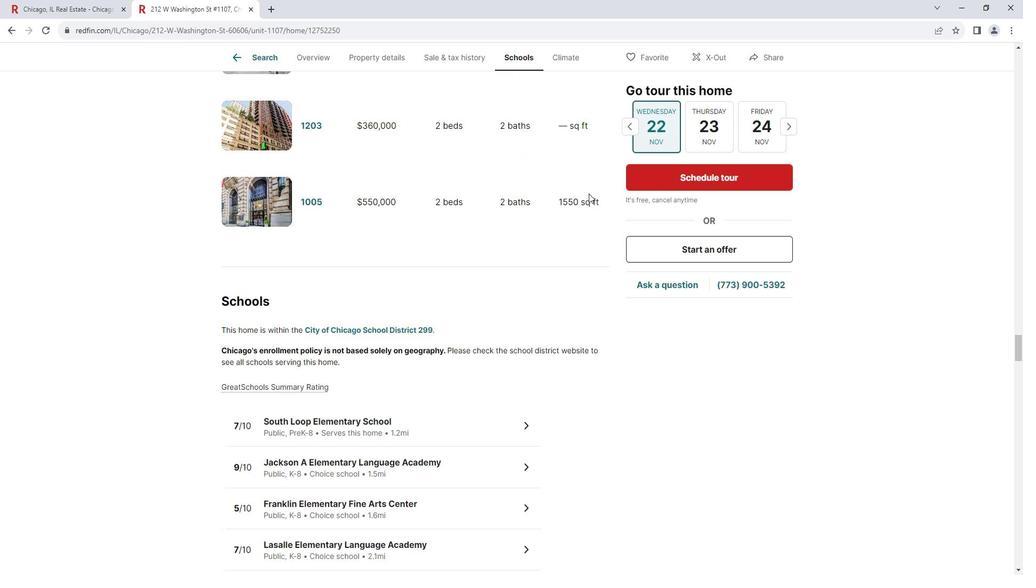 
Action: Mouse scrolled (596, 193) with delta (0, 0)
Screenshot: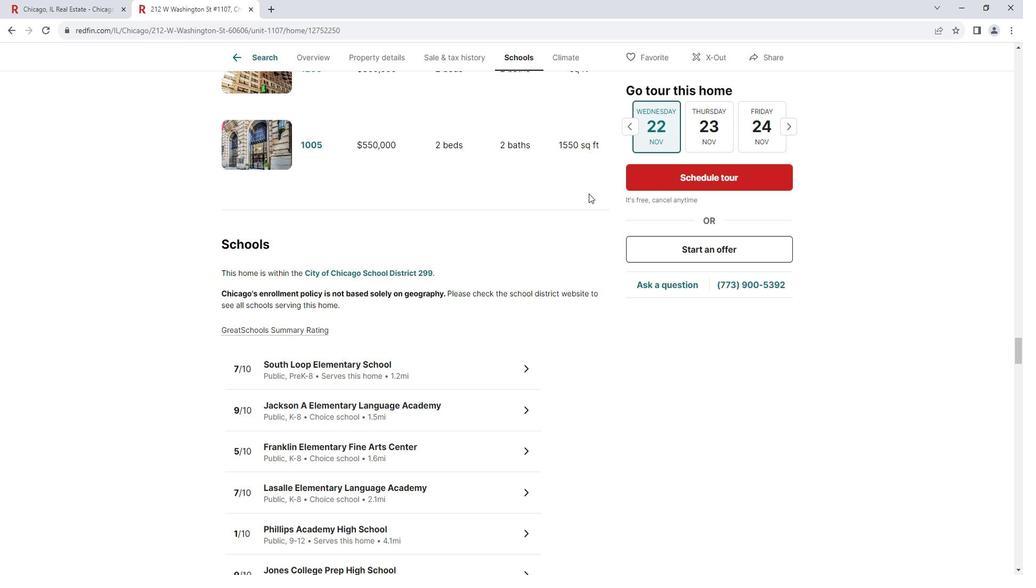 
Action: Mouse moved to (596, 194)
Screenshot: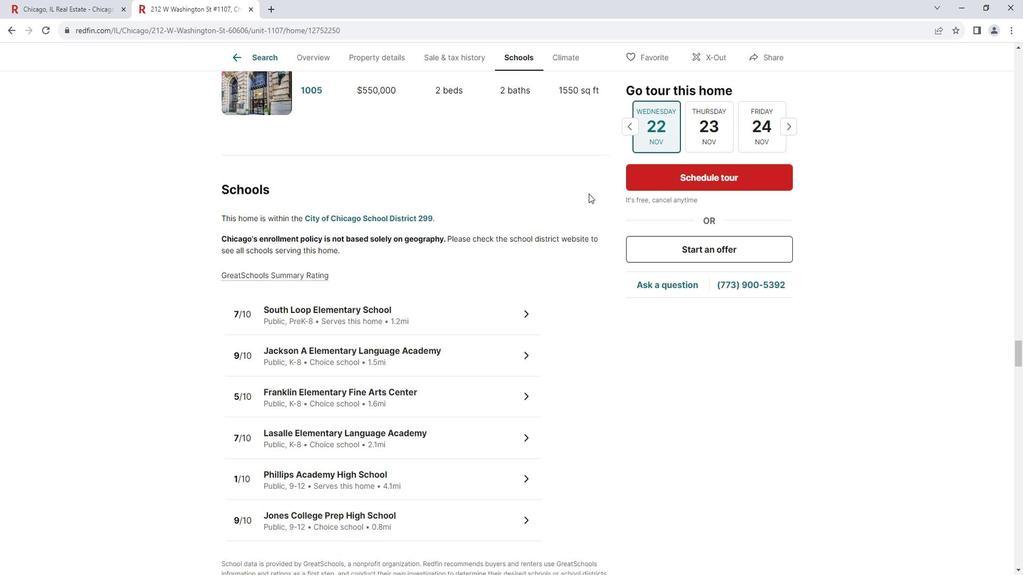 
Action: Mouse scrolled (596, 193) with delta (0, 0)
Screenshot: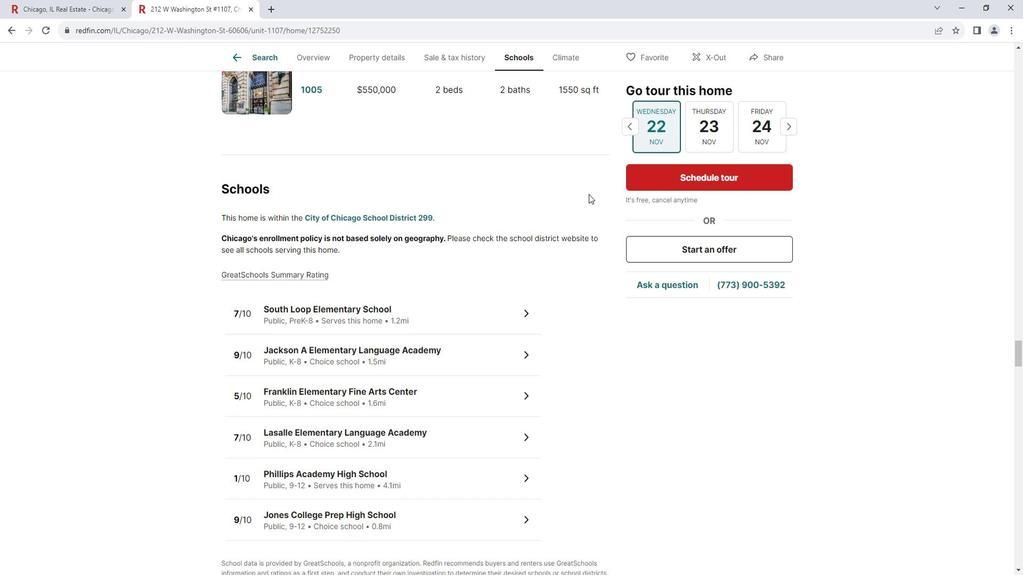 
Action: Mouse moved to (595, 195)
Screenshot: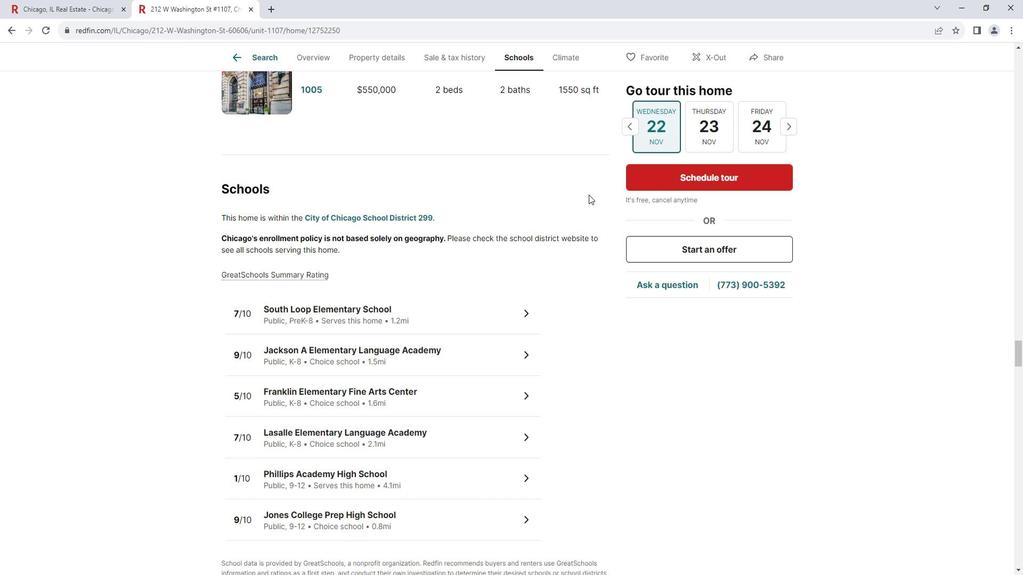 
Action: Mouse scrolled (595, 194) with delta (0, 0)
Screenshot: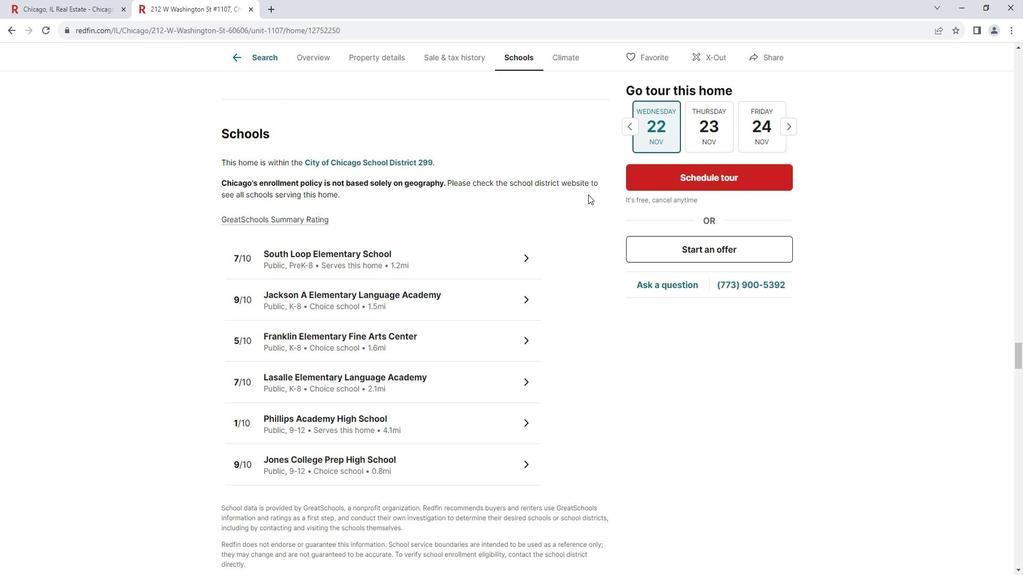 
Action: Mouse moved to (595, 195)
Screenshot: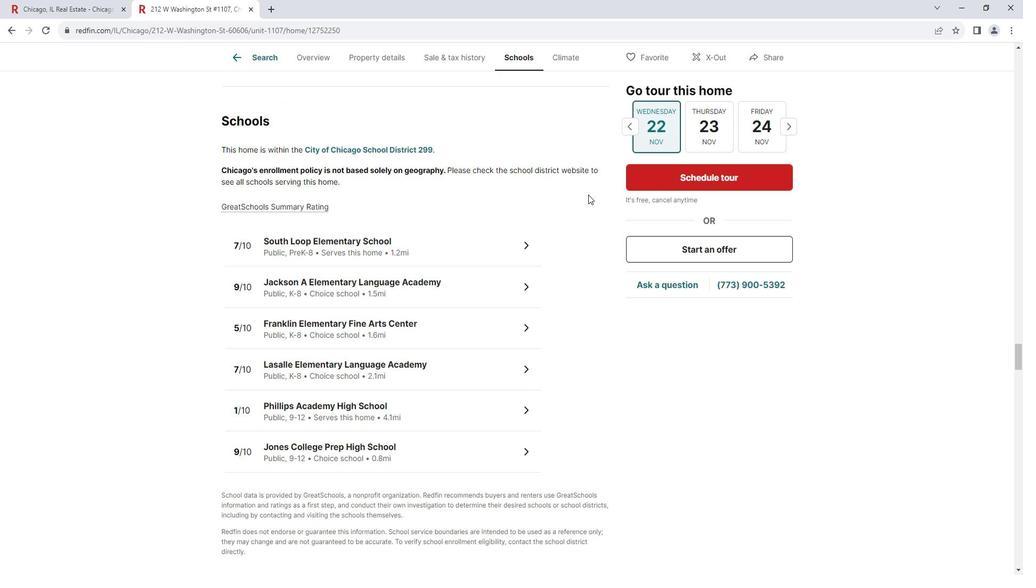 
Action: Mouse scrolled (595, 195) with delta (0, 0)
Screenshot: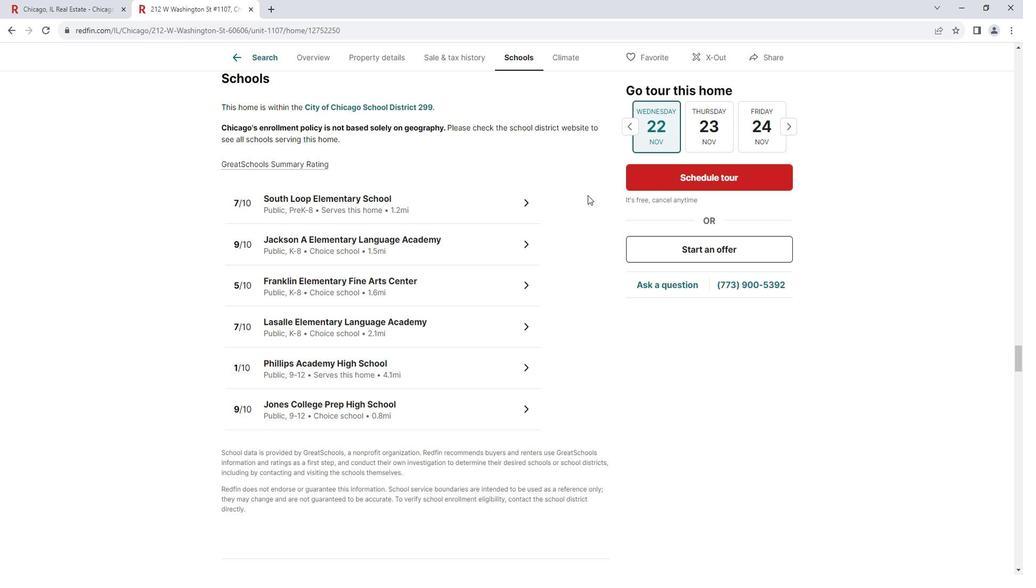 
Action: Mouse scrolled (595, 195) with delta (0, 0)
Screenshot: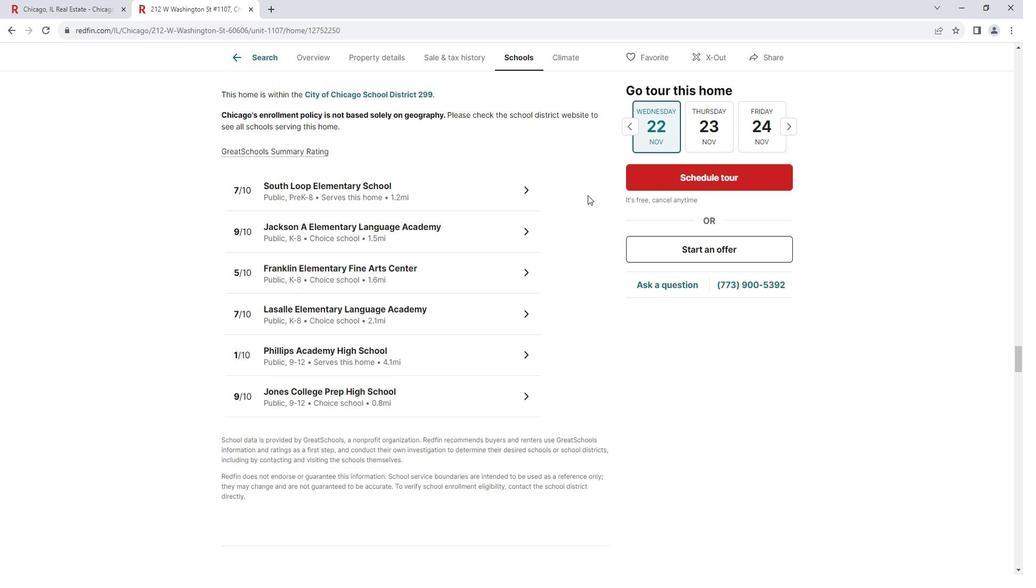 
Action: Mouse scrolled (595, 195) with delta (0, 0)
Screenshot: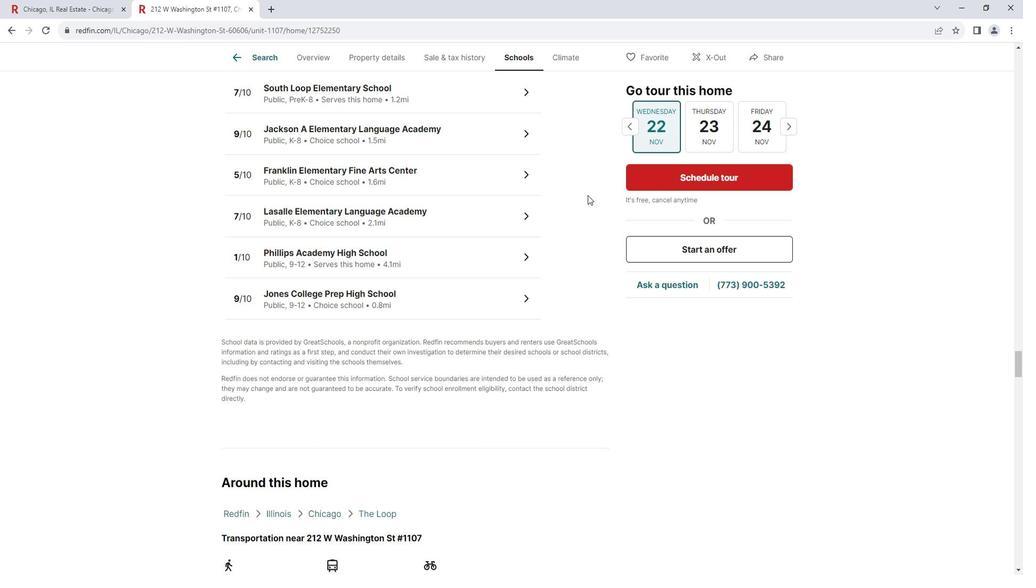 
Action: Mouse scrolled (595, 195) with delta (0, 0)
Screenshot: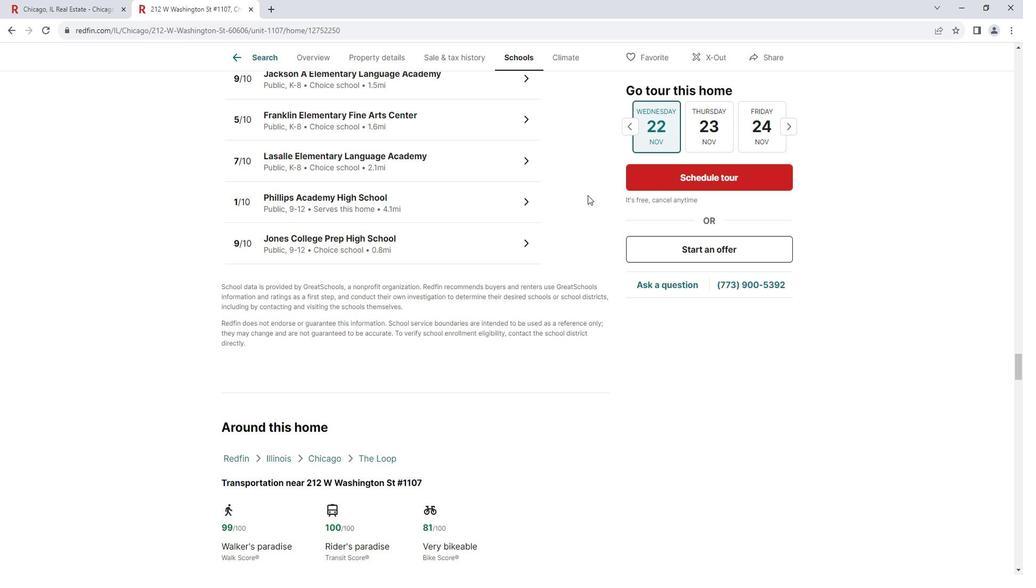 
Action: Mouse scrolled (595, 195) with delta (0, 0)
Screenshot: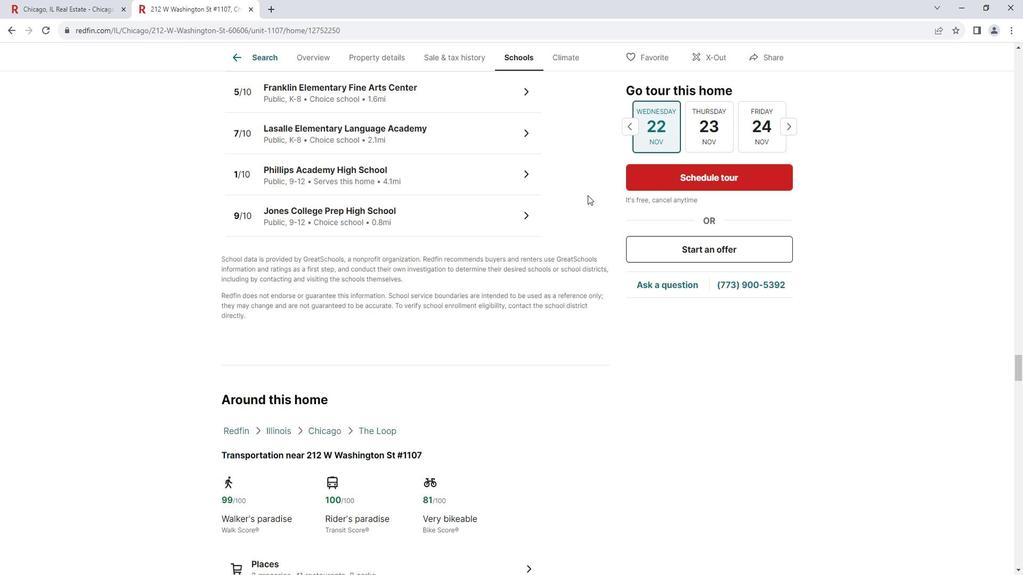 
Action: Mouse scrolled (595, 195) with delta (0, 0)
Screenshot: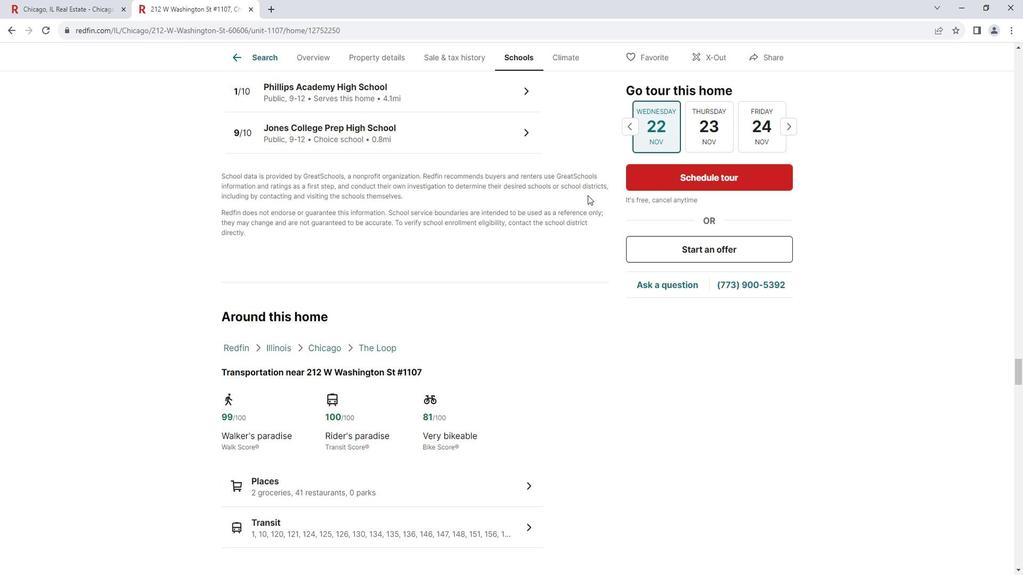 
Action: Mouse scrolled (595, 195) with delta (0, 0)
Screenshot: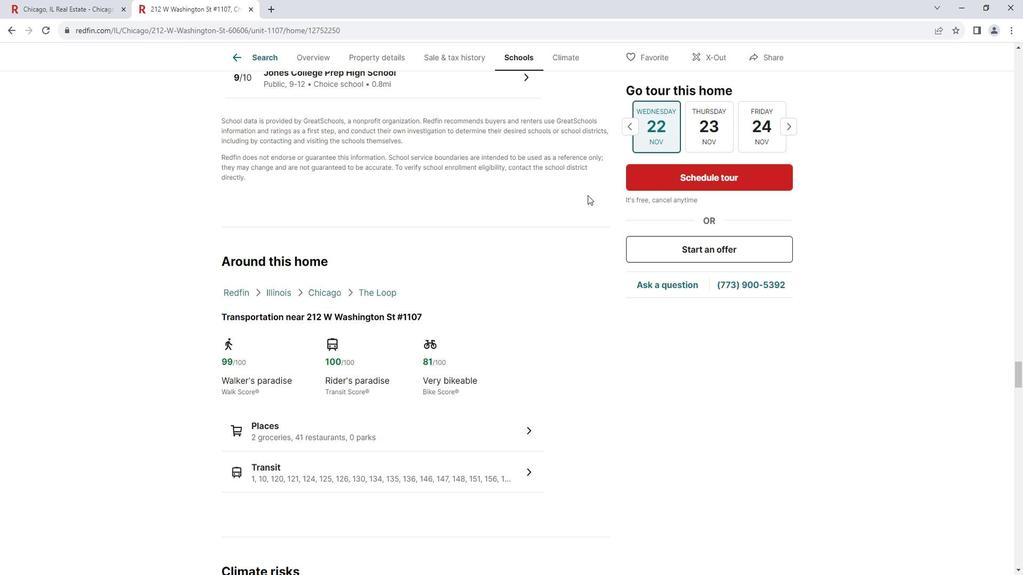 
Action: Mouse scrolled (595, 195) with delta (0, 0)
Screenshot: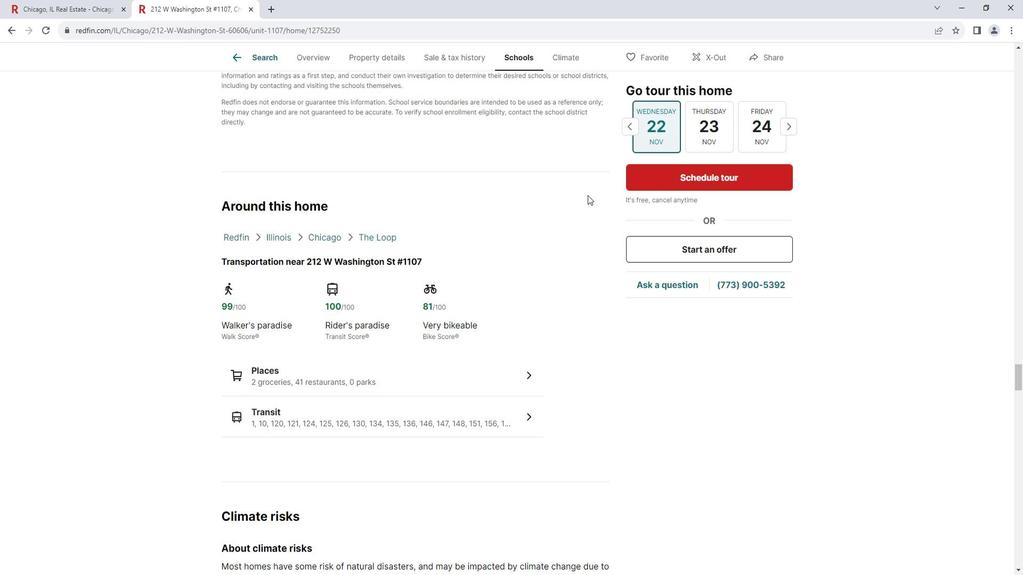
Action: Mouse moved to (537, 313)
Screenshot: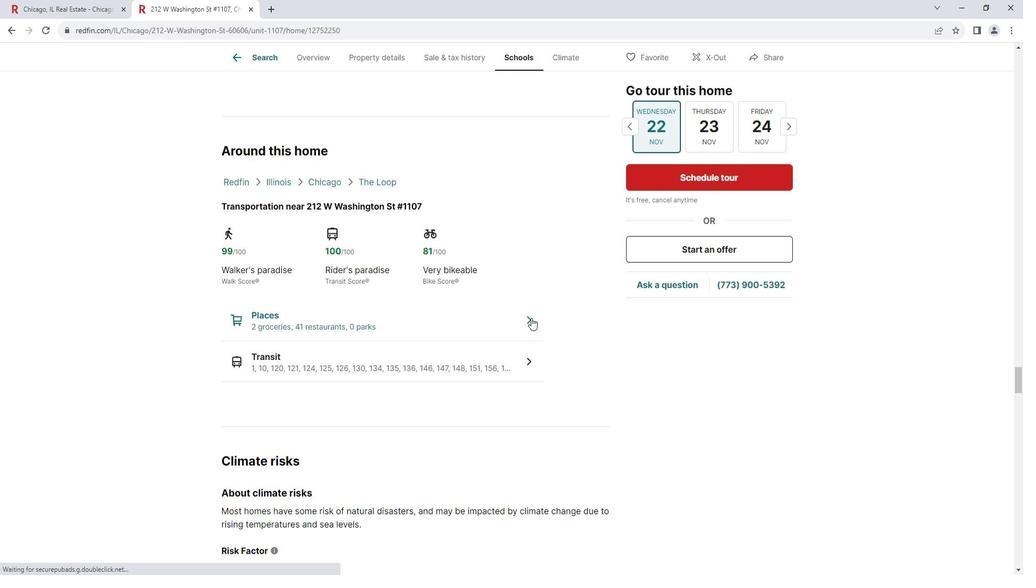 
Action: Mouse pressed left at (537, 313)
Screenshot: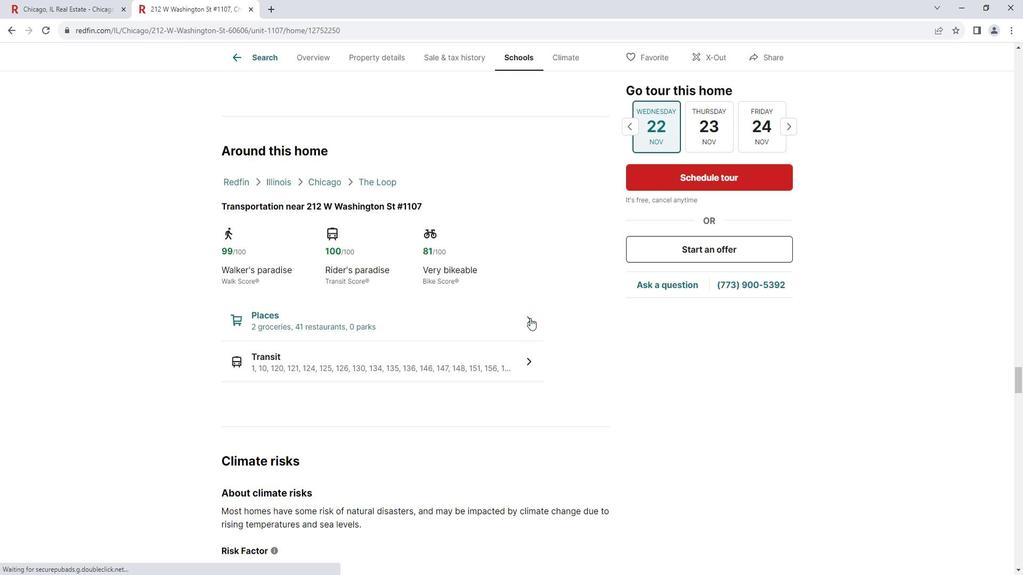 
Action: Mouse moved to (537, 313)
Screenshot: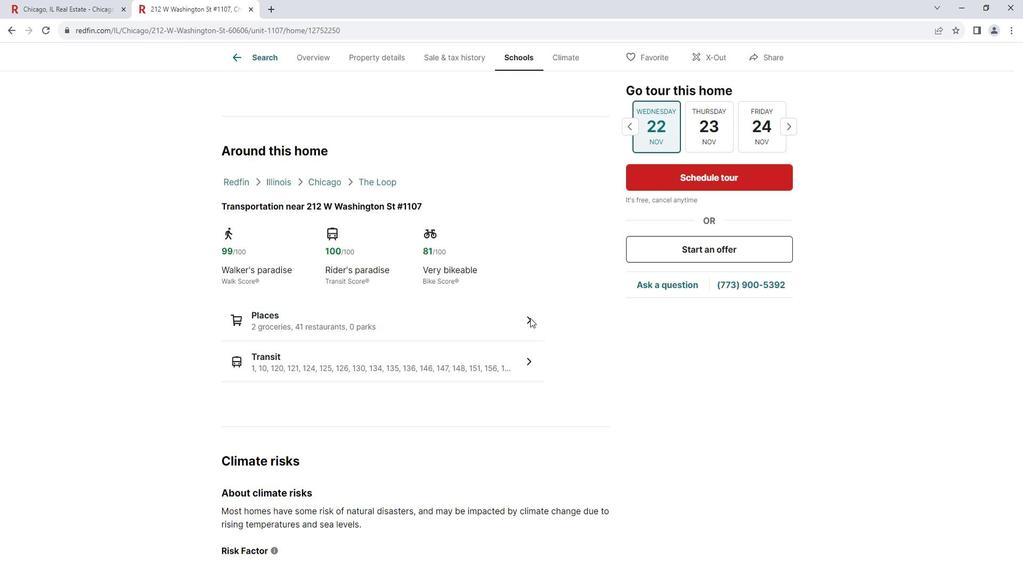 
Action: Mouse scrolled (537, 313) with delta (0, 0)
Screenshot: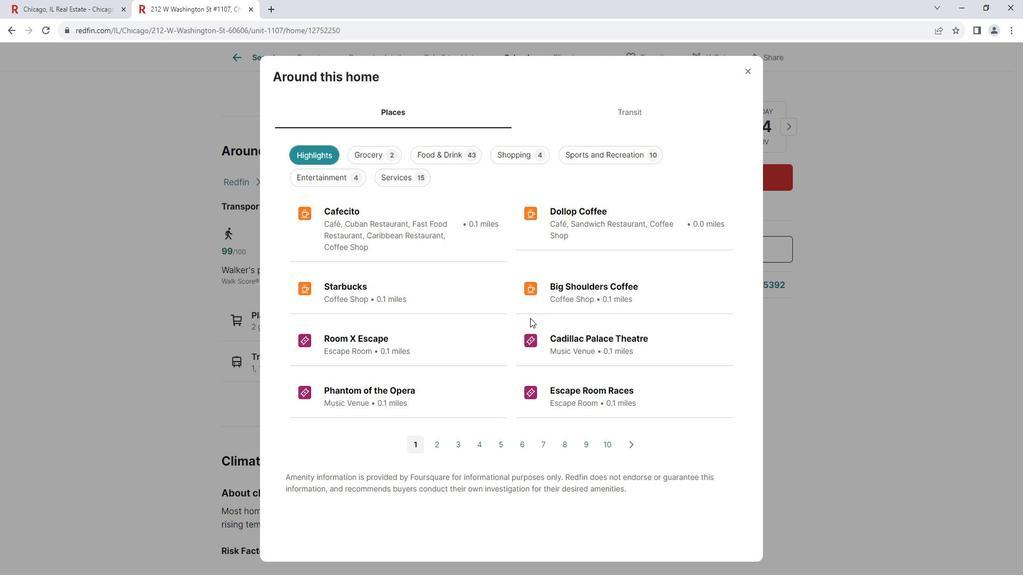 
Action: Mouse moved to (637, 116)
Screenshot: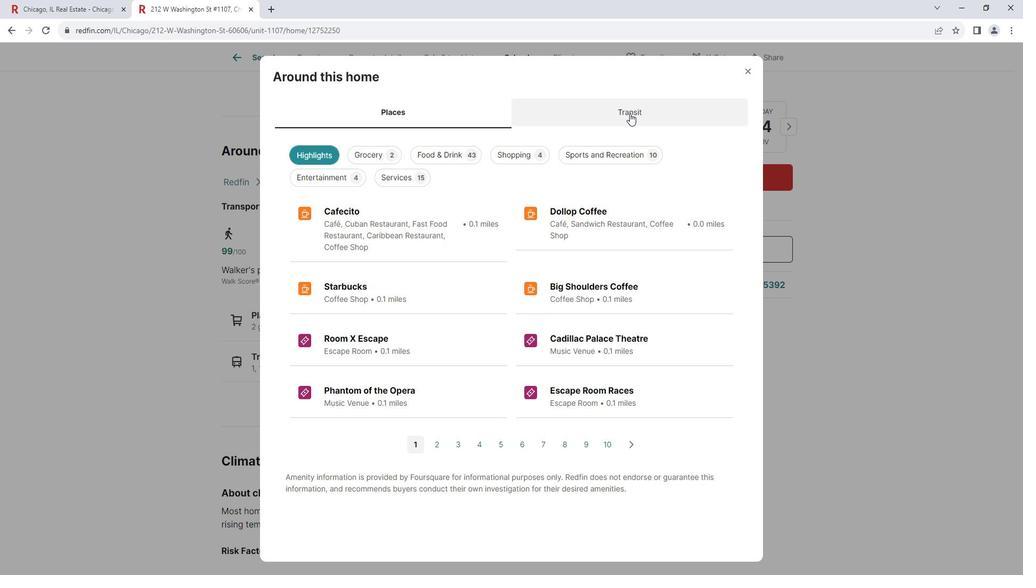 
Action: Mouse pressed left at (637, 116)
